 Task: Slide 19 - Picnic Party-3.
Action: Mouse moved to (32, 79)
Screenshot: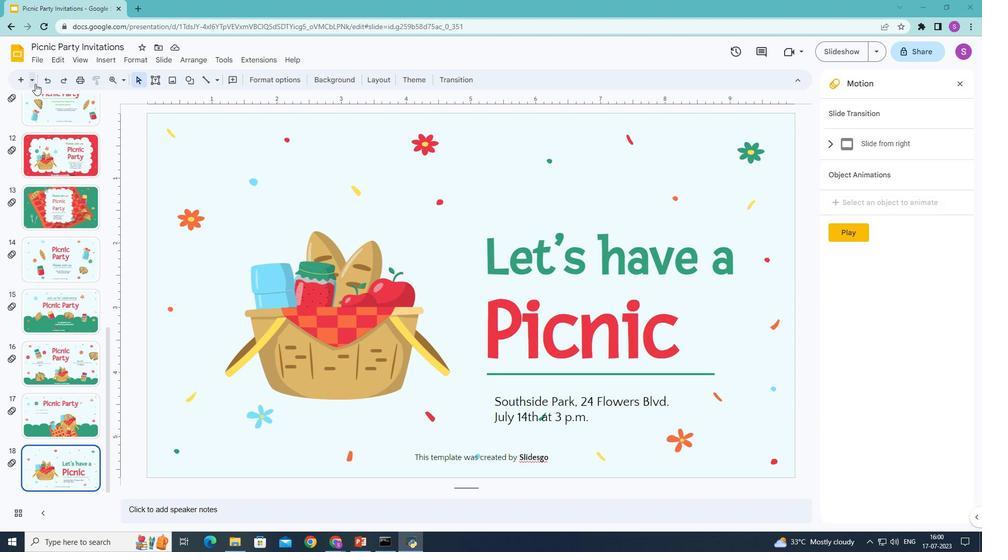 
Action: Mouse pressed left at (32, 79)
Screenshot: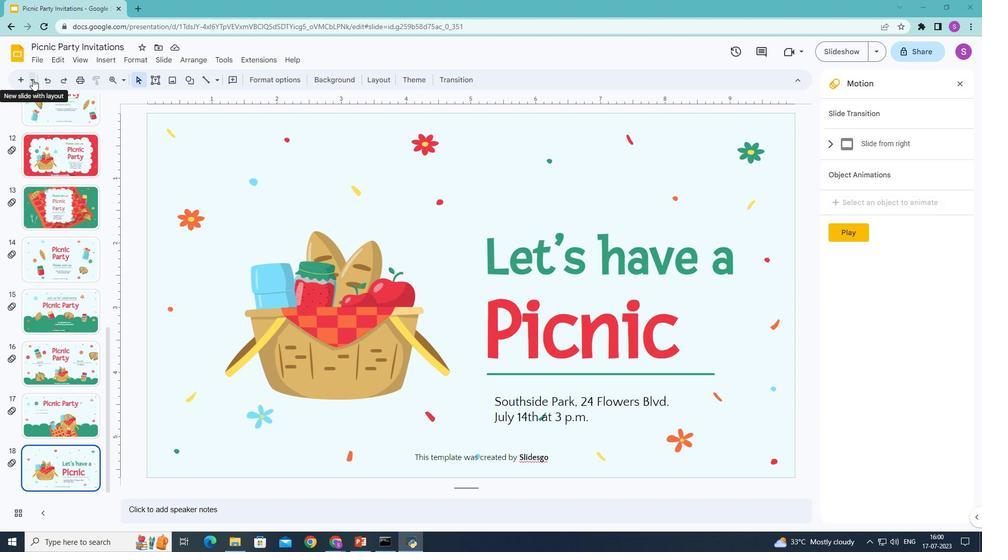 
Action: Mouse moved to (201, 334)
Screenshot: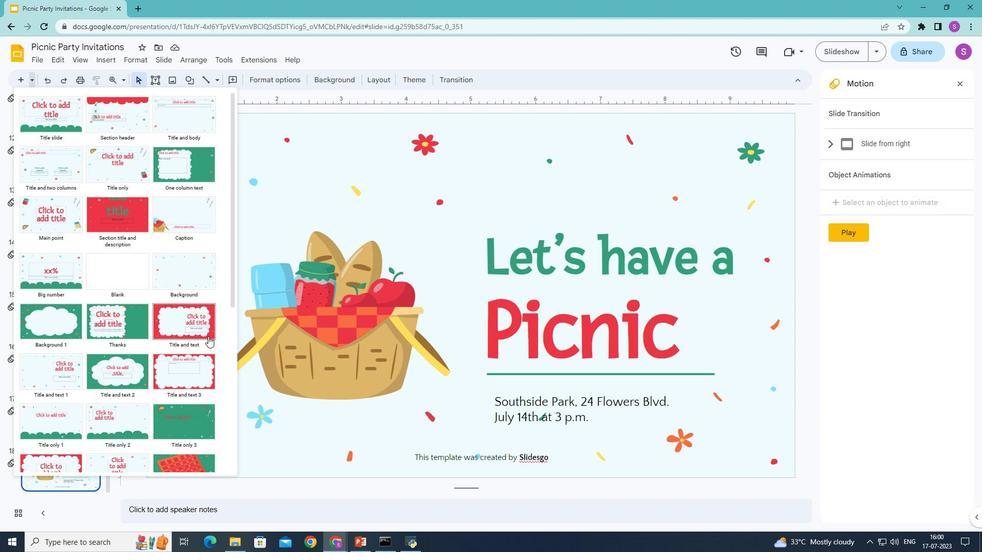 
Action: Mouse scrolled (201, 334) with delta (0, 0)
Screenshot: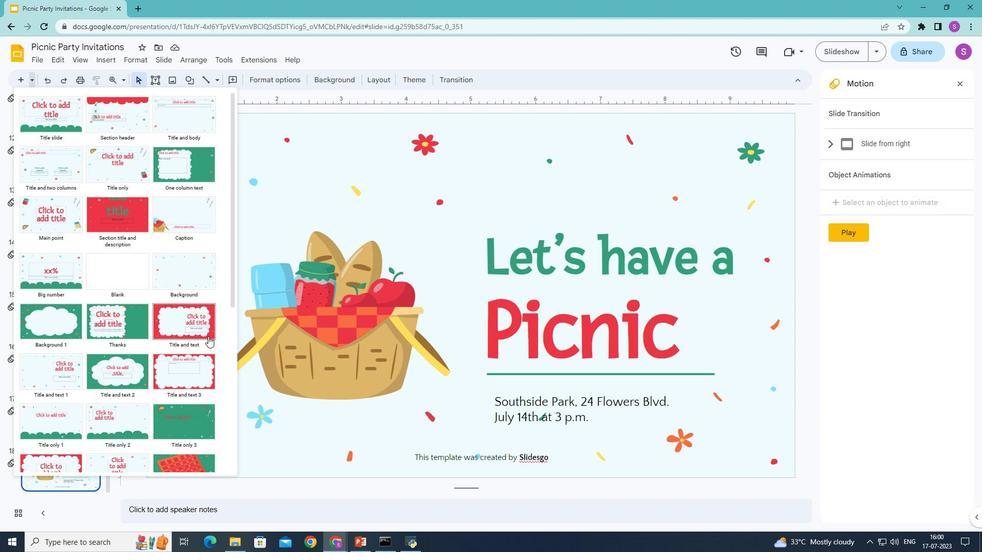 
Action: Mouse moved to (197, 333)
Screenshot: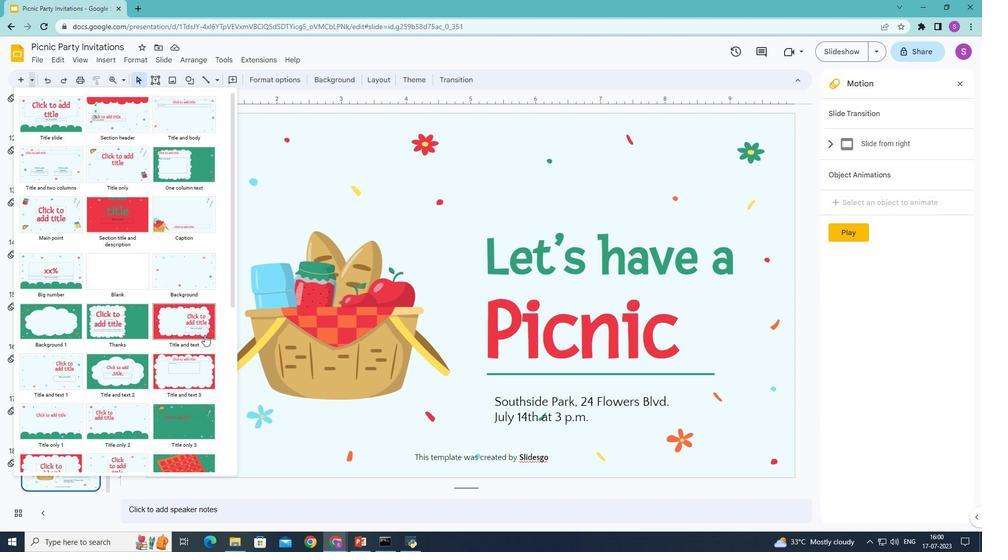 
Action: Mouse scrolled (197, 333) with delta (0, 0)
Screenshot: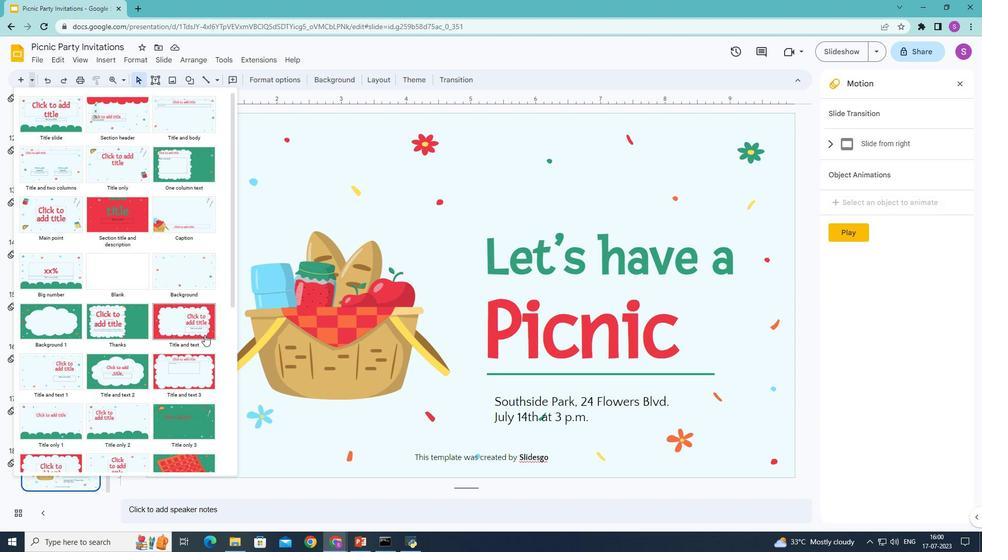 
Action: Mouse moved to (196, 333)
Screenshot: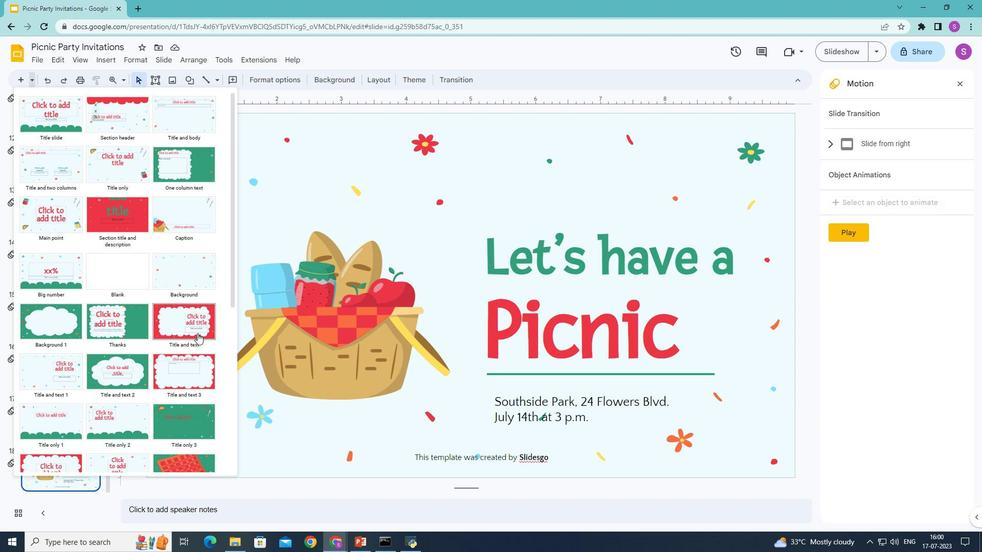 
Action: Mouse scrolled (196, 333) with delta (0, 0)
Screenshot: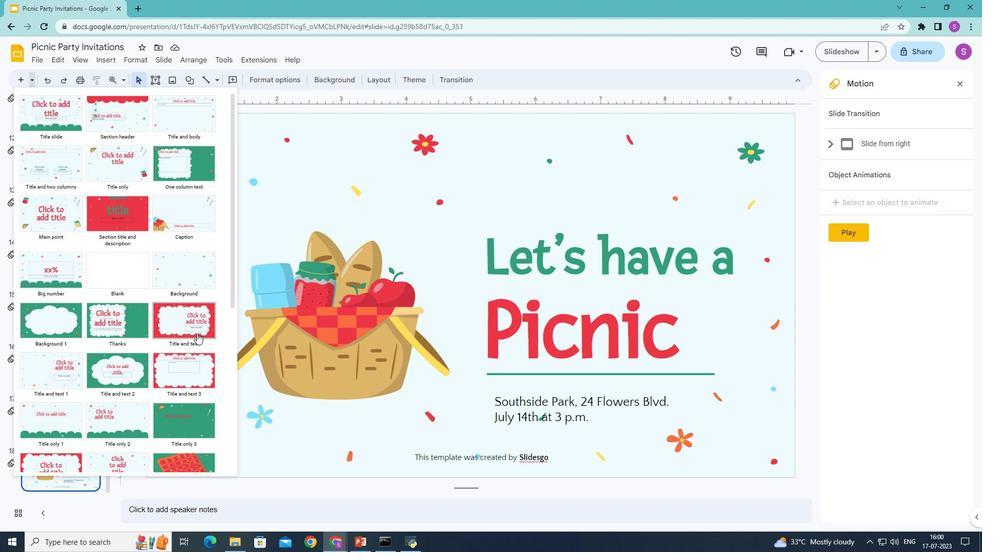 
Action: Mouse moved to (184, 330)
Screenshot: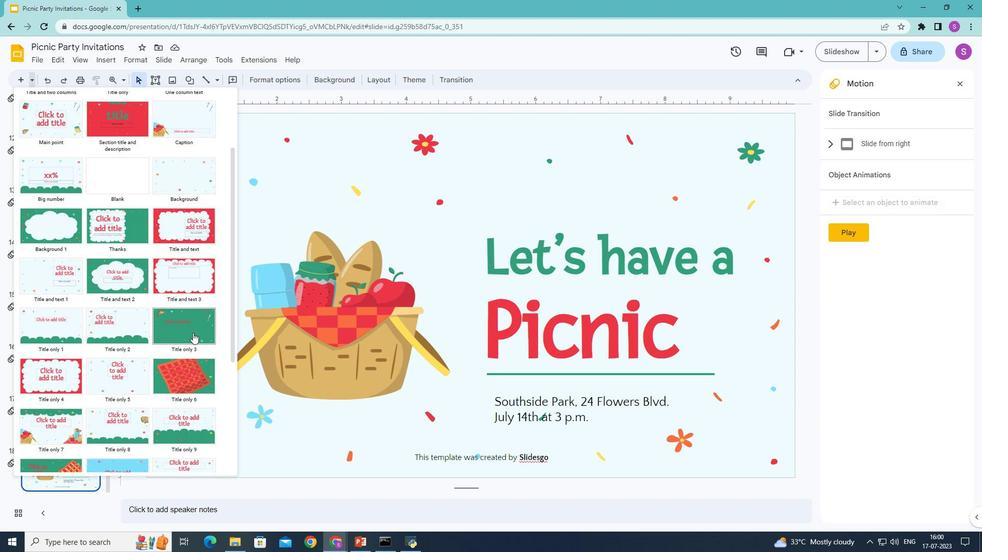 
Action: Mouse scrolled (184, 330) with delta (0, 0)
Screenshot: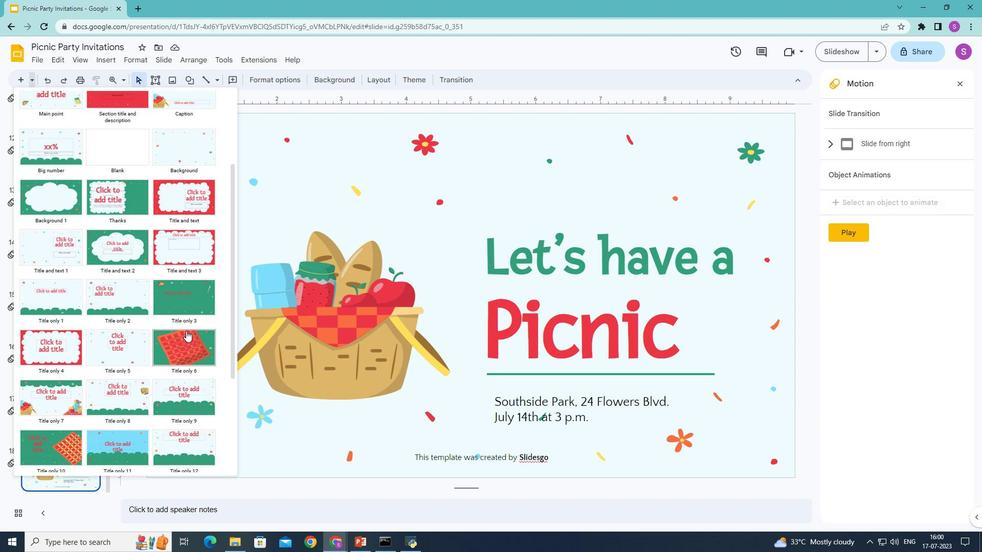 
Action: Mouse scrolled (184, 330) with delta (0, 0)
Screenshot: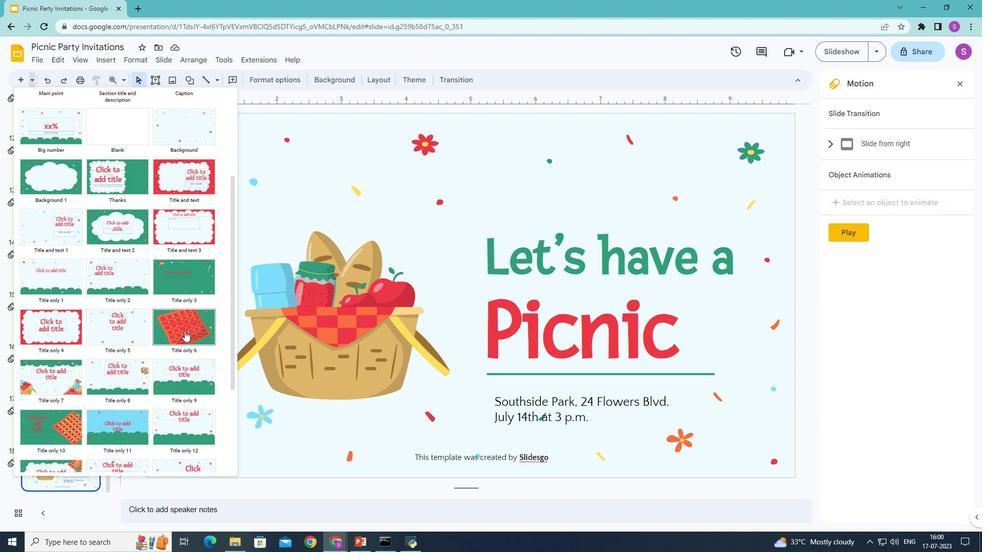 
Action: Mouse moved to (42, 315)
Screenshot: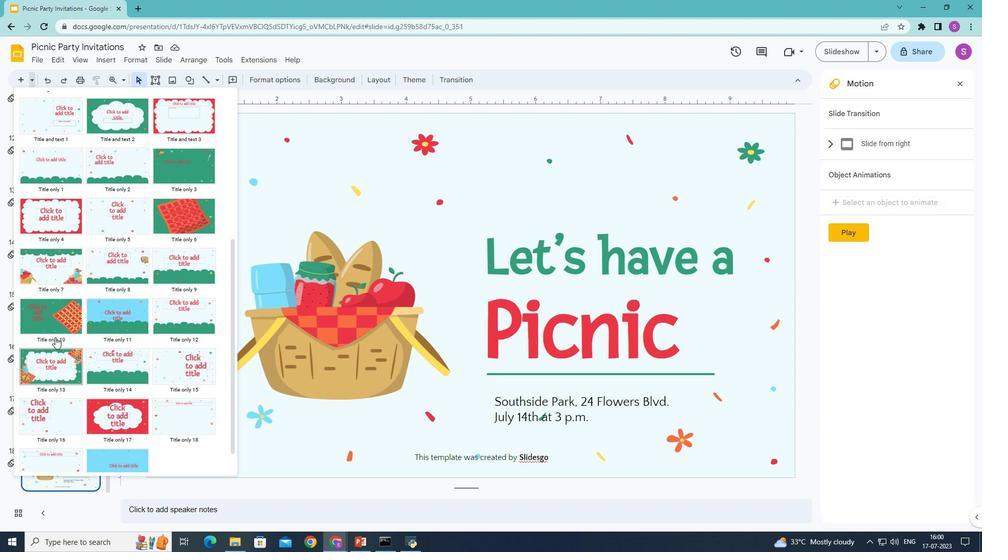 
Action: Mouse pressed left at (42, 315)
Screenshot: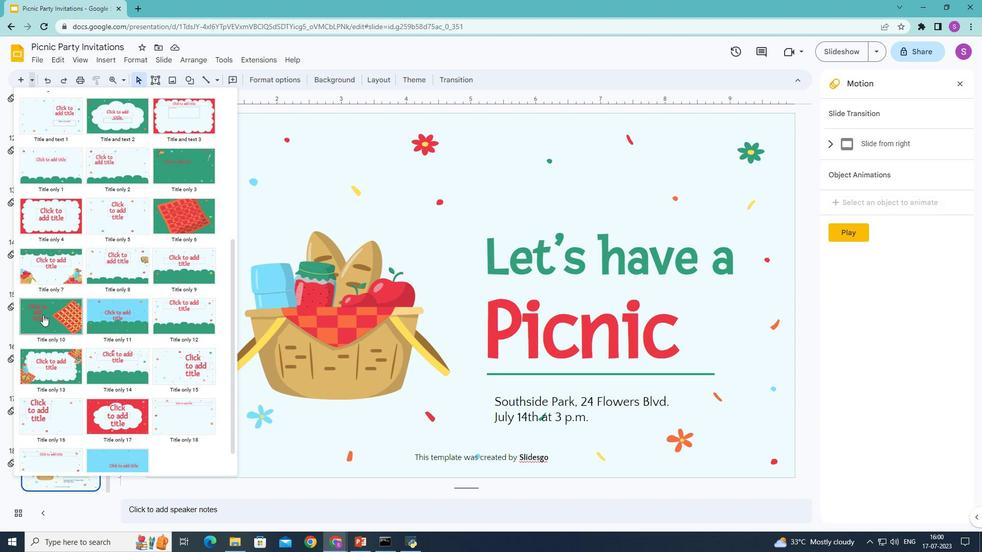
Action: Mouse moved to (99, 56)
Screenshot: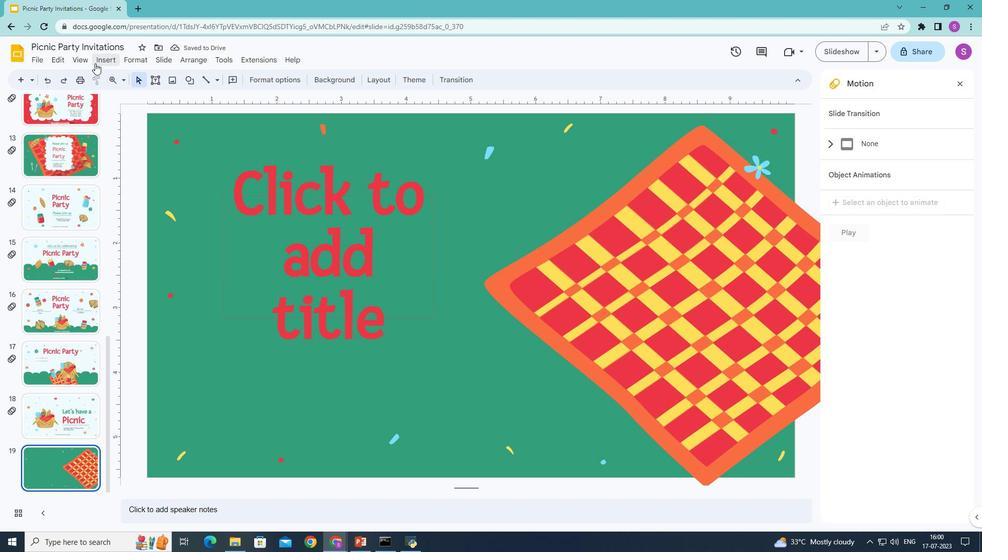 
Action: Mouse pressed left at (99, 56)
Screenshot: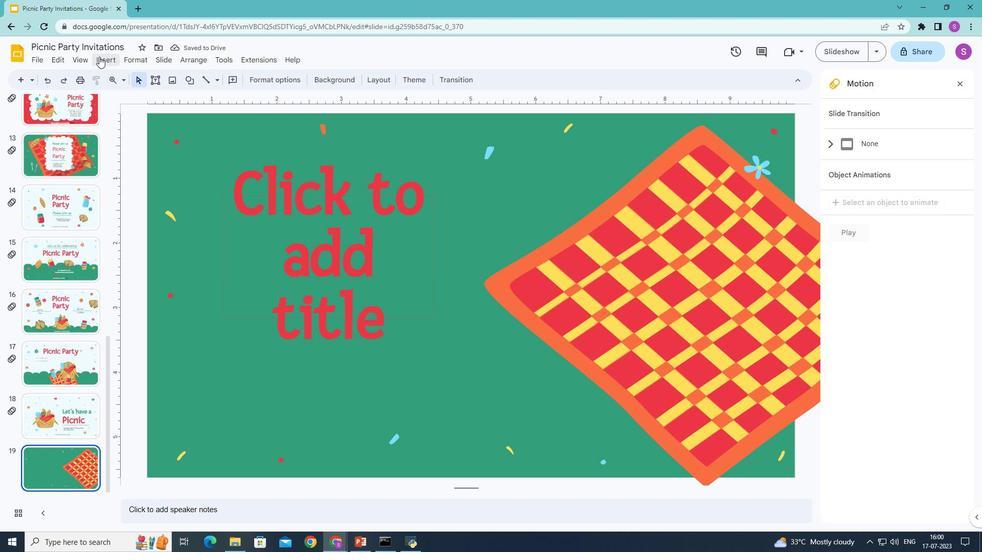 
Action: Mouse moved to (296, 75)
Screenshot: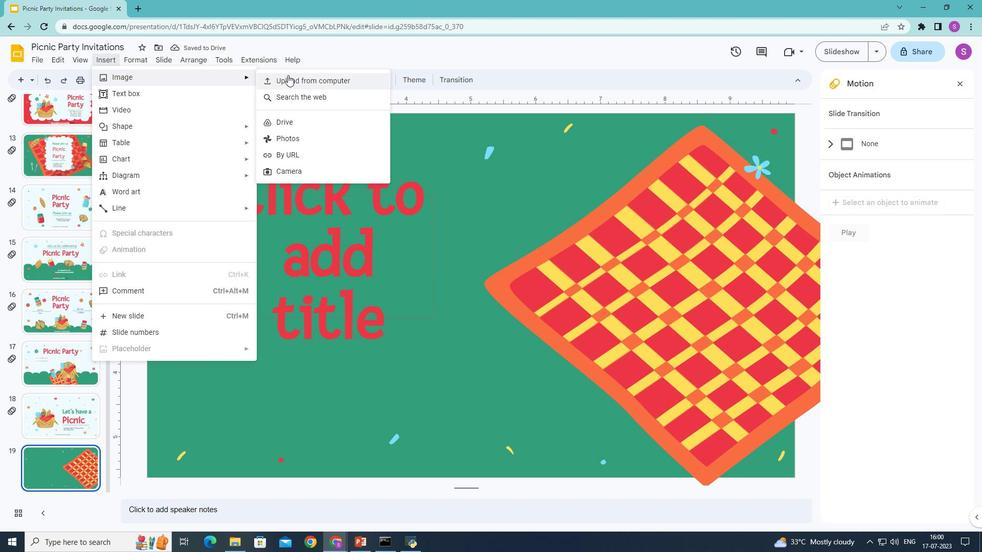 
Action: Mouse pressed left at (296, 75)
Screenshot: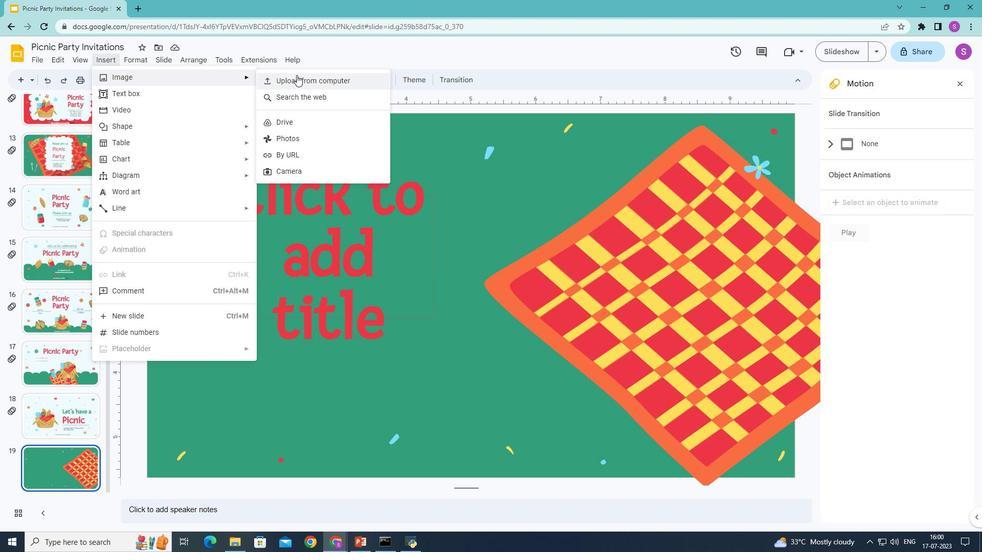 
Action: Mouse moved to (306, 180)
Screenshot: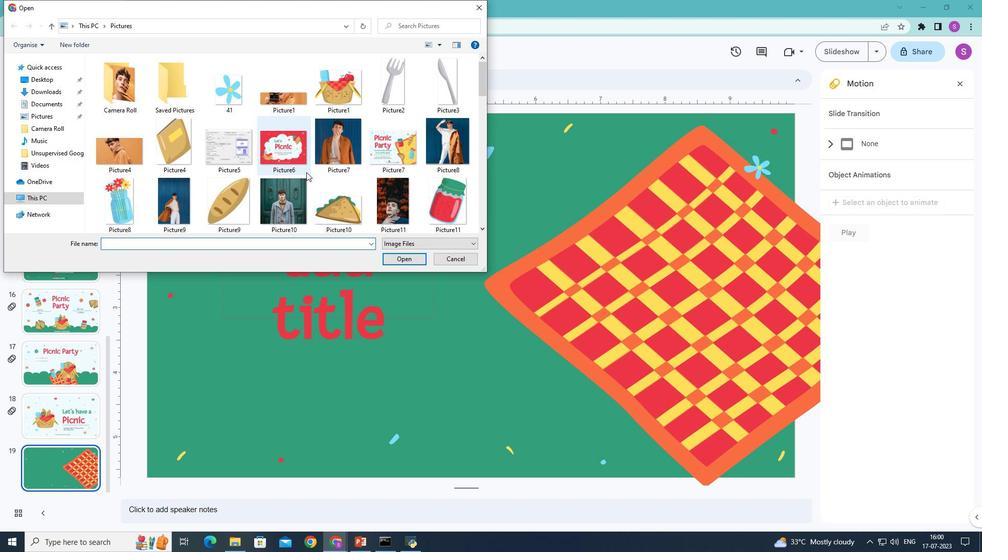 
Action: Mouse scrolled (306, 181) with delta (0, 0)
Screenshot: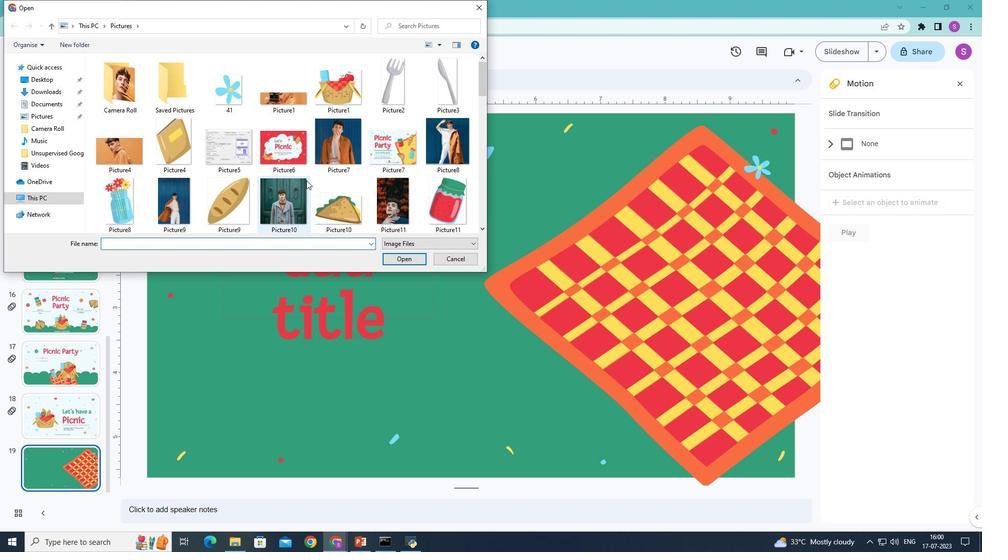 
Action: Mouse scrolled (306, 181) with delta (0, 0)
Screenshot: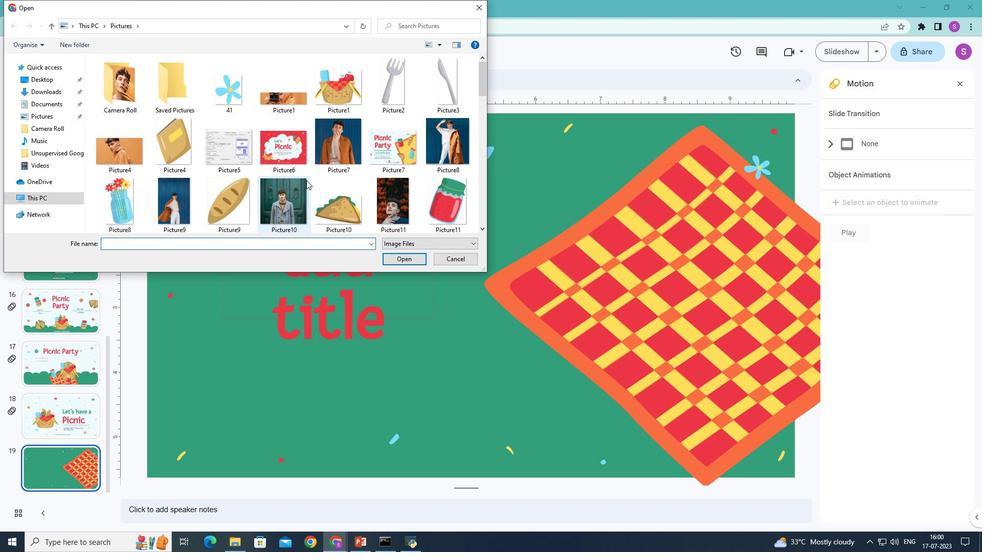 
Action: Mouse scrolled (306, 180) with delta (0, 0)
Screenshot: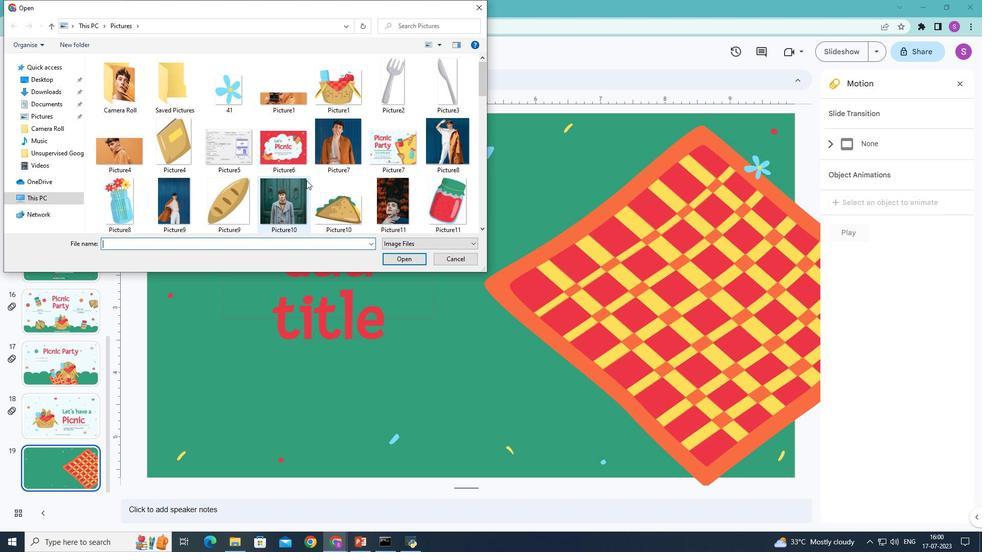 
Action: Mouse scrolled (306, 180) with delta (0, 0)
Screenshot: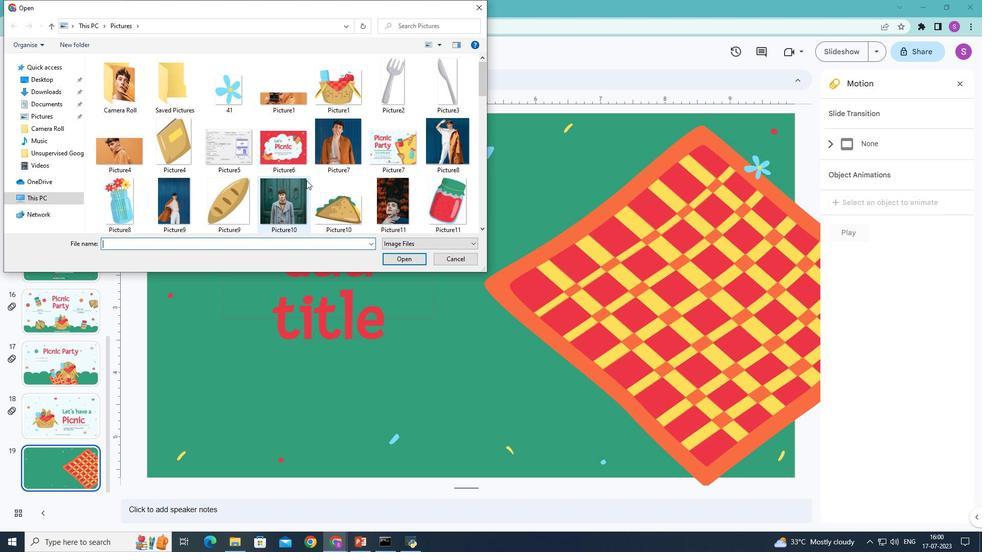 
Action: Mouse scrolled (306, 180) with delta (0, 0)
Screenshot: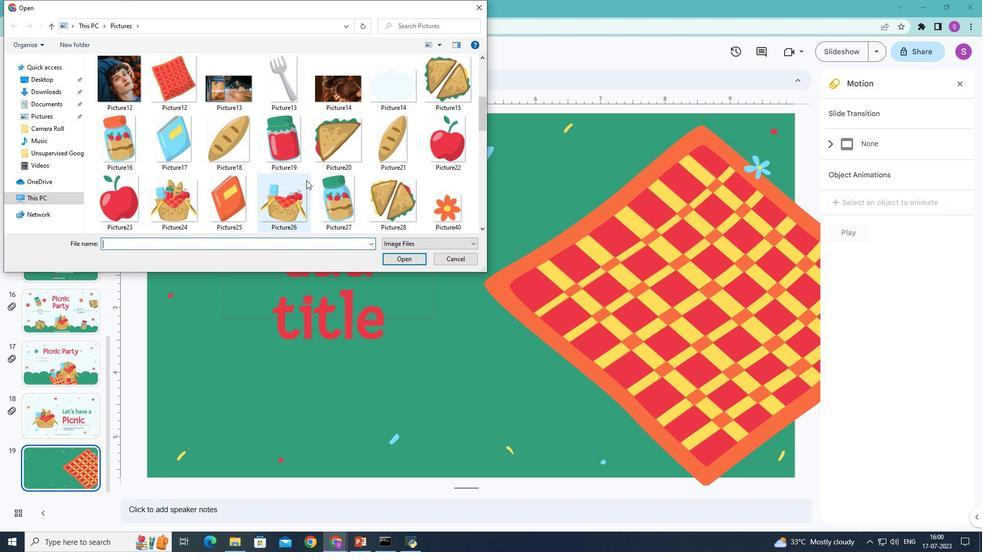 
Action: Mouse scrolled (306, 180) with delta (0, 0)
Screenshot: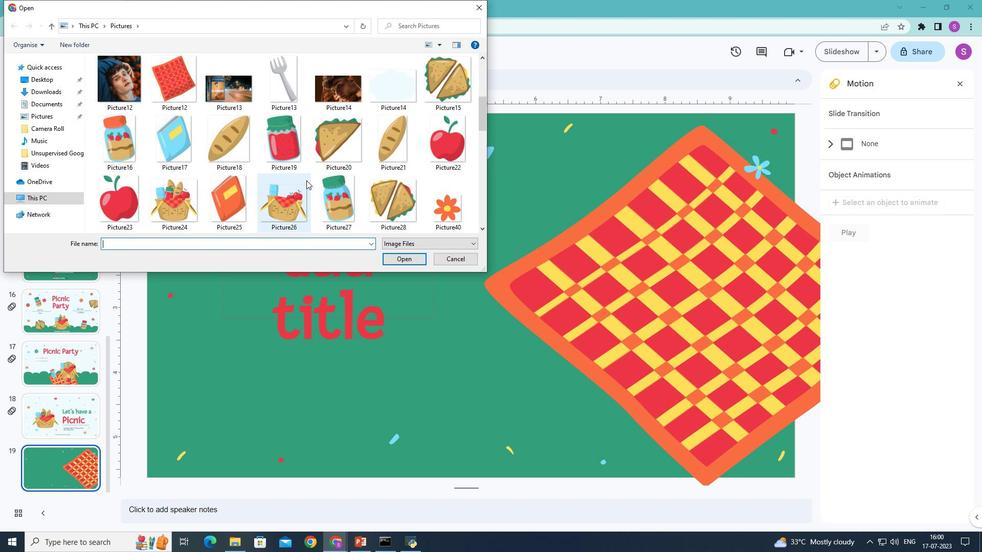 
Action: Mouse moved to (219, 136)
Screenshot: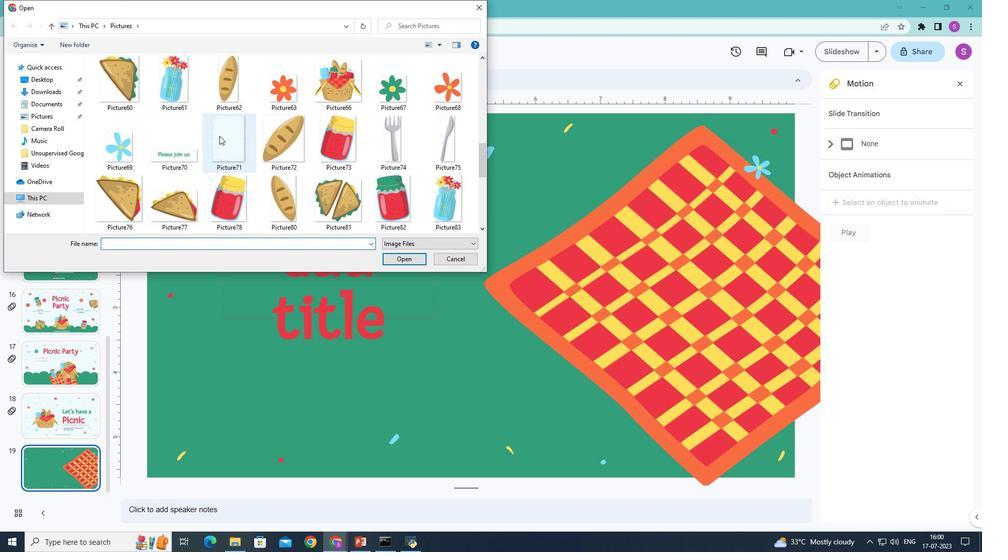 
Action: Mouse pressed left at (219, 136)
Screenshot: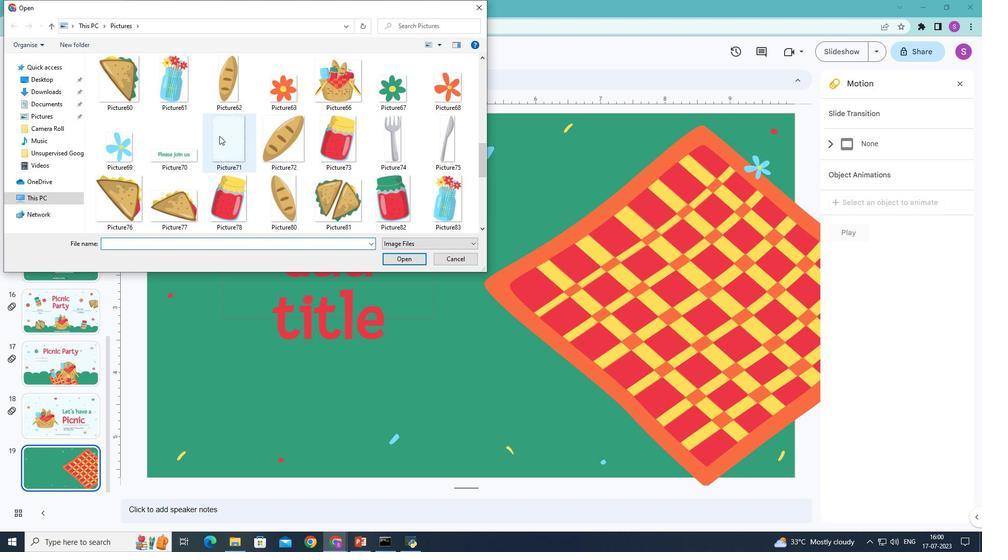 
Action: Mouse moved to (410, 257)
Screenshot: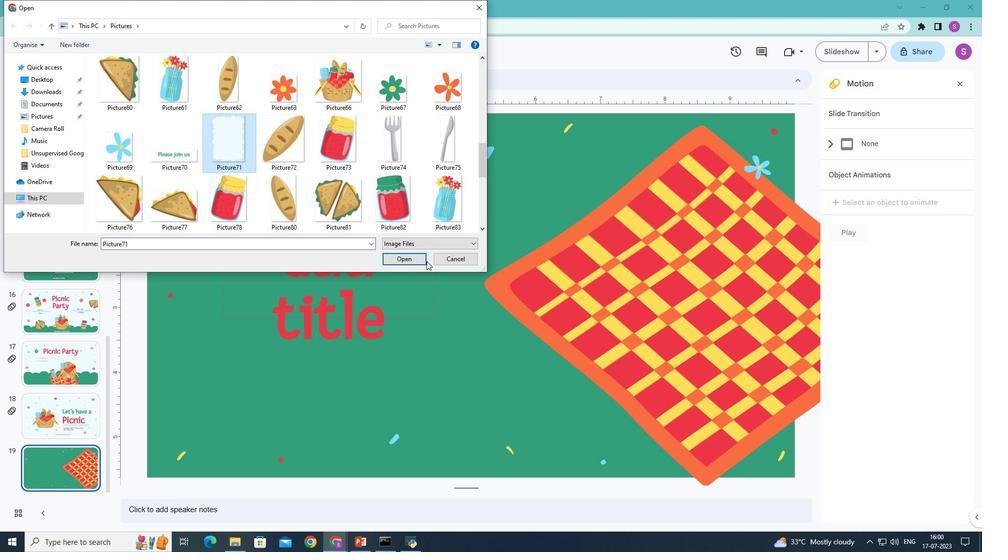 
Action: Mouse pressed left at (410, 257)
Screenshot: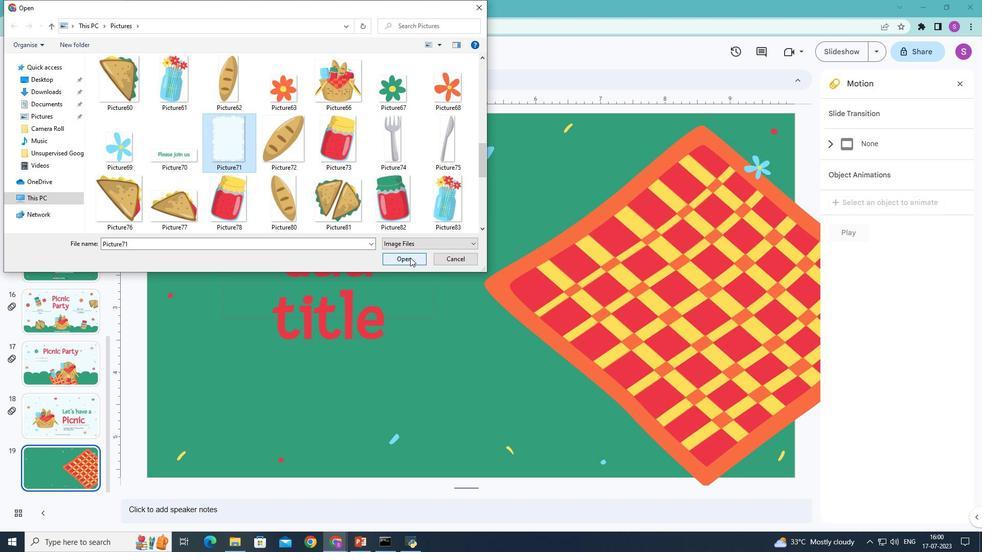 
Action: Mouse moved to (559, 308)
Screenshot: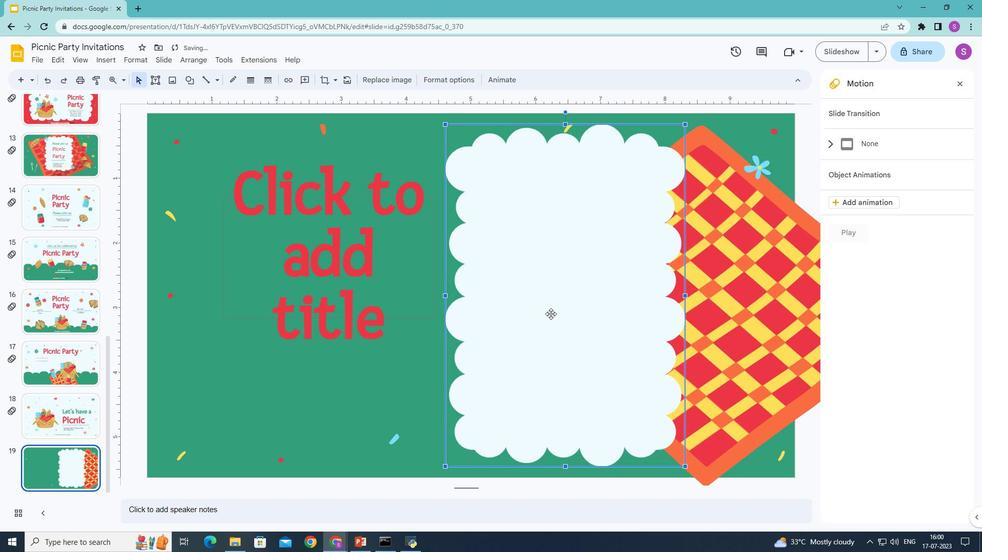 
Action: Mouse pressed left at (559, 308)
Screenshot: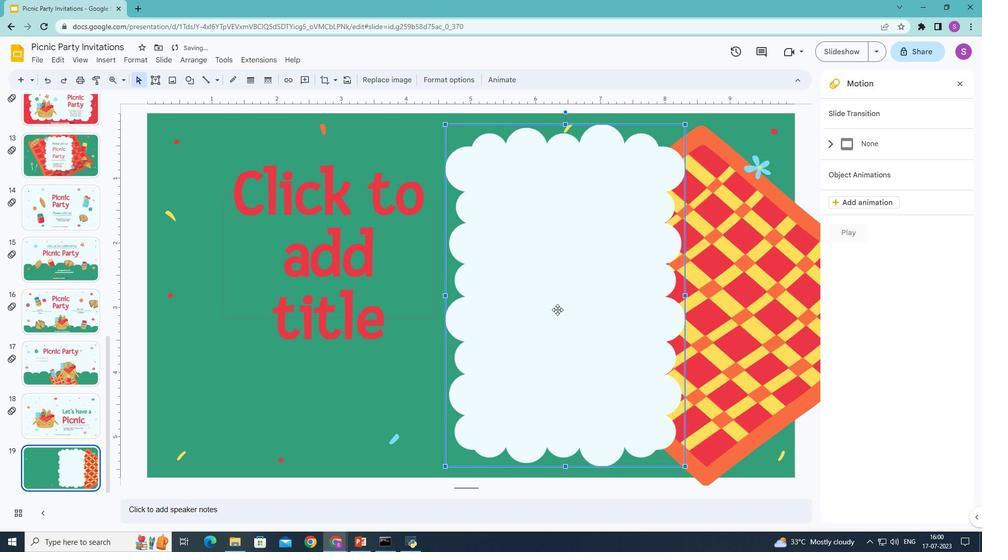 
Action: Mouse moved to (524, 185)
Screenshot: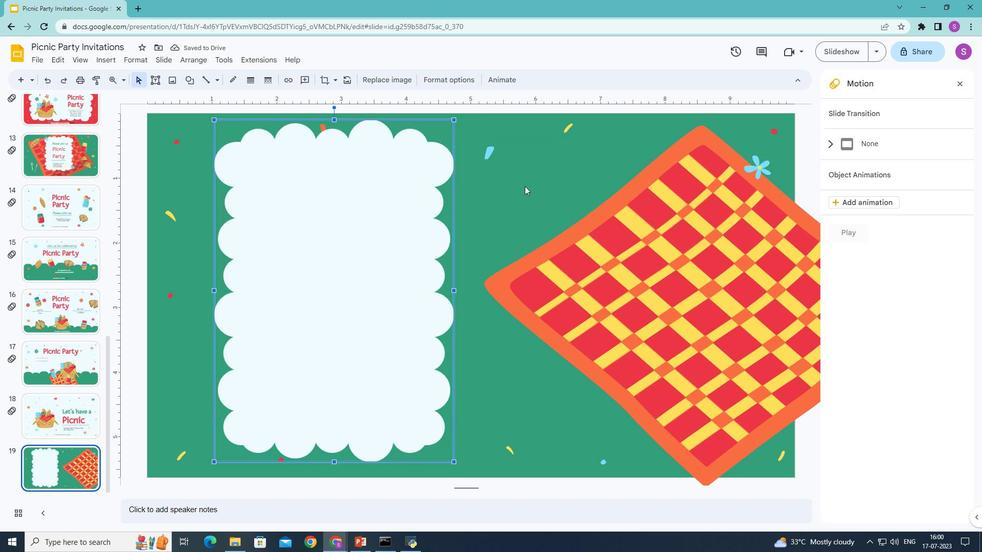 
Action: Mouse pressed left at (524, 185)
Screenshot: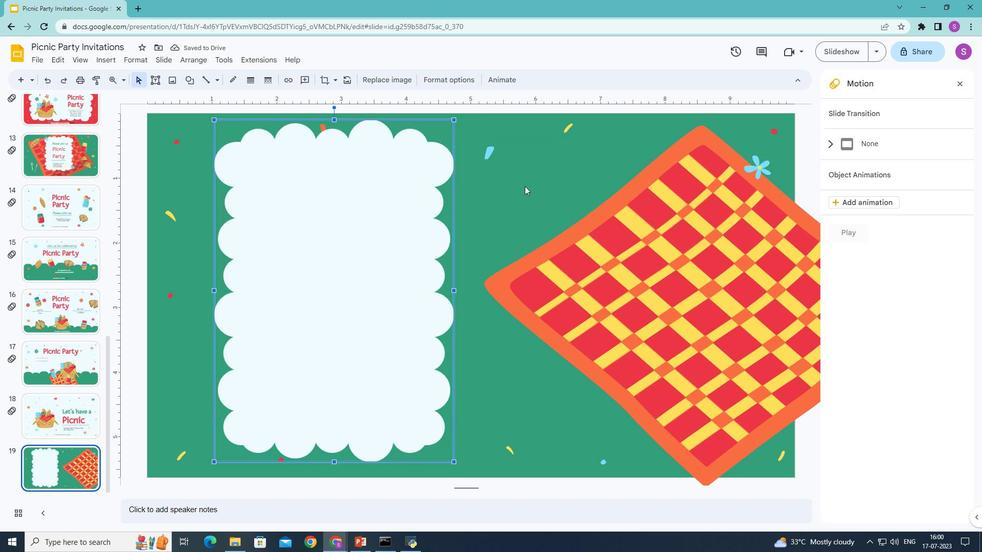 
Action: Mouse moved to (153, 81)
Screenshot: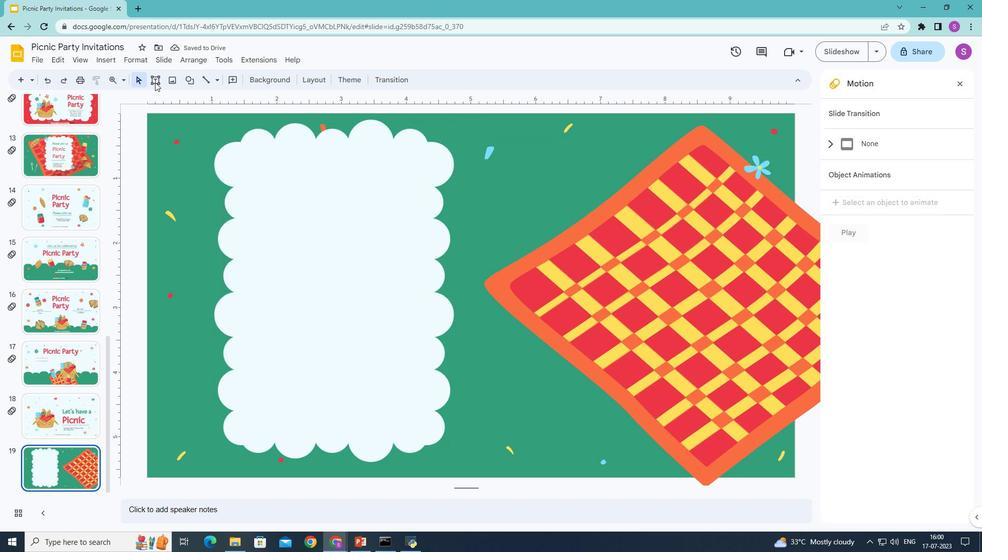 
Action: Mouse pressed left at (153, 81)
Screenshot: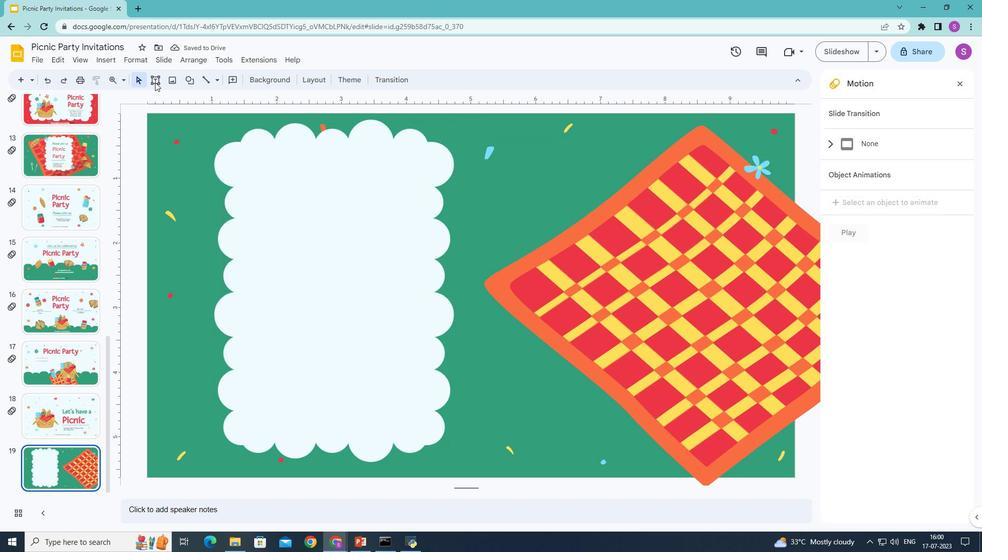 
Action: Mouse moved to (255, 178)
Screenshot: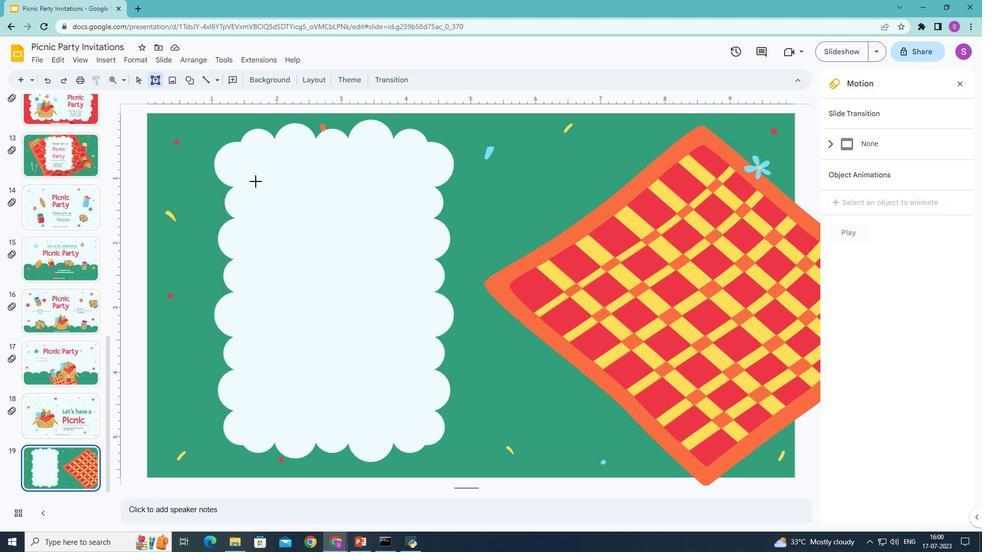 
Action: Mouse pressed left at (255, 178)
Screenshot: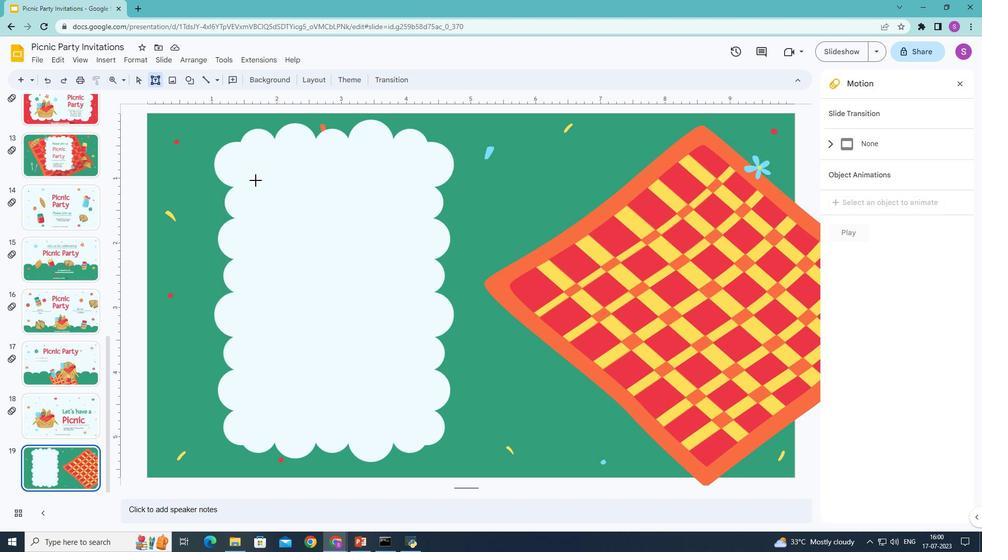 
Action: Mouse moved to (334, 226)
Screenshot: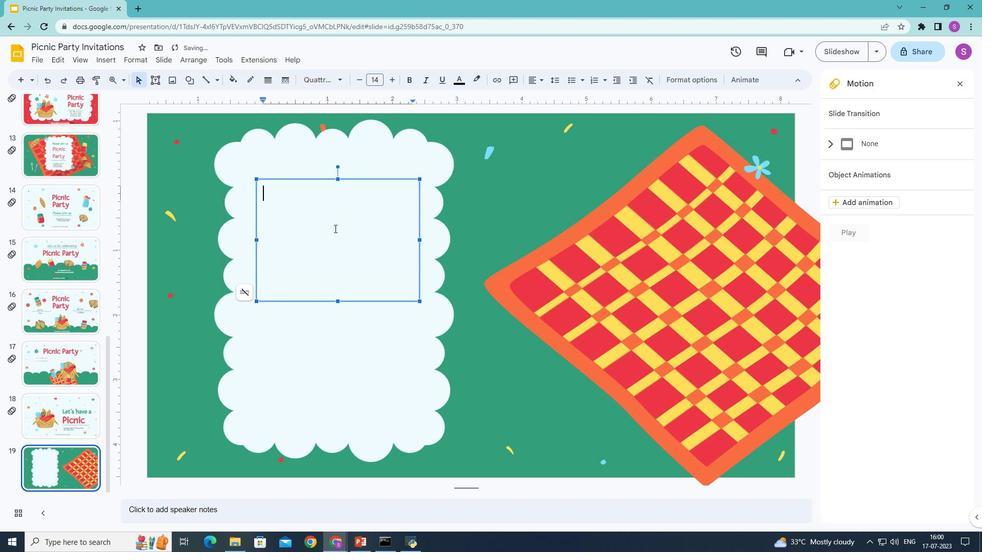 
Action: Key pressed <Key.shift>Picnic<Key.enter><Key.shift>Party
Screenshot: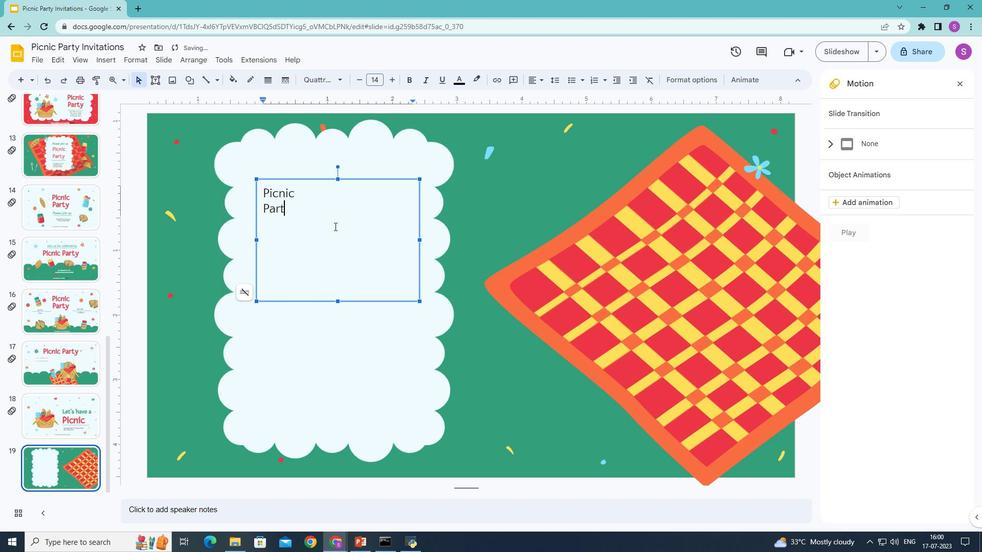 
Action: Mouse moved to (295, 209)
Screenshot: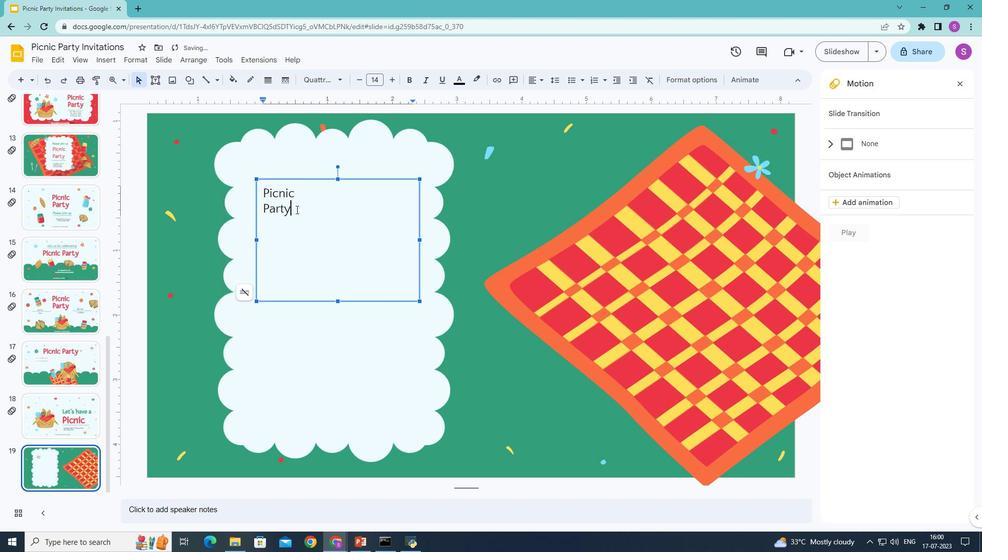 
Action: Mouse pressed left at (295, 209)
Screenshot: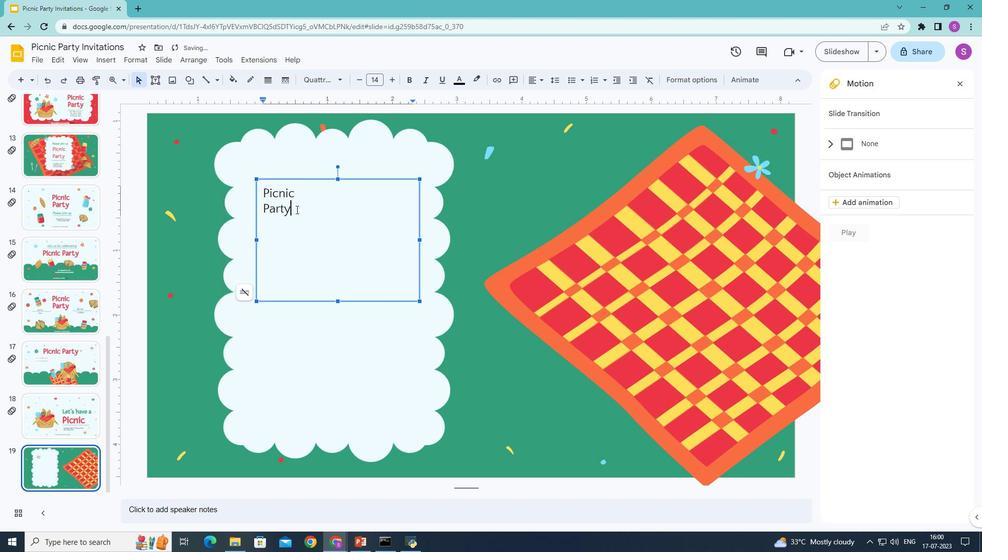 
Action: Mouse moved to (376, 77)
Screenshot: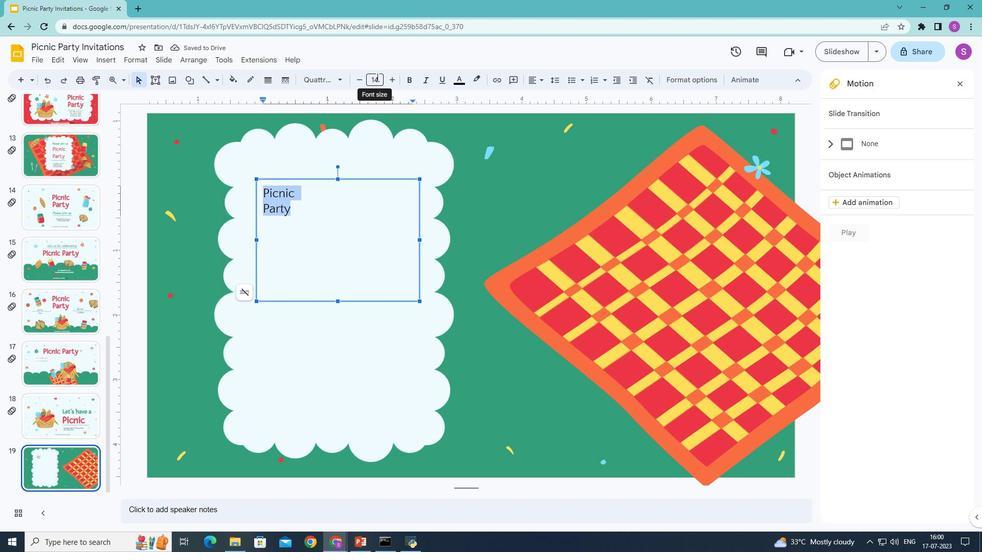 
Action: Mouse pressed left at (376, 77)
Screenshot: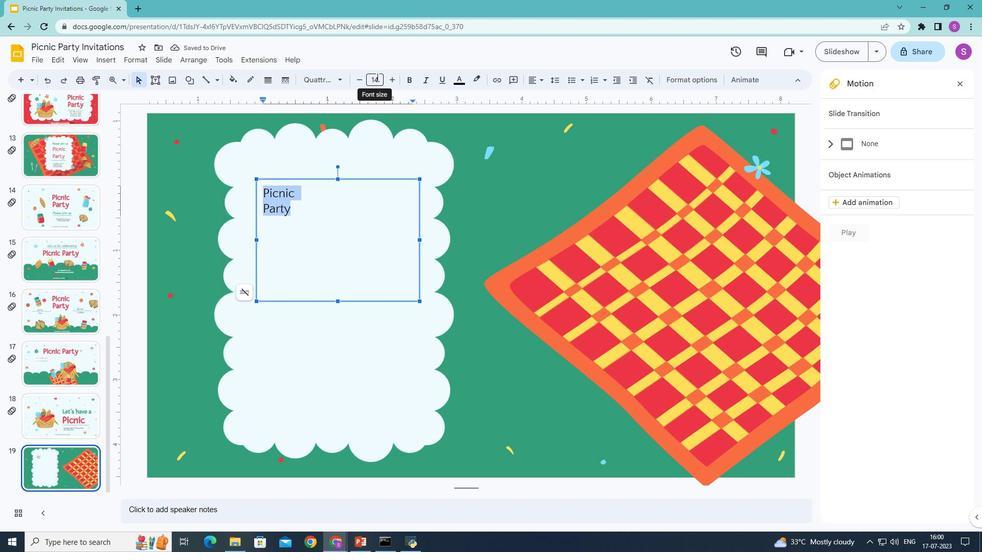 
Action: Key pressed 62<Key.enter>
Screenshot: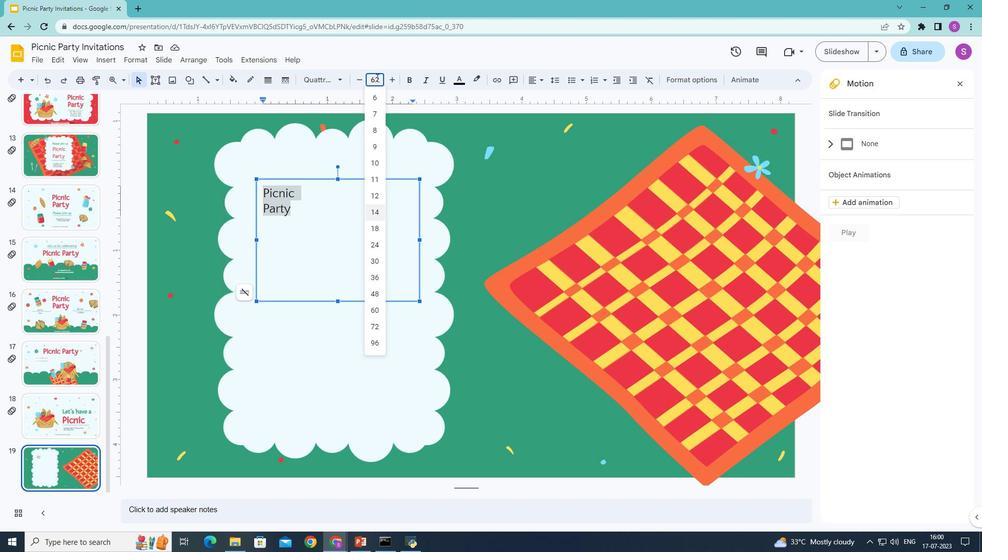 
Action: Mouse moved to (459, 79)
Screenshot: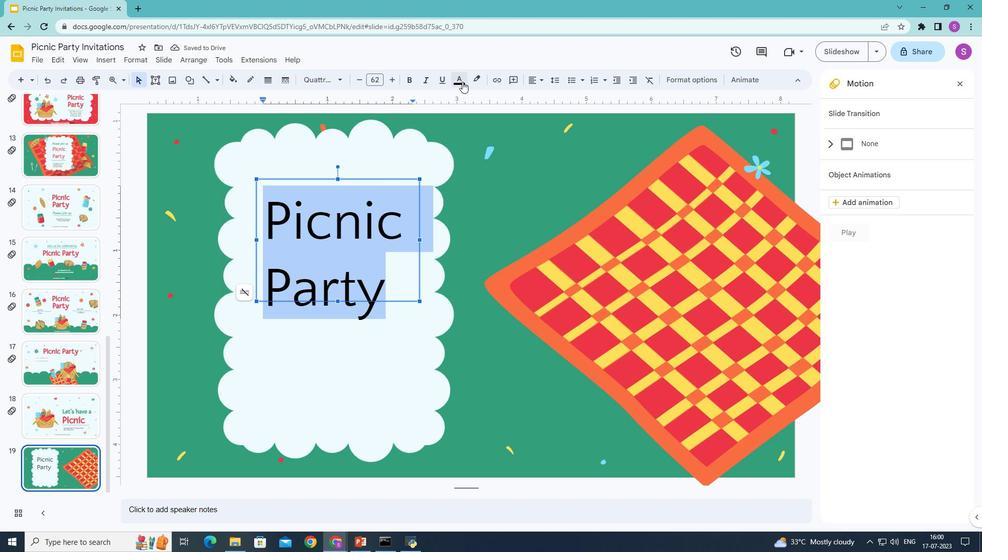 
Action: Mouse pressed left at (459, 79)
Screenshot: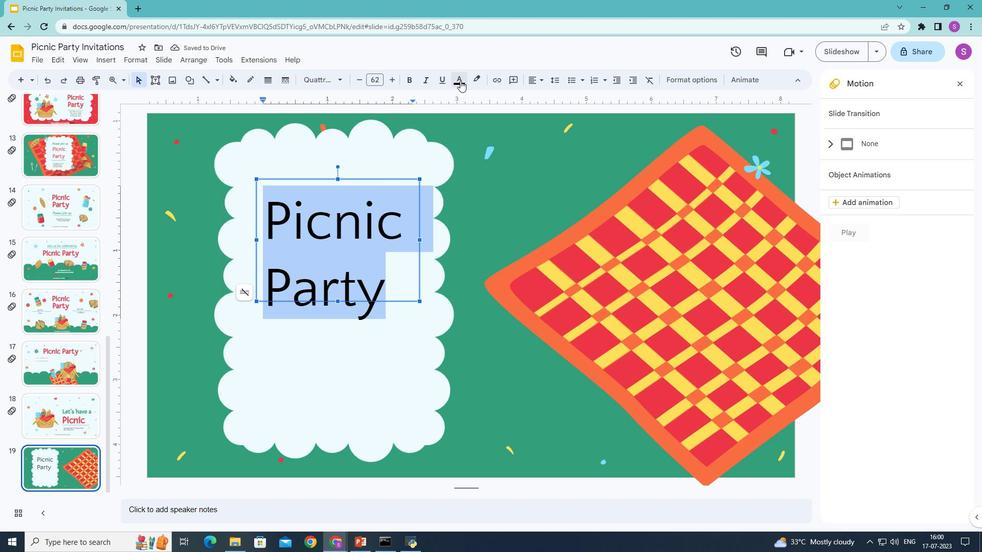 
Action: Mouse moved to (474, 197)
Screenshot: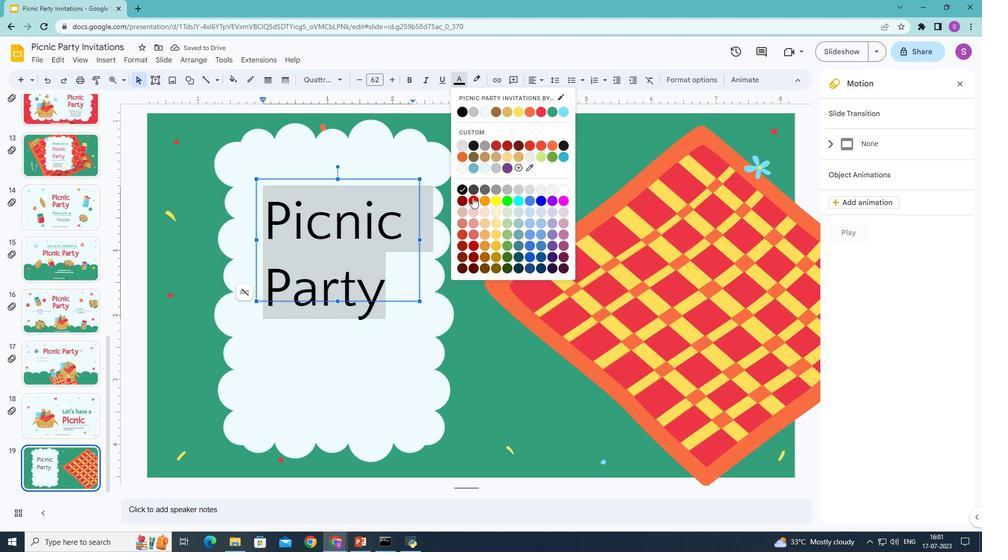 
Action: Mouse pressed left at (474, 197)
Screenshot: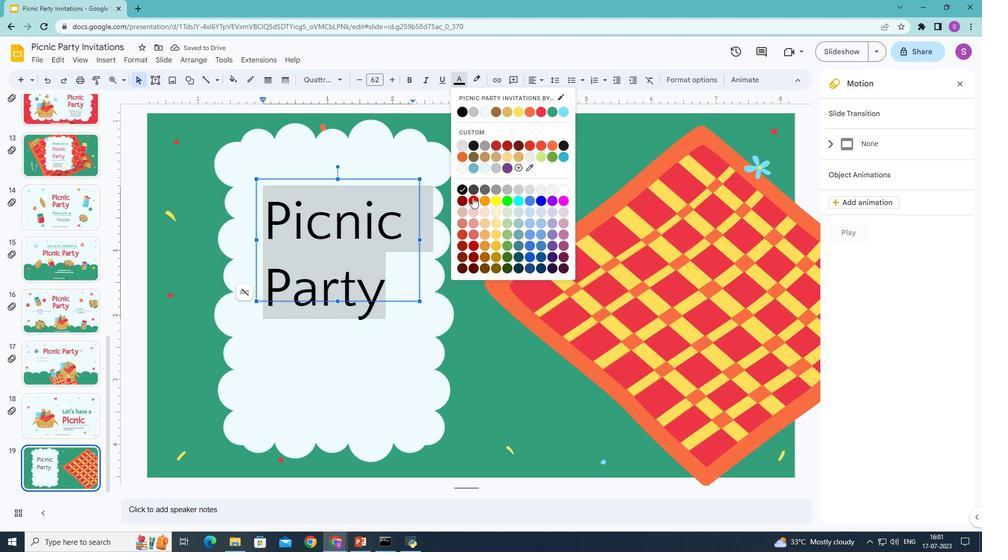 
Action: Mouse moved to (411, 77)
Screenshot: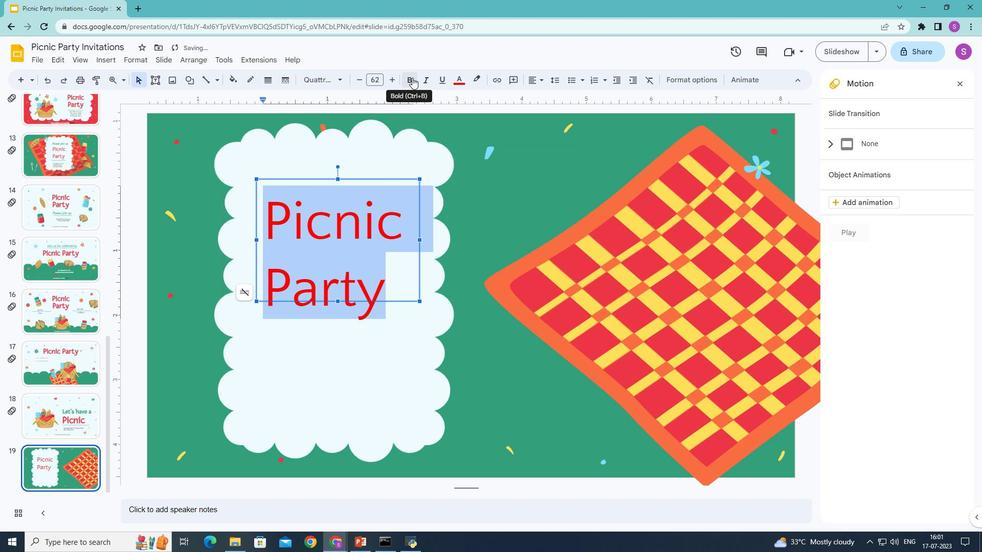
Action: Mouse pressed left at (411, 77)
Screenshot: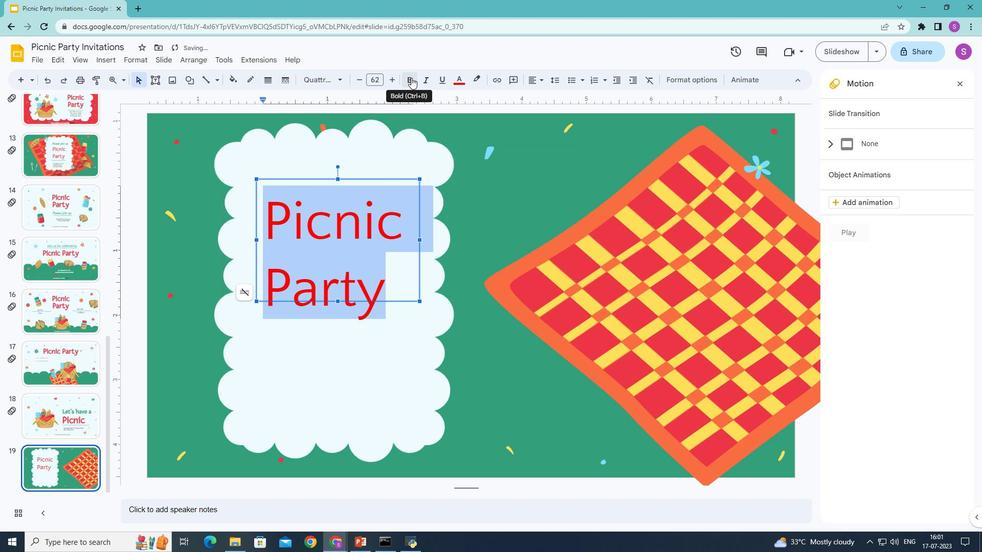 
Action: Mouse moved to (339, 80)
Screenshot: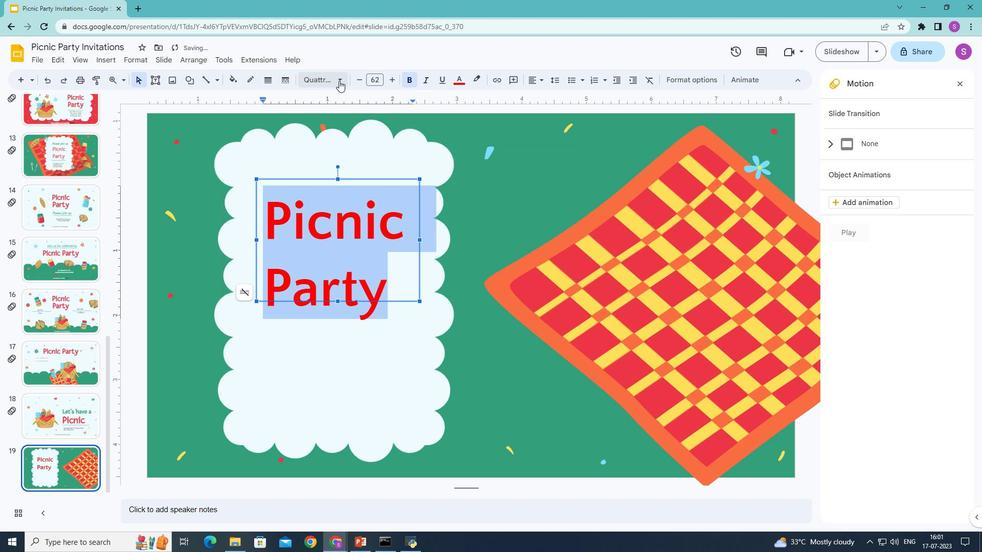 
Action: Mouse pressed left at (339, 80)
Screenshot: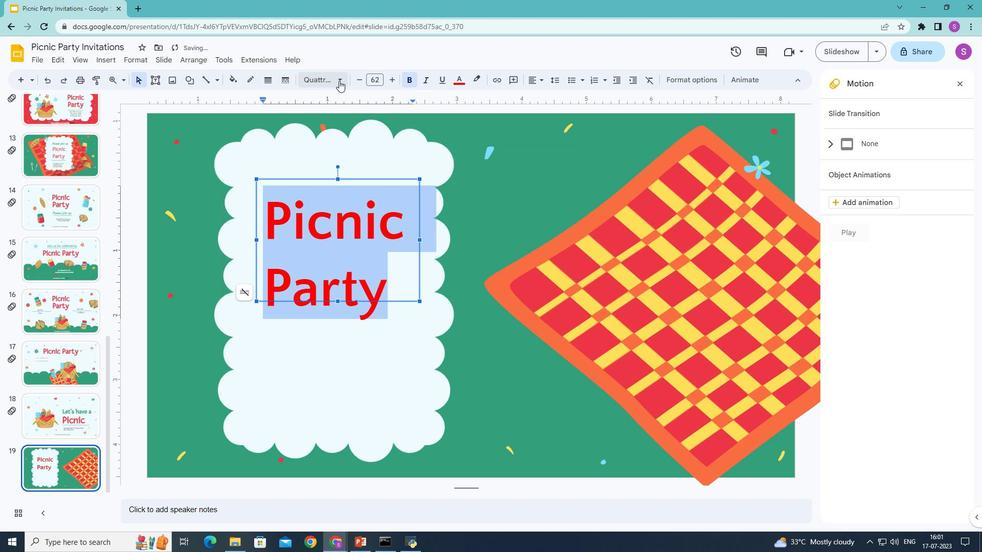 
Action: Mouse moved to (353, 214)
Screenshot: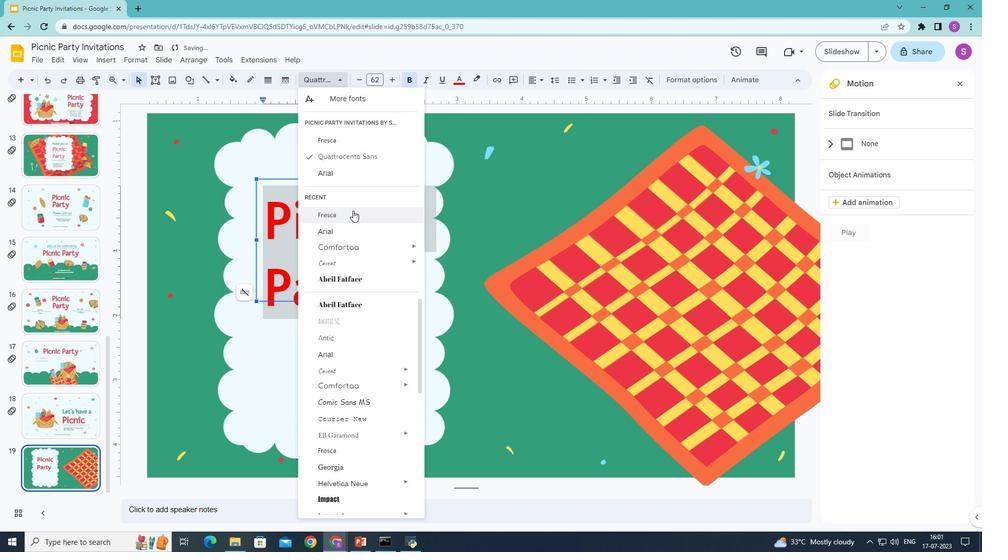 
Action: Mouse pressed left at (353, 214)
Screenshot: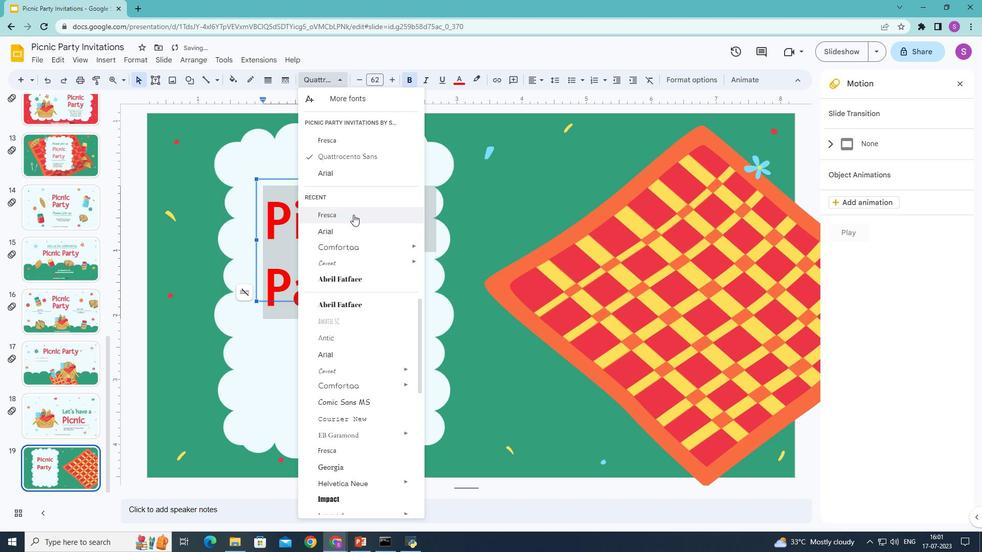 
Action: Mouse moved to (528, 171)
Screenshot: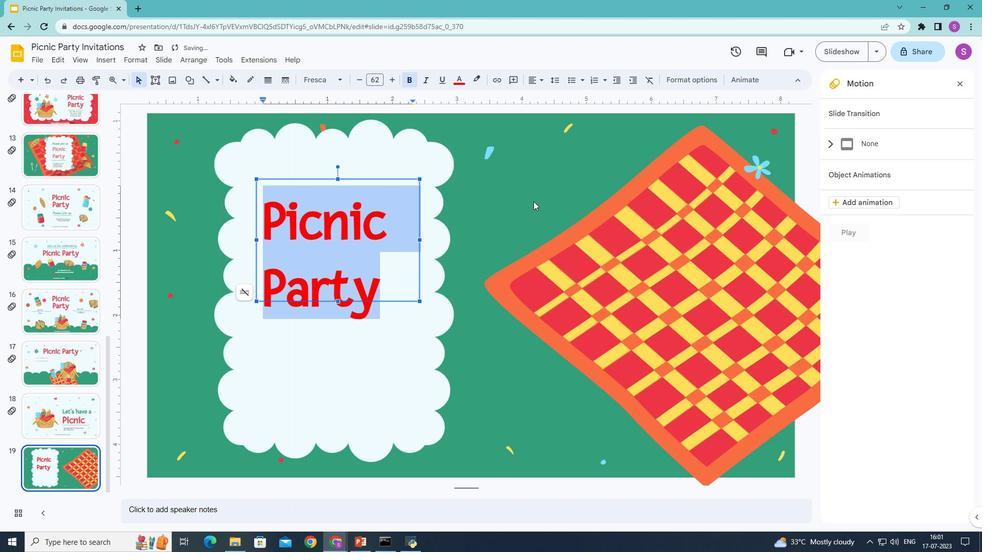 
Action: Mouse pressed left at (528, 171)
Screenshot: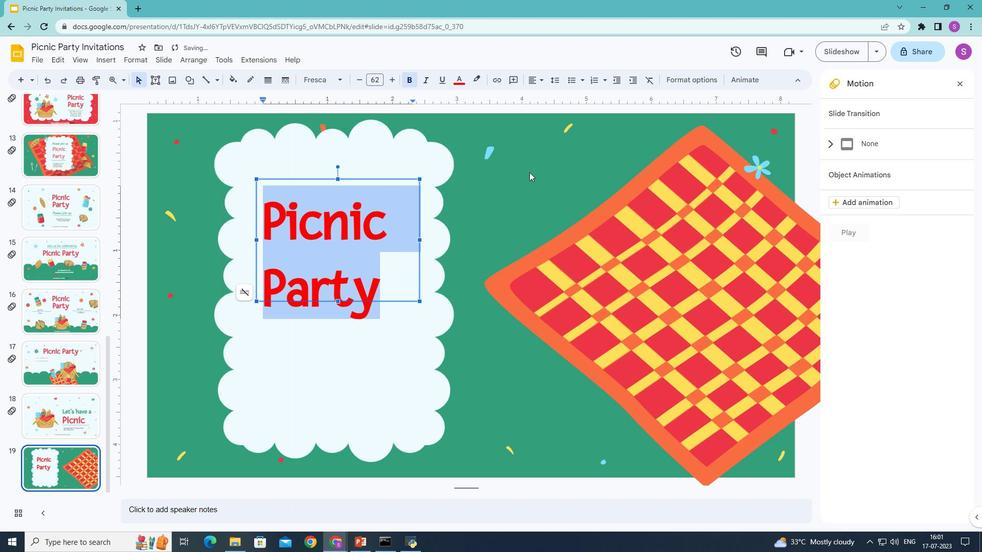 
Action: Mouse moved to (203, 79)
Screenshot: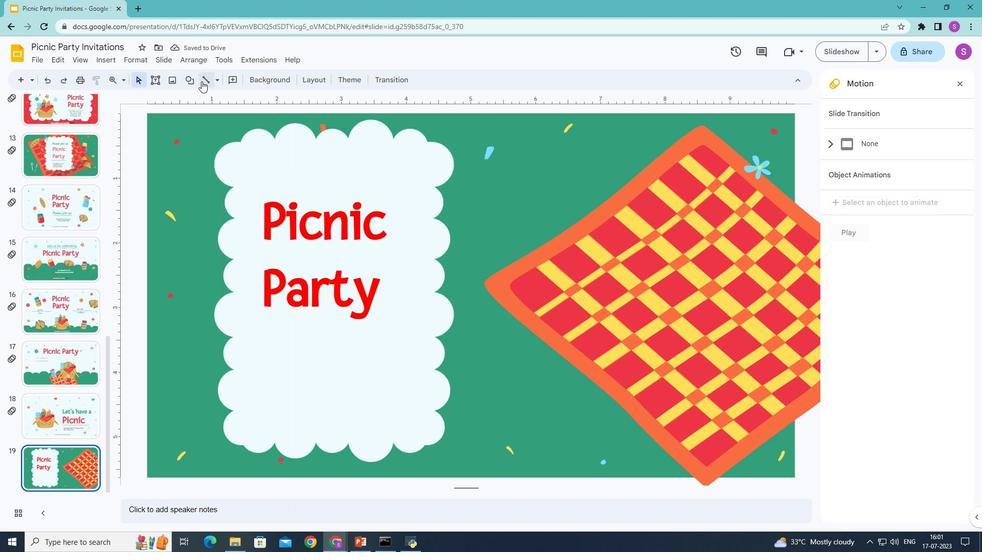
Action: Mouse pressed left at (203, 79)
Screenshot: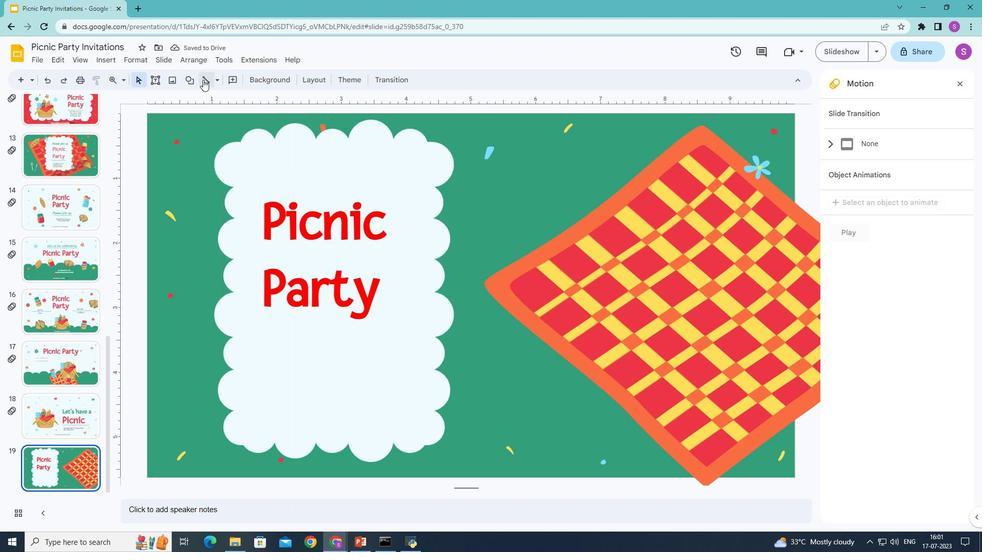 
Action: Mouse moved to (254, 329)
Screenshot: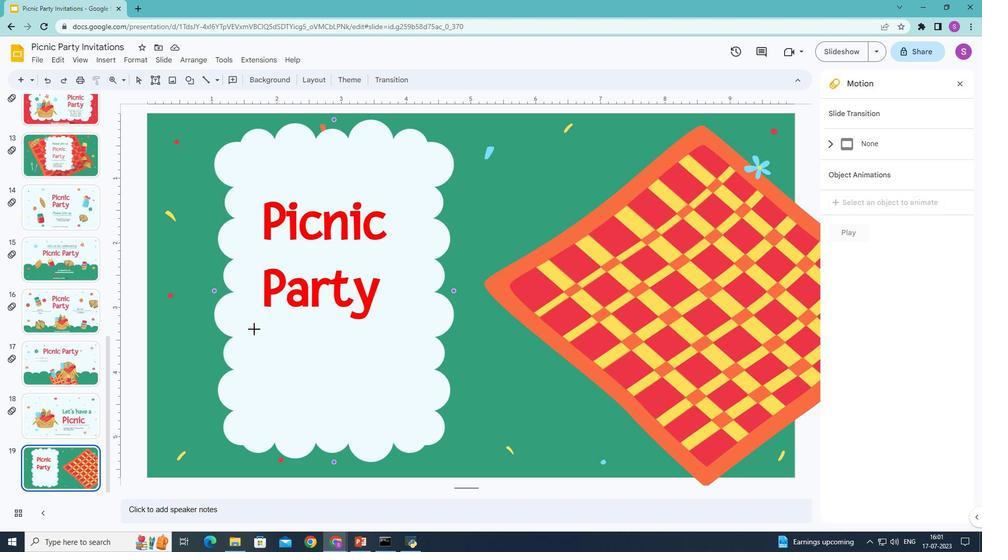 
Action: Mouse pressed left at (254, 329)
Screenshot: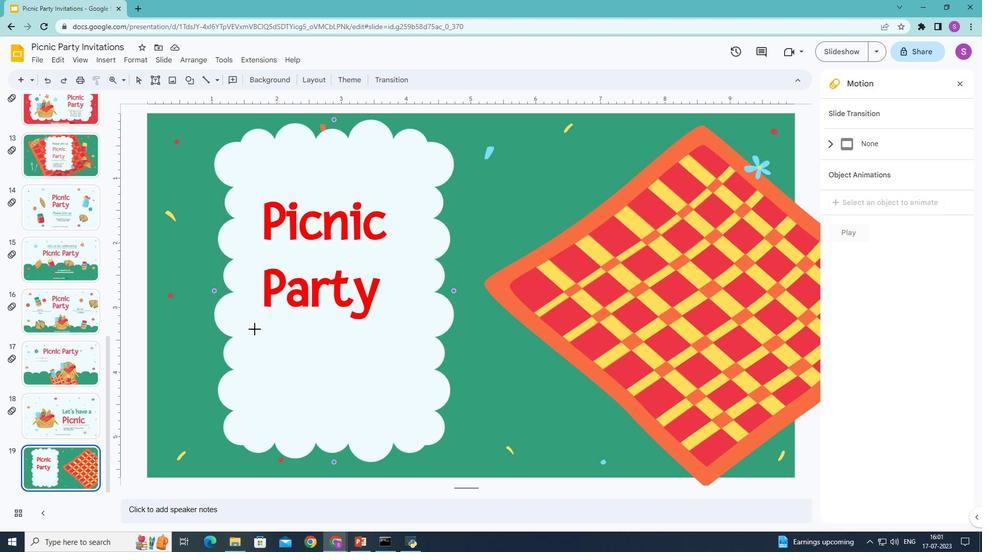 
Action: Mouse moved to (250, 75)
Screenshot: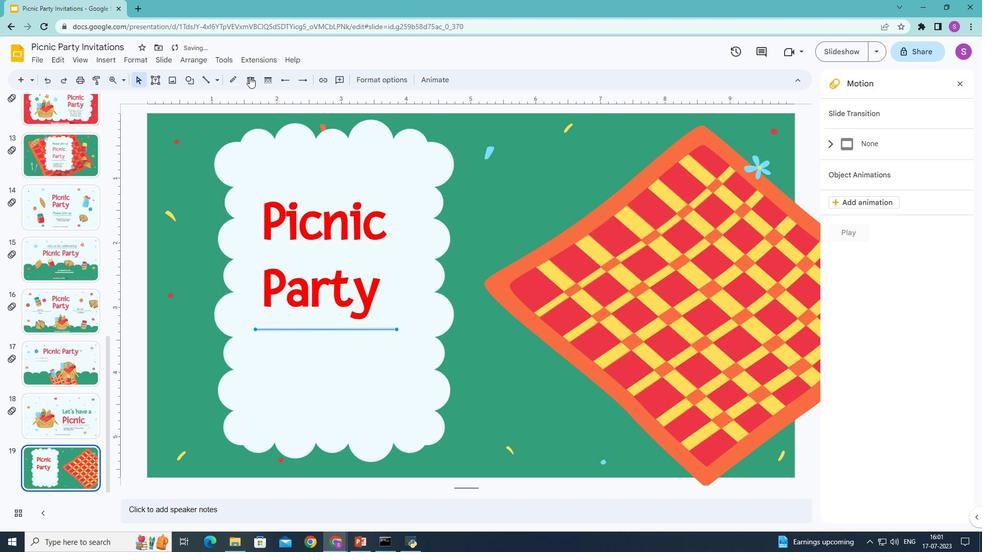 
Action: Mouse pressed left at (250, 75)
Screenshot: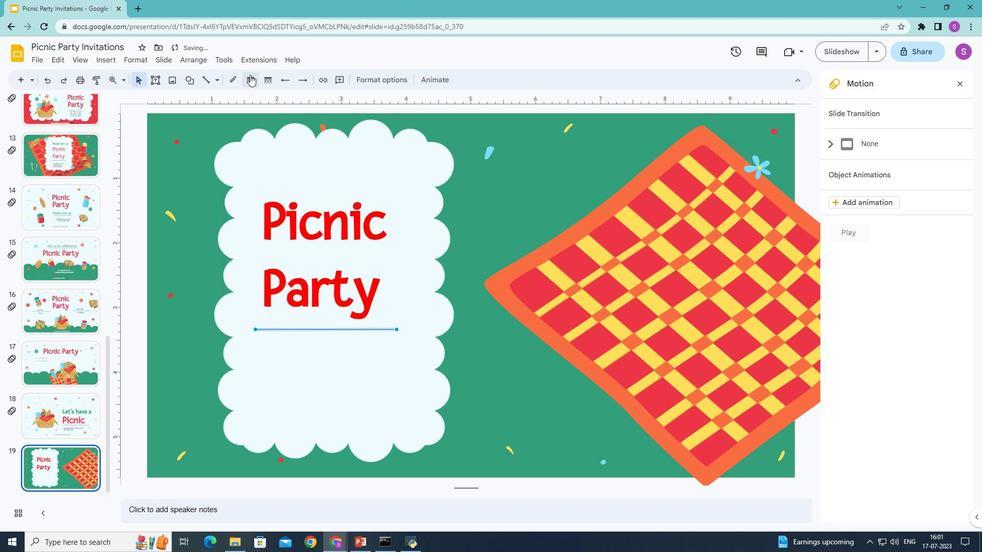
Action: Mouse moved to (275, 148)
Screenshot: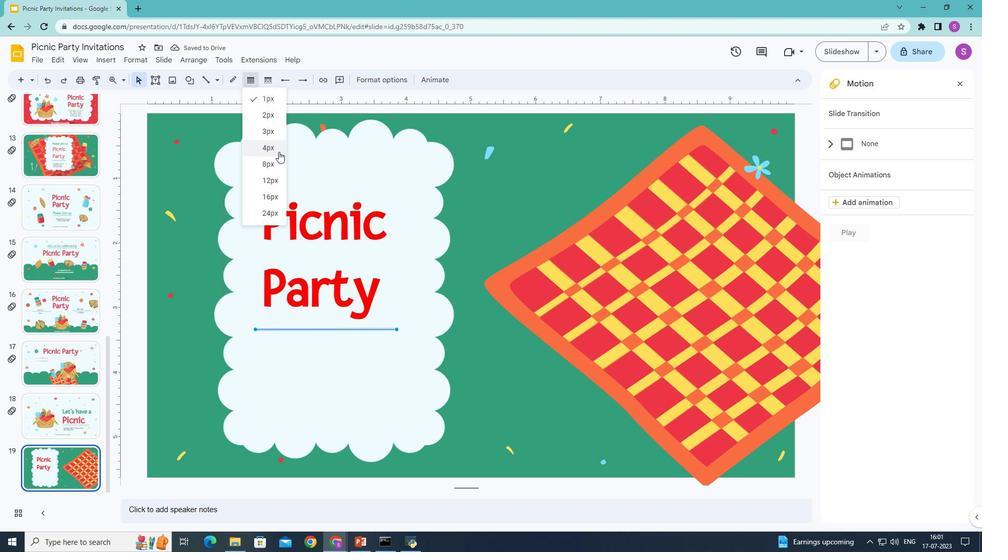 
Action: Mouse pressed left at (275, 148)
Screenshot: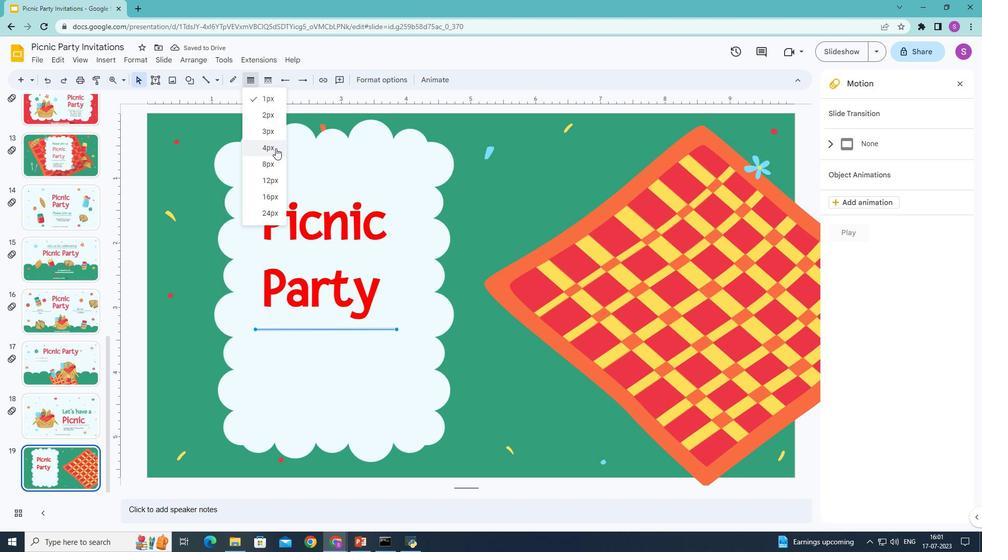 
Action: Mouse moved to (232, 78)
Screenshot: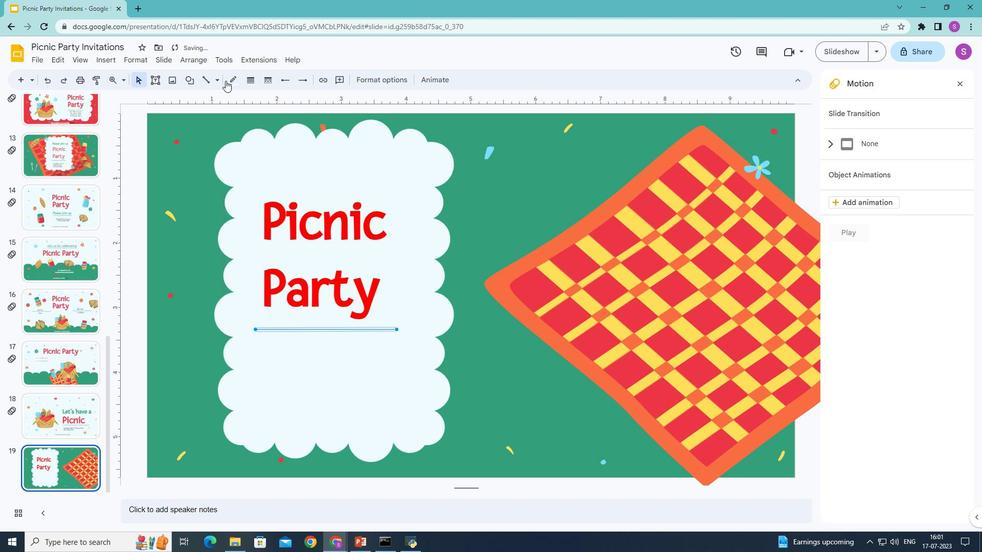 
Action: Mouse pressed left at (232, 78)
Screenshot: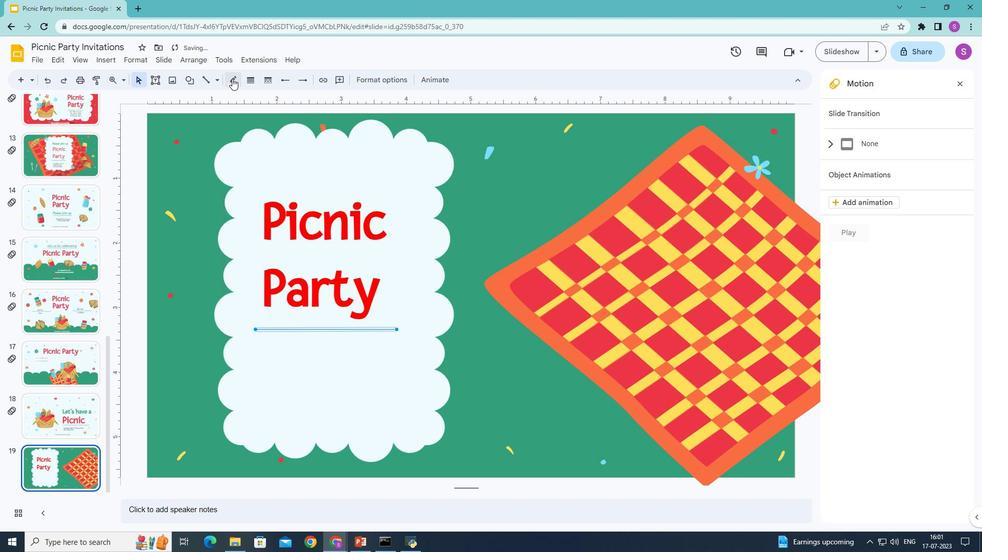 
Action: Mouse moved to (326, 113)
Screenshot: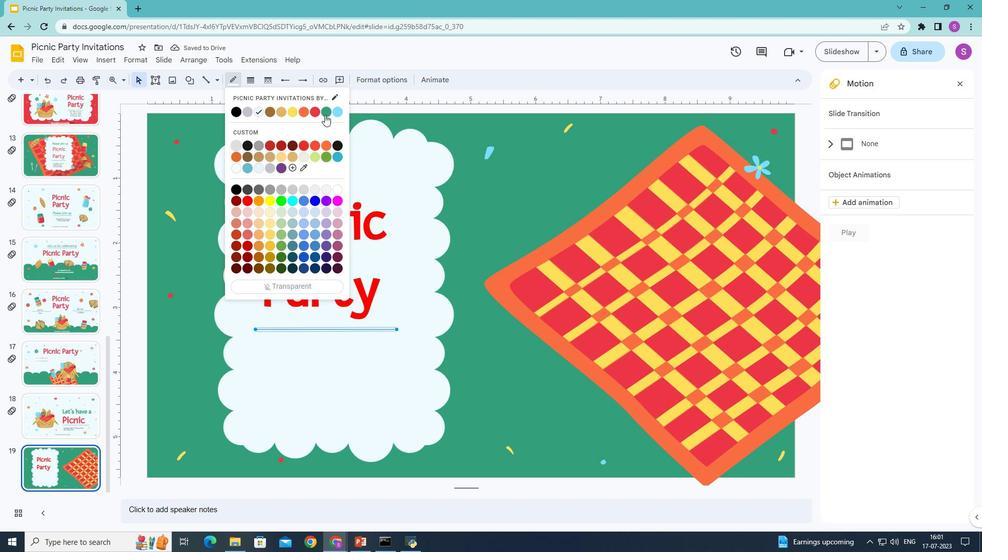 
Action: Mouse pressed left at (326, 113)
Screenshot: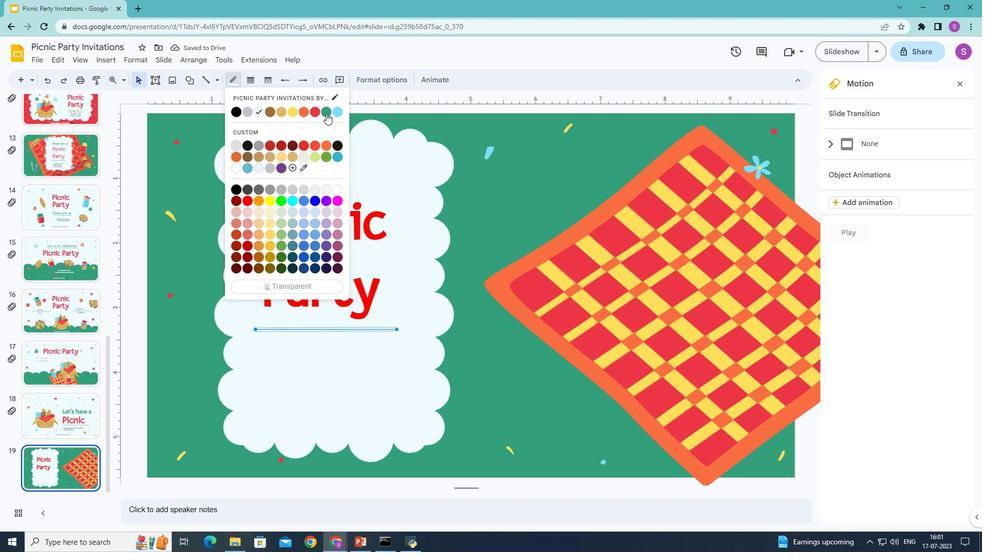 
Action: Mouse moved to (512, 230)
Screenshot: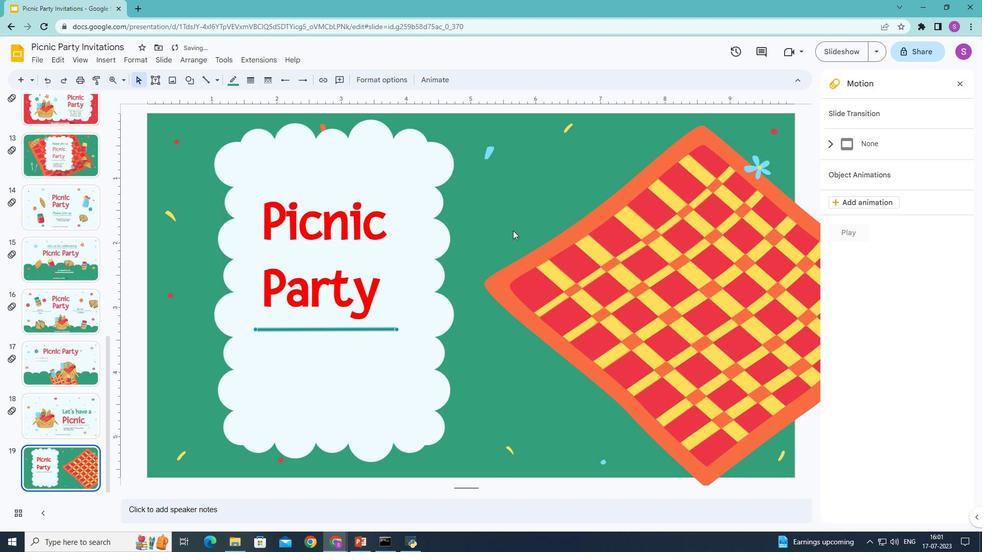
Action: Mouse pressed left at (512, 230)
Screenshot: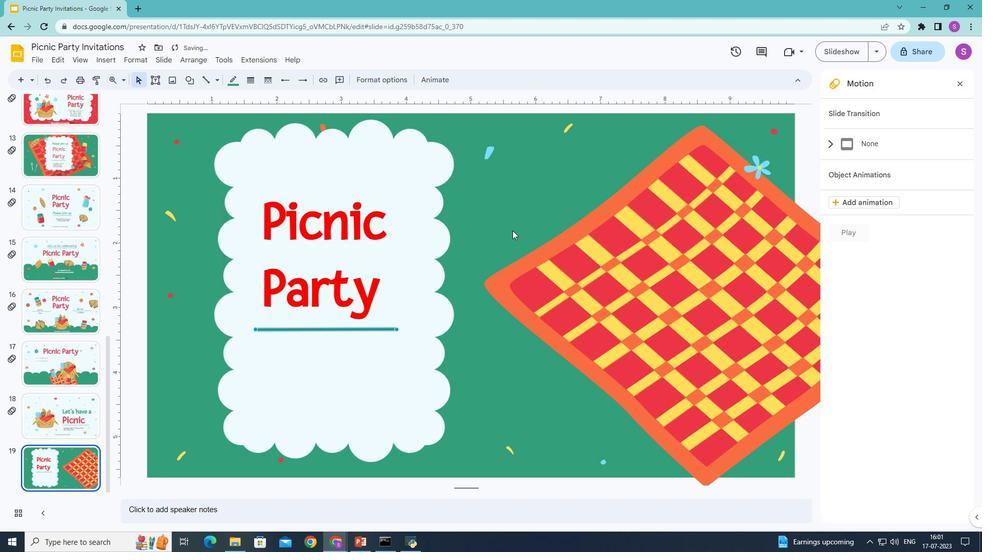
Action: Mouse moved to (152, 78)
Screenshot: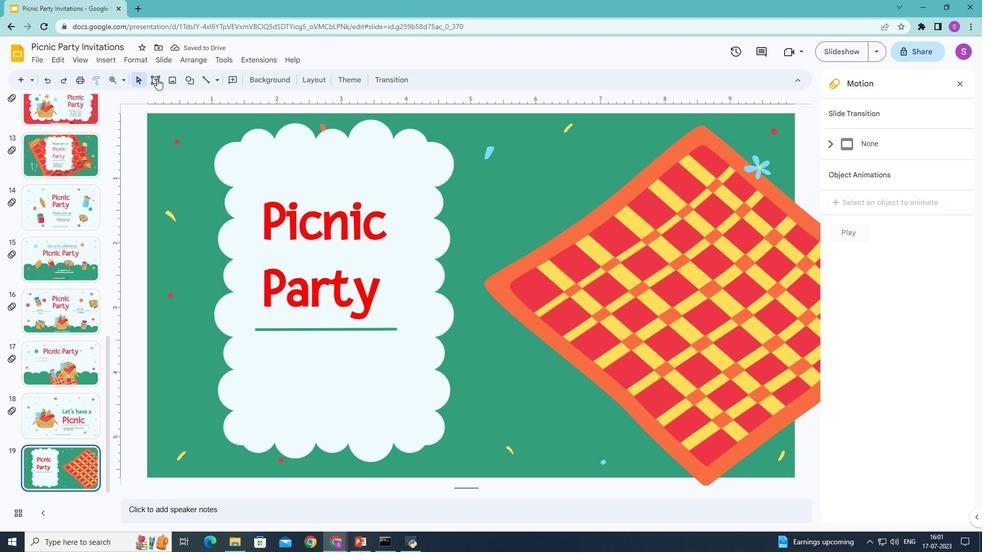 
Action: Mouse pressed left at (152, 78)
Screenshot: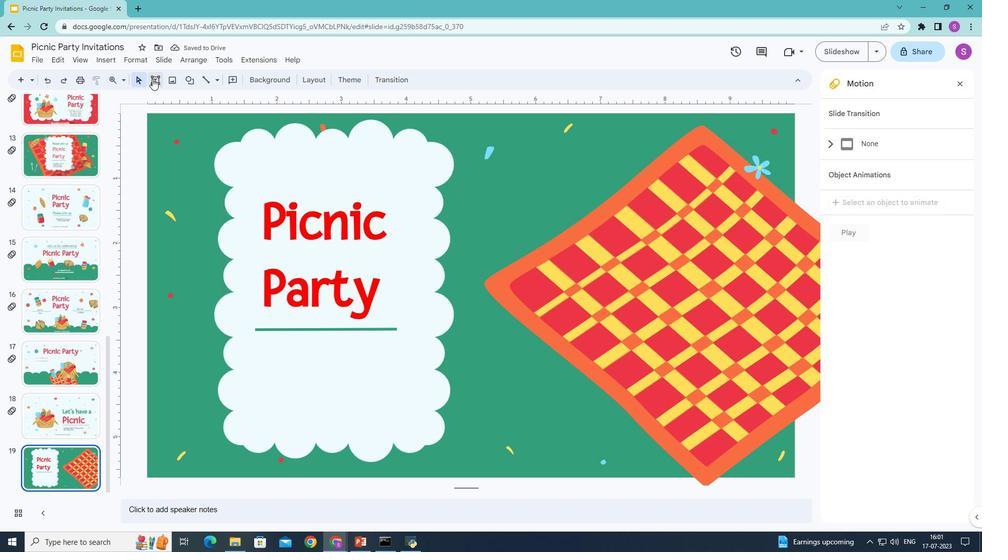 
Action: Mouse moved to (258, 342)
Screenshot: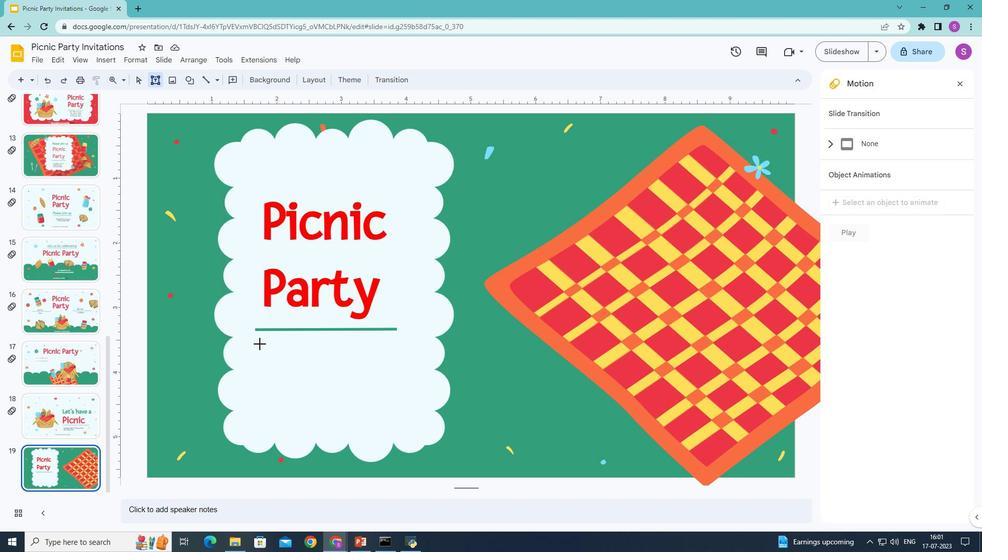 
Action: Mouse pressed left at (258, 342)
Screenshot: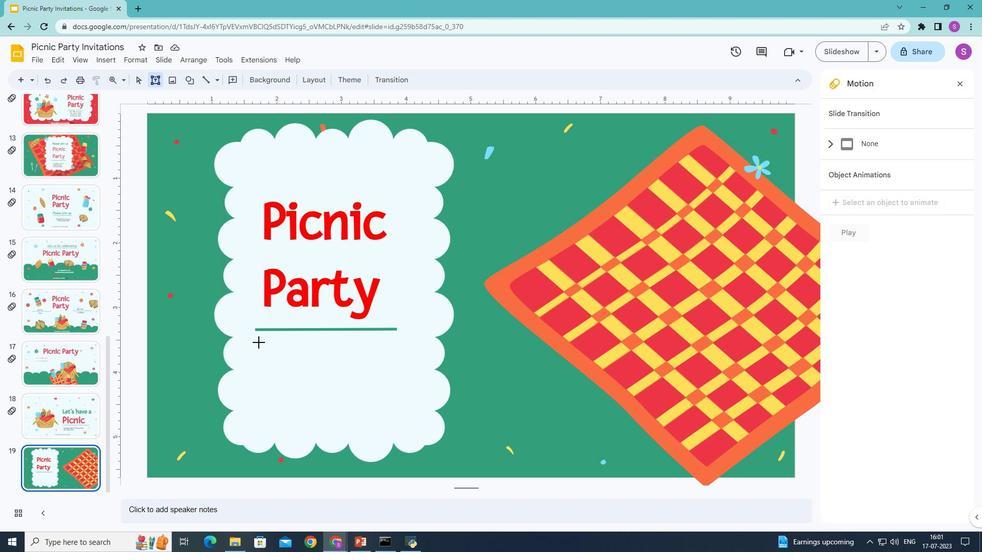 
Action: Mouse moved to (358, 402)
Screenshot: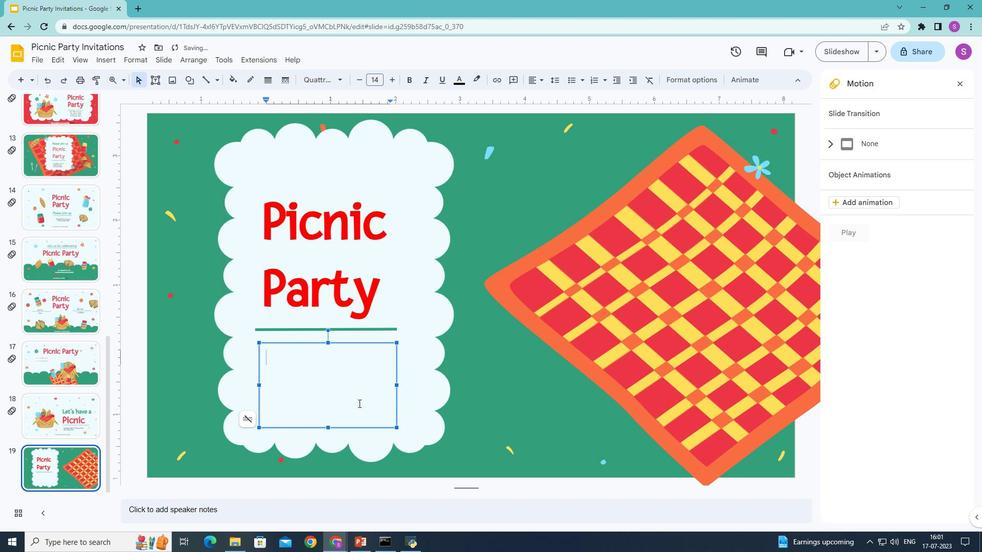 
Action: Key pressed <Key.shift>July<Key.space>14th<Key.space>at<Key.space>3<Key.space>p.m.<Key.enter><Key.shift>Southside<Key.space><Key.shift>Park<Key.enter>24<Key.space><Key.shift>Flowers<Key.space><Key.shift>Blvd.
Screenshot: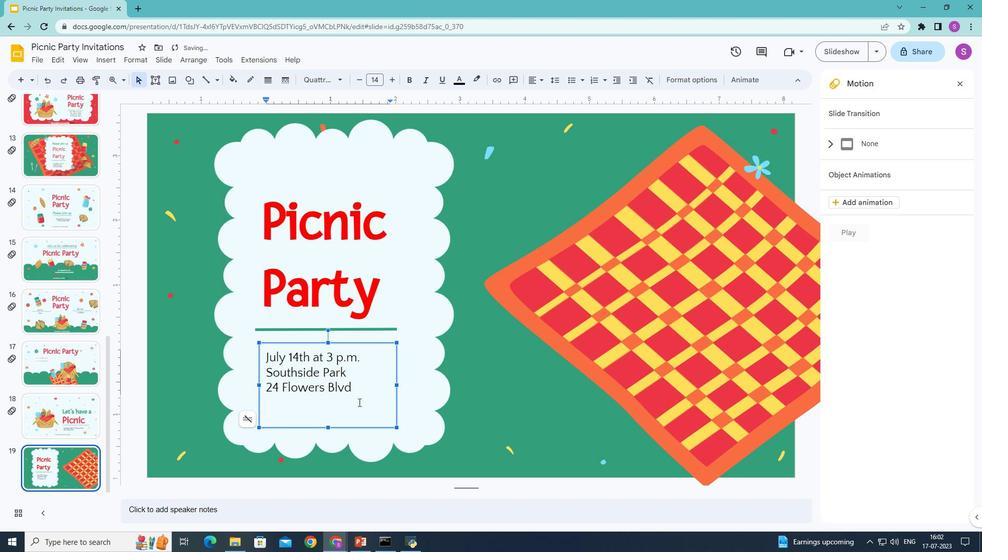 
Action: Mouse moved to (354, 390)
Screenshot: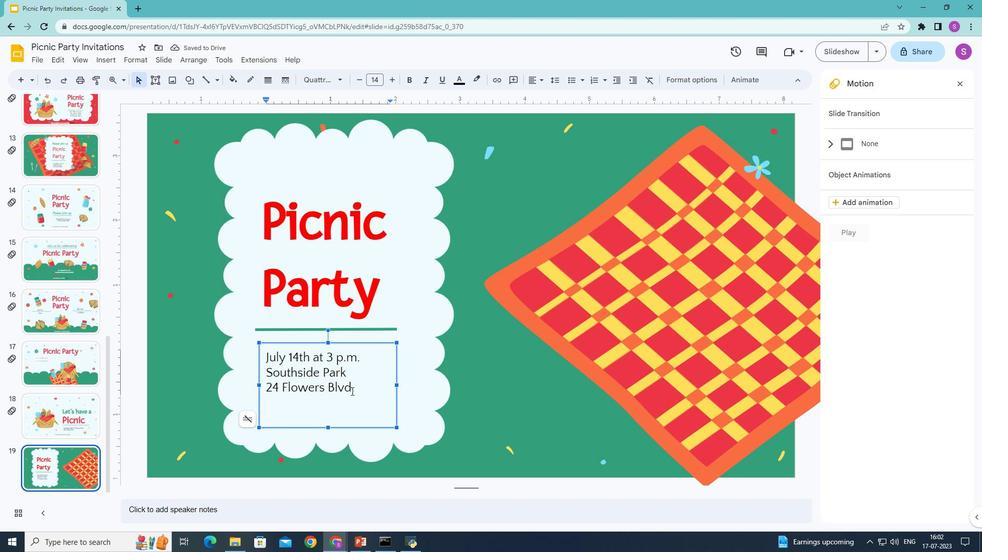 
Action: Mouse pressed left at (354, 390)
Screenshot: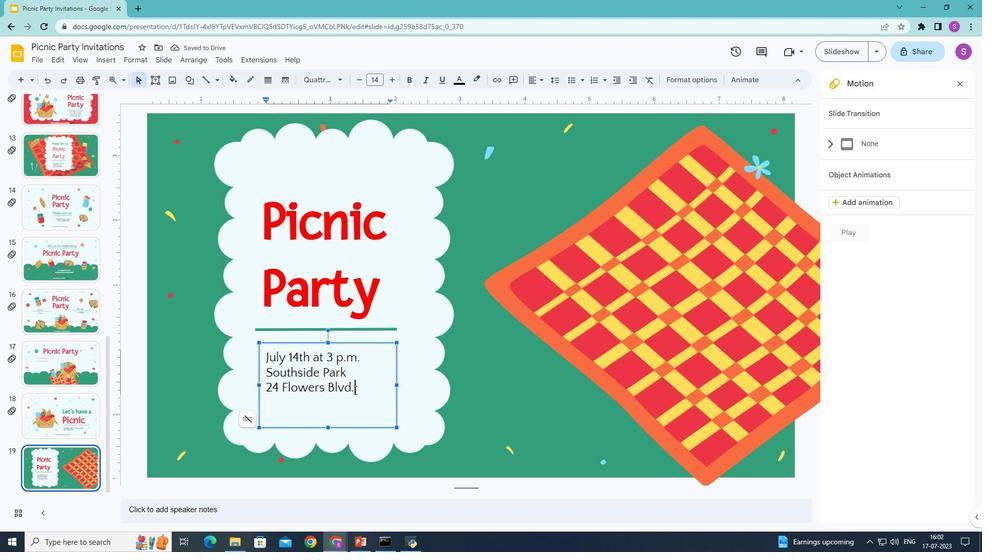 
Action: Mouse moved to (342, 78)
Screenshot: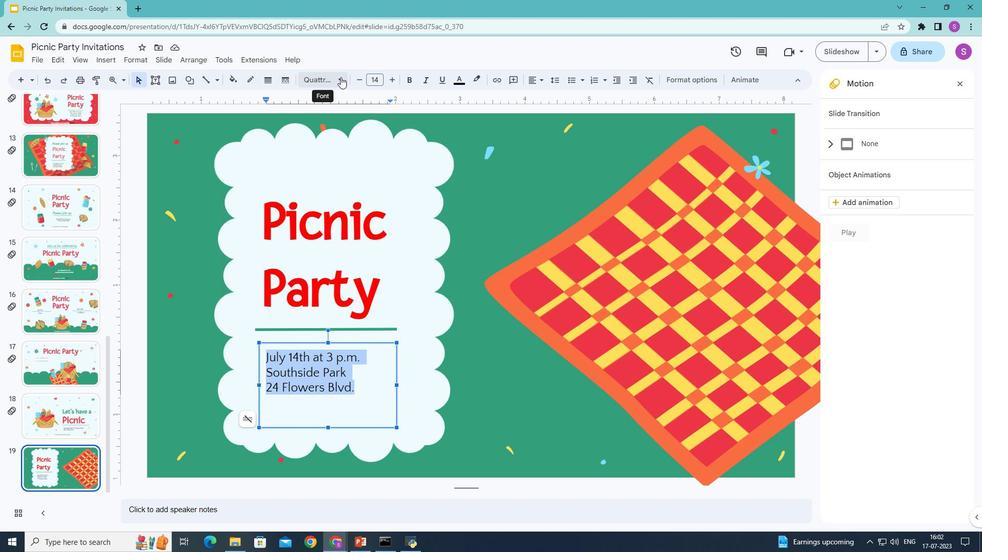 
Action: Mouse pressed left at (342, 78)
Screenshot: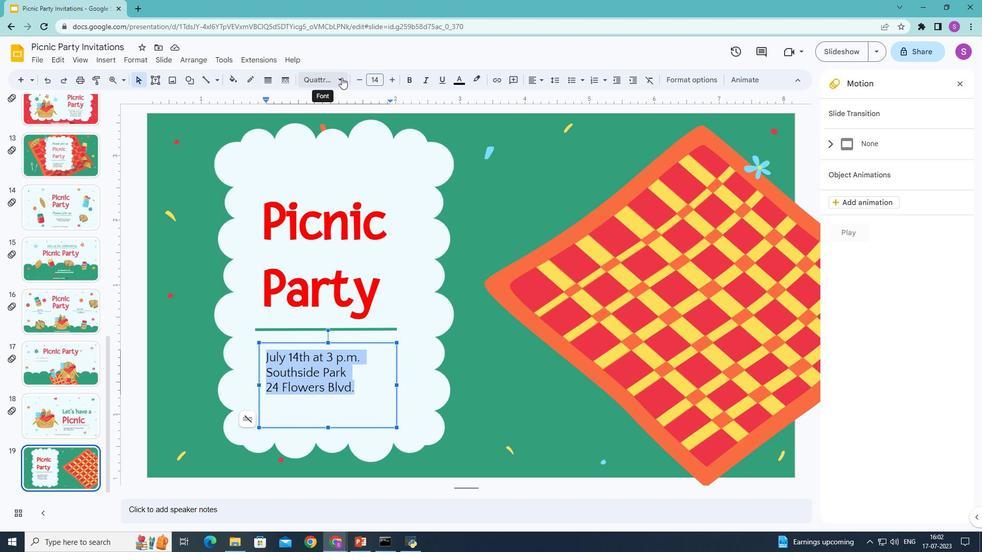 
Action: Mouse moved to (352, 213)
Screenshot: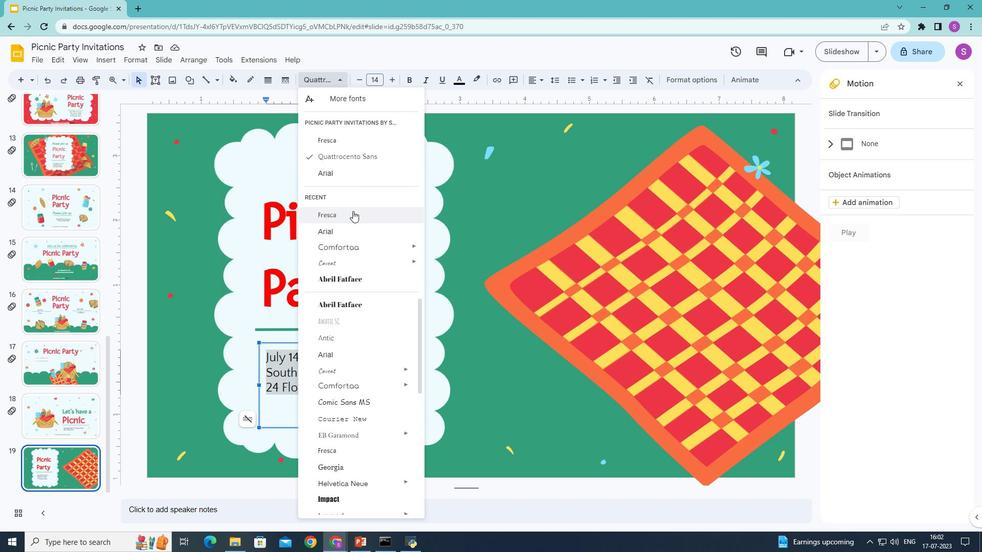 
Action: Mouse pressed left at (352, 213)
Screenshot: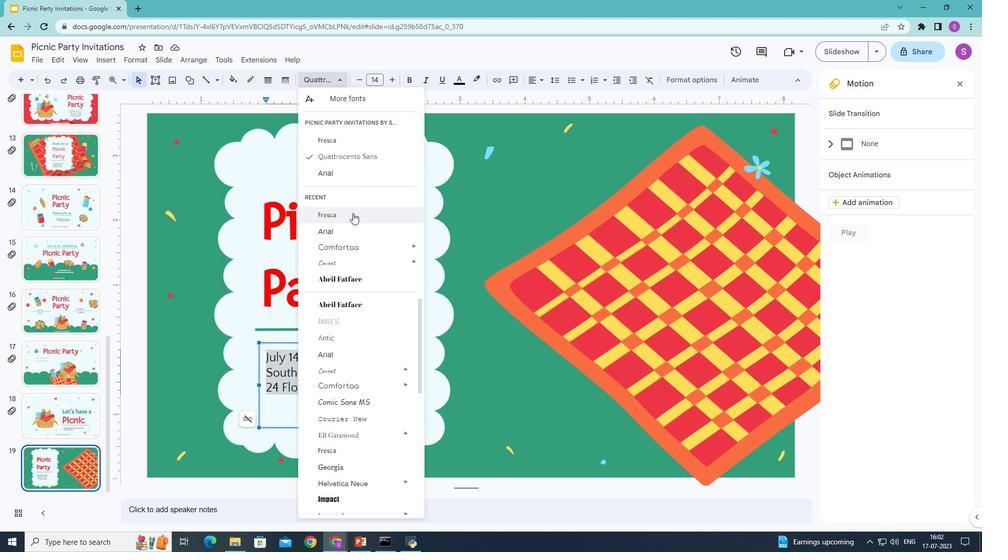 
Action: Mouse moved to (479, 237)
Screenshot: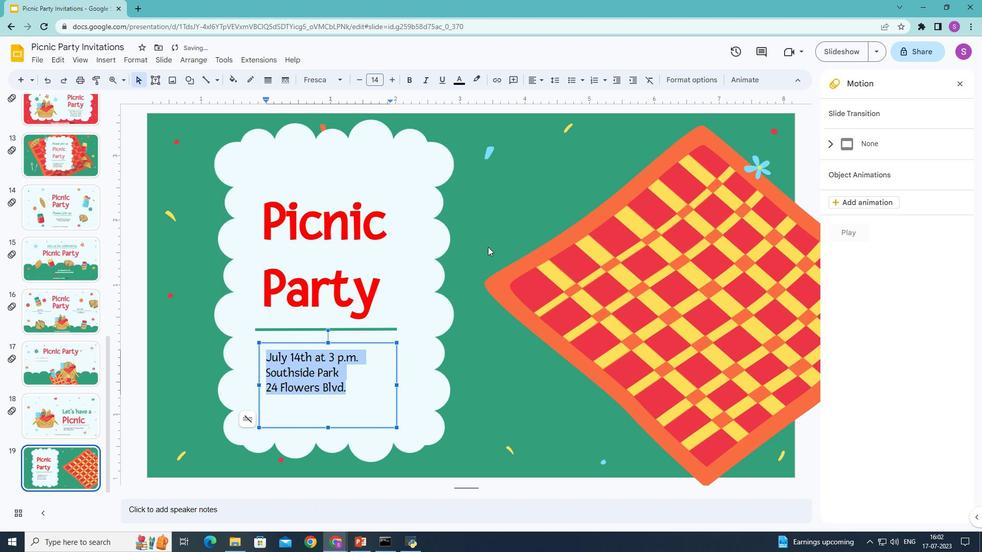 
Action: Mouse pressed left at (479, 237)
Screenshot: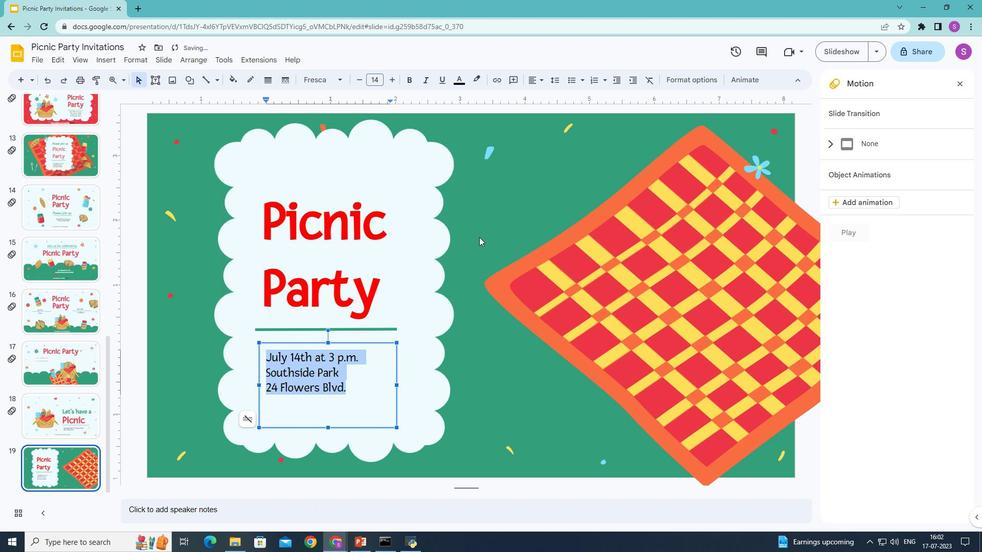 
Action: Mouse moved to (95, 57)
Screenshot: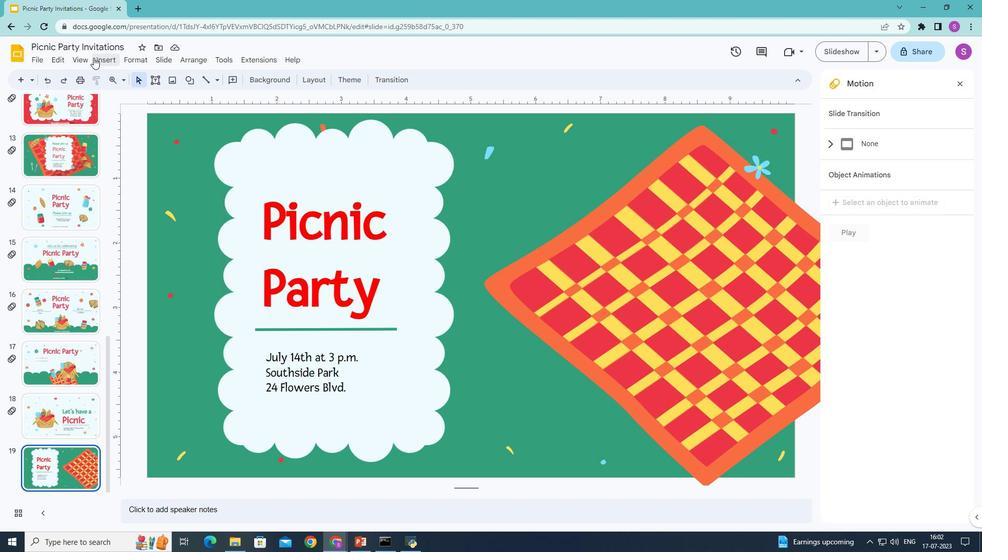 
Action: Mouse pressed left at (95, 57)
Screenshot: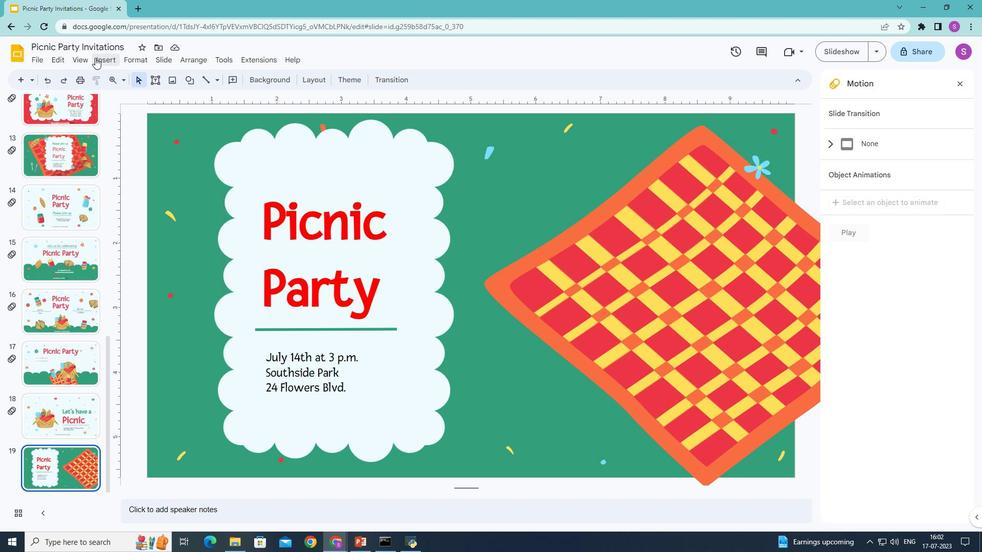 
Action: Mouse moved to (311, 75)
Screenshot: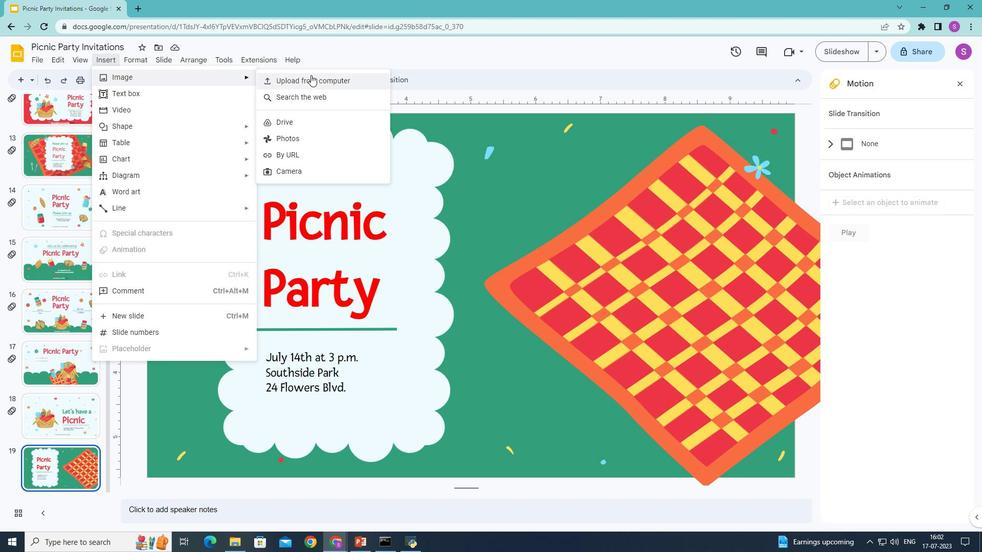 
Action: Mouse pressed left at (311, 75)
Screenshot: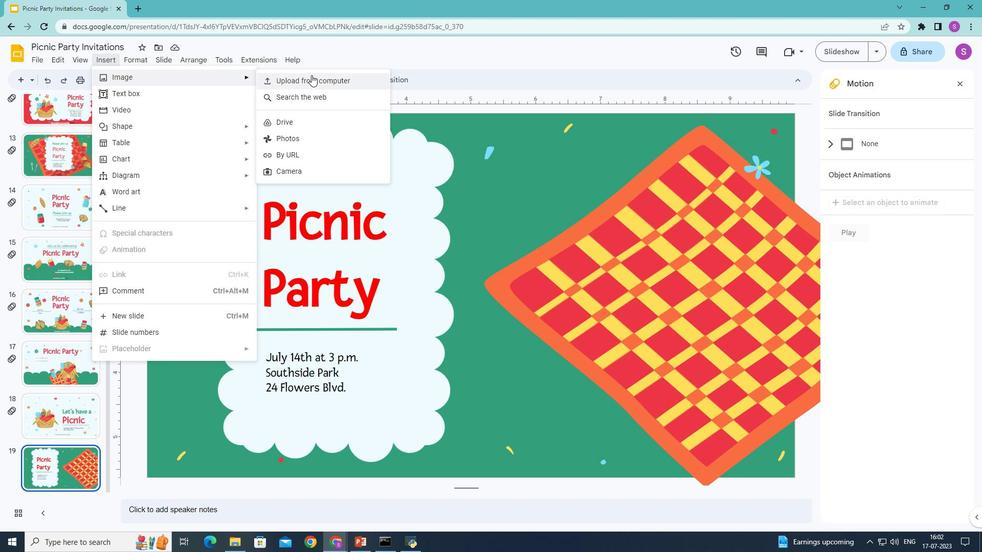 
Action: Mouse moved to (331, 133)
Screenshot: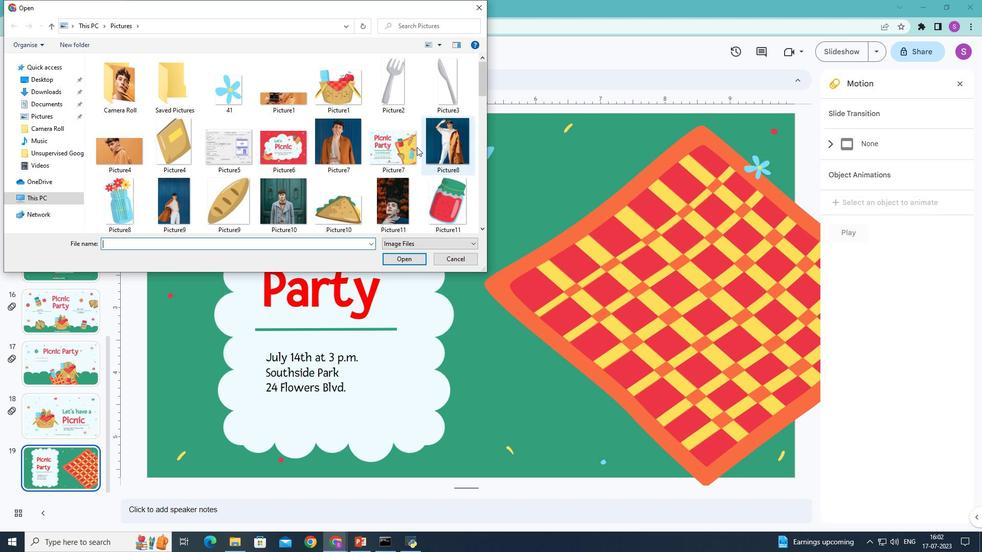 
Action: Mouse scrolled (331, 132) with delta (0, 0)
Screenshot: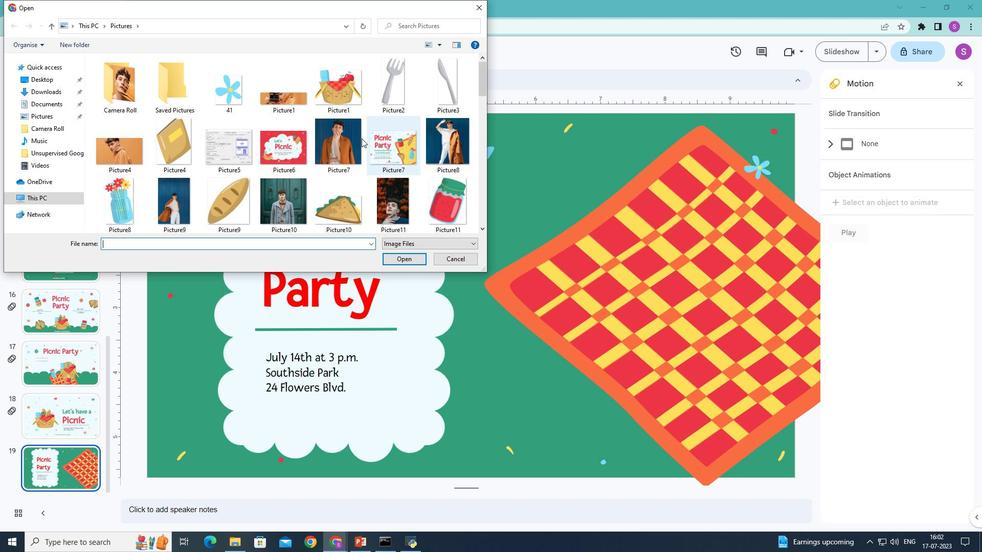 
Action: Mouse scrolled (331, 132) with delta (0, 0)
Screenshot: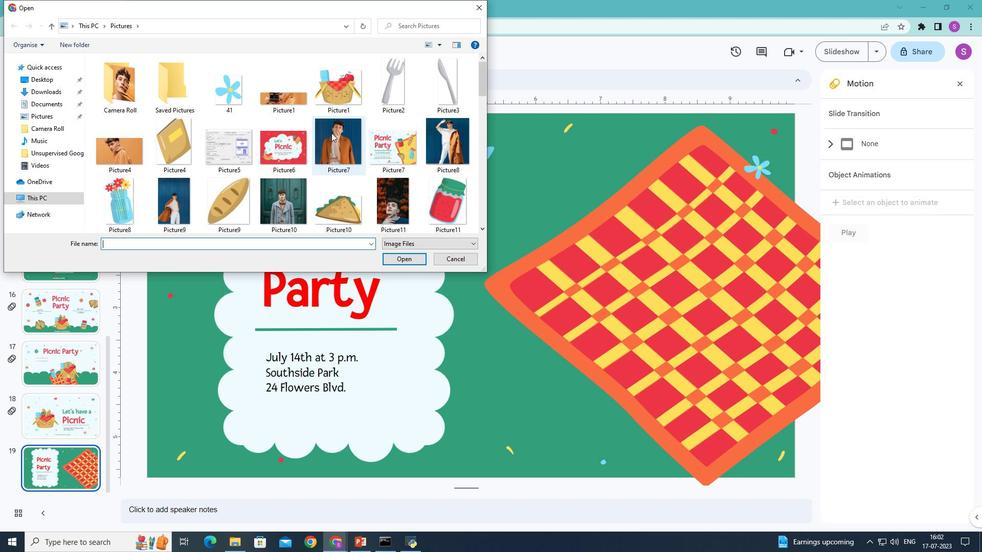 
Action: Mouse scrolled (331, 132) with delta (0, 0)
Screenshot: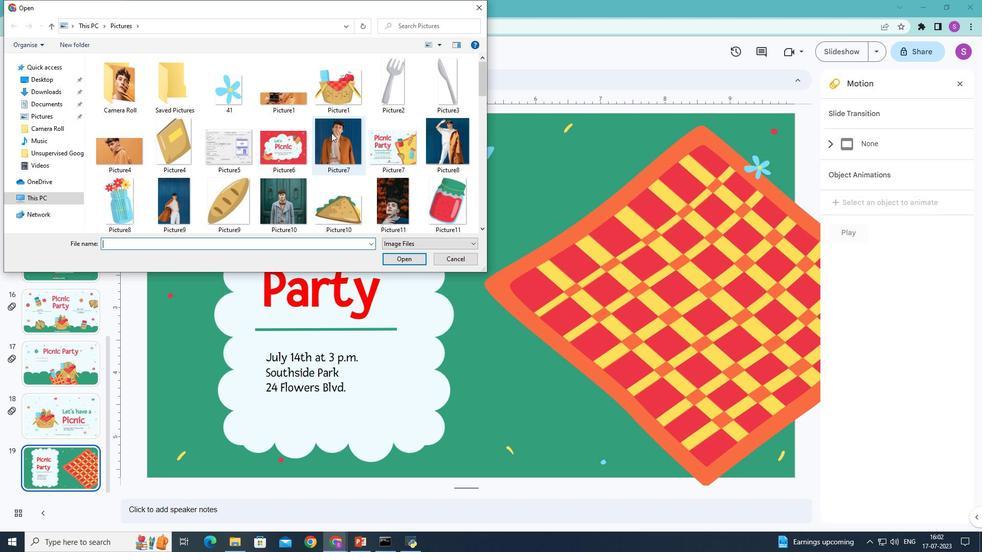 
Action: Mouse moved to (331, 133)
Screenshot: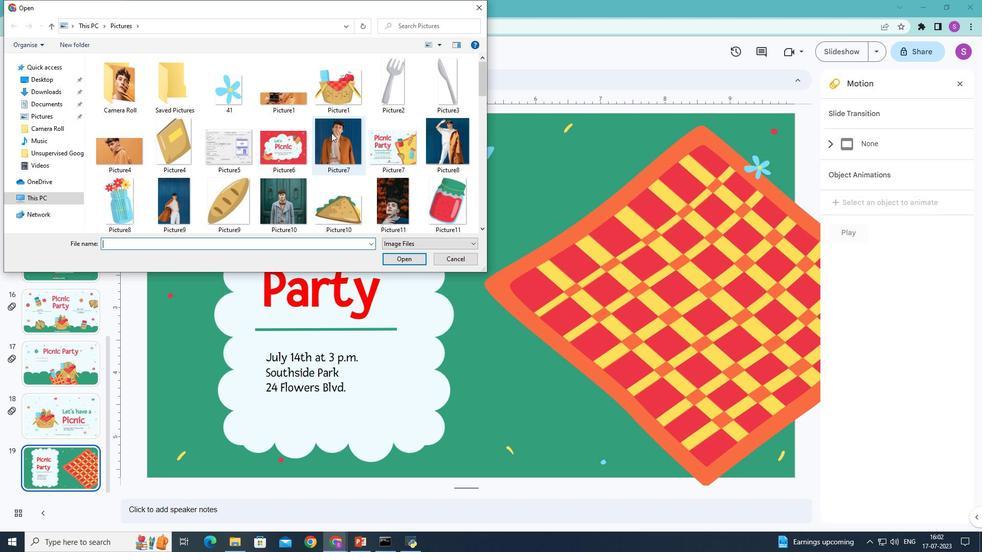 
Action: Mouse scrolled (331, 132) with delta (0, 0)
Screenshot: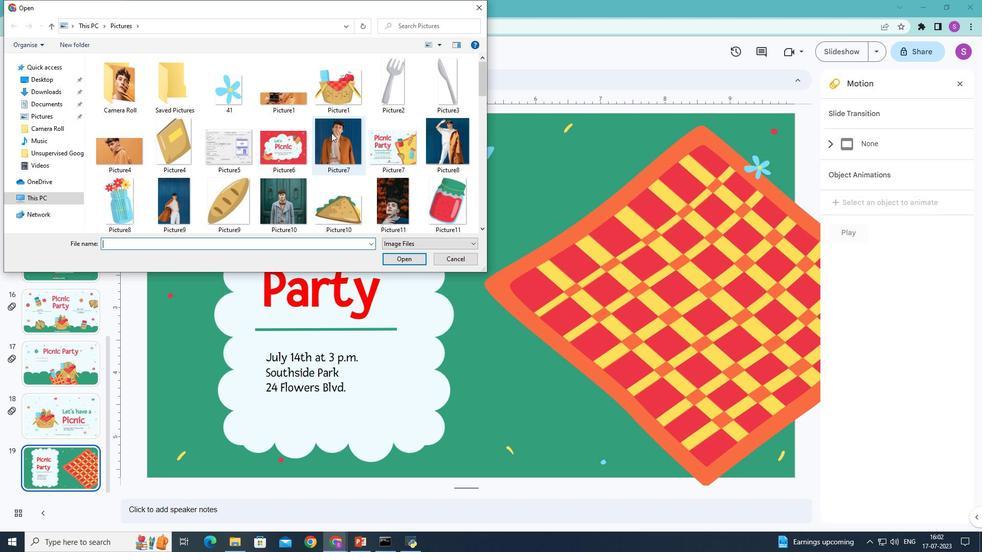 
Action: Mouse moved to (334, 133)
Screenshot: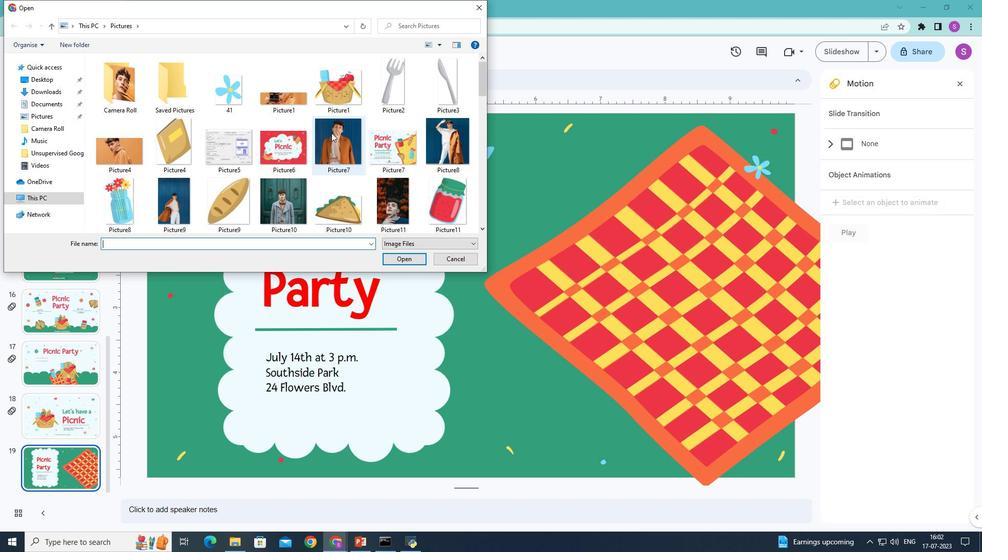 
Action: Mouse scrolled (334, 132) with delta (0, 0)
Screenshot: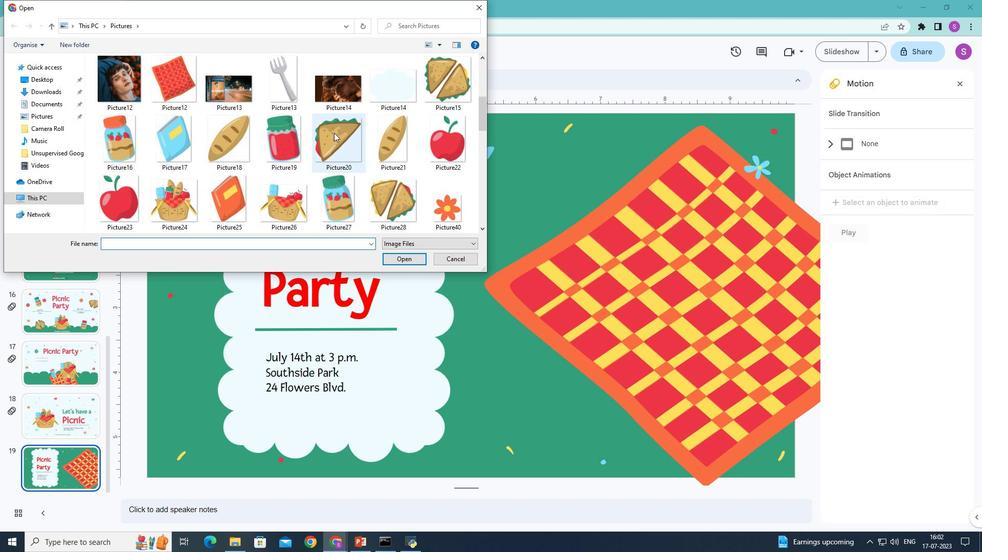 
Action: Mouse scrolled (334, 132) with delta (0, 0)
Screenshot: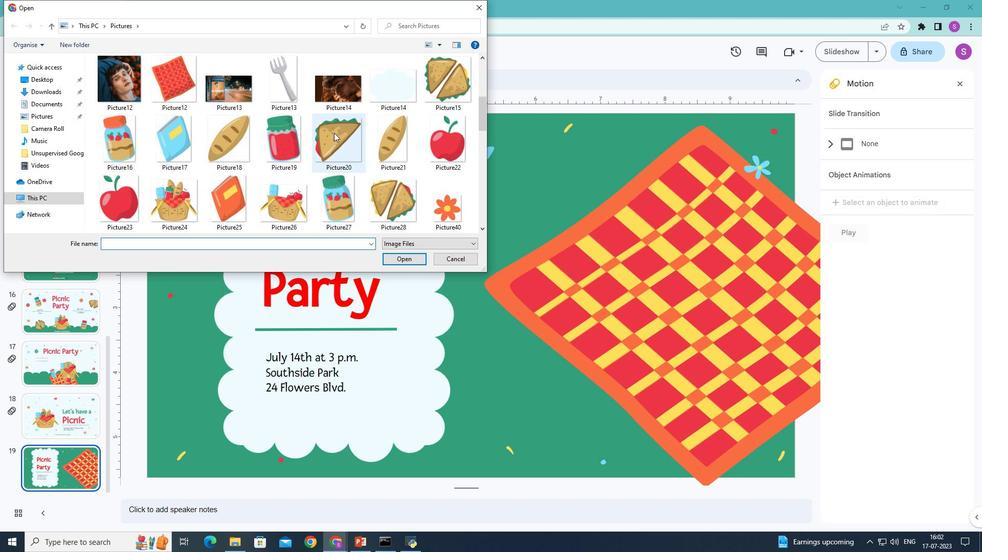 
Action: Mouse scrolled (334, 132) with delta (0, 0)
Screenshot: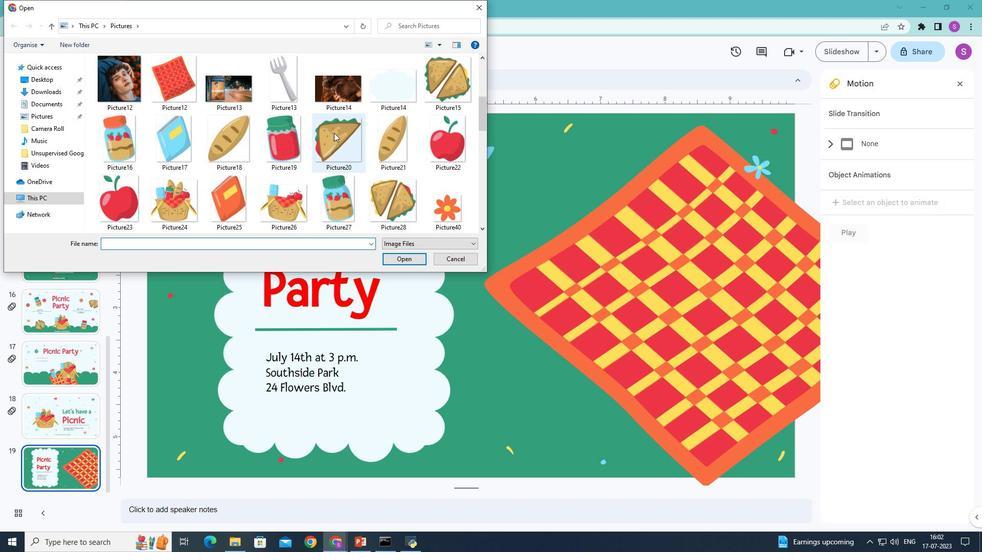 
Action: Mouse scrolled (334, 132) with delta (0, 0)
Screenshot: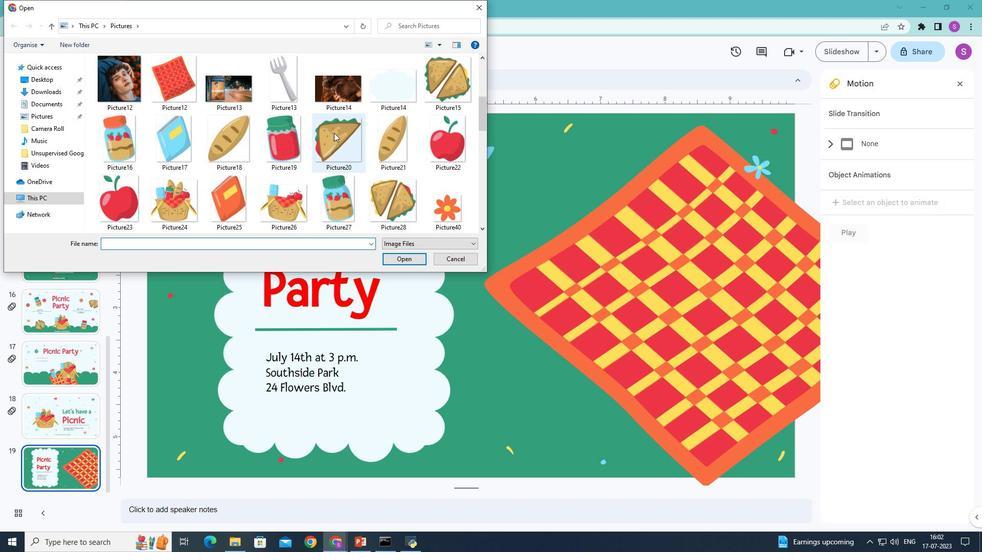 
Action: Mouse scrolled (334, 132) with delta (0, 0)
Screenshot: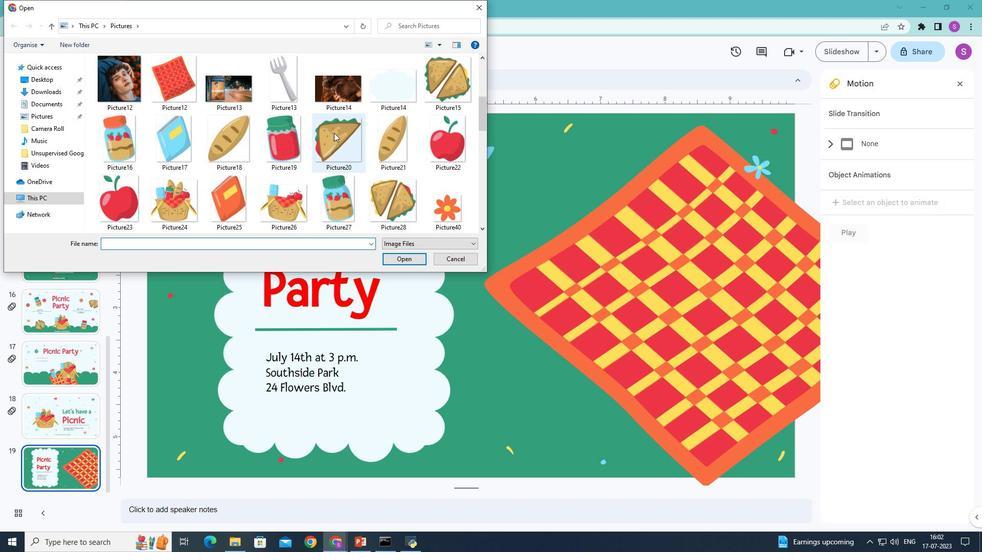 
Action: Mouse moved to (334, 131)
Screenshot: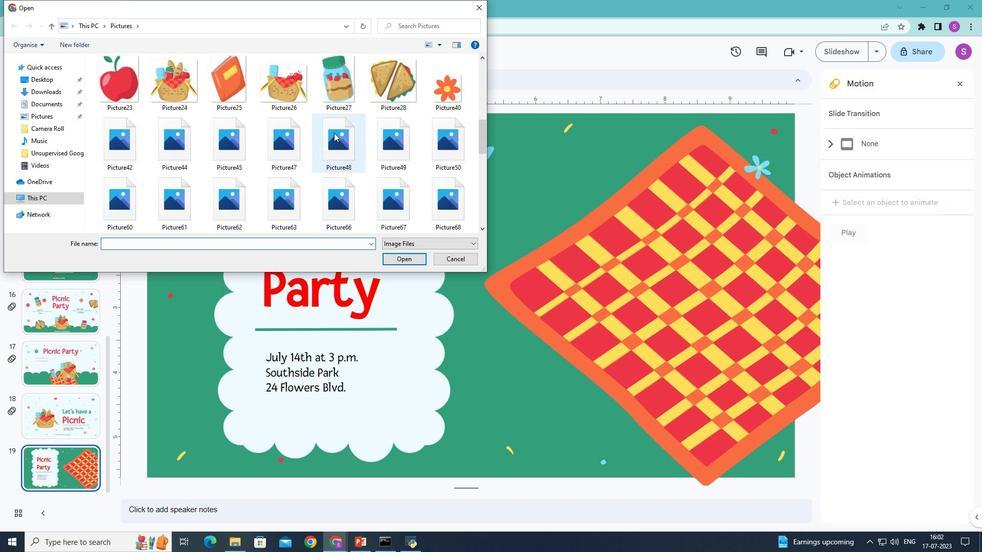 
Action: Mouse scrolled (334, 131) with delta (0, 0)
Screenshot: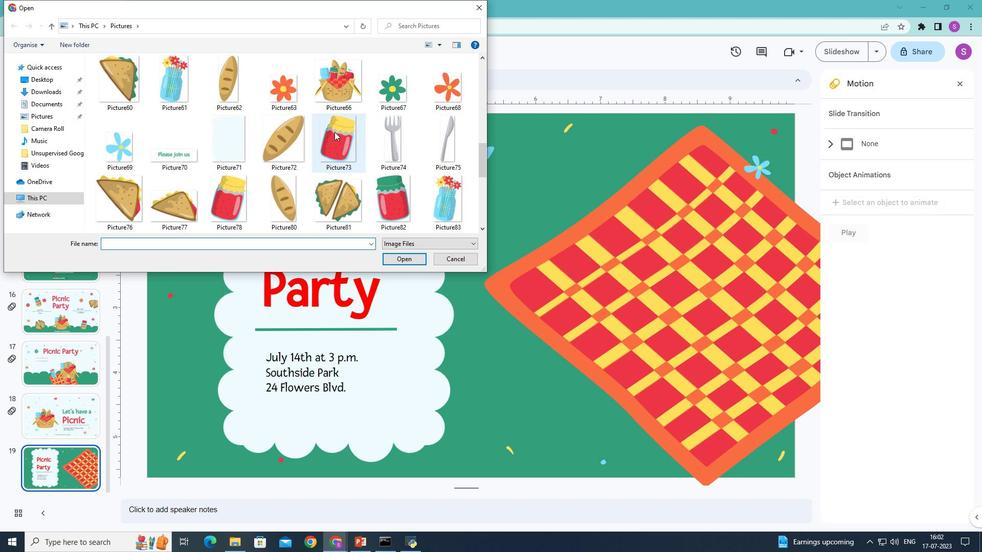 
Action: Mouse scrolled (334, 131) with delta (0, 0)
Screenshot: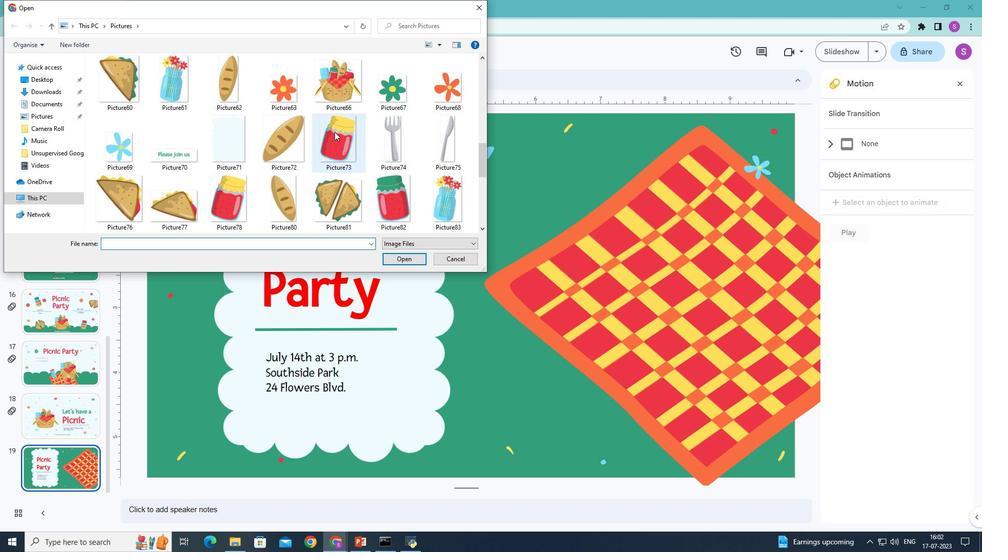 
Action: Mouse scrolled (334, 131) with delta (0, 0)
Screenshot: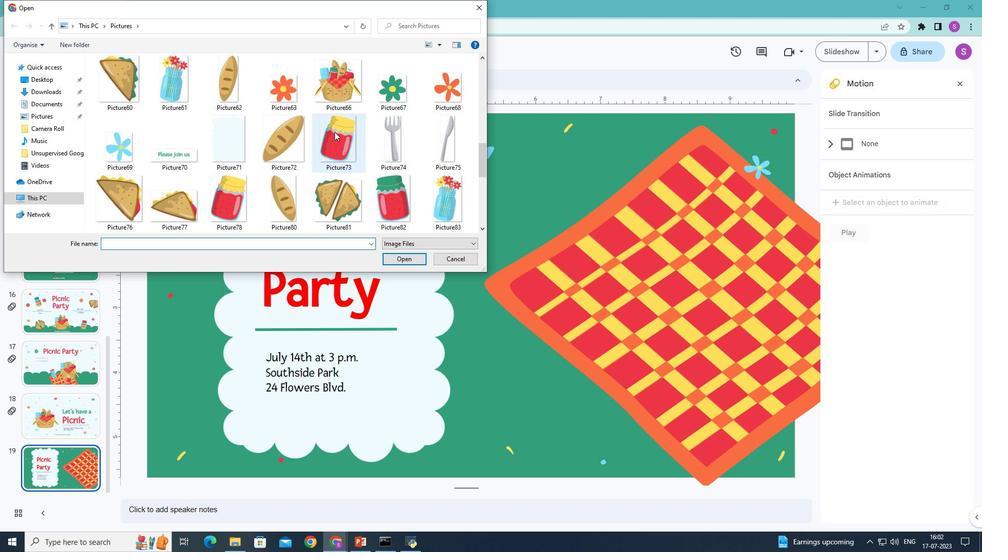 
Action: Mouse scrolled (334, 131) with delta (0, 0)
Screenshot: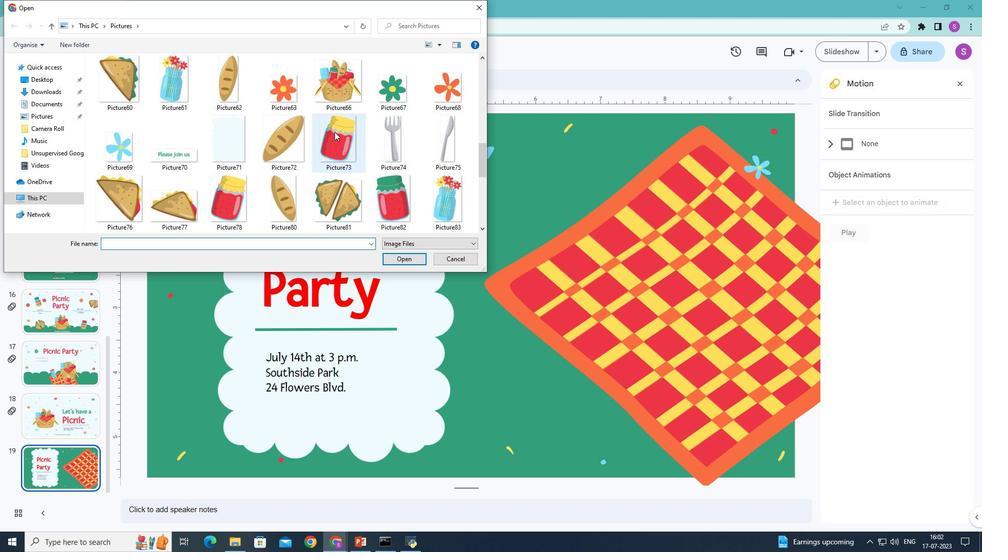 
Action: Mouse scrolled (334, 131) with delta (0, 0)
Screenshot: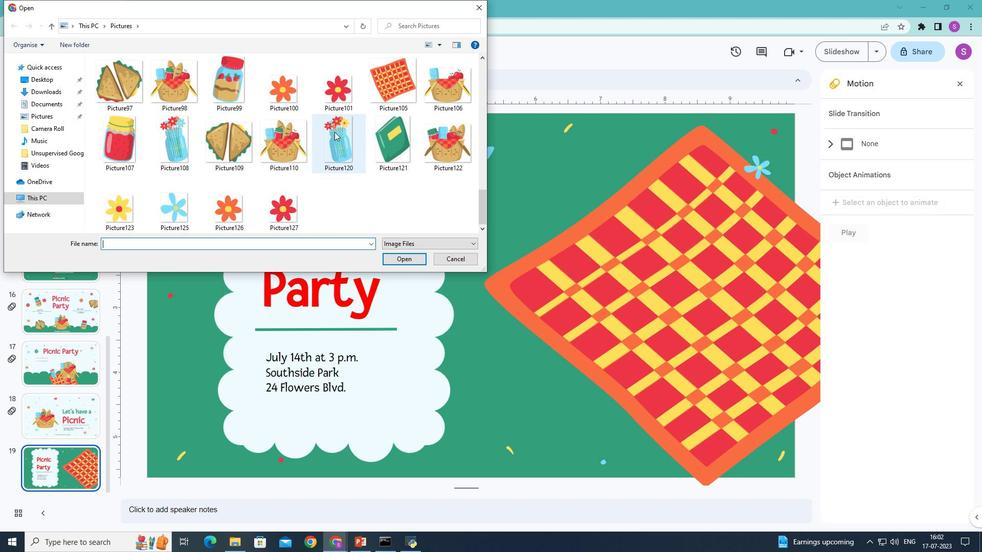 
Action: Mouse scrolled (334, 131) with delta (0, 0)
Screenshot: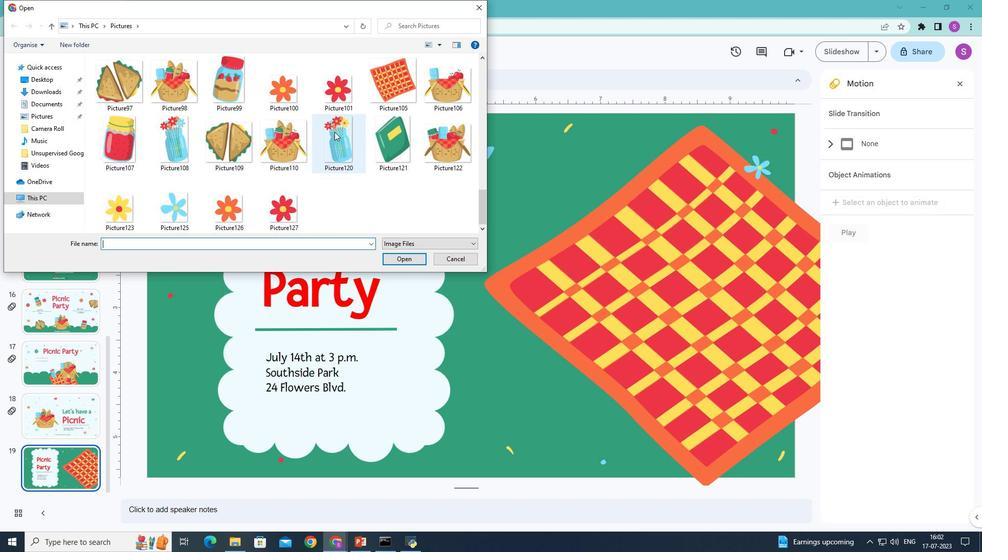 
Action: Mouse scrolled (334, 131) with delta (0, 0)
Screenshot: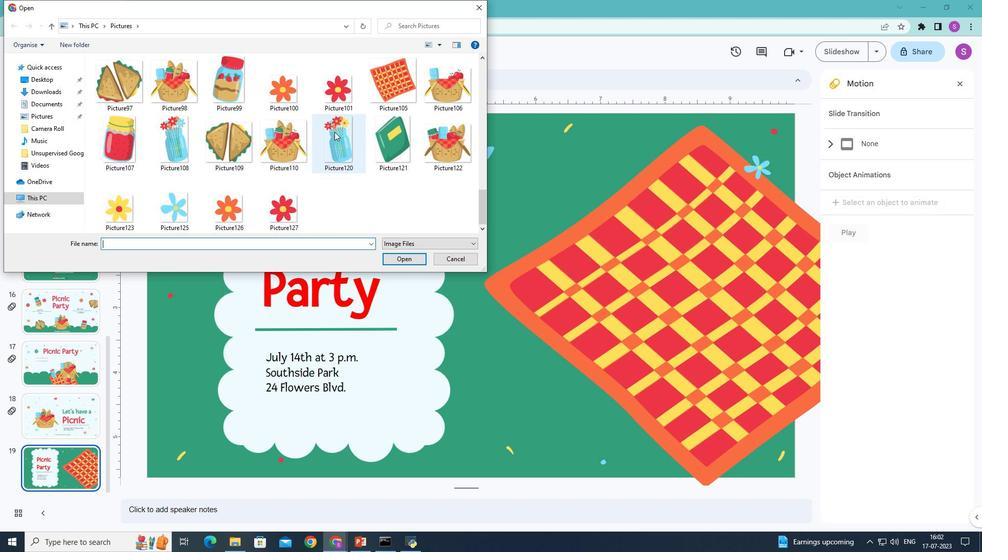 
Action: Mouse moved to (281, 127)
Screenshot: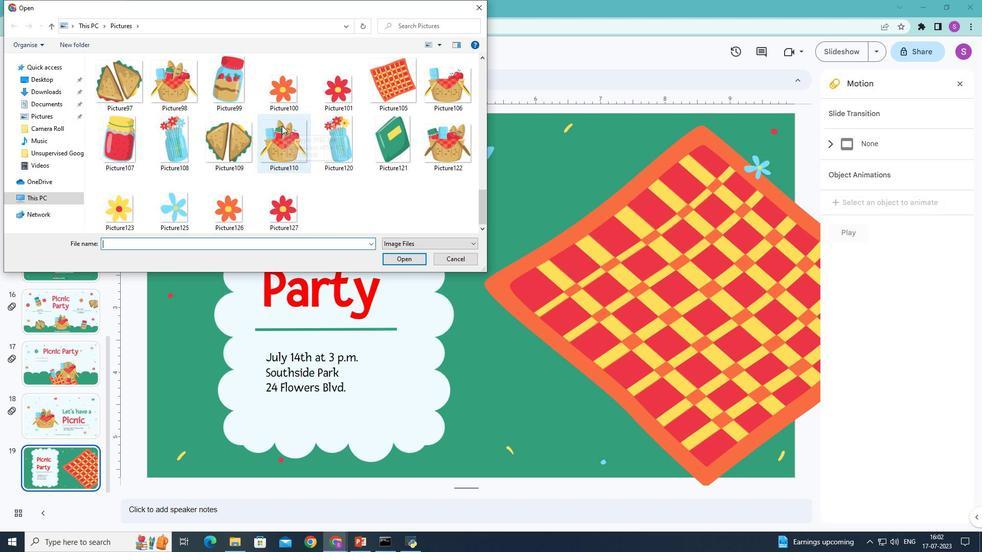 
Action: Mouse pressed left at (281, 127)
Screenshot: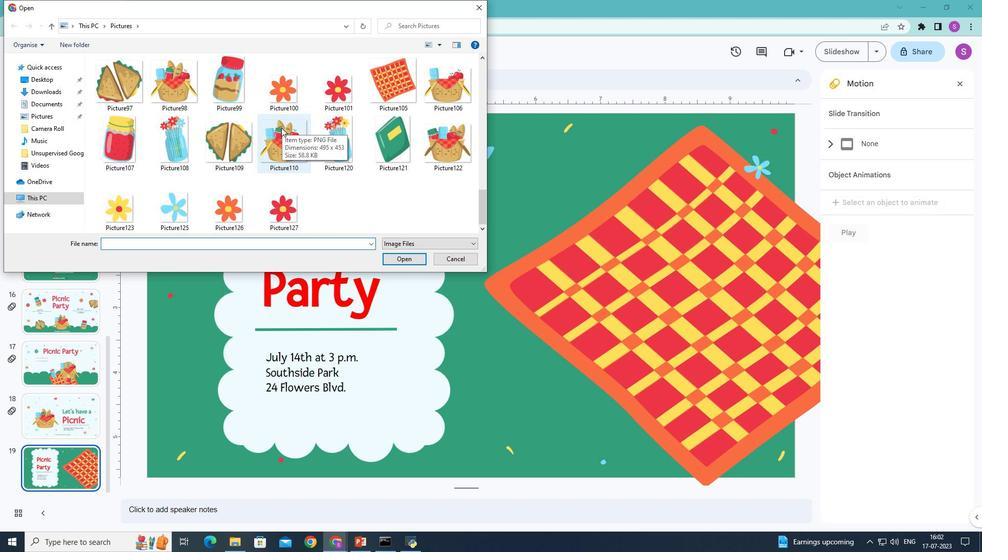 
Action: Mouse moved to (400, 253)
Screenshot: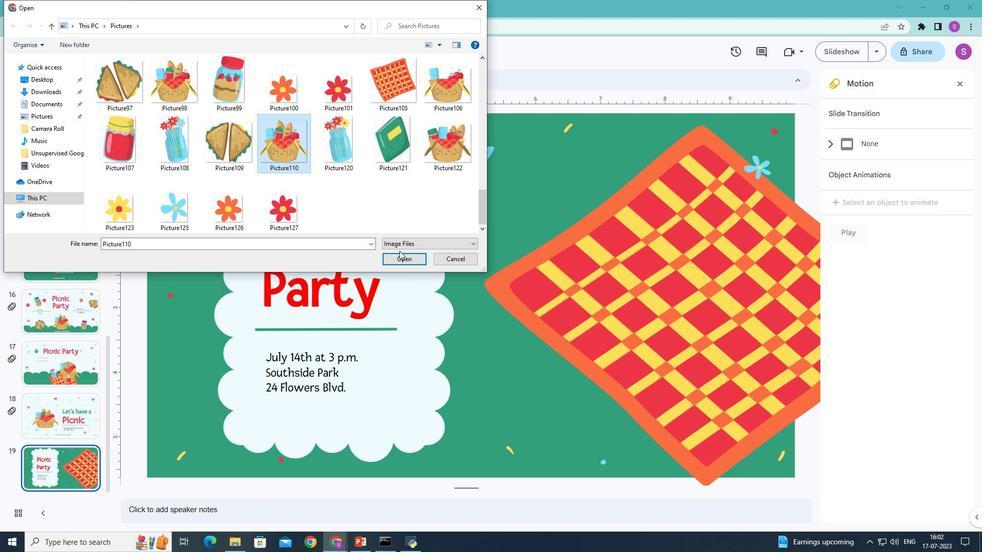 
Action: Mouse pressed left at (400, 253)
Screenshot: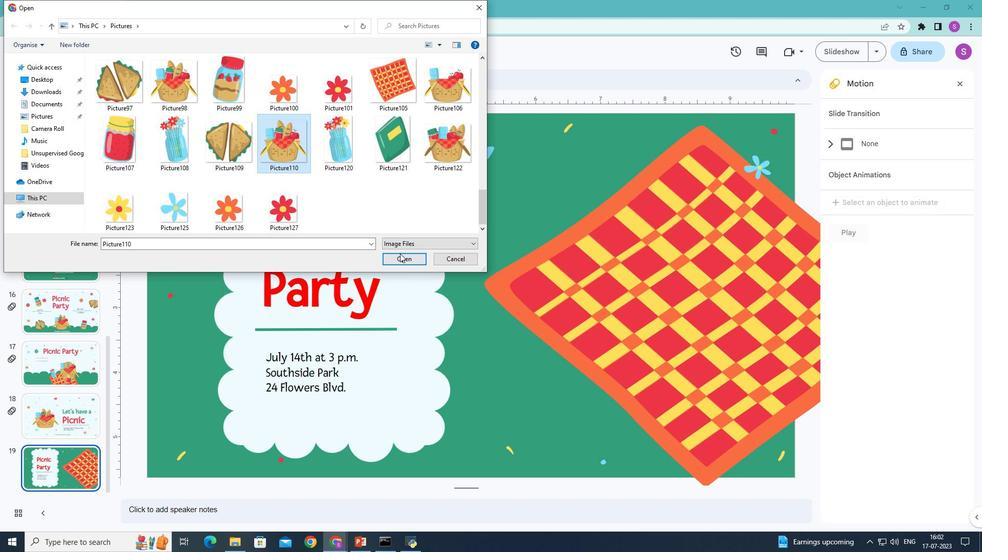 
Action: Mouse moved to (623, 124)
Screenshot: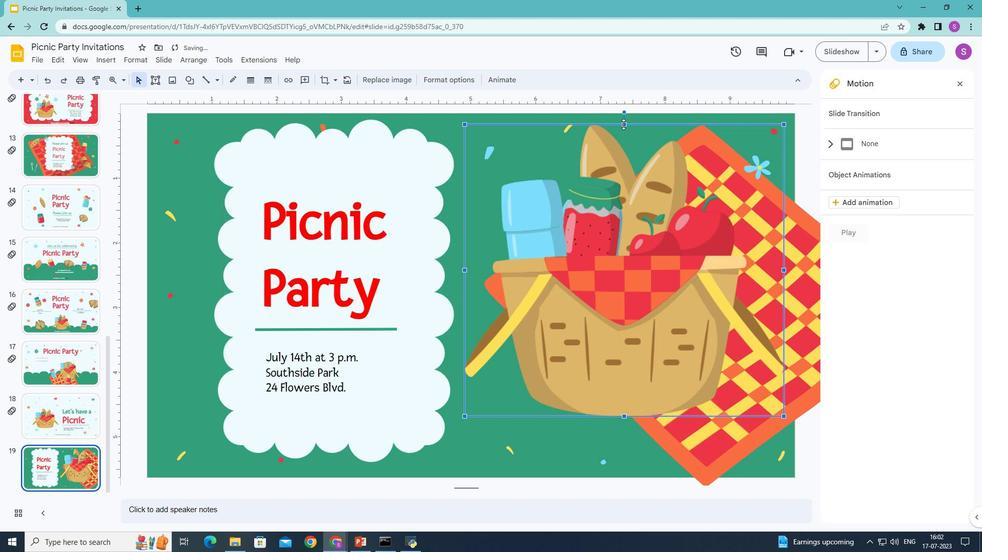 
Action: Mouse pressed left at (623, 124)
Screenshot: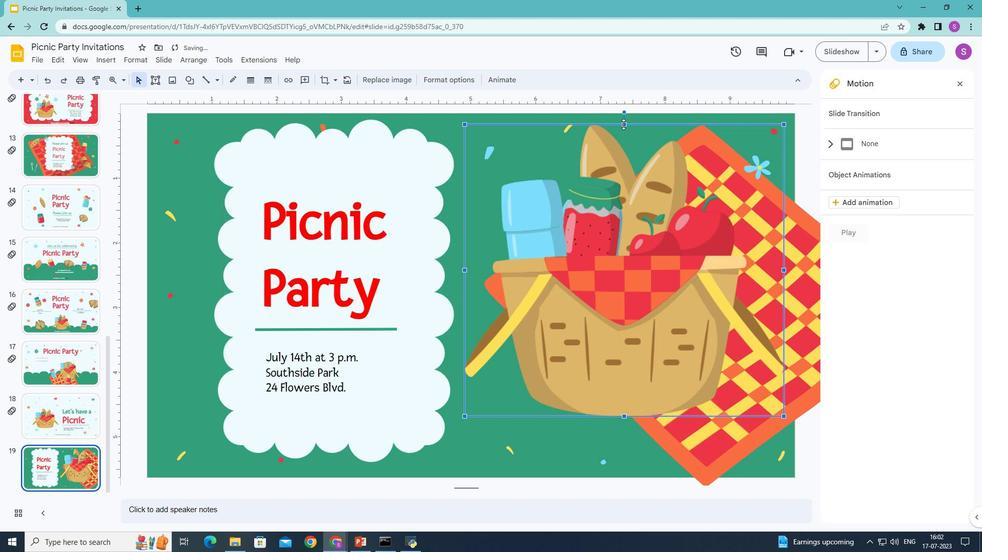 
Action: Mouse moved to (464, 313)
Screenshot: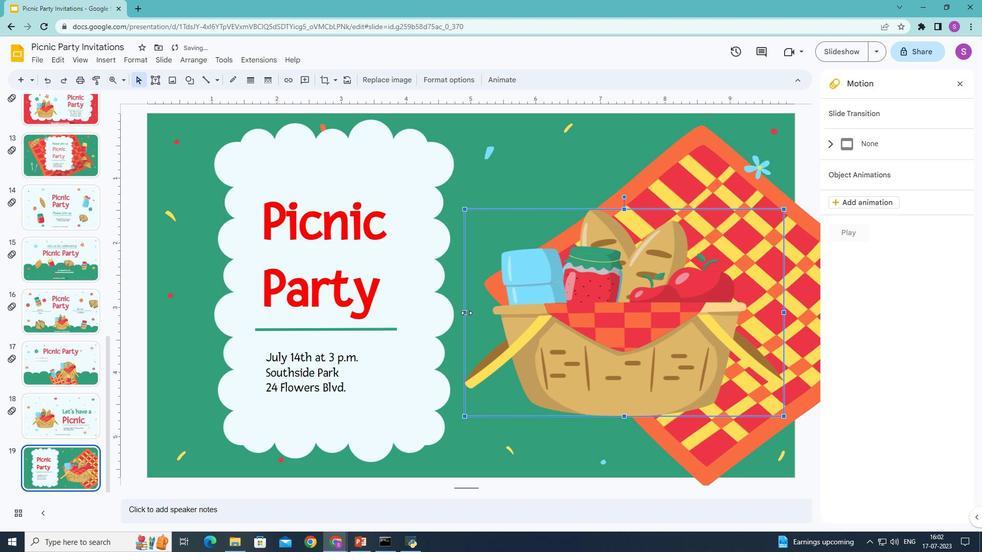 
Action: Mouse pressed left at (464, 313)
Screenshot: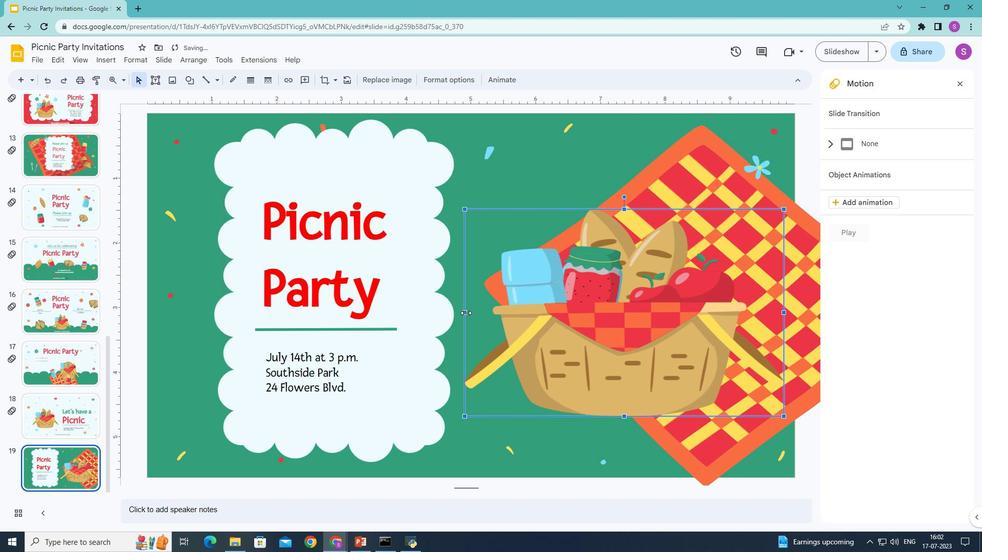 
Action: Mouse moved to (671, 337)
Screenshot: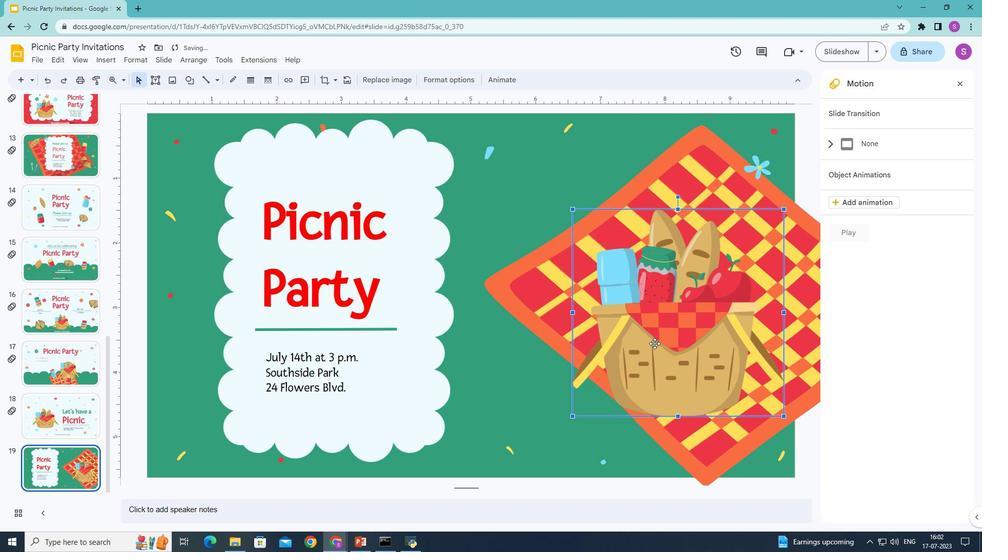 
Action: Mouse pressed left at (671, 337)
Screenshot: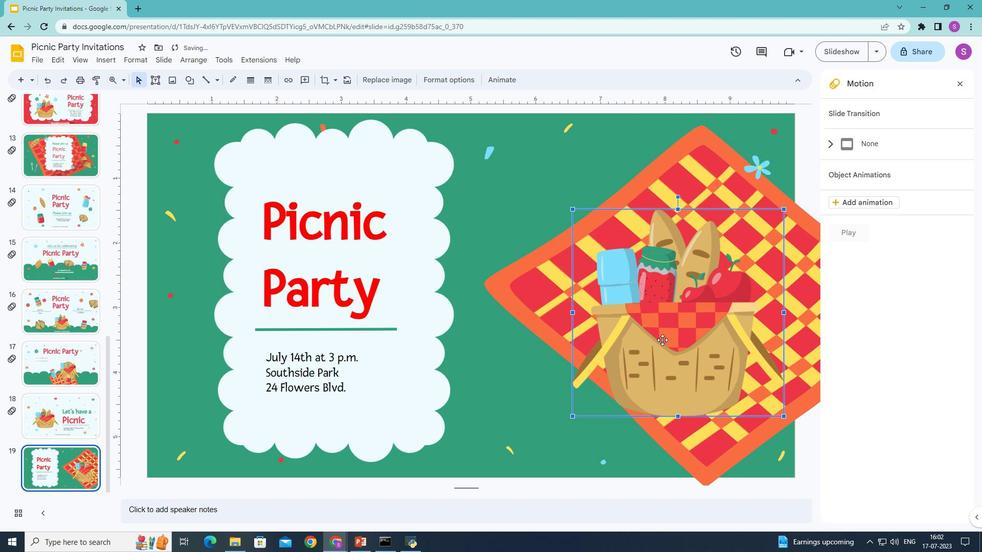 
Action: Mouse moved to (585, 348)
Screenshot: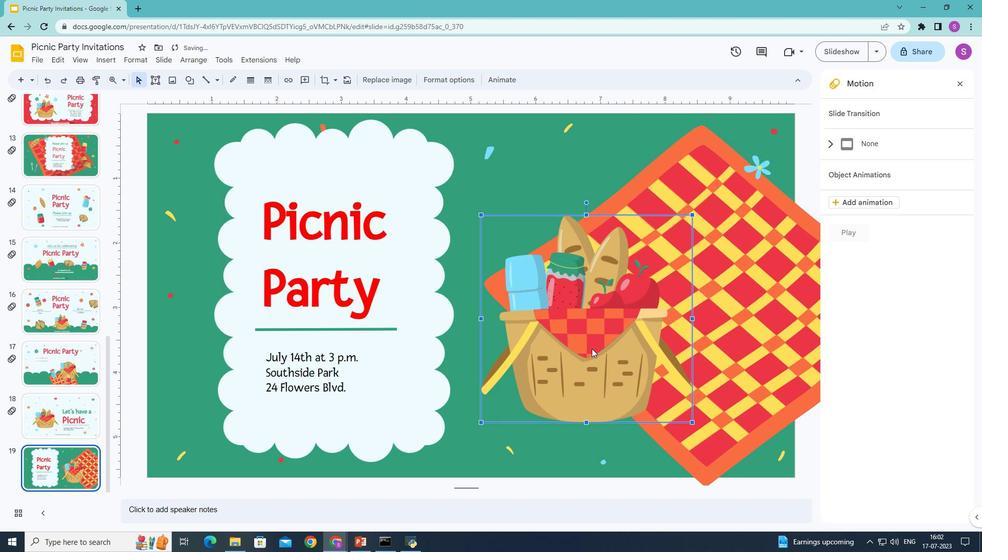 
Action: Mouse pressed left at (585, 348)
Screenshot: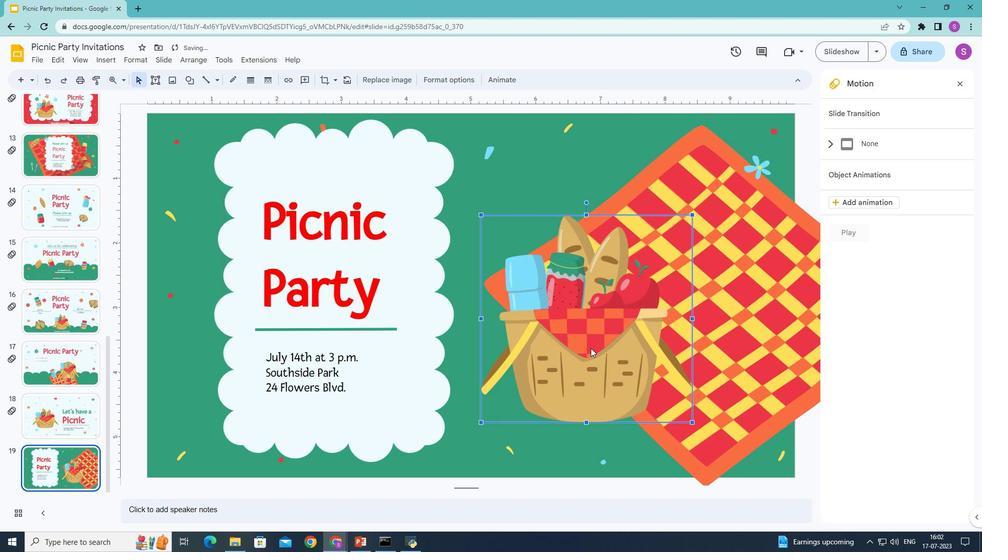 
Action: Mouse moved to (108, 58)
Screenshot: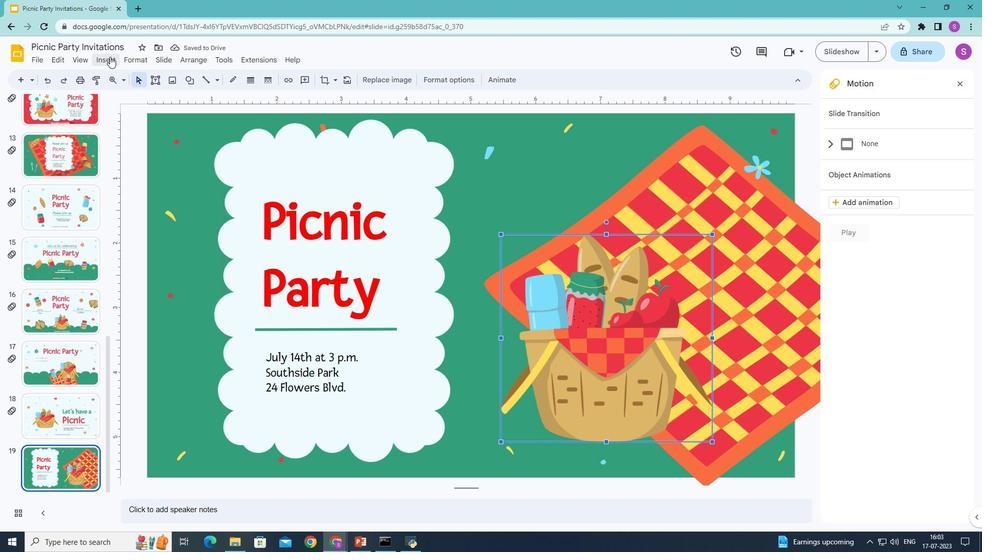 
Action: Mouse pressed left at (108, 58)
Screenshot: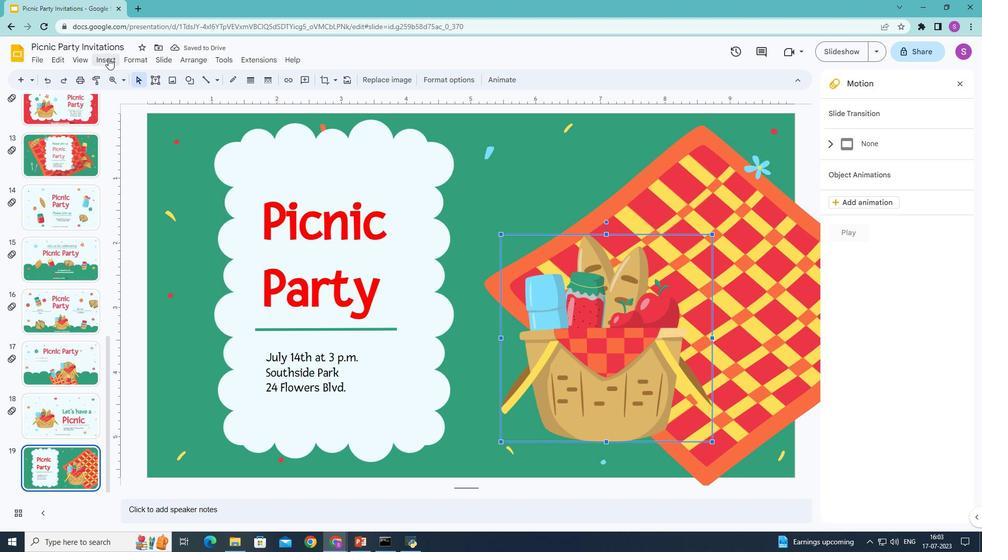 
Action: Mouse moved to (294, 80)
Screenshot: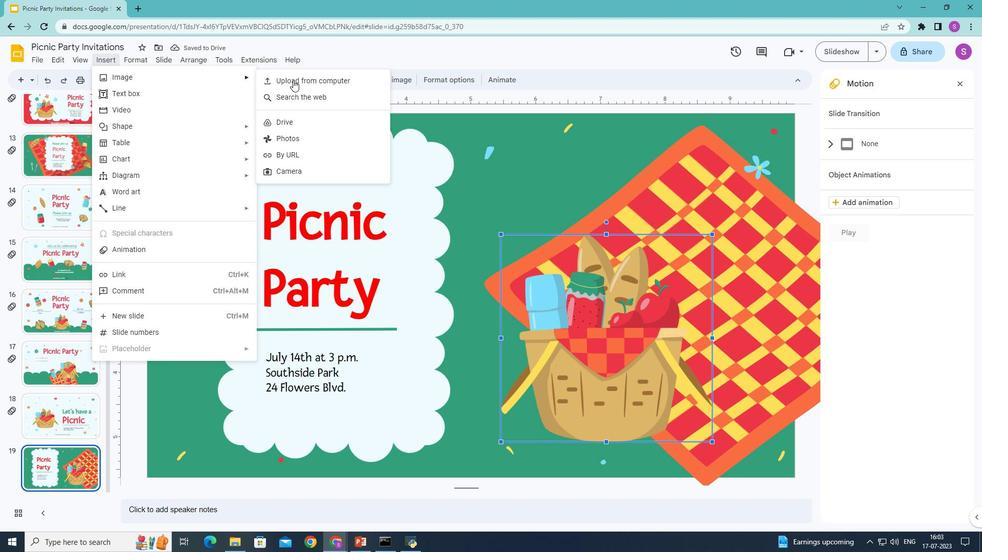 
Action: Mouse pressed left at (294, 80)
Screenshot: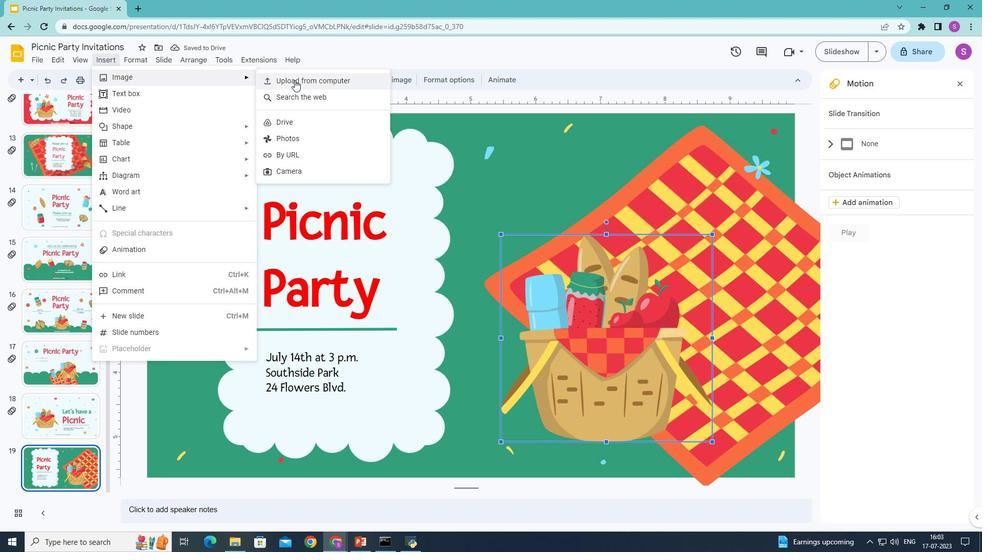 
Action: Mouse moved to (341, 144)
Screenshot: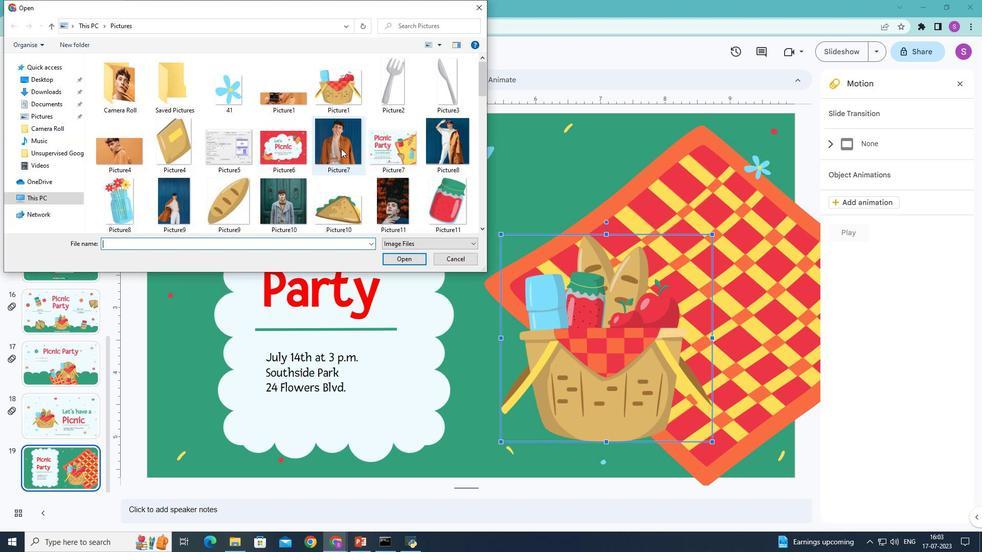 
Action: Mouse scrolled (341, 143) with delta (0, 0)
Screenshot: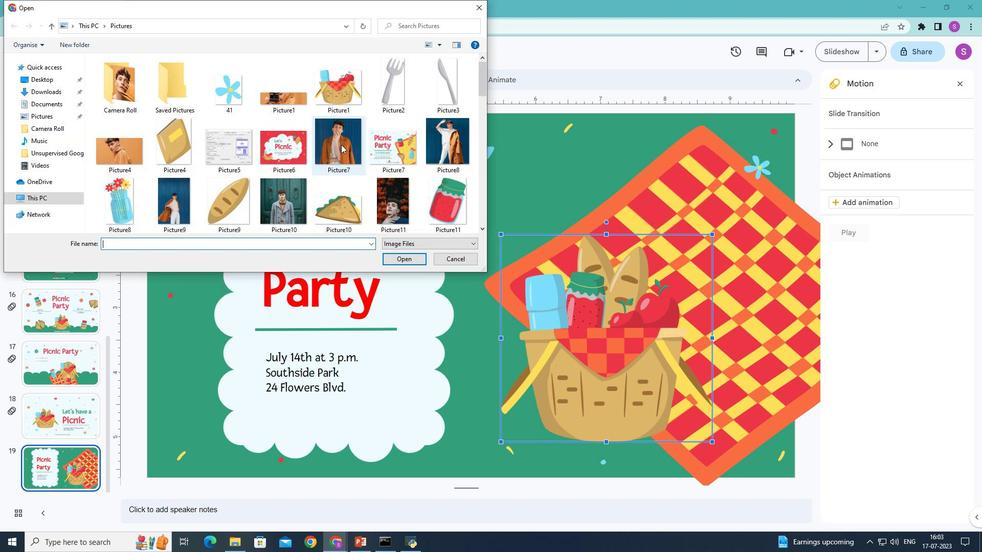 
Action: Mouse scrolled (341, 143) with delta (0, 0)
Screenshot: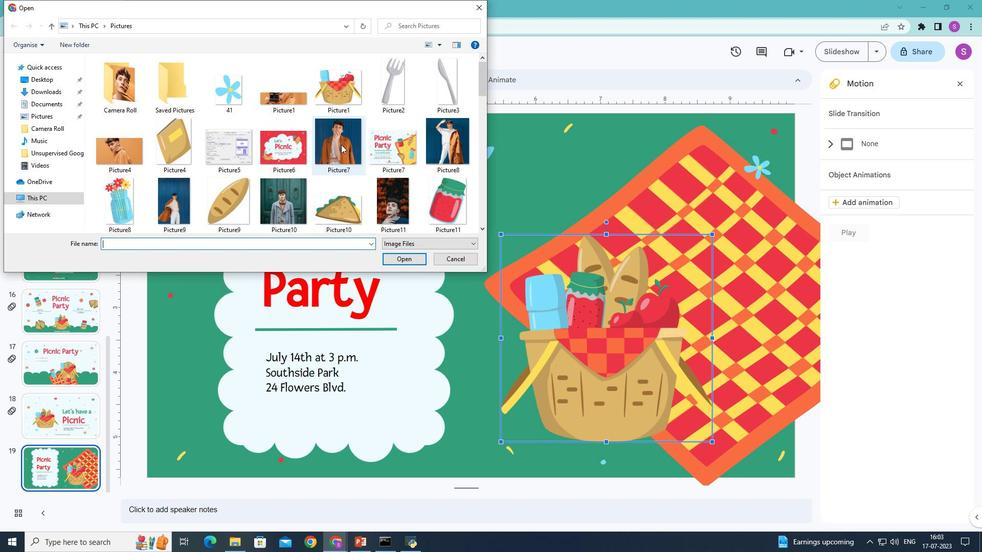 
Action: Mouse scrolled (341, 143) with delta (0, 0)
Screenshot: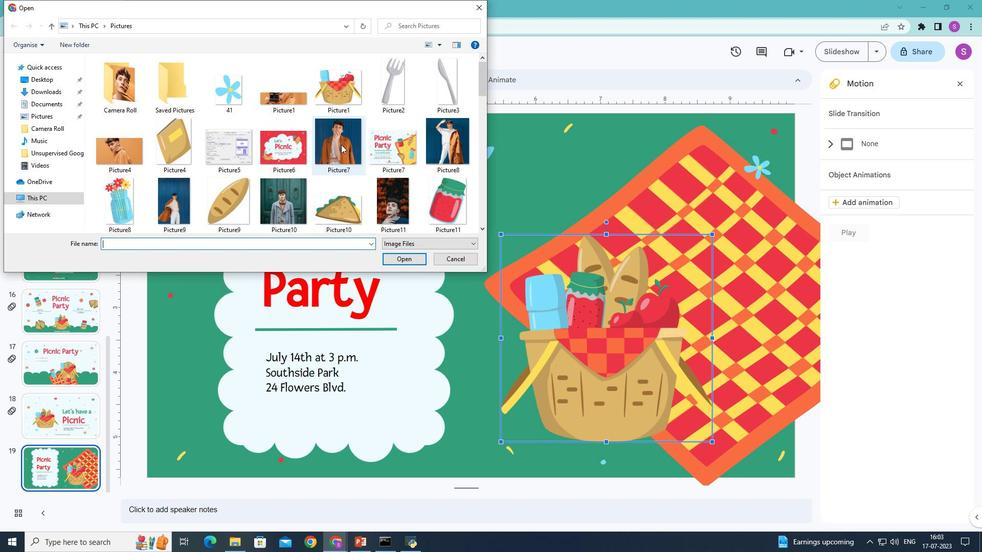 
Action: Mouse scrolled (341, 143) with delta (0, 0)
Screenshot: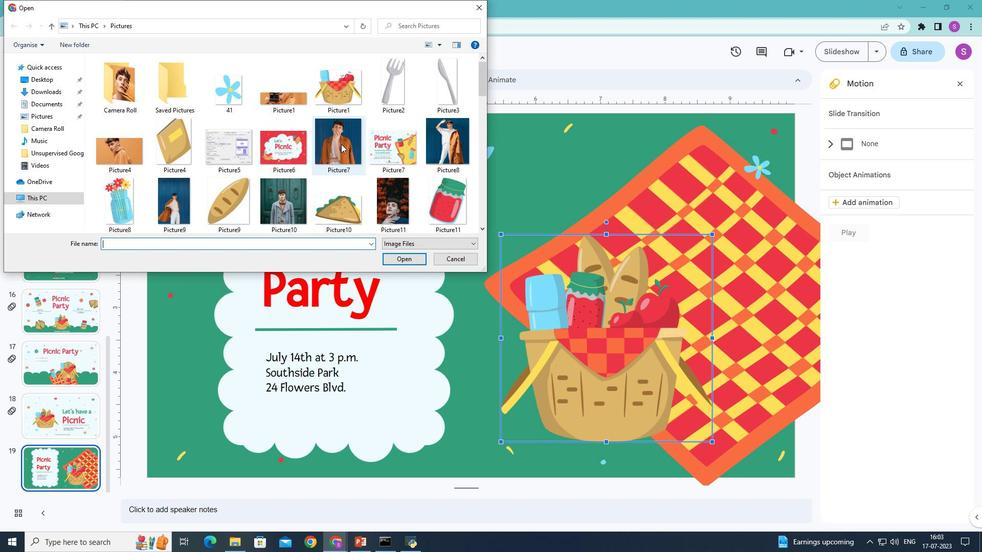 
Action: Mouse moved to (341, 144)
Screenshot: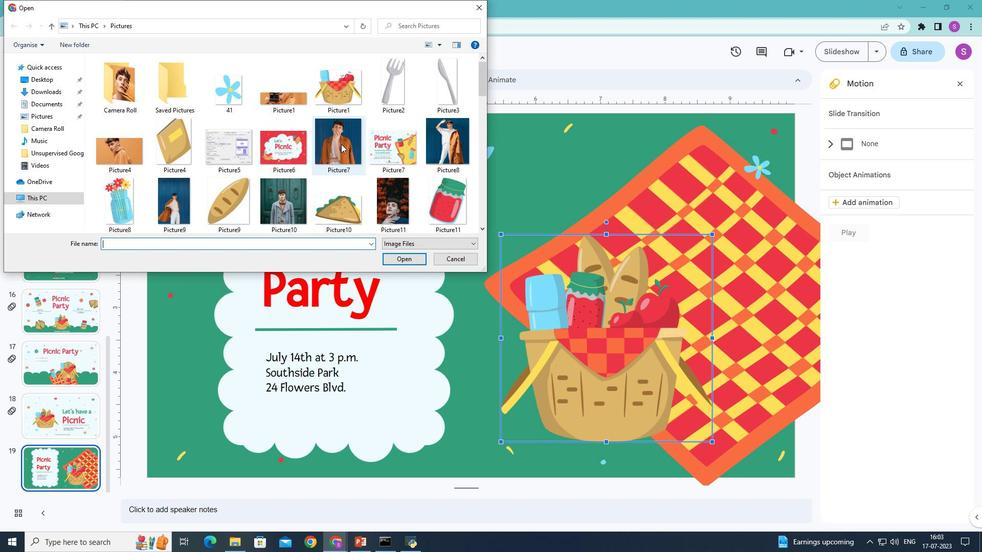 
Action: Mouse scrolled (341, 143) with delta (0, 0)
Screenshot: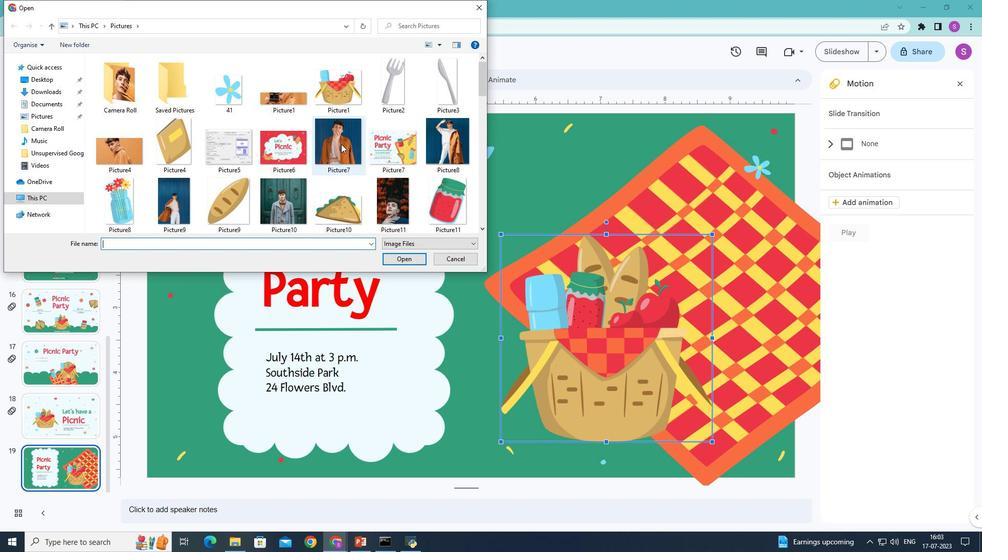 
Action: Mouse moved to (341, 140)
Screenshot: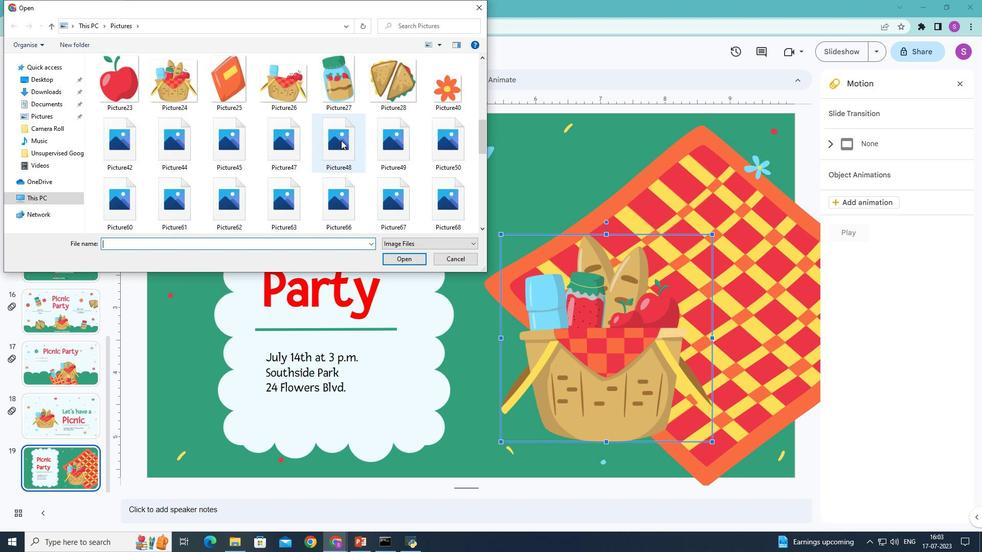 
Action: Mouse scrolled (341, 140) with delta (0, 0)
Screenshot: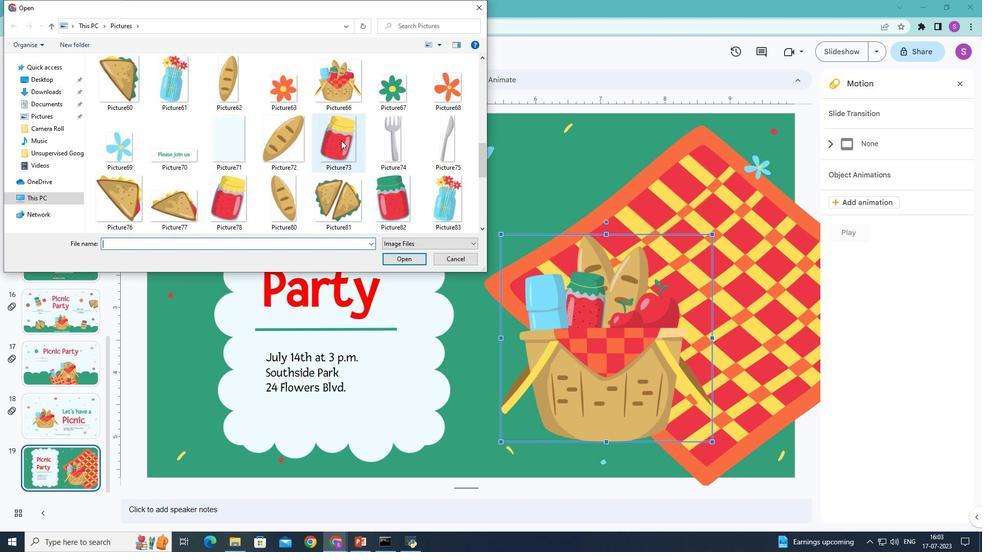 
Action: Mouse scrolled (341, 140) with delta (0, 0)
Screenshot: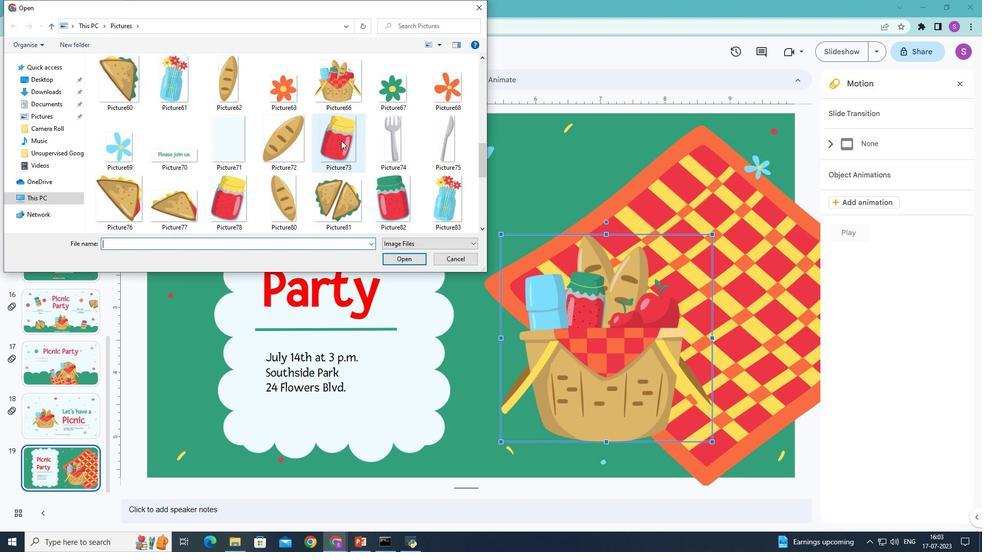 
Action: Mouse scrolled (341, 140) with delta (0, 0)
Screenshot: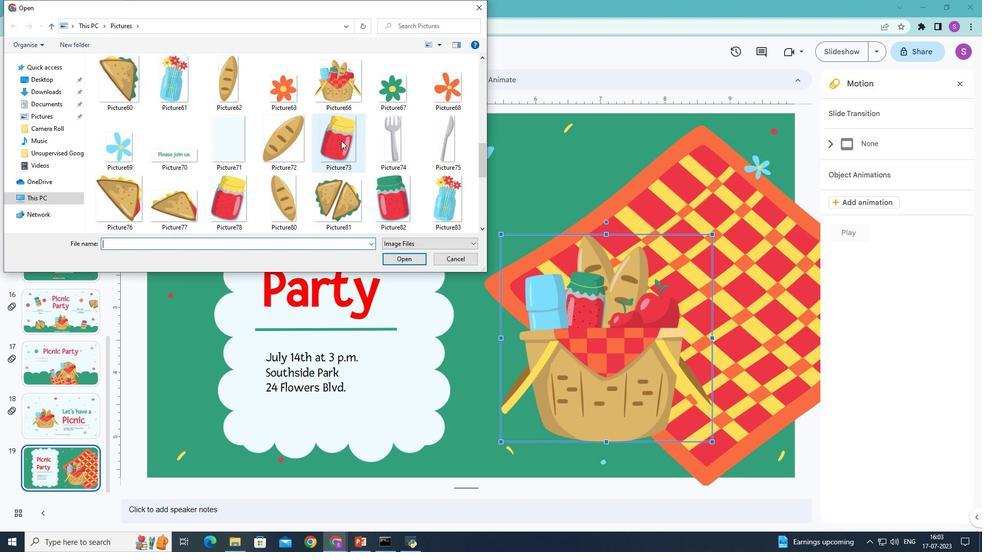 
Action: Mouse moved to (366, 174)
Screenshot: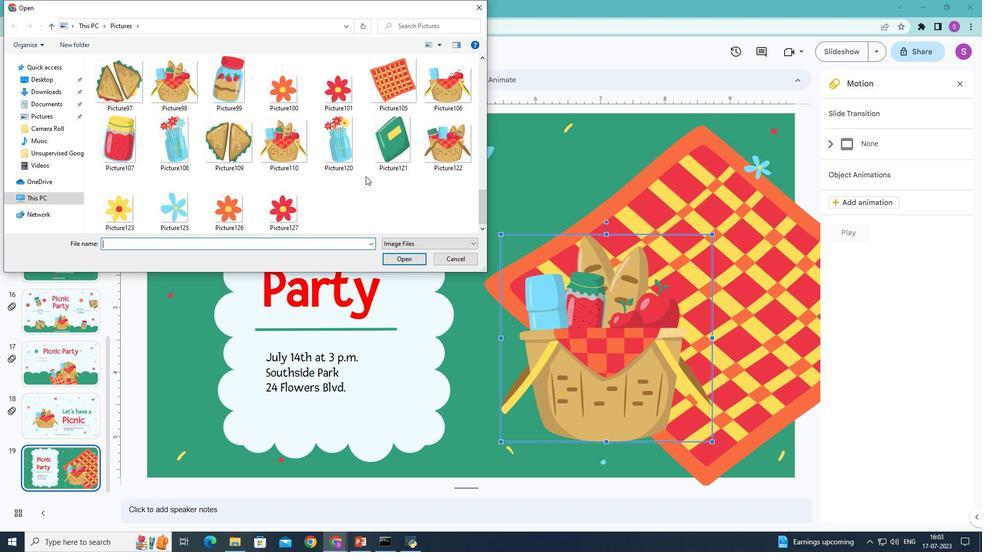 
Action: Mouse scrolled (366, 173) with delta (0, 0)
Screenshot: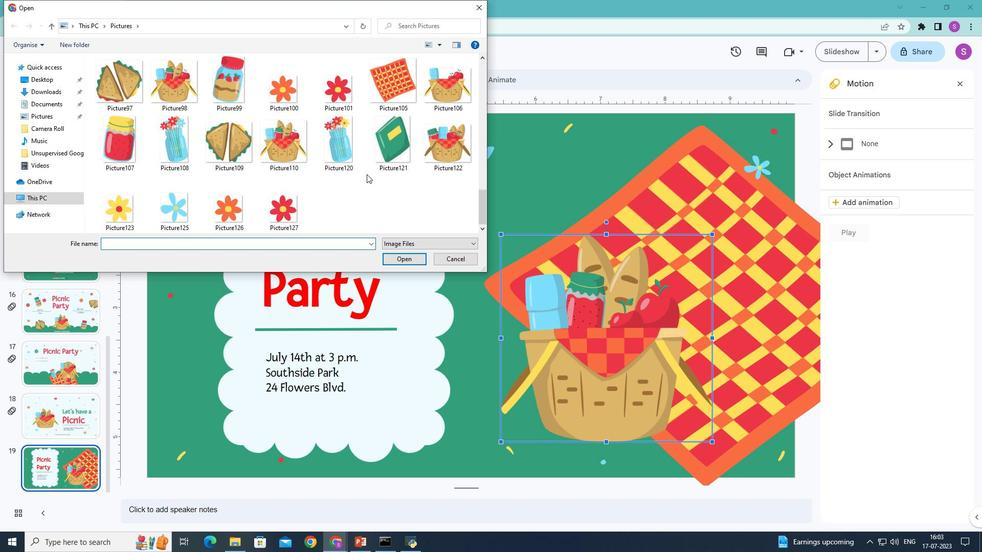 
Action: Mouse scrolled (366, 173) with delta (0, 0)
Screenshot: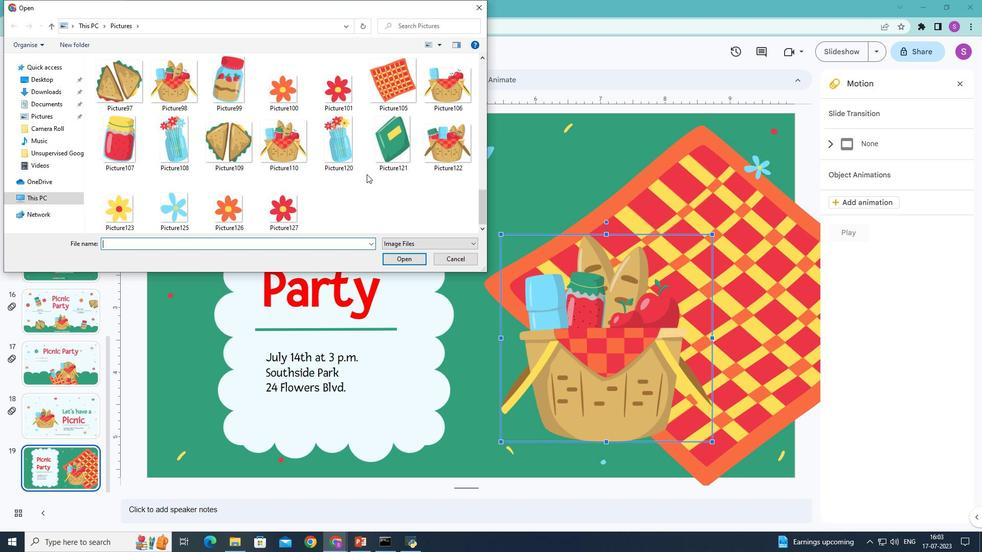 
Action: Mouse moved to (372, 174)
Screenshot: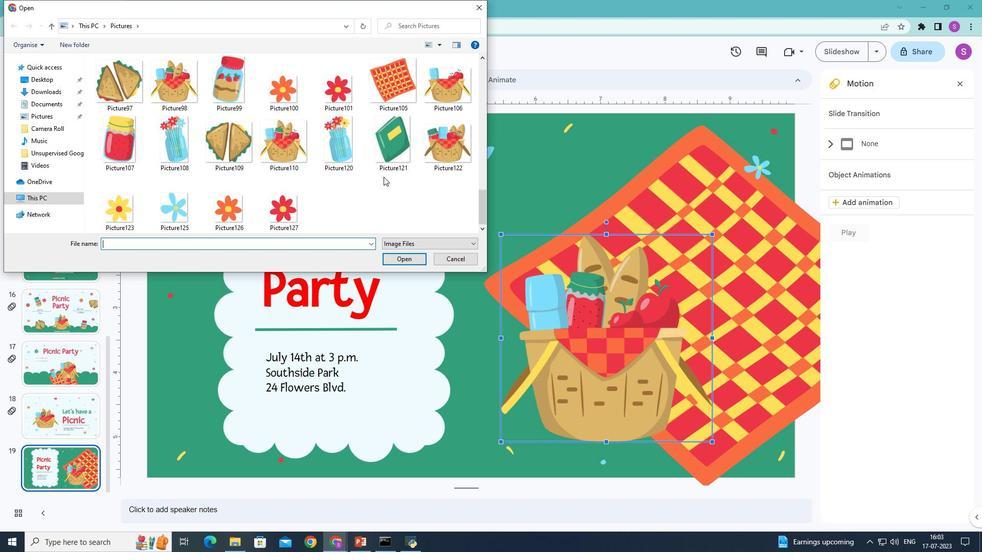
Action: Mouse scrolled (372, 174) with delta (0, 0)
Screenshot: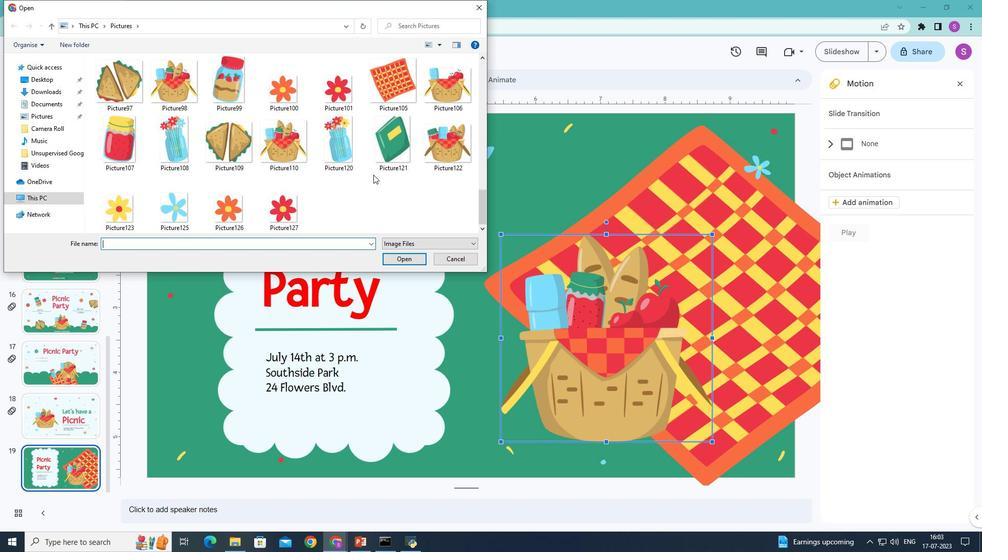 
Action: Mouse scrolled (372, 174) with delta (0, 0)
Screenshot: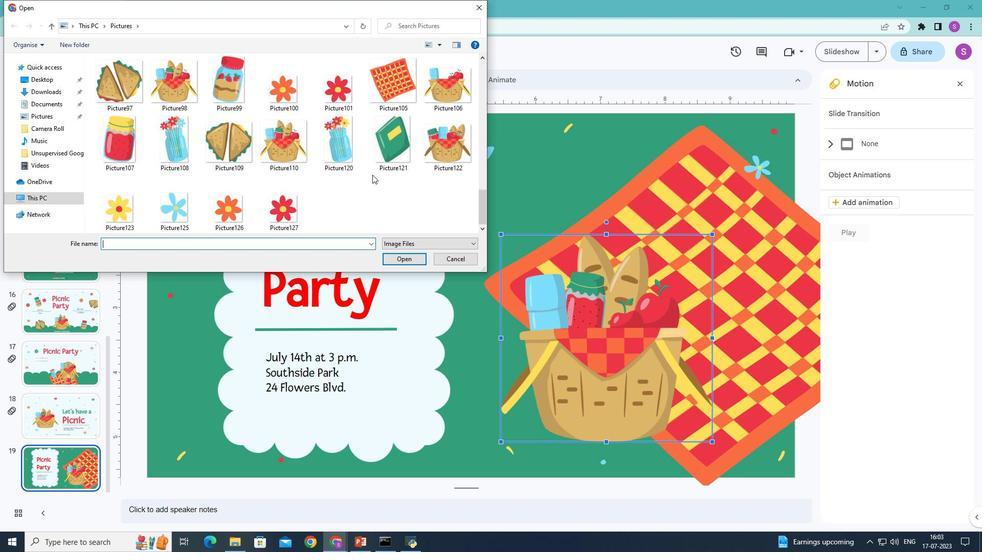 
Action: Mouse scrolled (372, 174) with delta (0, 0)
Screenshot: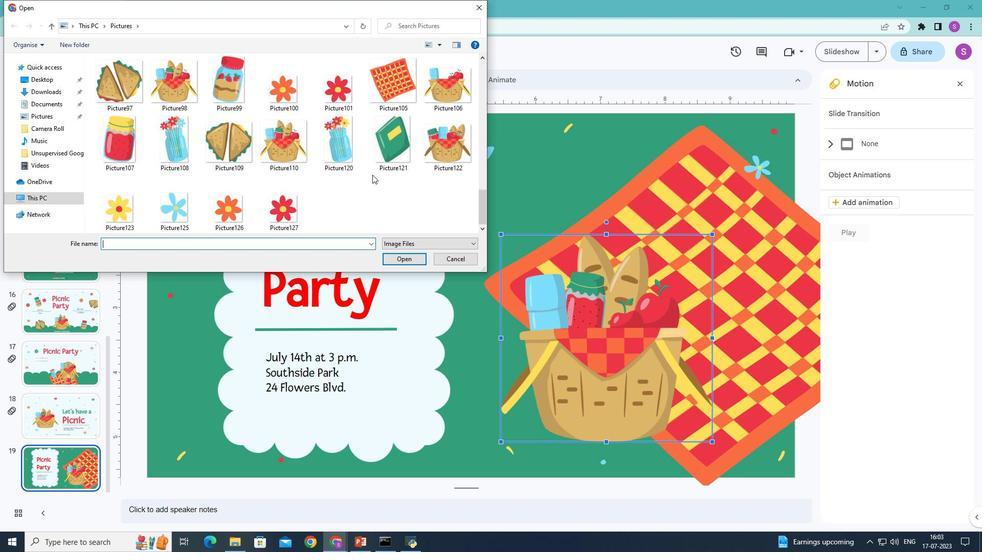 
Action: Mouse moved to (540, 152)
Screenshot: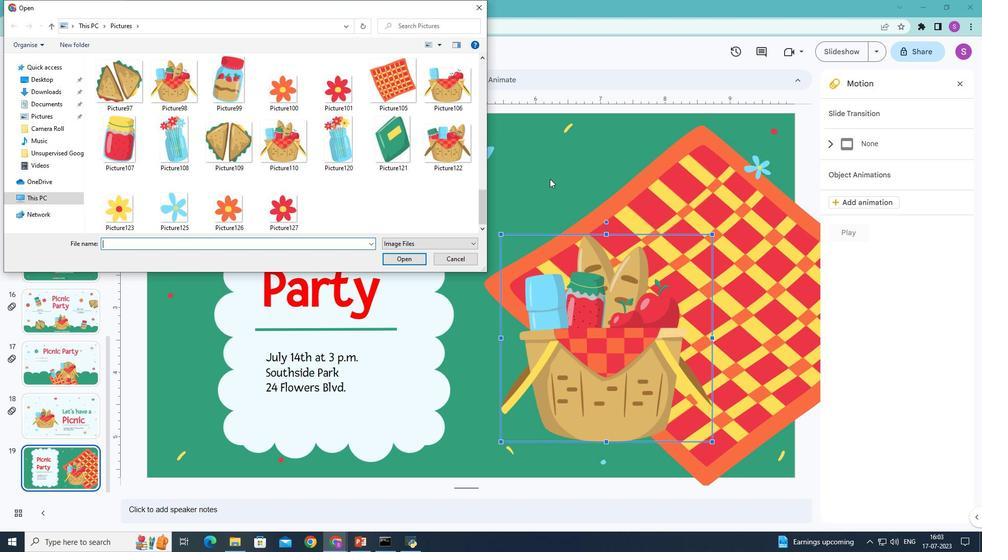 
Action: Mouse pressed left at (540, 152)
Screenshot: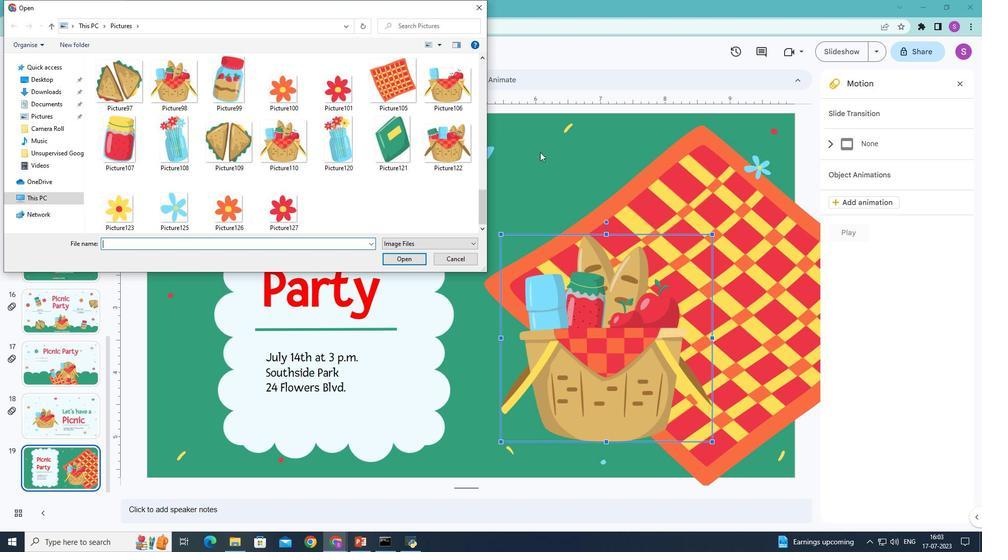 
Action: Mouse moved to (483, 2)
Screenshot: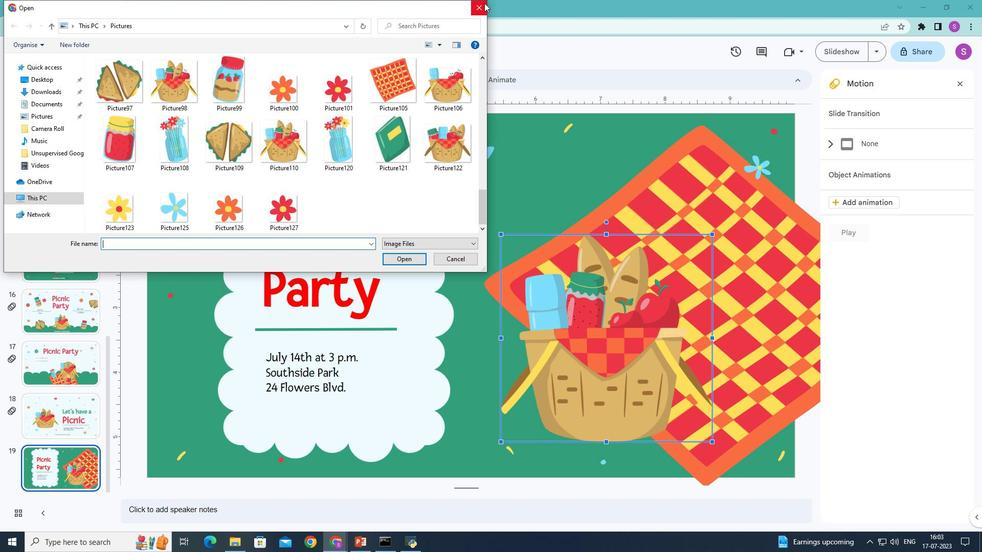 
Action: Mouse pressed left at (483, 2)
Screenshot: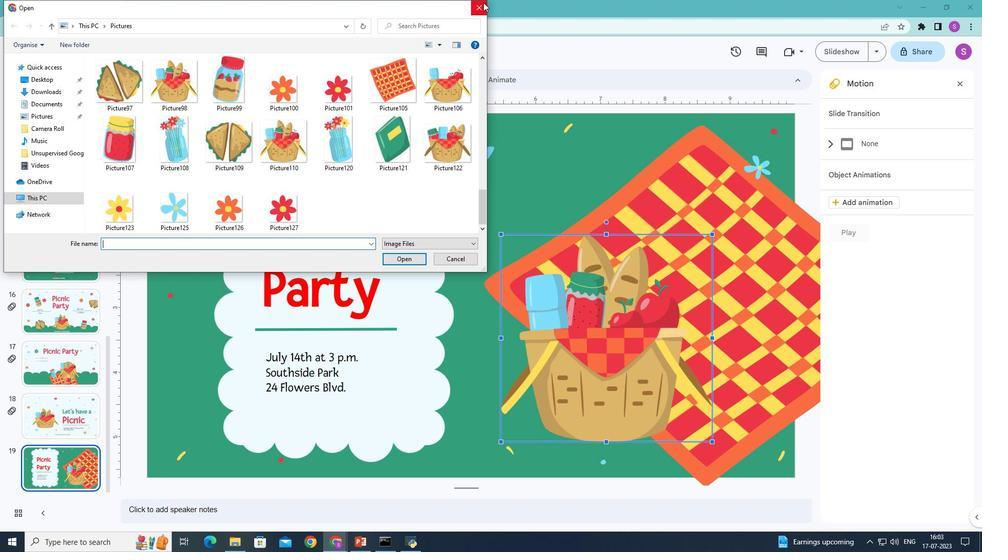 
Action: Mouse moved to (631, 398)
Screenshot: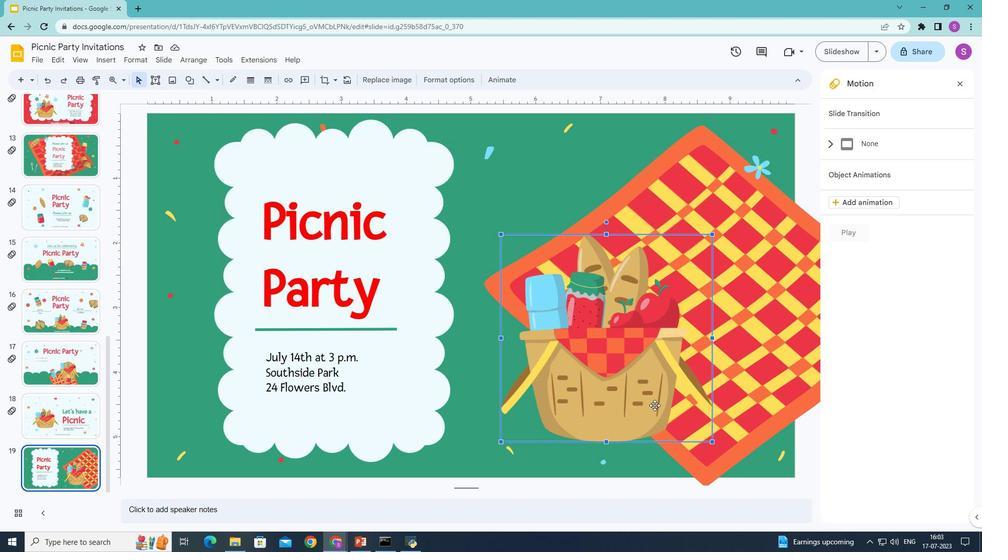 
Action: Mouse pressed left at (631, 398)
Screenshot: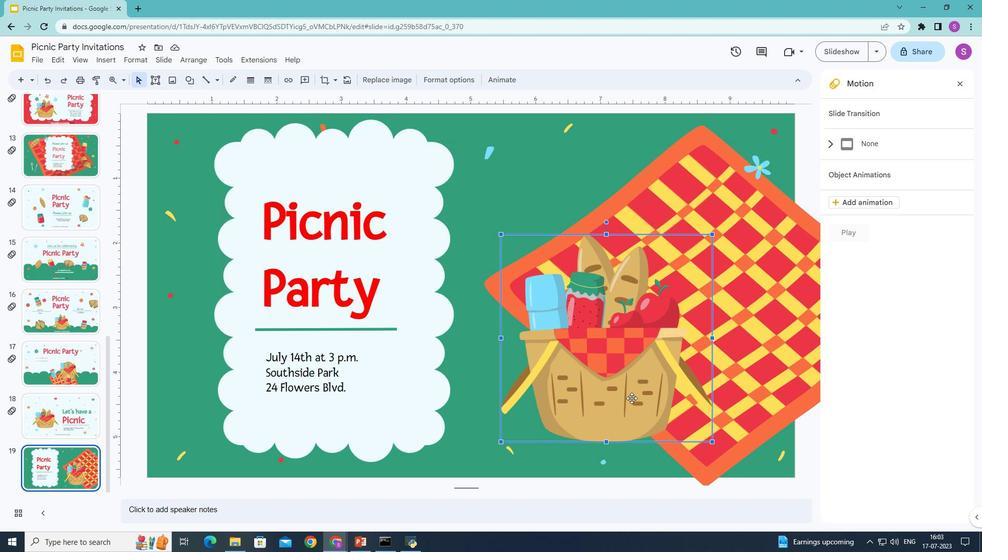 
Action: Key pressed <Key.delete>
Screenshot: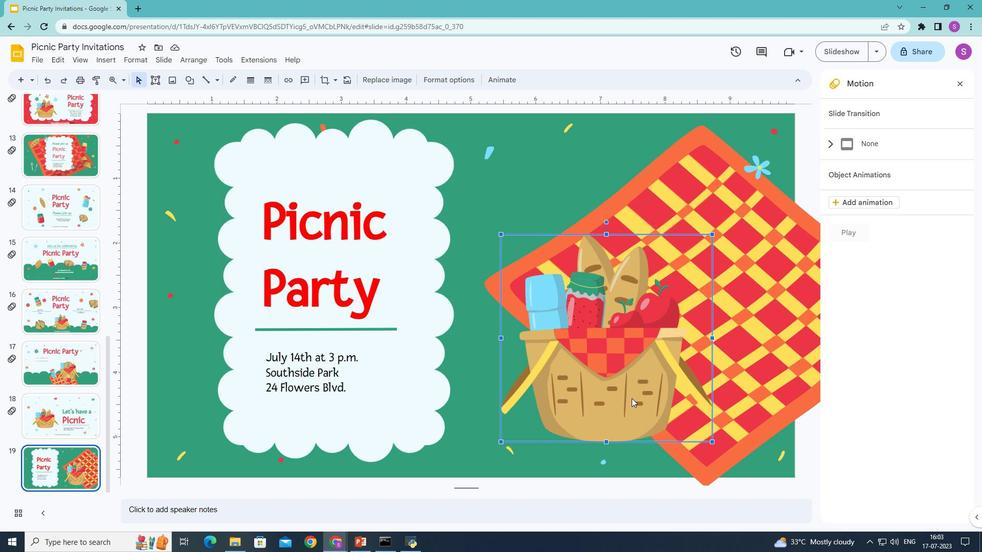 
Action: Mouse moved to (98, 58)
Screenshot: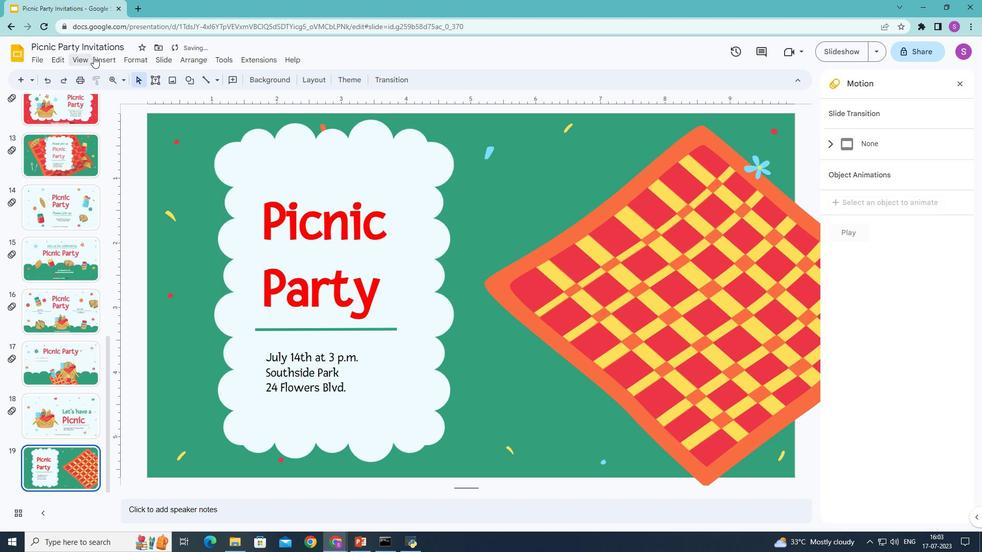 
Action: Mouse pressed left at (98, 58)
Screenshot: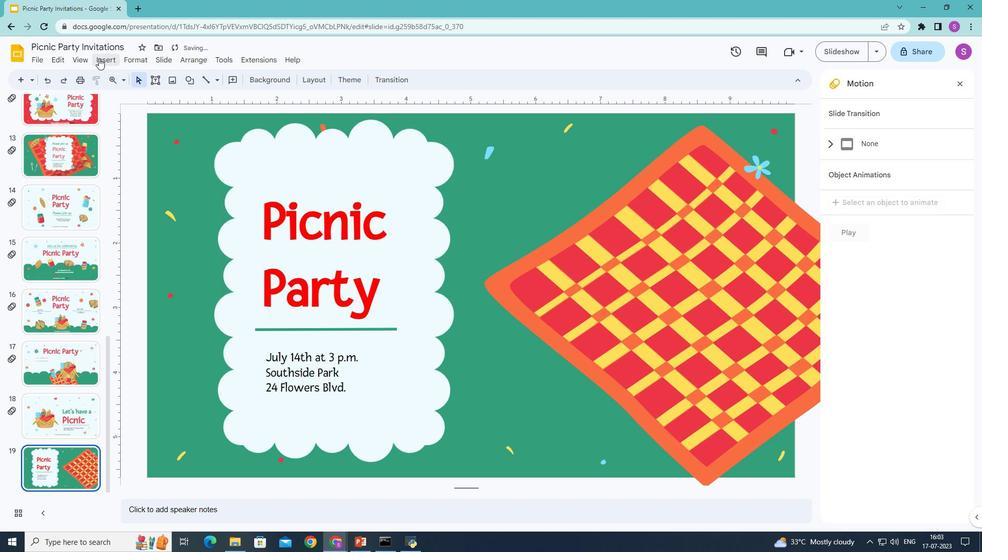 
Action: Mouse moved to (288, 74)
Screenshot: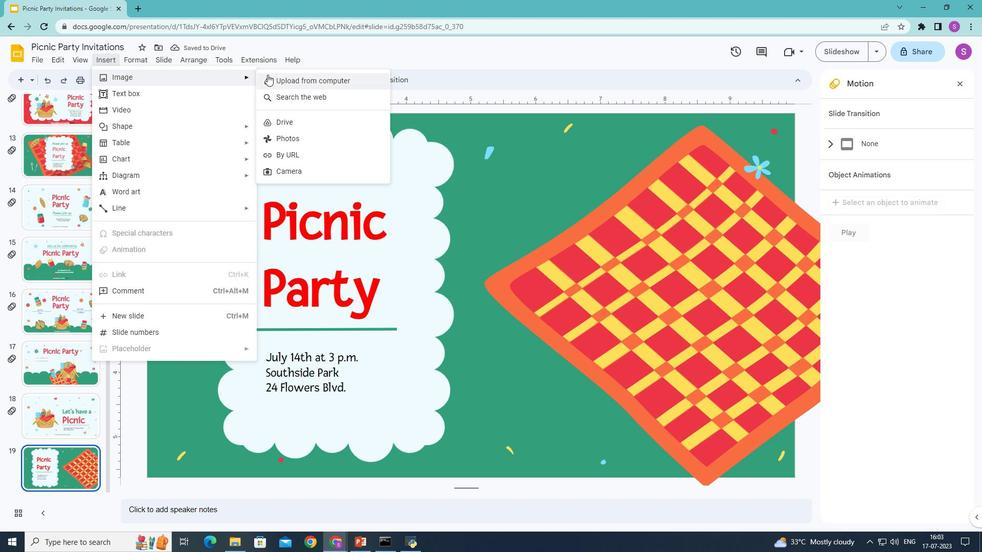 
Action: Mouse pressed left at (288, 74)
Screenshot: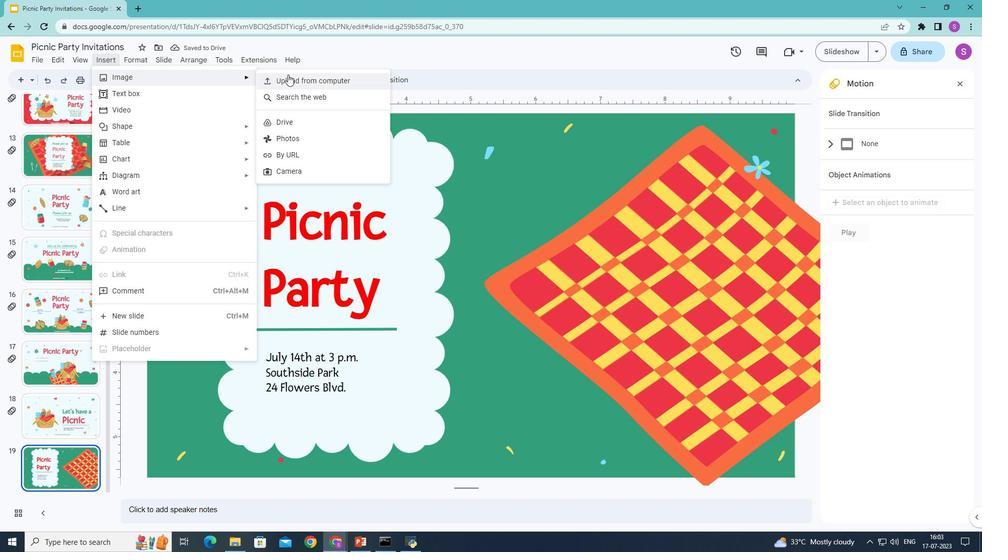 
Action: Mouse moved to (373, 130)
Screenshot: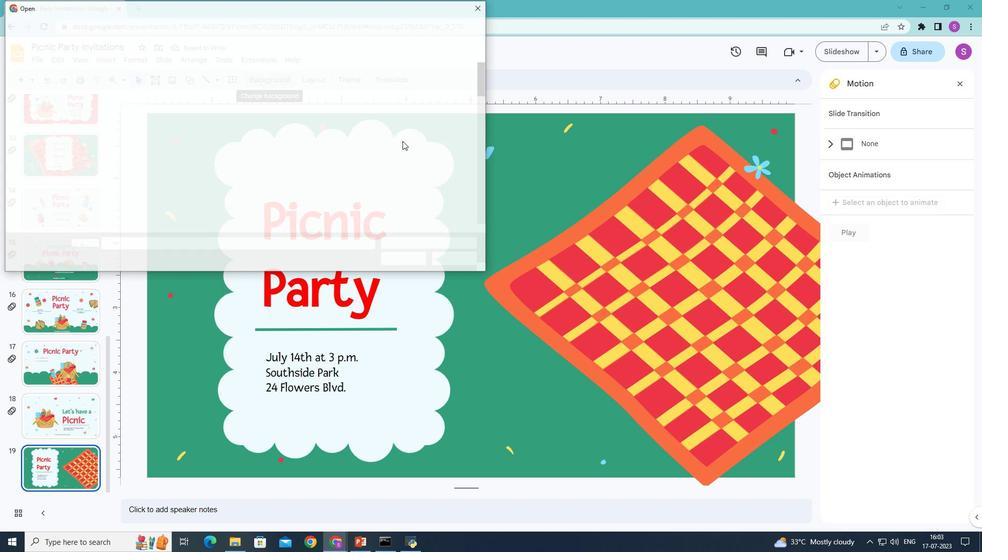 
Action: Mouse scrolled (373, 130) with delta (0, 0)
Screenshot: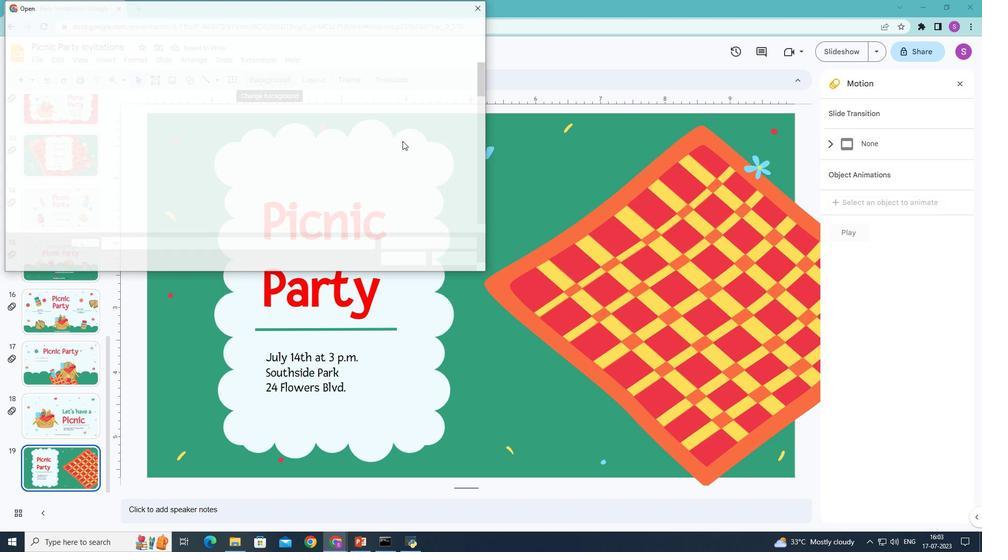 
Action: Mouse scrolled (373, 130) with delta (0, 0)
Screenshot: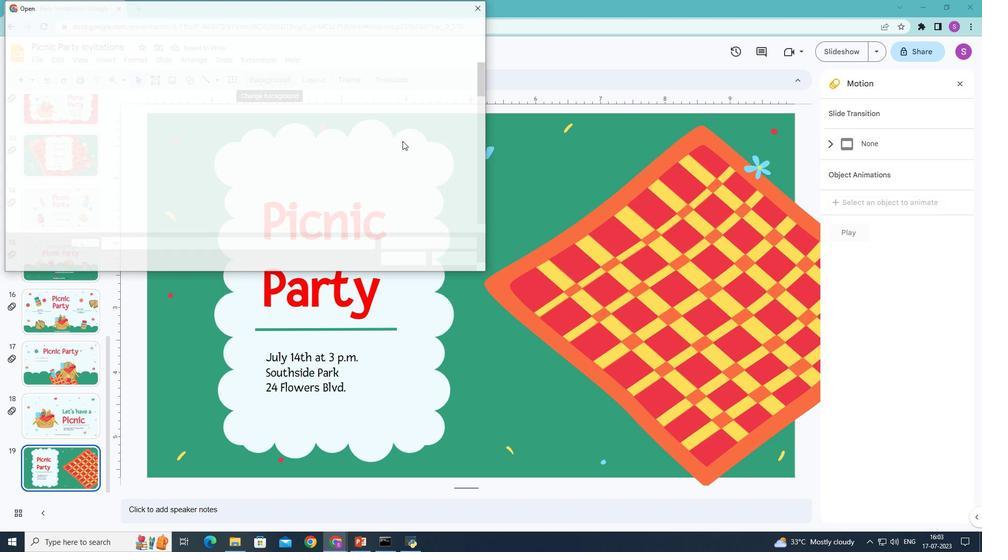 
Action: Mouse scrolled (373, 130) with delta (0, 0)
Screenshot: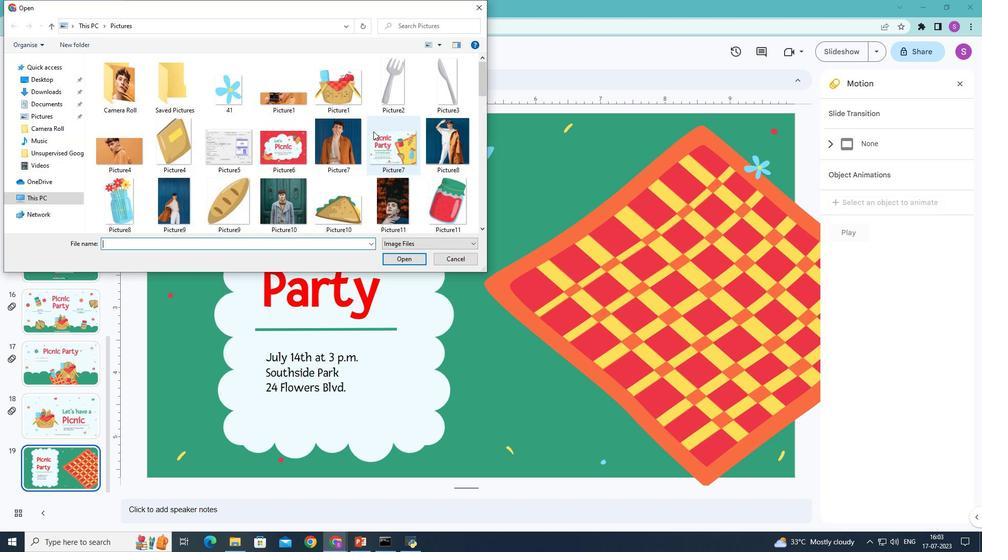 
Action: Mouse scrolled (373, 130) with delta (0, 0)
Screenshot: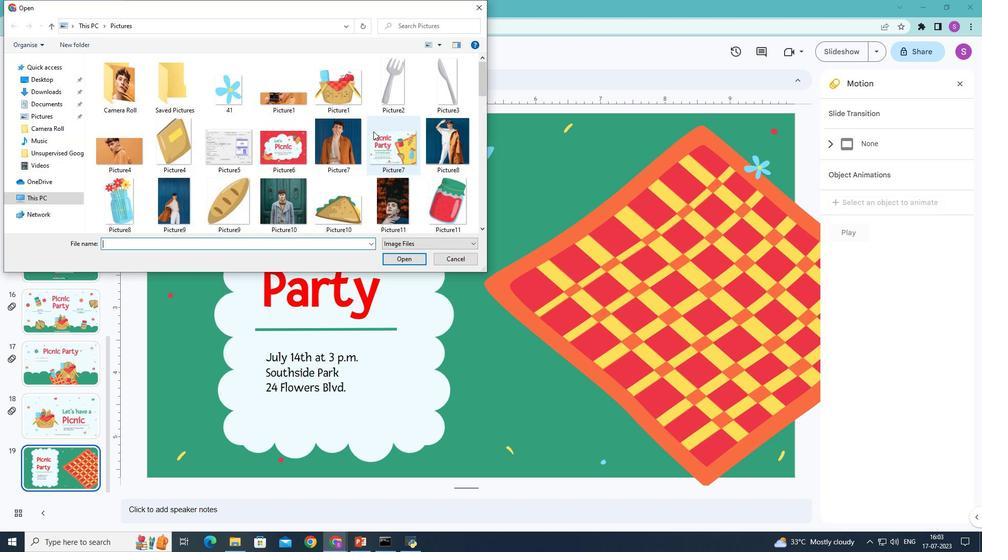 
Action: Mouse scrolled (373, 130) with delta (0, 0)
Screenshot: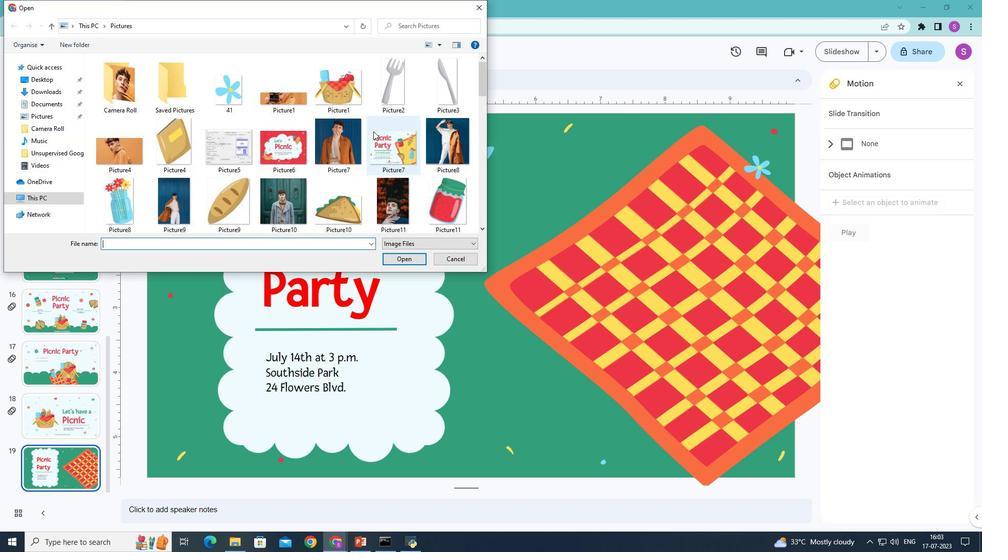 
Action: Mouse scrolled (373, 130) with delta (0, 0)
Screenshot: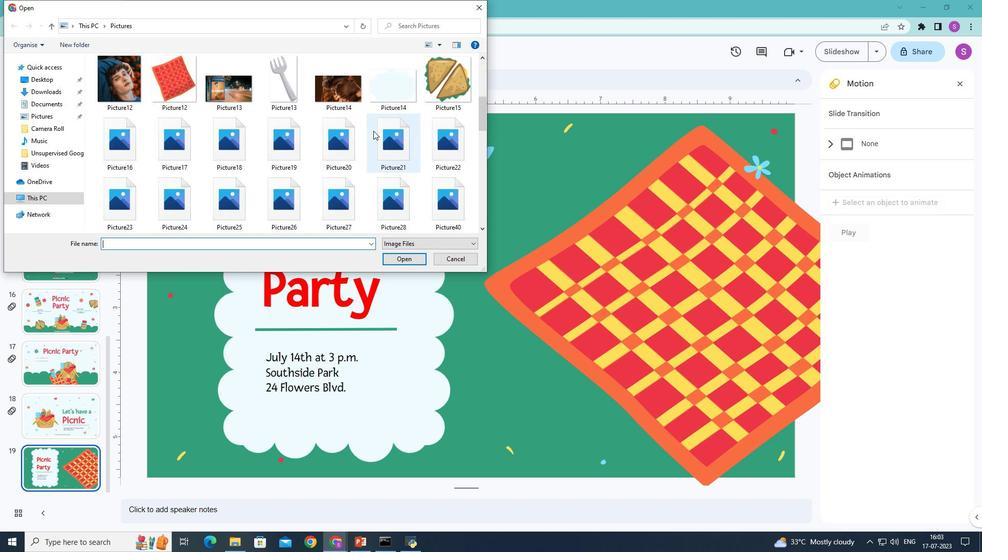 
Action: Mouse scrolled (373, 130) with delta (0, 0)
Screenshot: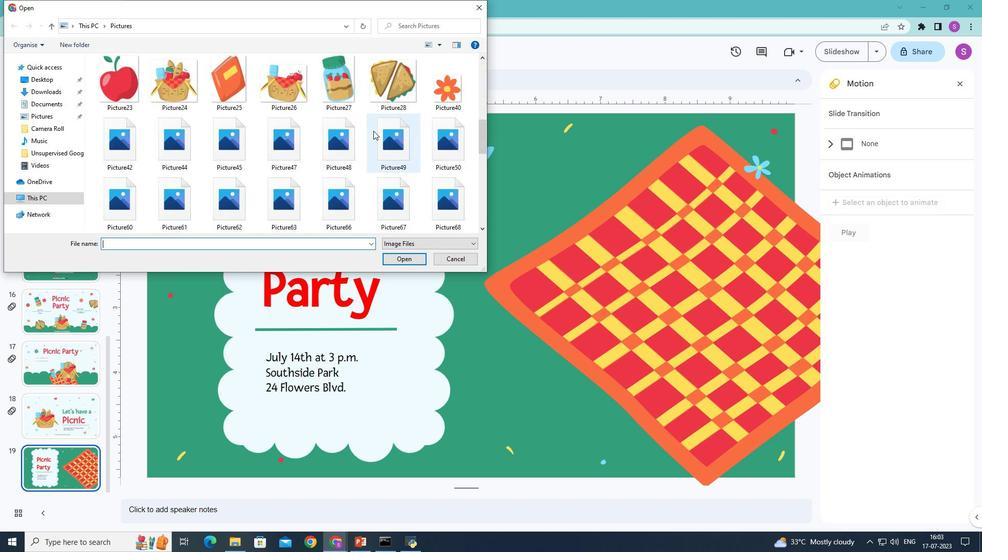 
Action: Mouse scrolled (373, 130) with delta (0, 0)
Screenshot: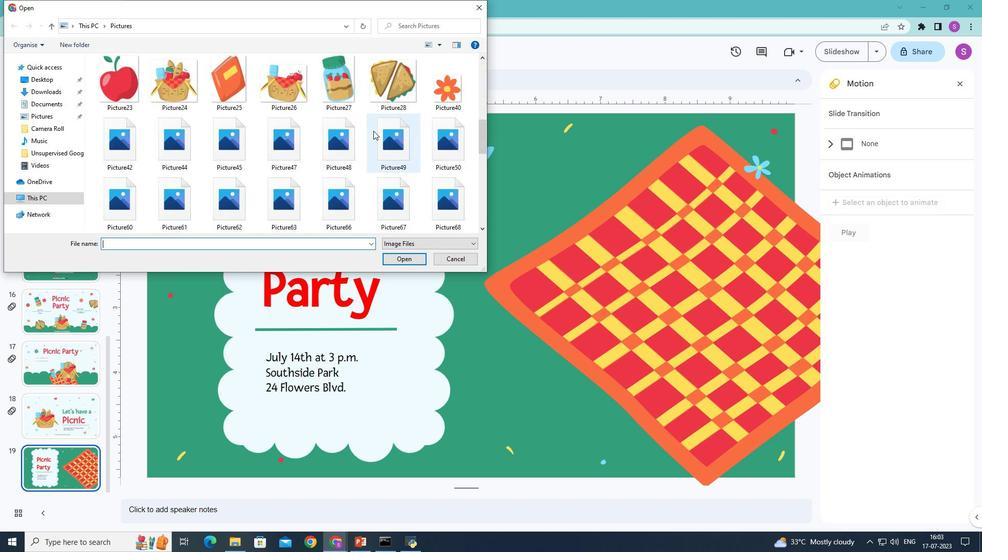 
Action: Mouse scrolled (373, 130) with delta (0, 0)
Screenshot: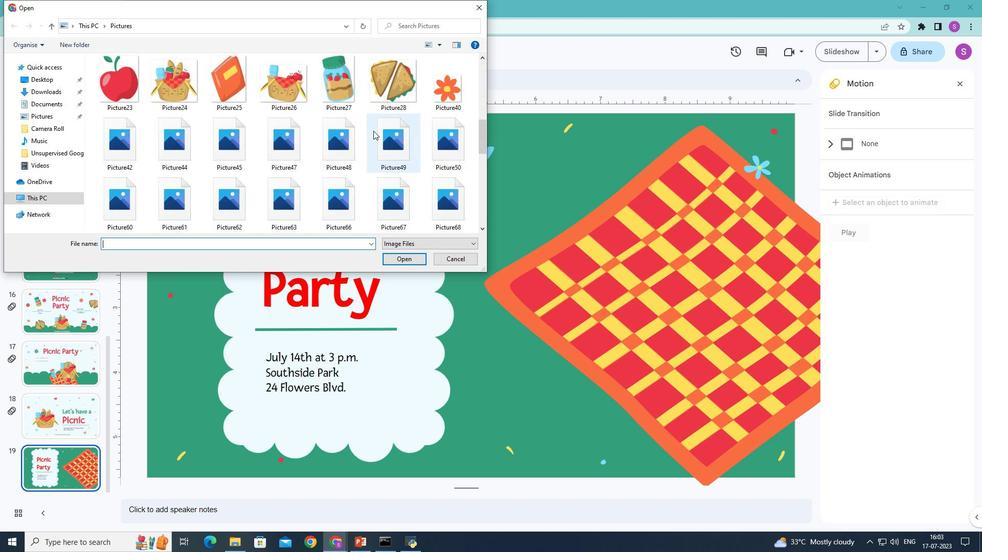 
Action: Mouse moved to (457, 156)
Screenshot: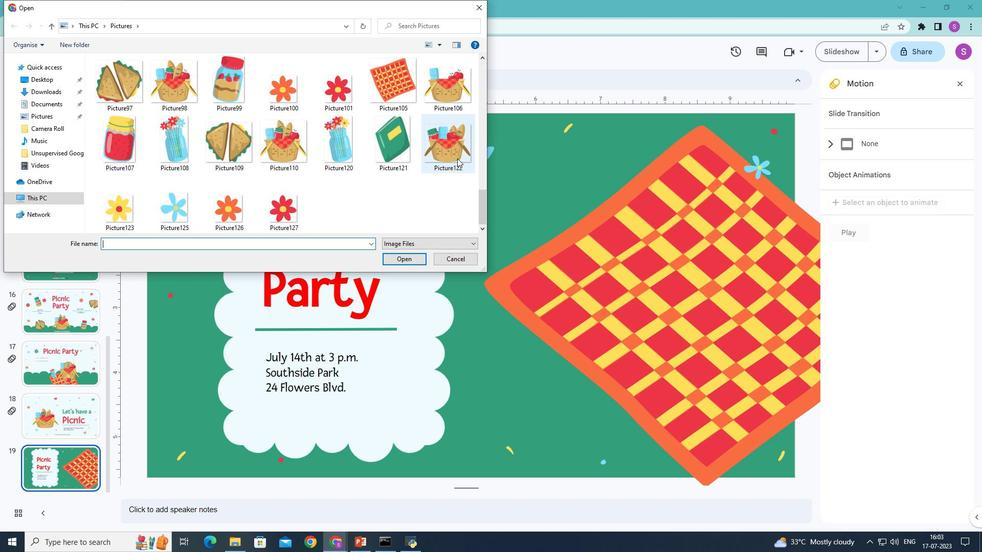 
Action: Mouse pressed left at (457, 156)
Screenshot: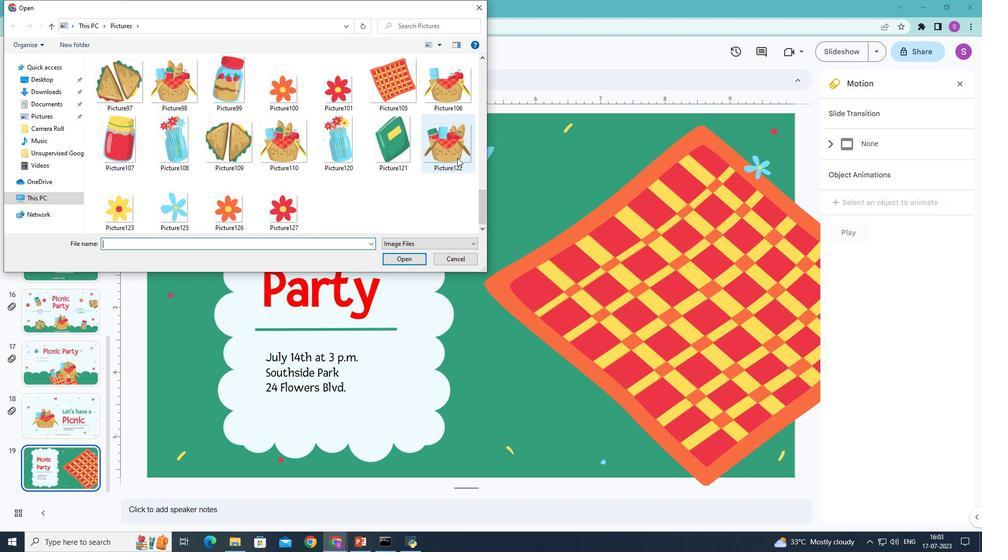 
Action: Mouse moved to (401, 258)
Screenshot: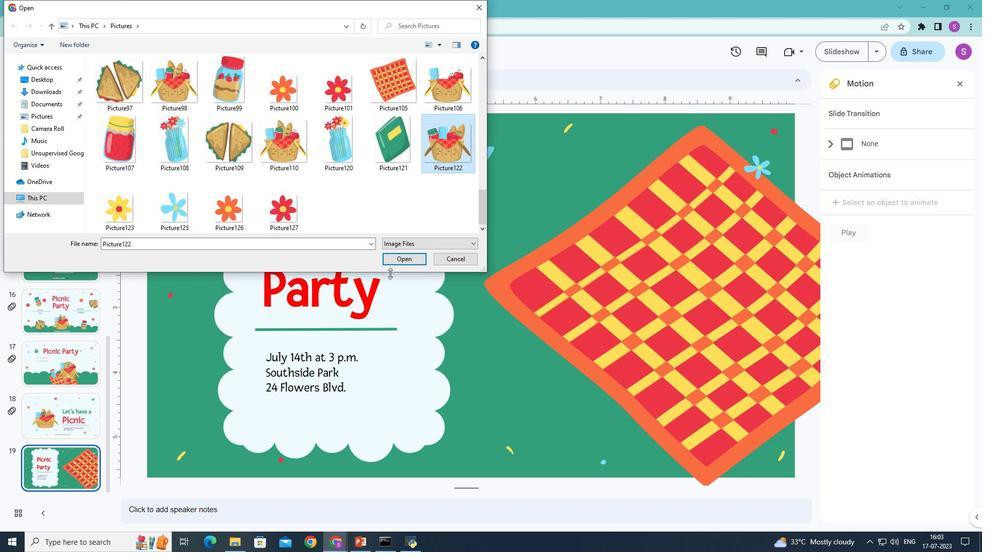 
Action: Mouse pressed left at (401, 258)
Screenshot: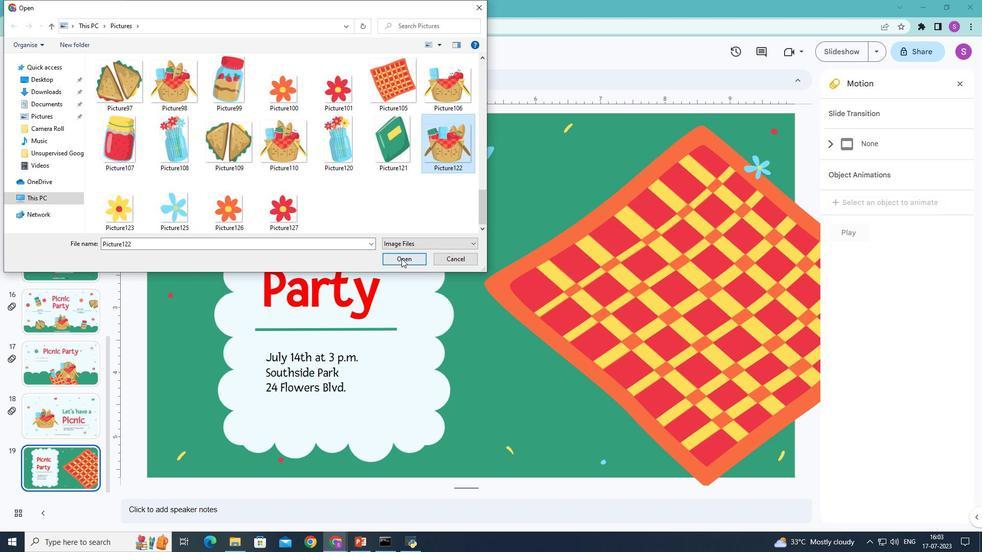 
Action: Mouse moved to (636, 288)
Screenshot: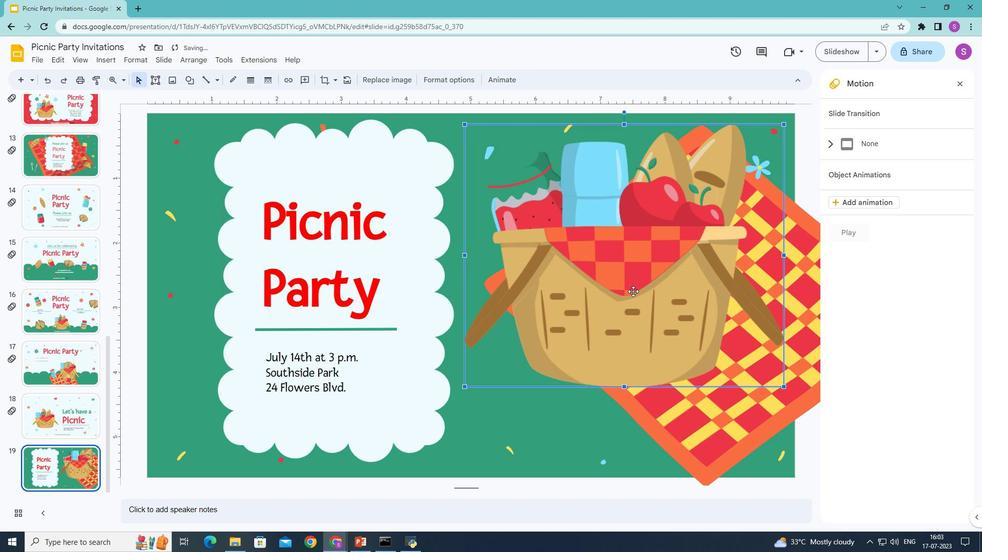 
Action: Mouse pressed left at (636, 288)
Screenshot: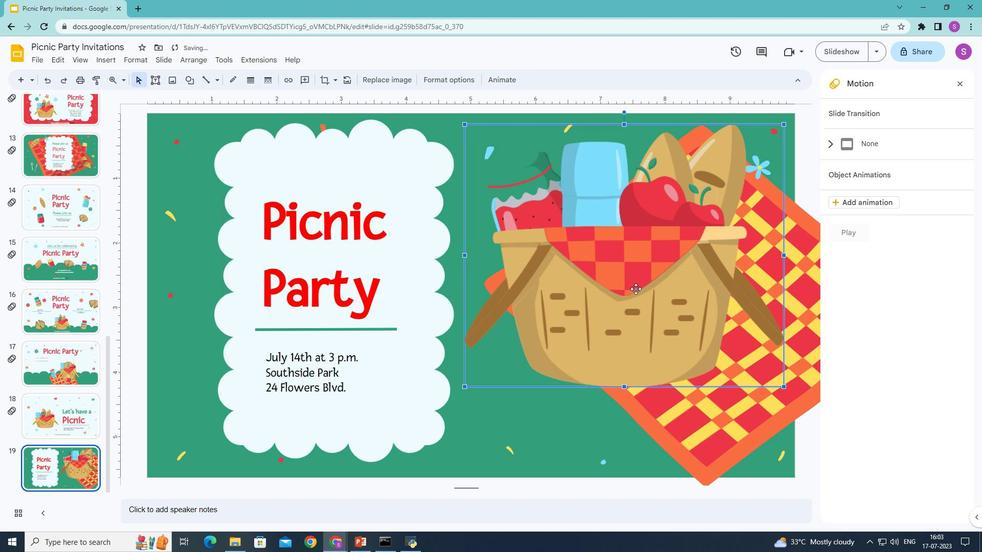 
Action: Mouse moved to (599, 170)
Screenshot: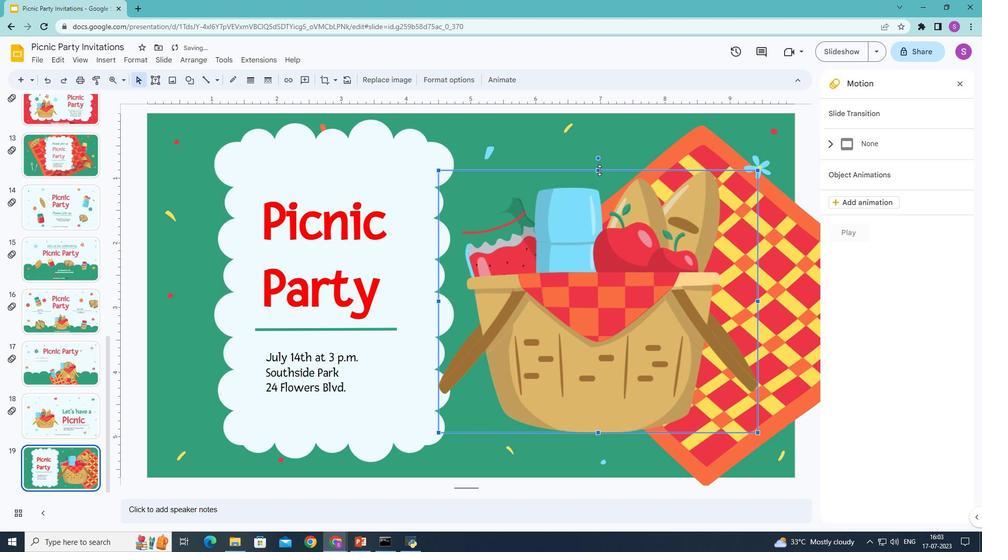 
Action: Mouse pressed left at (599, 170)
Screenshot: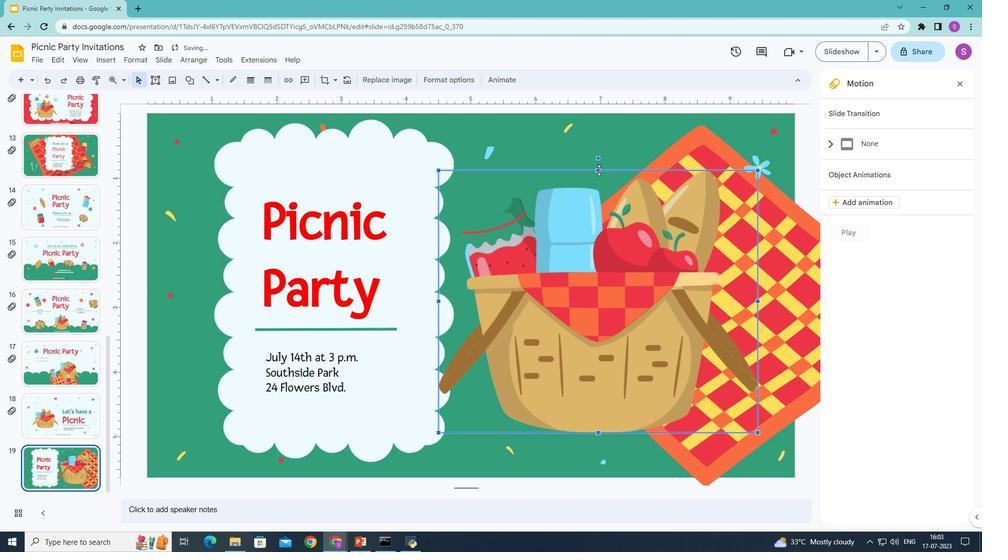 
Action: Mouse moved to (437, 325)
Screenshot: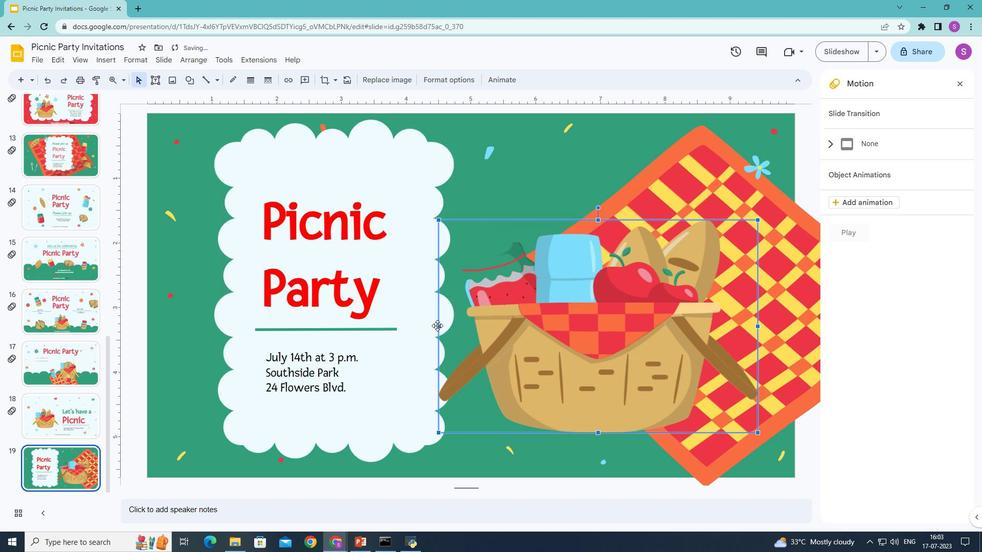 
Action: Mouse pressed left at (437, 325)
Screenshot: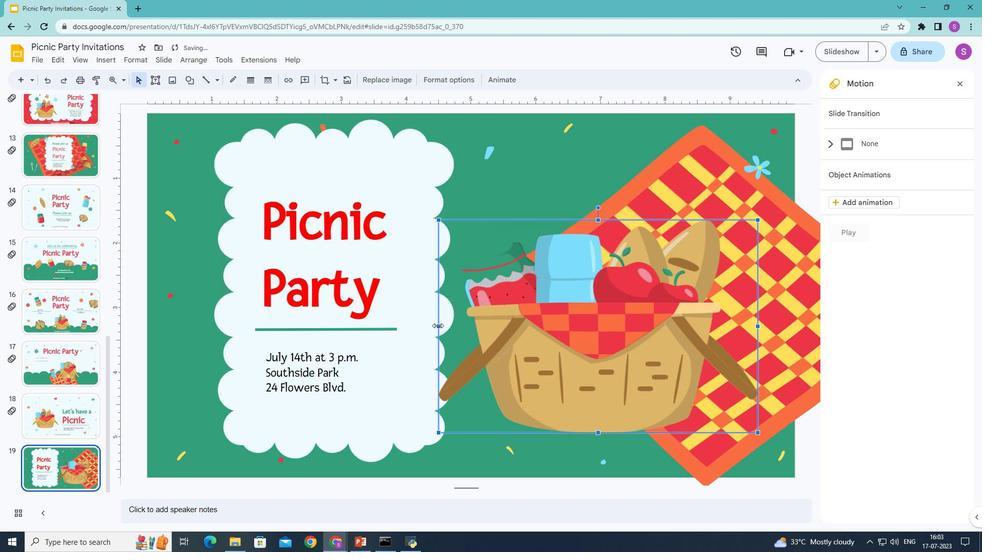 
Action: Mouse moved to (759, 326)
Screenshot: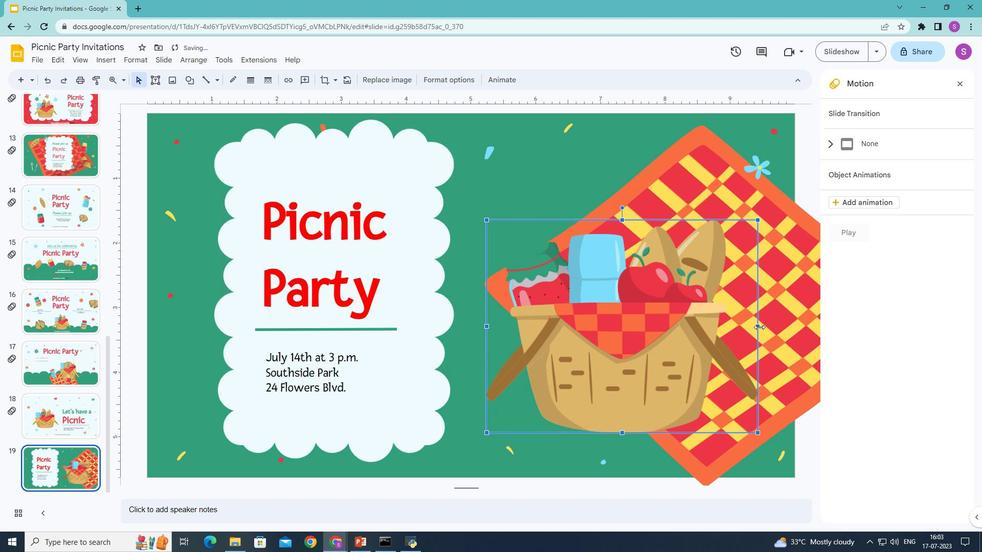 
Action: Mouse pressed left at (759, 326)
Screenshot: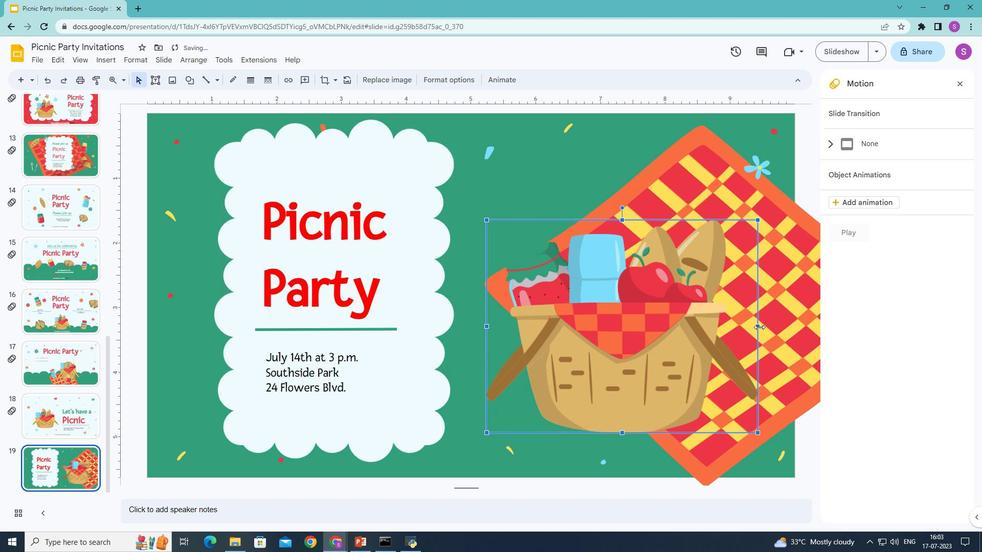
Action: Mouse moved to (609, 218)
Screenshot: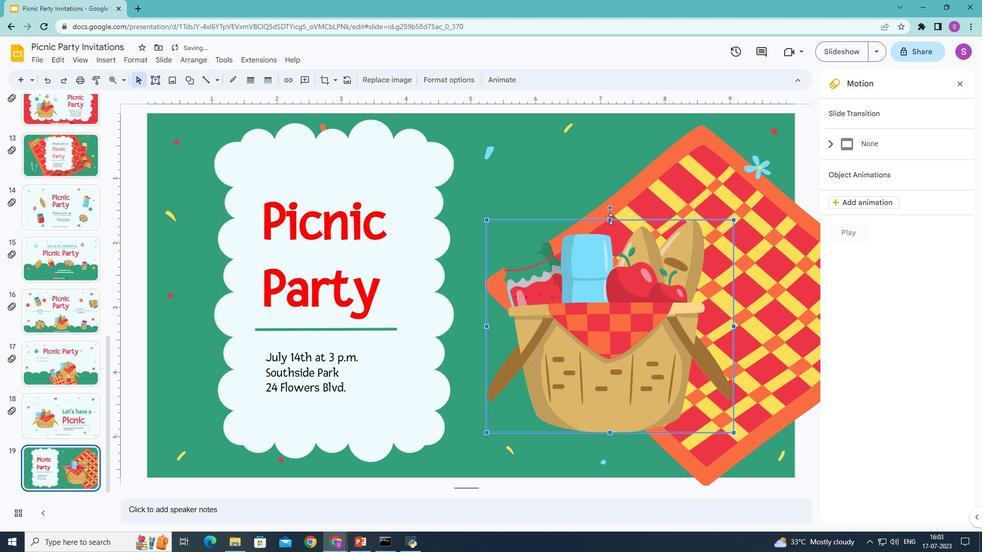 
Action: Mouse pressed left at (609, 218)
Screenshot: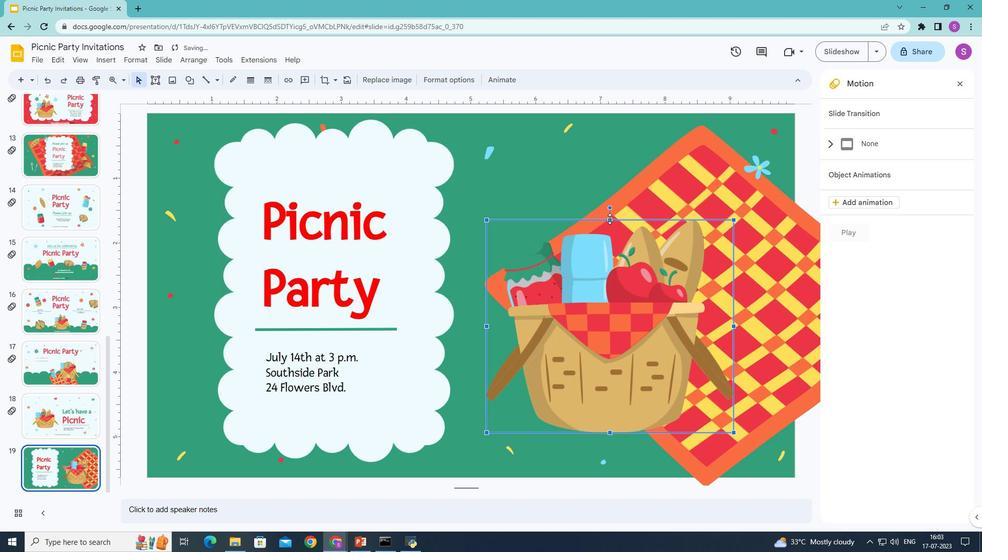 
Action: Mouse moved to (487, 346)
Screenshot: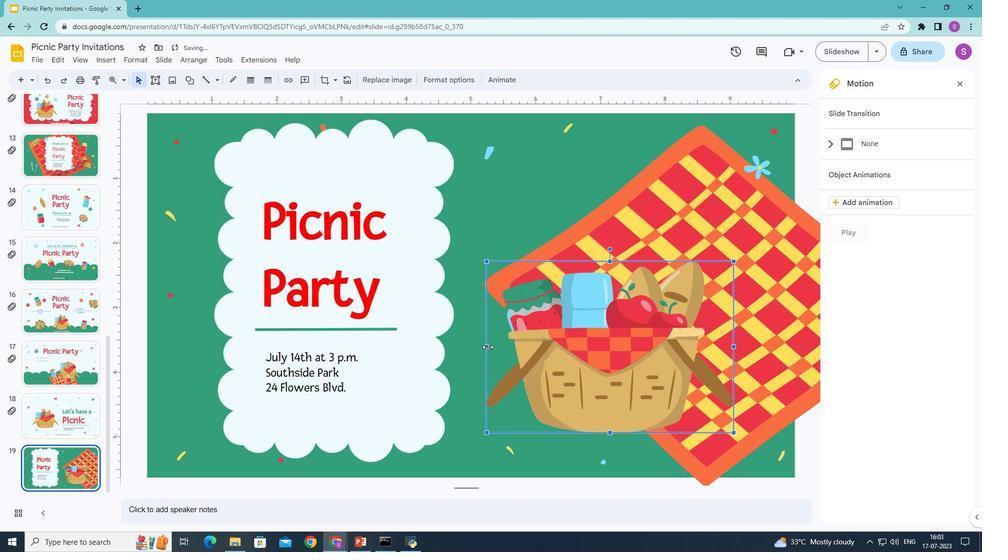 
Action: Mouse pressed left at (487, 346)
Screenshot: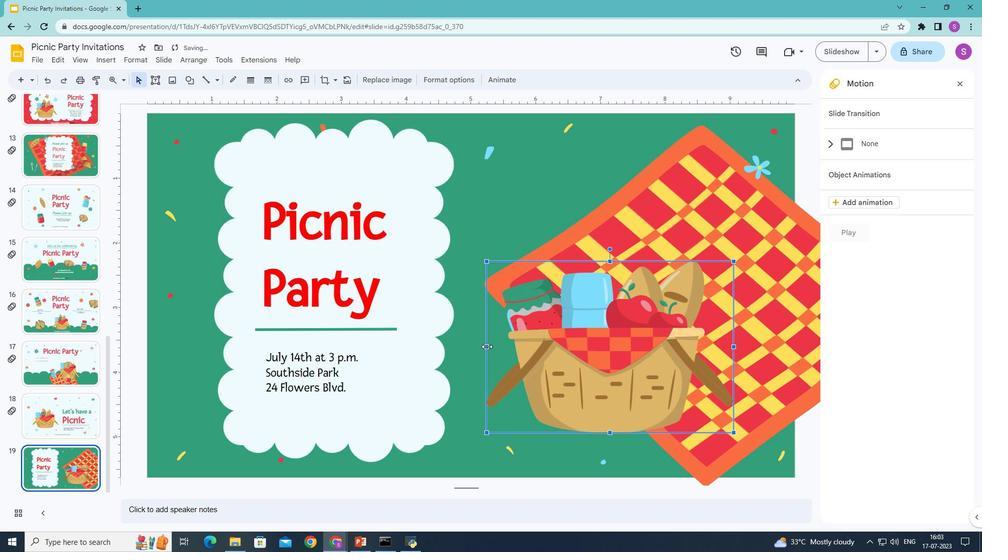
Action: Mouse moved to (636, 366)
Screenshot: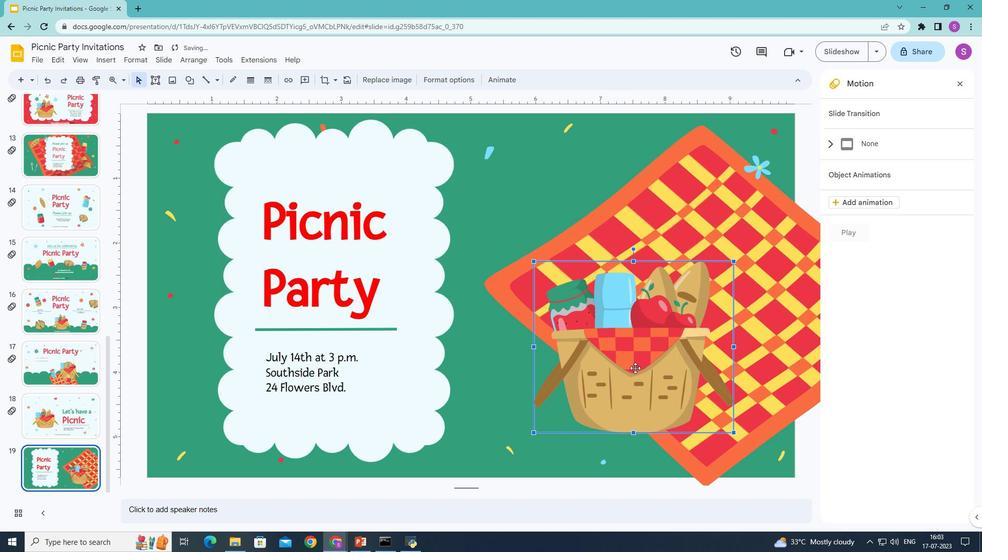 
Action: Mouse pressed left at (636, 366)
Screenshot: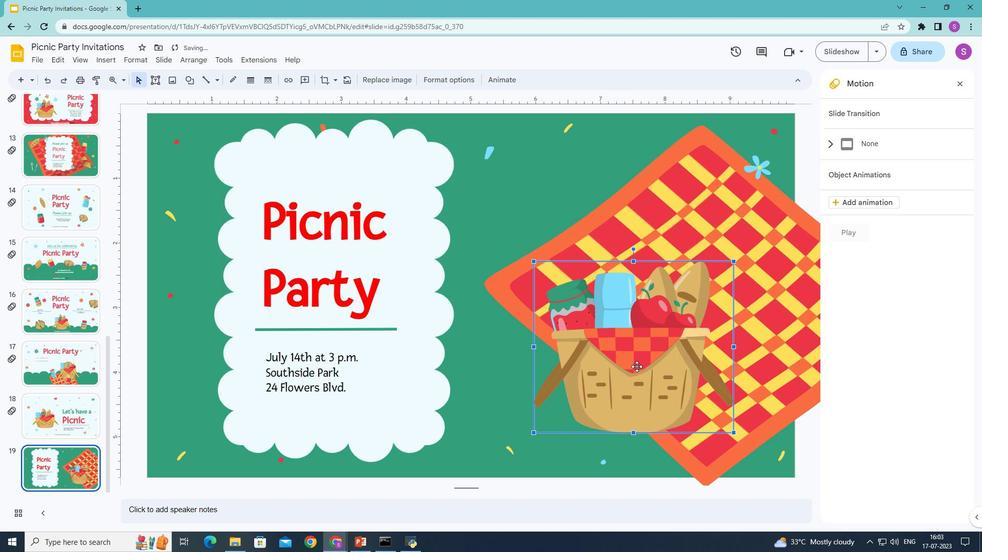 
Action: Mouse moved to (603, 377)
Screenshot: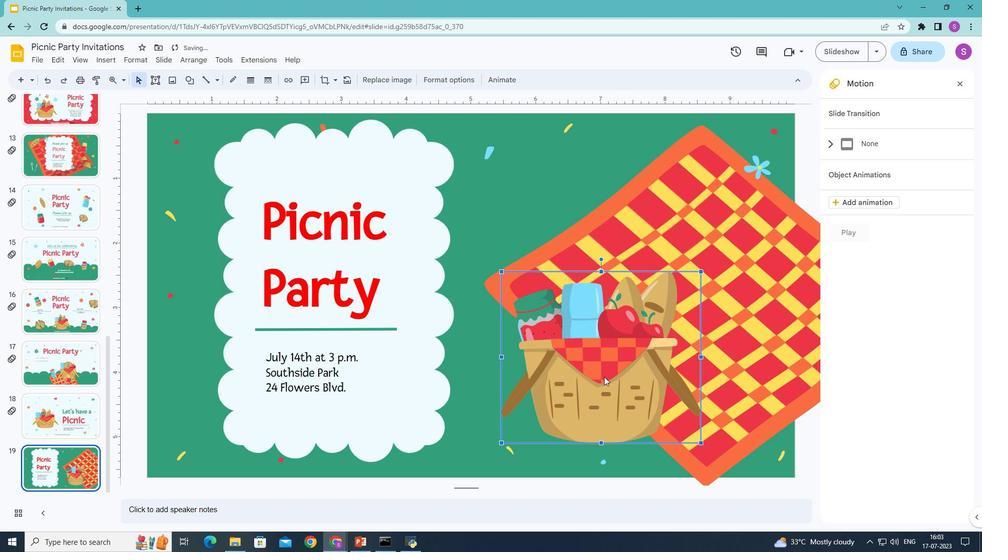 
Action: Mouse pressed left at (603, 377)
Screenshot: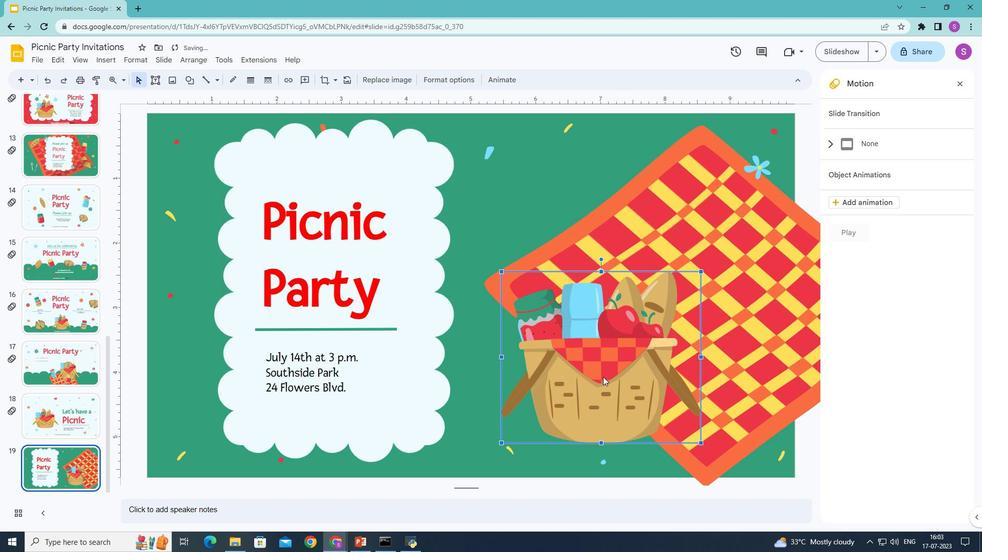 
Action: Mouse moved to (490, 383)
Screenshot: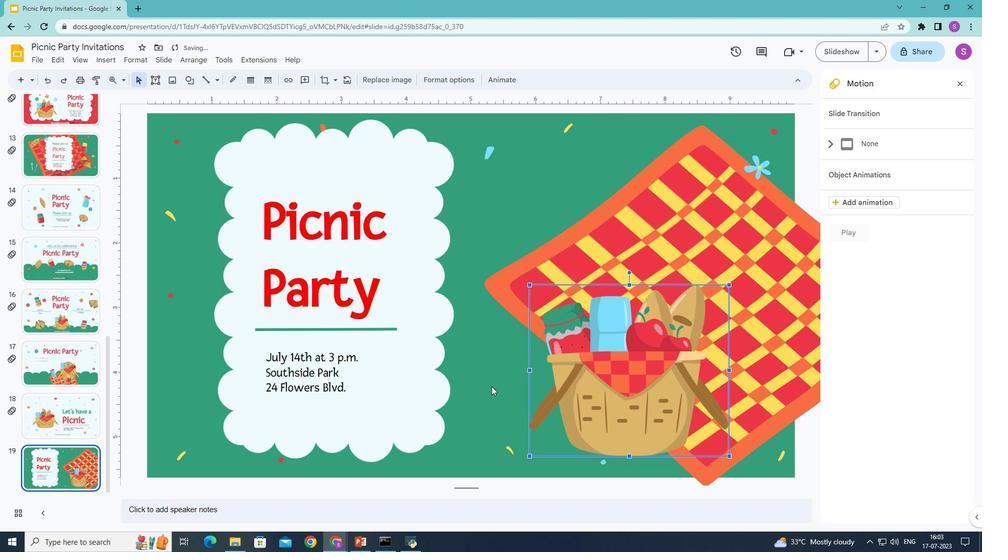 
Action: Mouse pressed left at (490, 383)
Screenshot: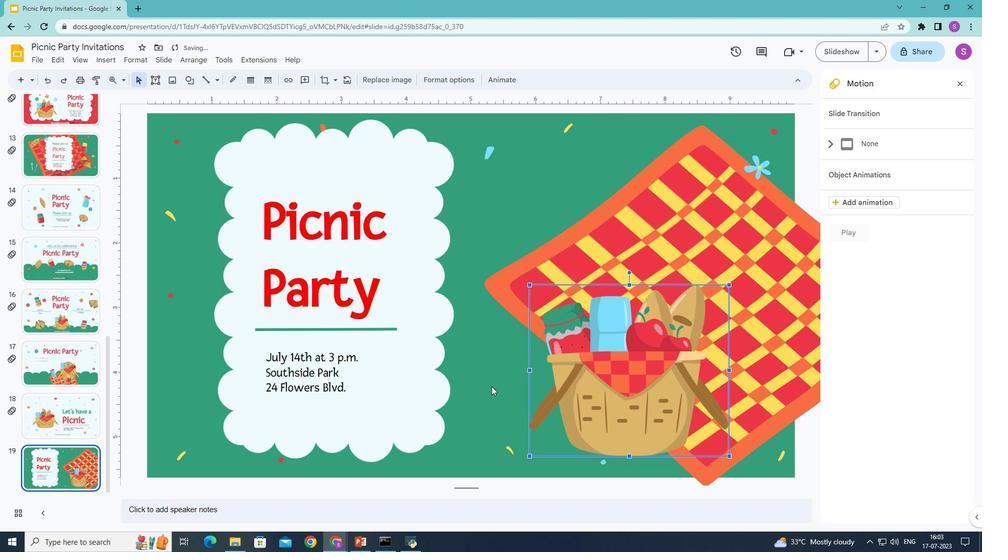 
Action: Mouse moved to (611, 406)
Screenshot: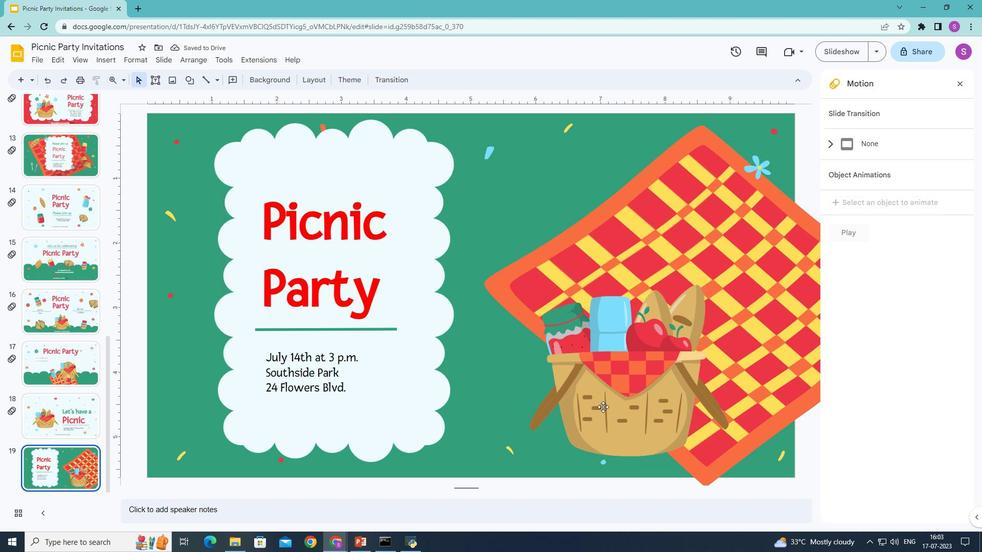 
Action: Mouse pressed left at (611, 406)
Screenshot: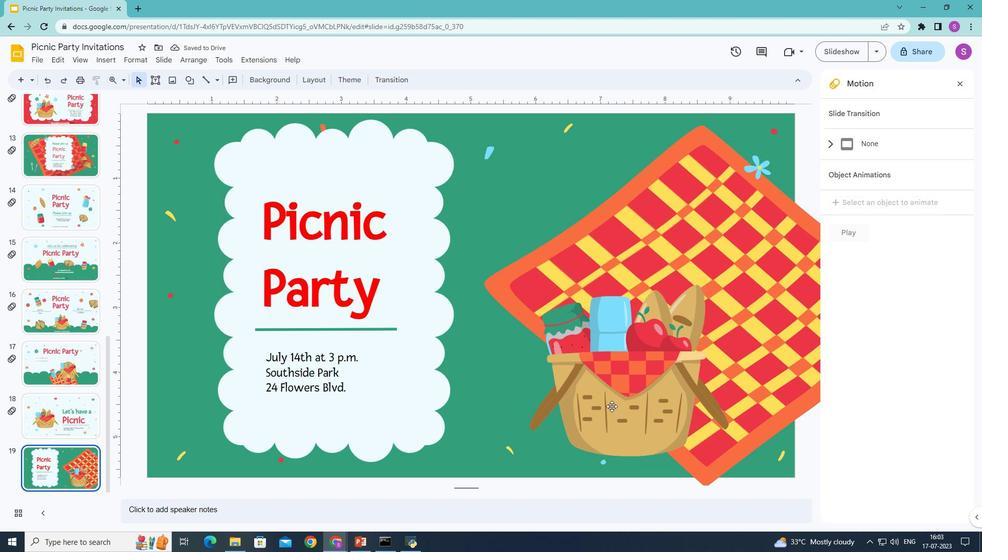 
Action: Mouse moved to (730, 370)
Screenshot: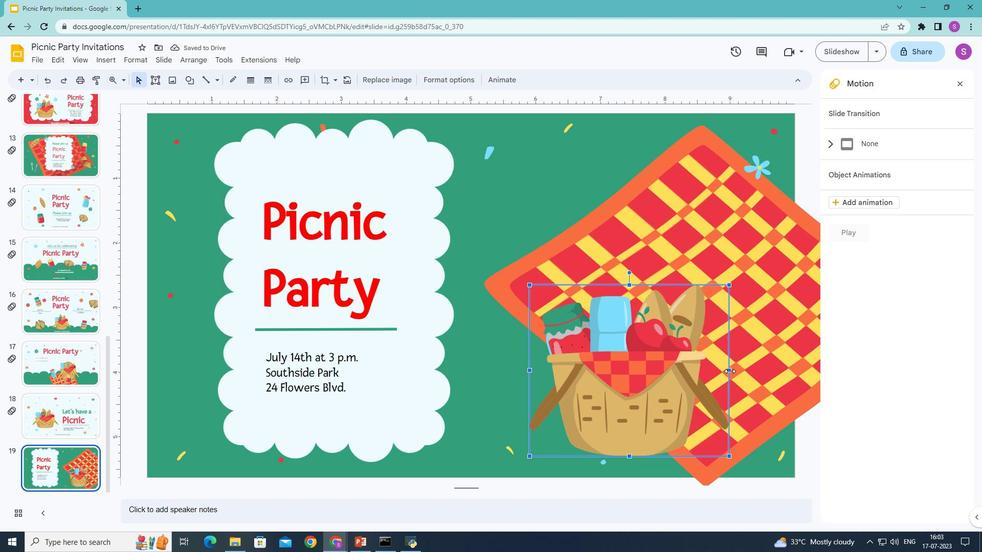 
Action: Mouse pressed left at (730, 370)
Screenshot: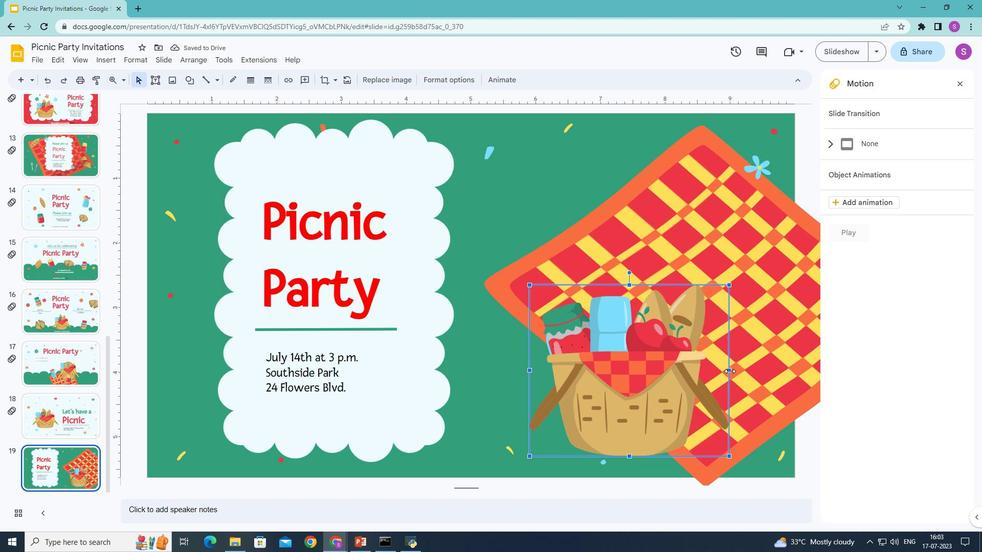 
Action: Mouse moved to (488, 393)
Screenshot: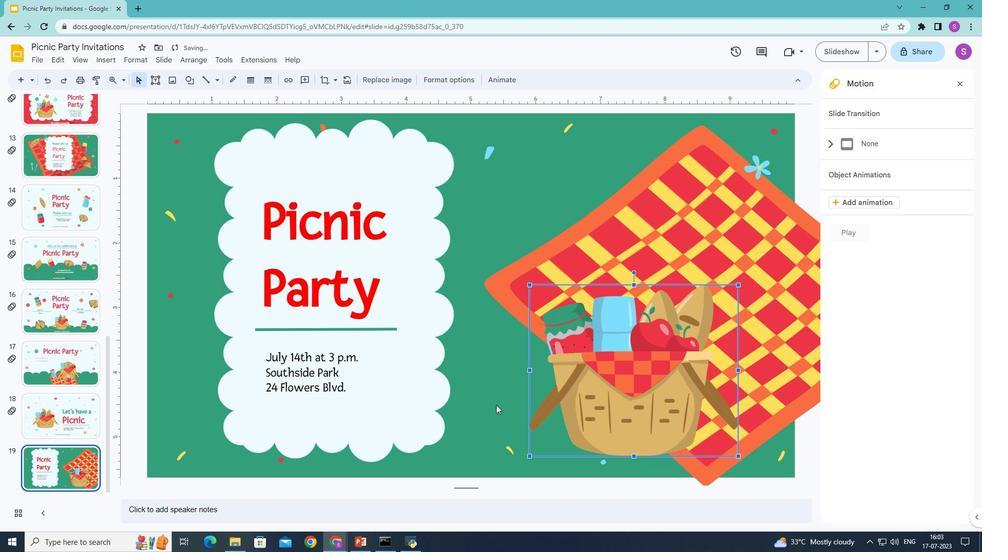 
Action: Mouse pressed left at (488, 393)
Screenshot: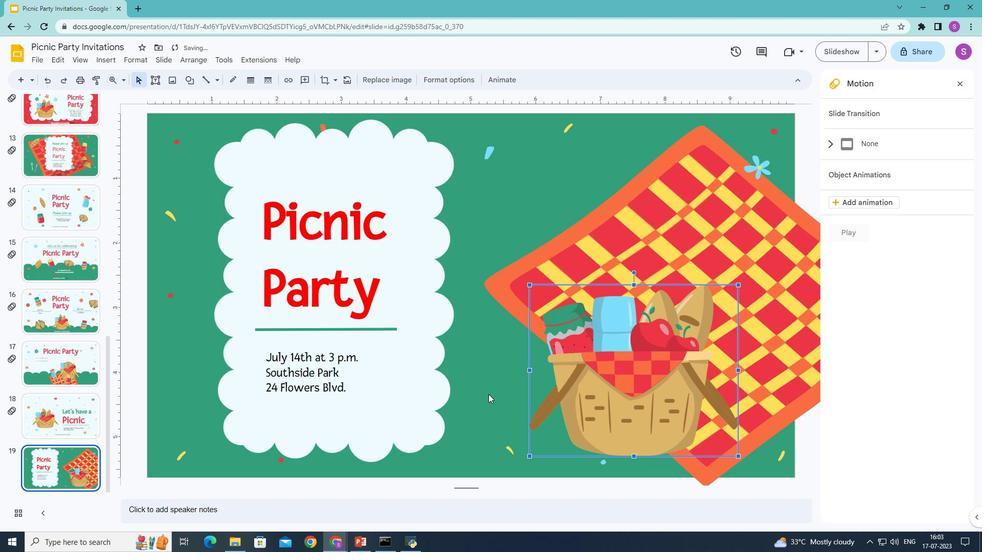 
Action: Mouse moved to (106, 55)
Screenshot: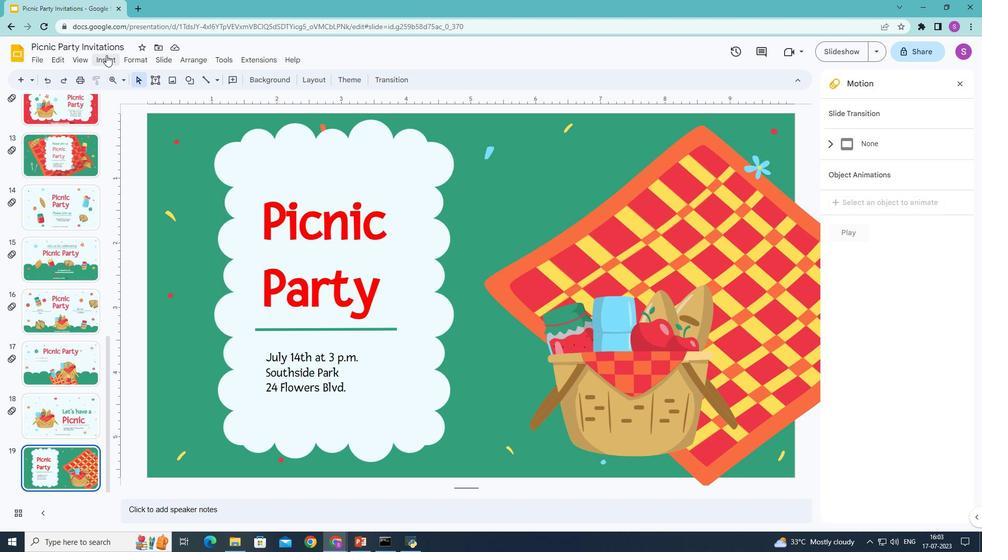 
Action: Mouse pressed left at (106, 55)
Screenshot: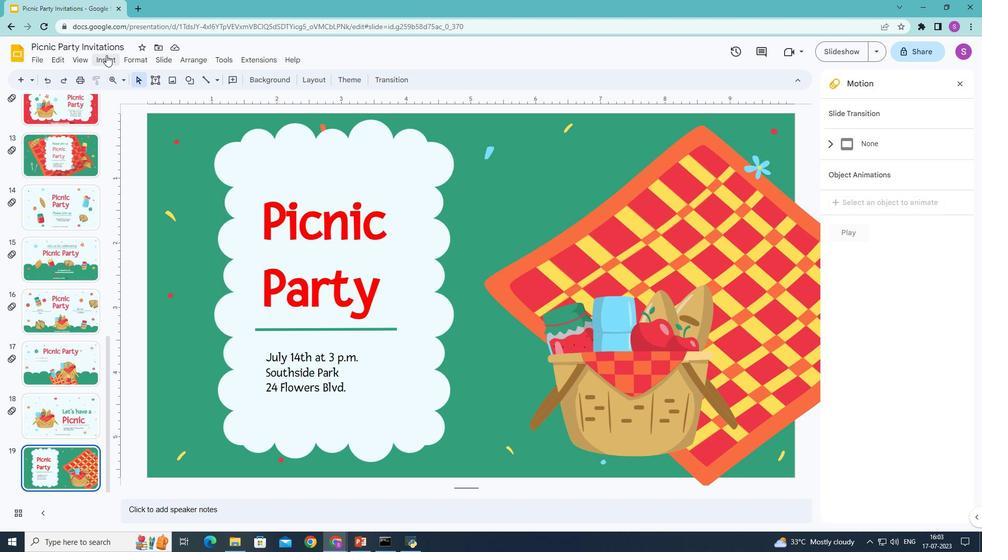 
Action: Mouse moved to (293, 81)
Screenshot: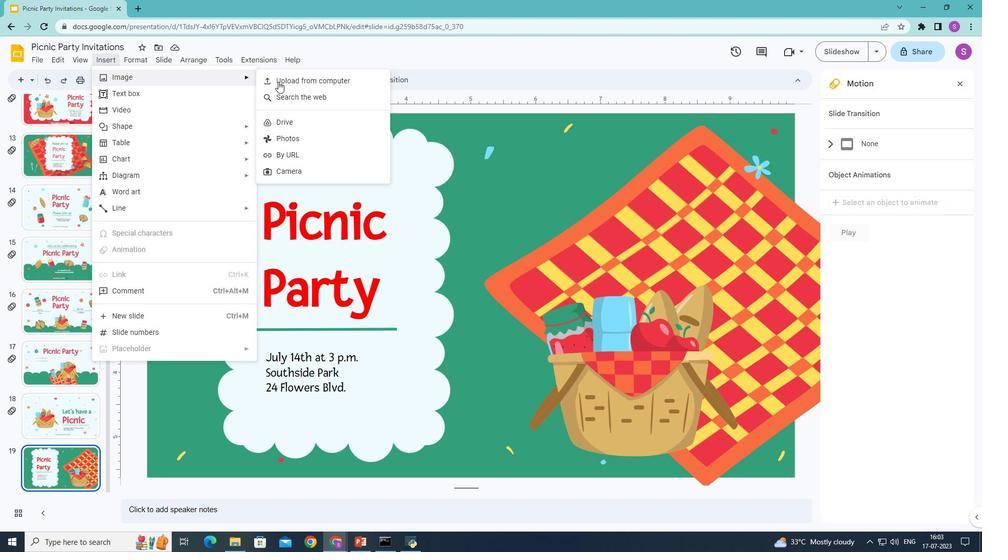 
Action: Mouse pressed left at (293, 81)
Screenshot: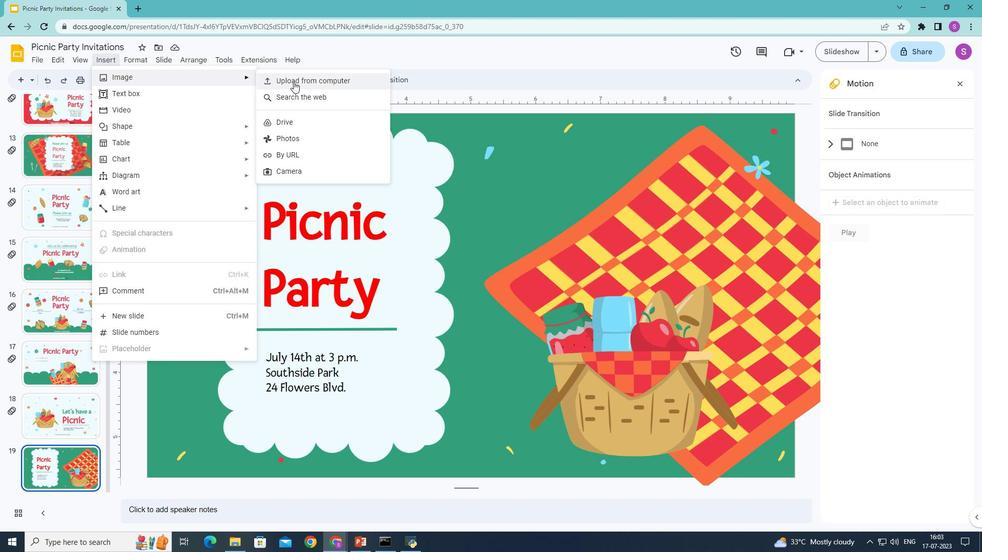 
Action: Mouse moved to (336, 131)
Screenshot: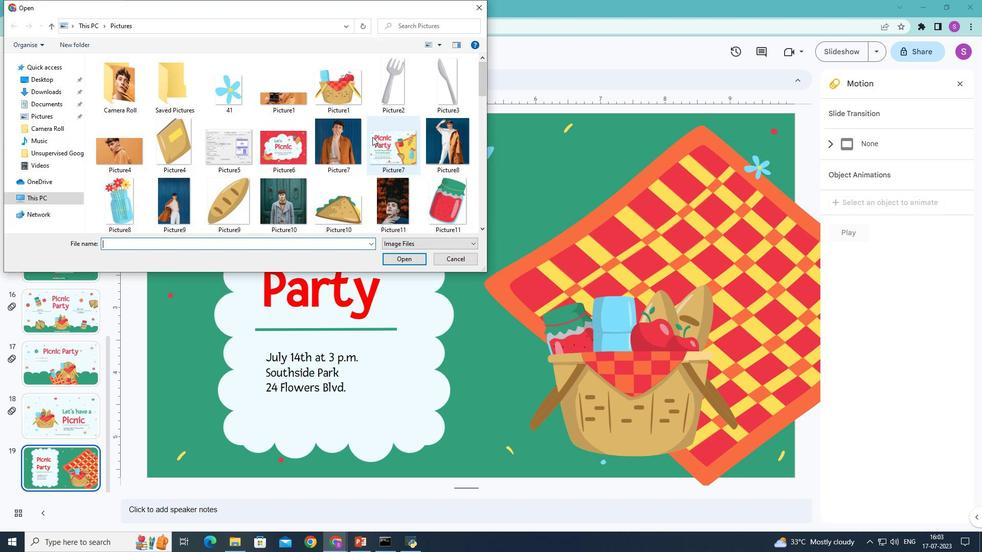 
Action: Mouse scrolled (336, 131) with delta (0, 0)
Screenshot: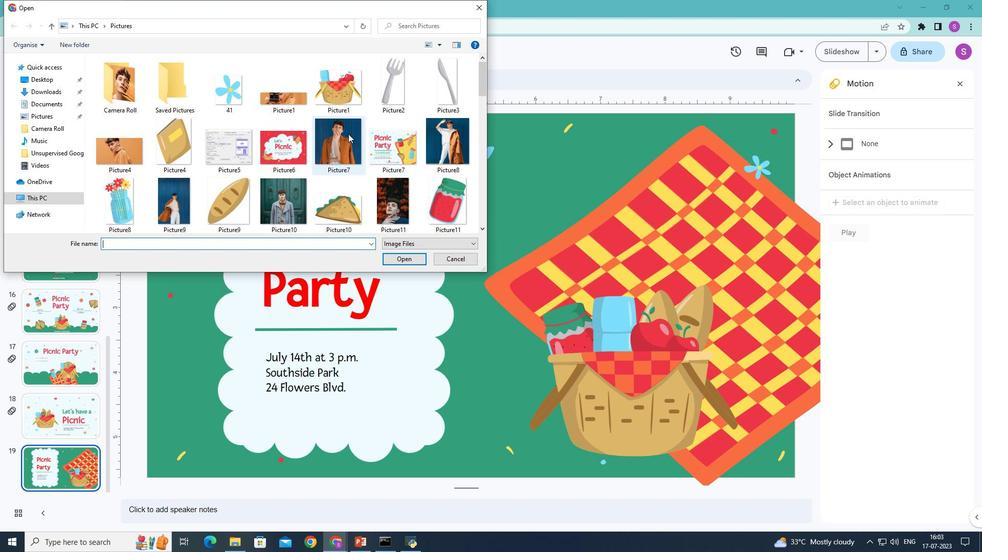 
Action: Mouse scrolled (336, 131) with delta (0, 0)
Screenshot: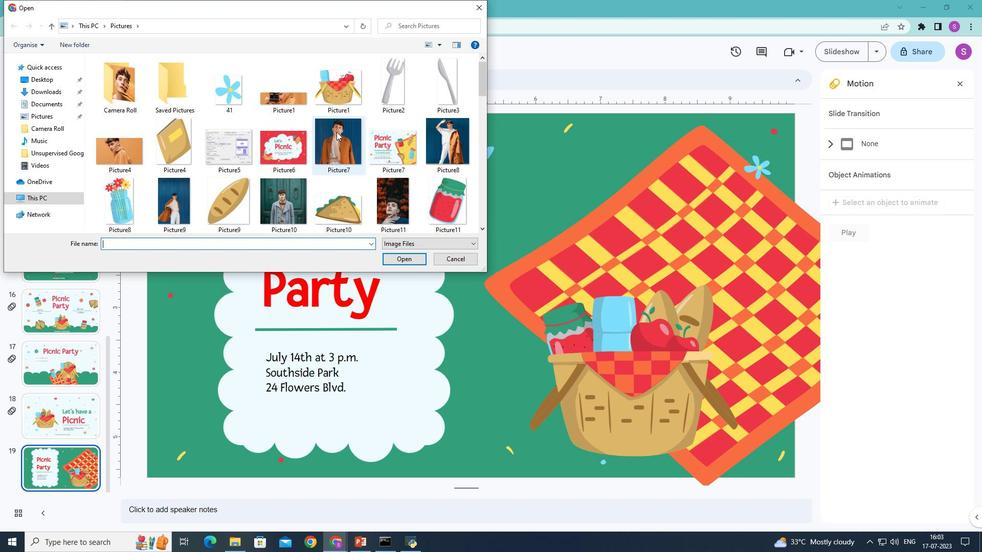 
Action: Mouse scrolled (336, 131) with delta (0, 0)
Screenshot: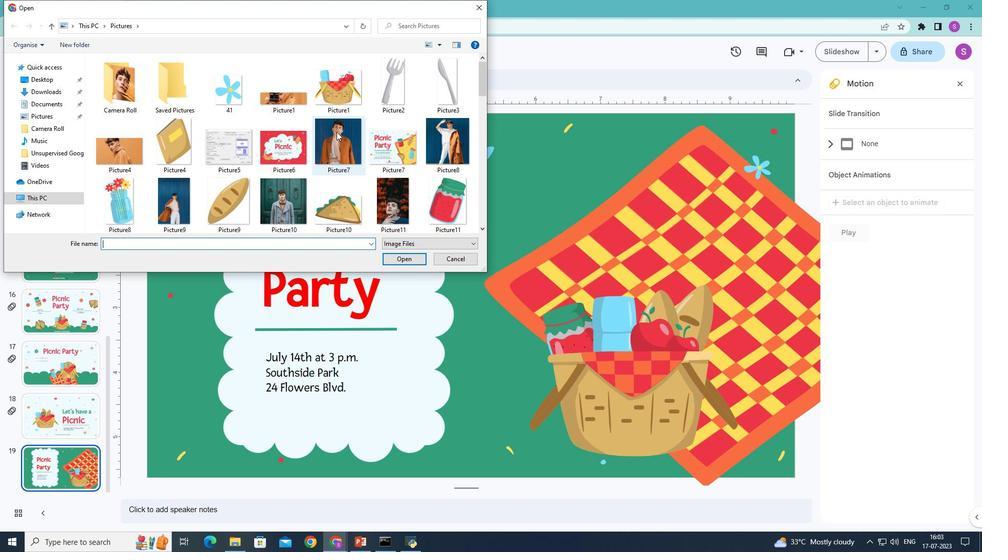 
Action: Mouse moved to (336, 131)
Screenshot: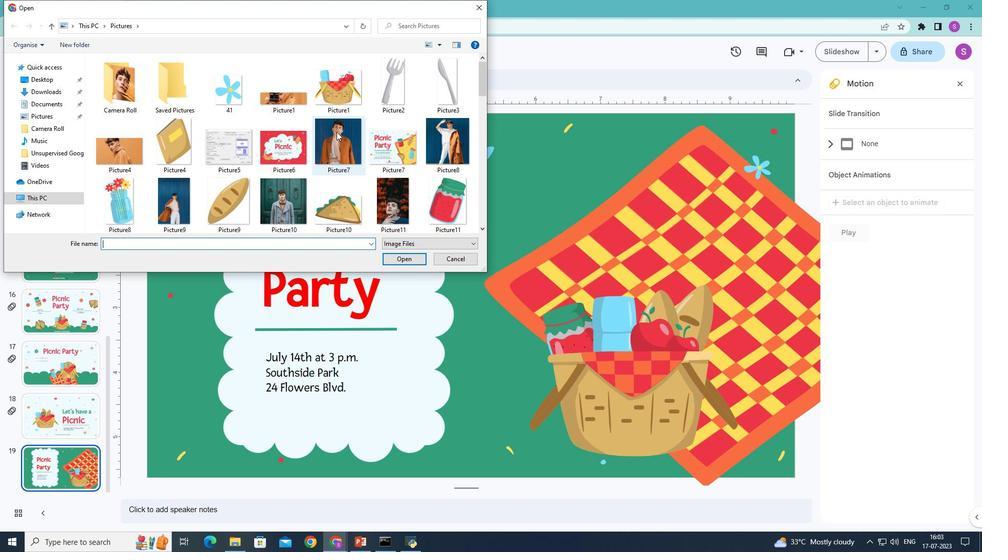 
Action: Mouse scrolled (336, 131) with delta (0, 0)
Screenshot: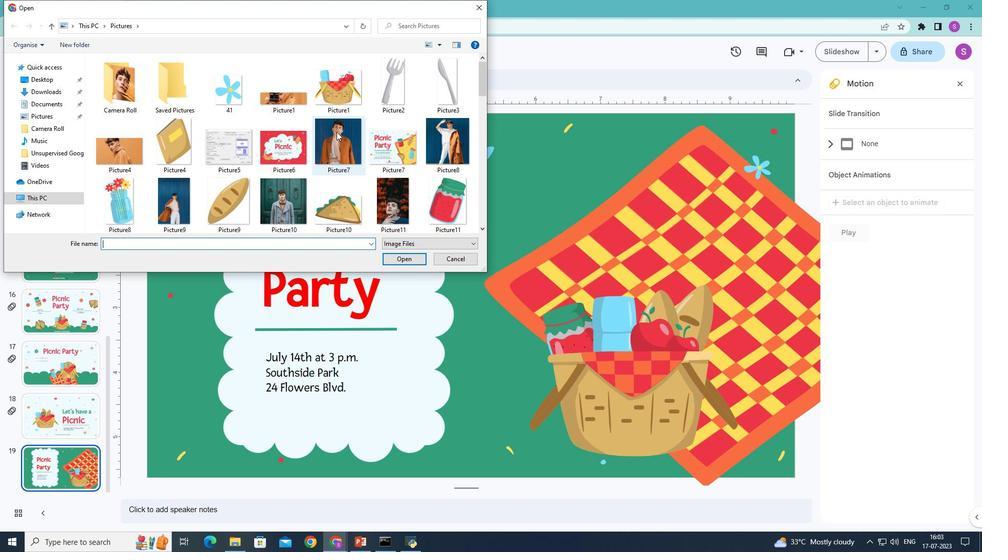 
Action: Mouse scrolled (336, 131) with delta (0, 0)
Screenshot: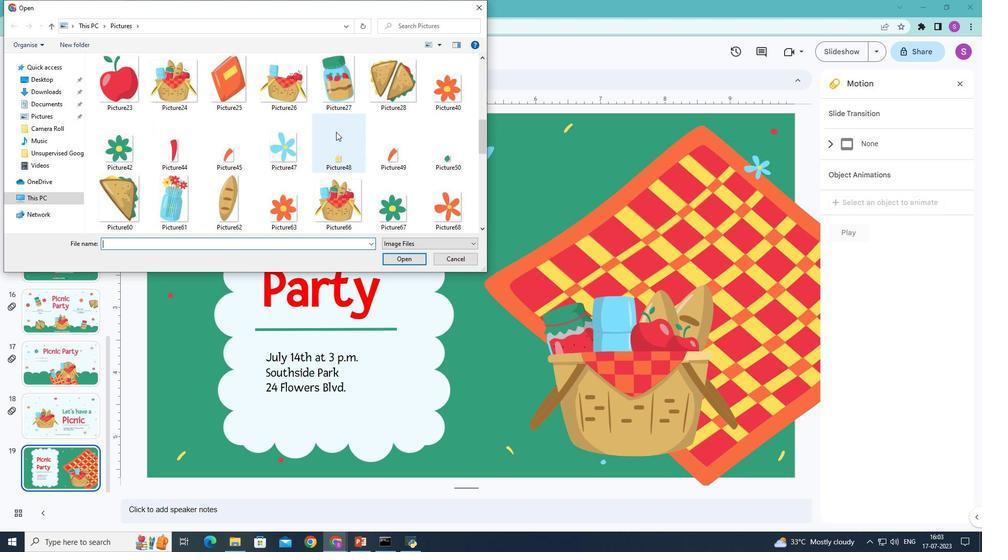 
Action: Mouse scrolled (336, 131) with delta (0, 0)
Screenshot: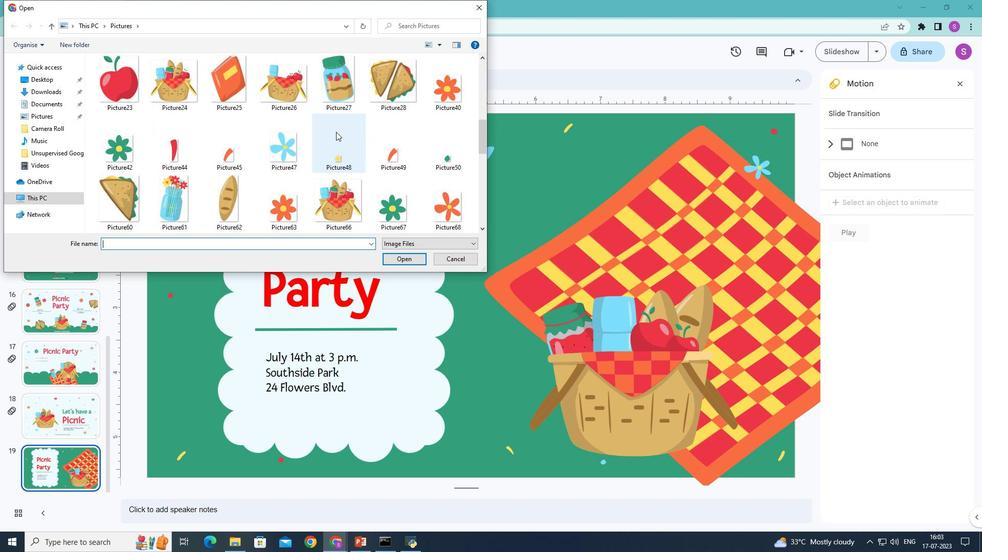 
Action: Mouse scrolled (336, 131) with delta (0, 0)
Screenshot: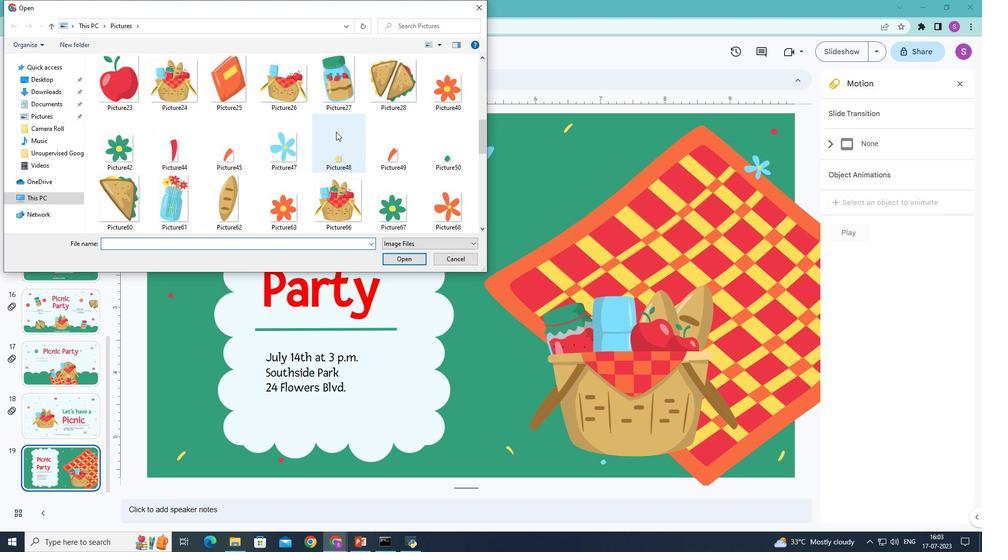 
Action: Mouse moved to (336, 131)
Screenshot: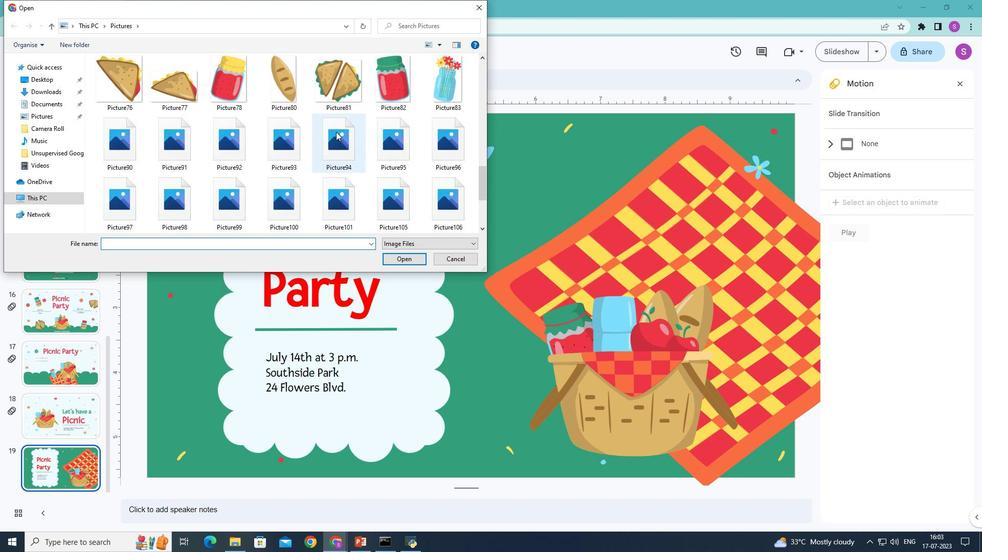 
Action: Mouse scrolled (336, 130) with delta (0, 0)
Screenshot: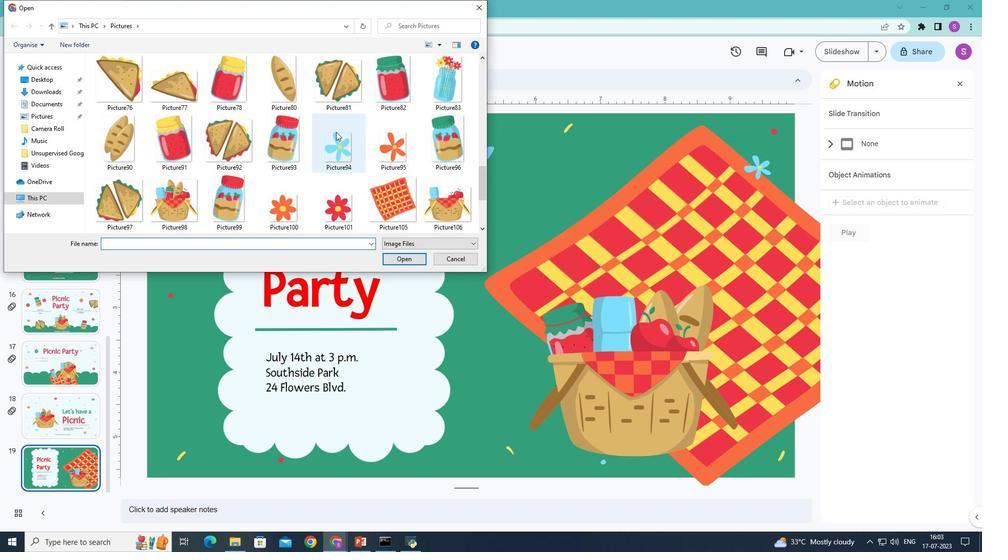 
Action: Mouse scrolled (336, 130) with delta (0, 0)
Screenshot: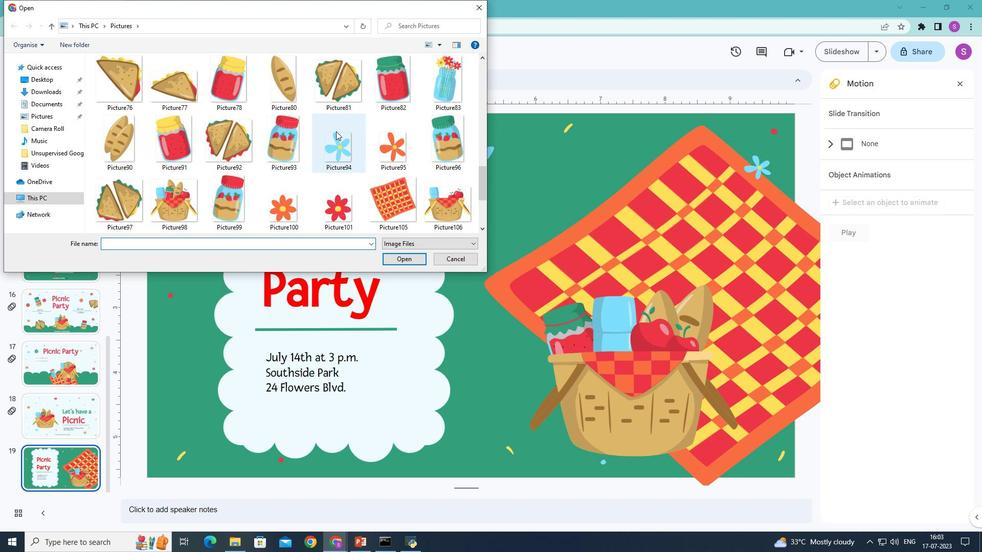 
Action: Mouse scrolled (336, 130) with delta (0, 0)
Screenshot: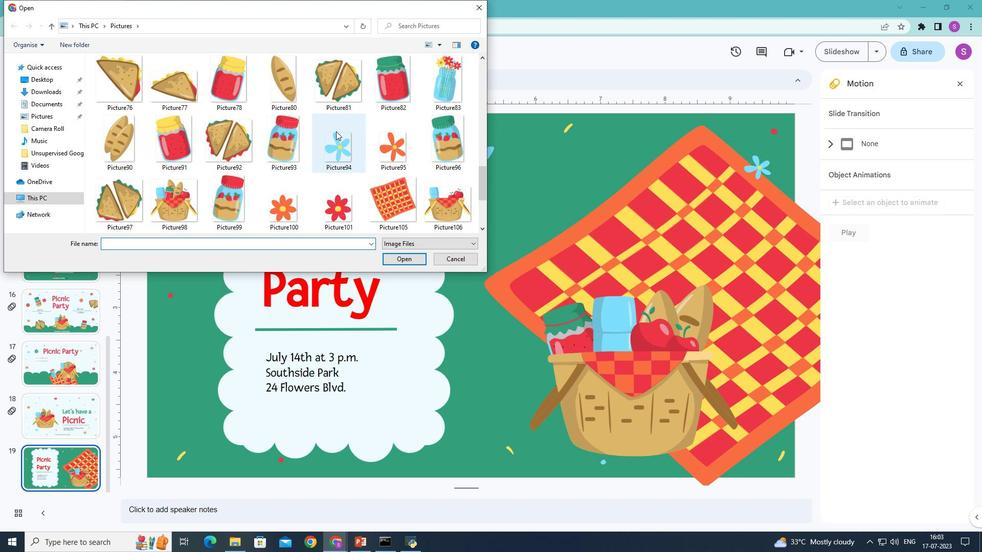 
Action: Mouse moved to (337, 131)
Screenshot: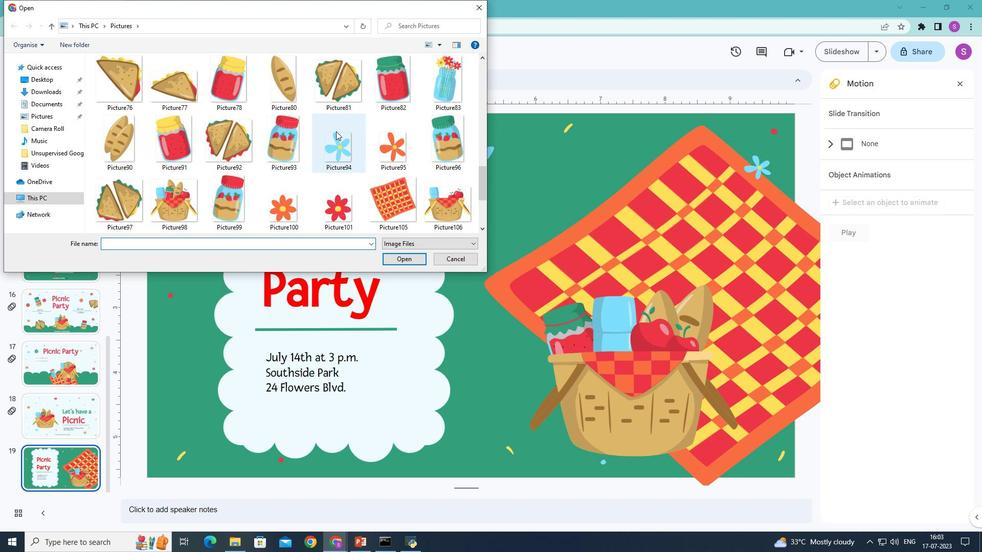 
Action: Mouse scrolled (337, 130) with delta (0, 0)
Screenshot: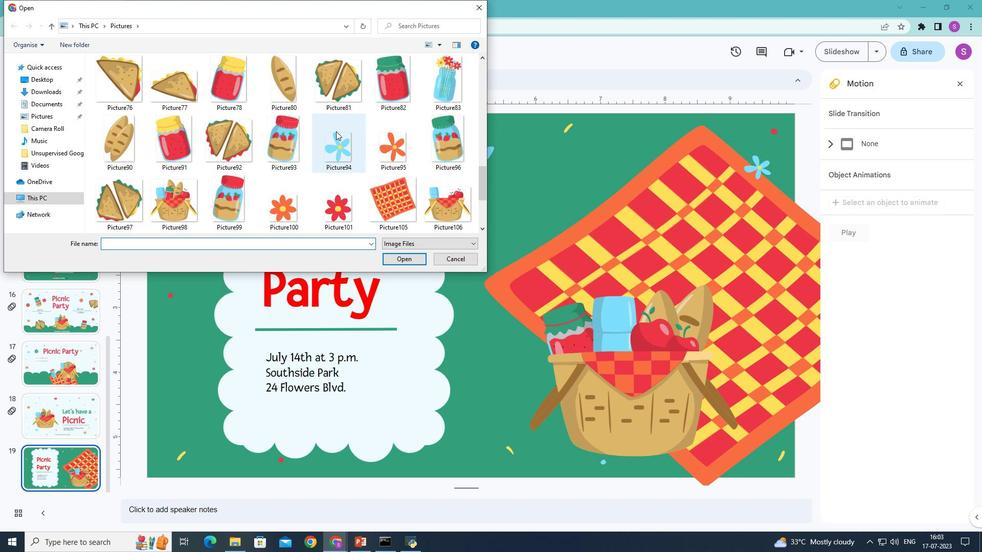 
Action: Mouse moved to (331, 136)
Screenshot: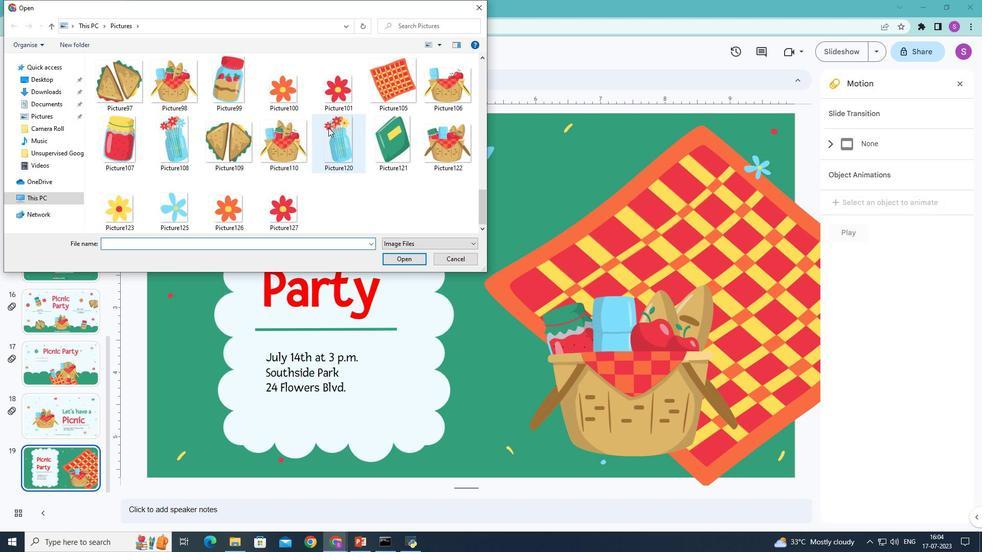 
Action: Mouse pressed left at (331, 136)
Screenshot: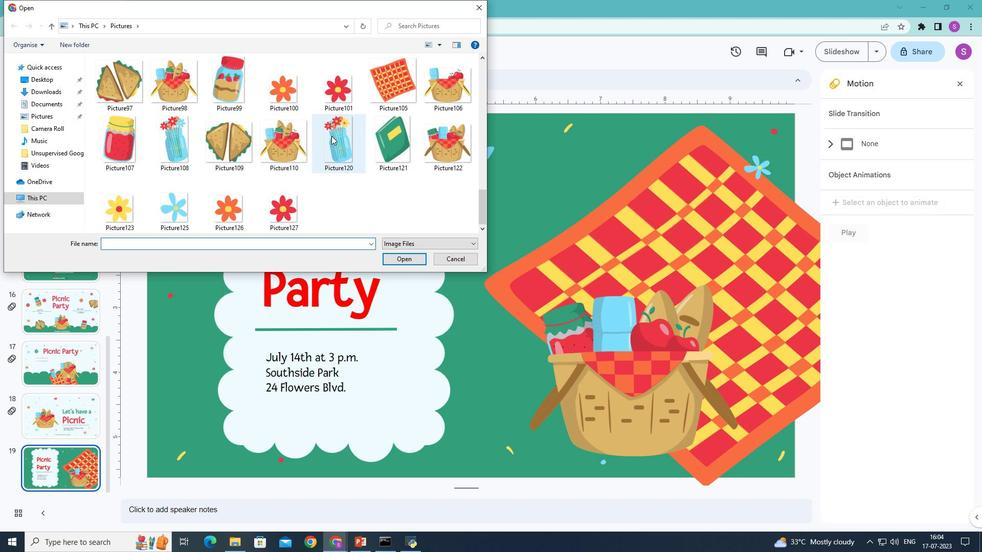 
Action: Mouse moved to (409, 260)
Screenshot: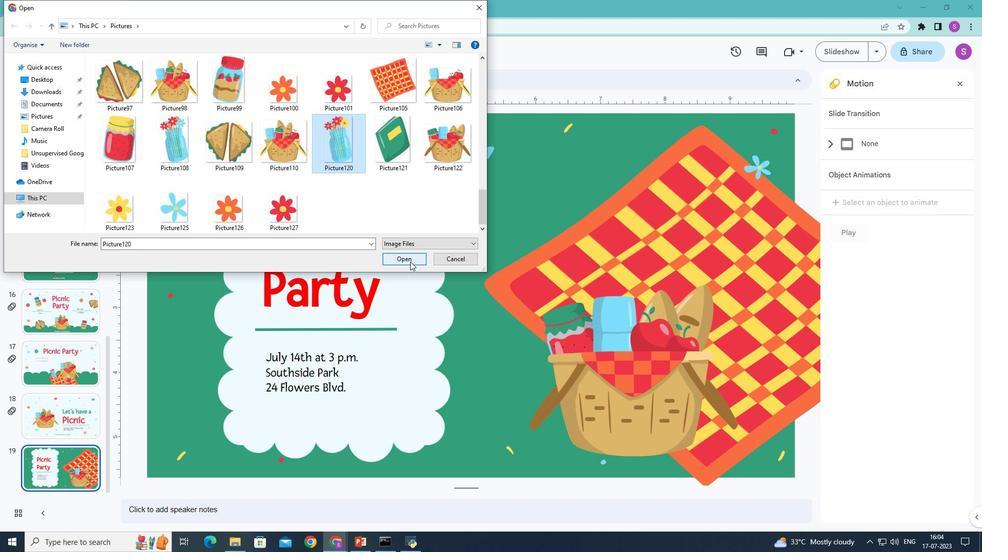 
Action: Mouse pressed left at (409, 260)
Screenshot: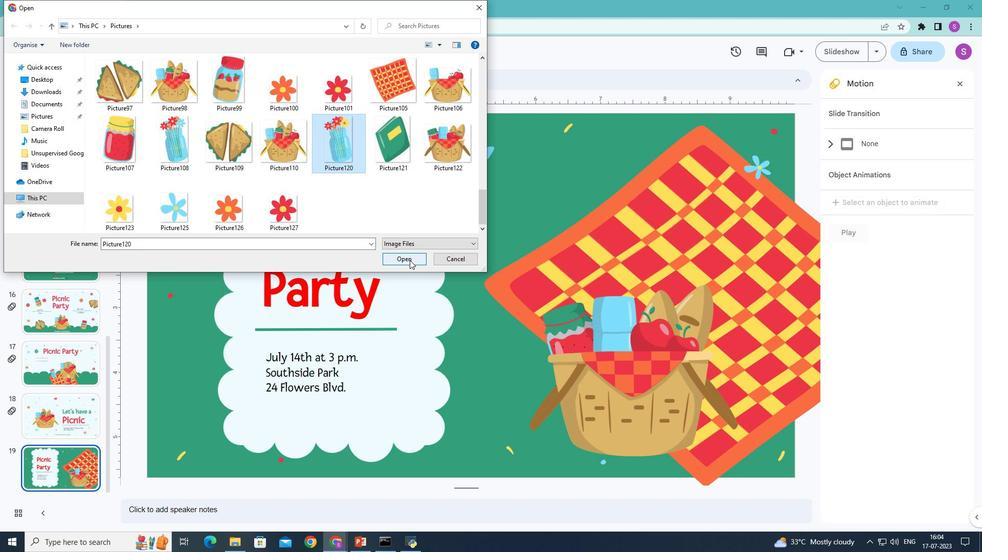 
Action: Mouse moved to (452, 319)
Screenshot: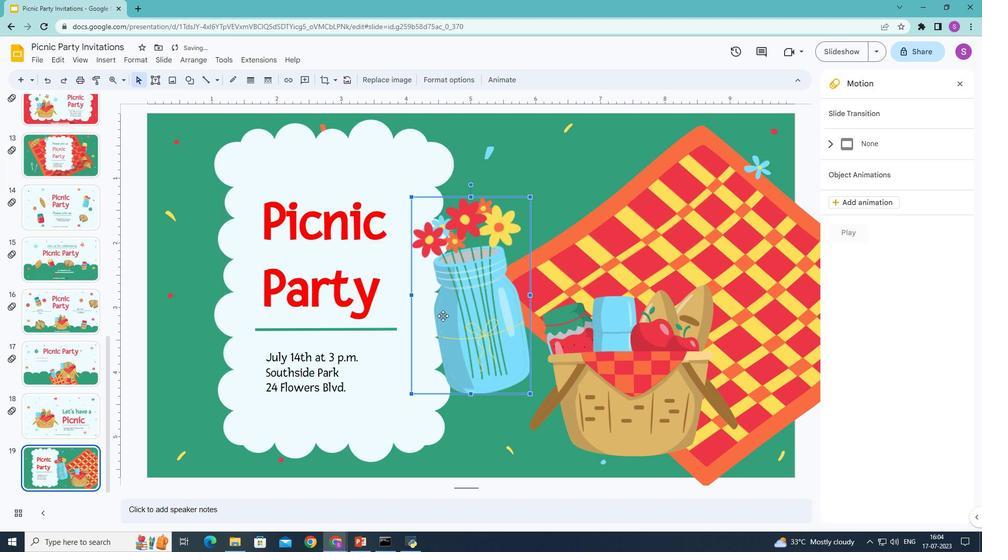 
Action: Mouse pressed left at (452, 319)
Screenshot: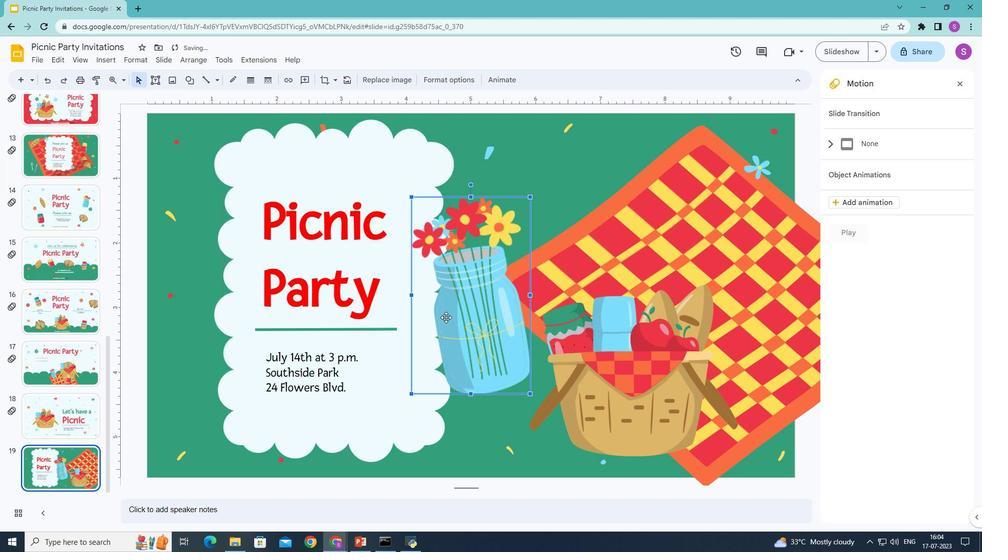 
Action: Mouse moved to (529, 140)
Screenshot: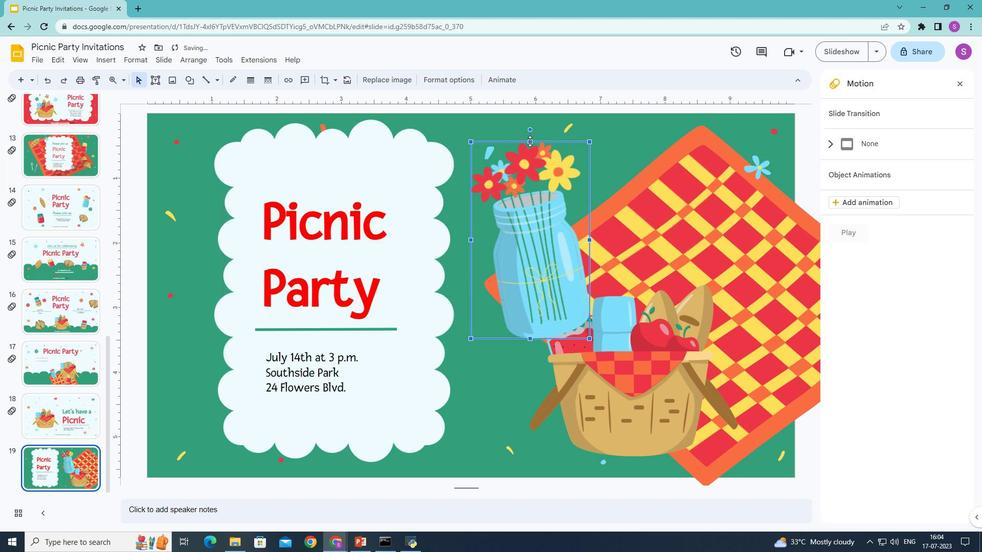 
Action: Mouse pressed left at (529, 140)
Screenshot: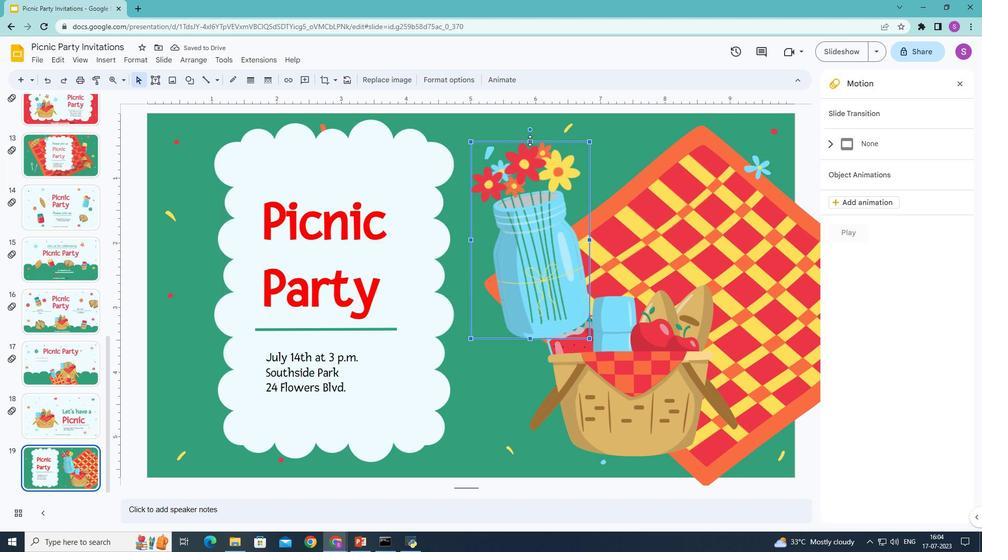 
Action: Mouse moved to (555, 292)
Screenshot: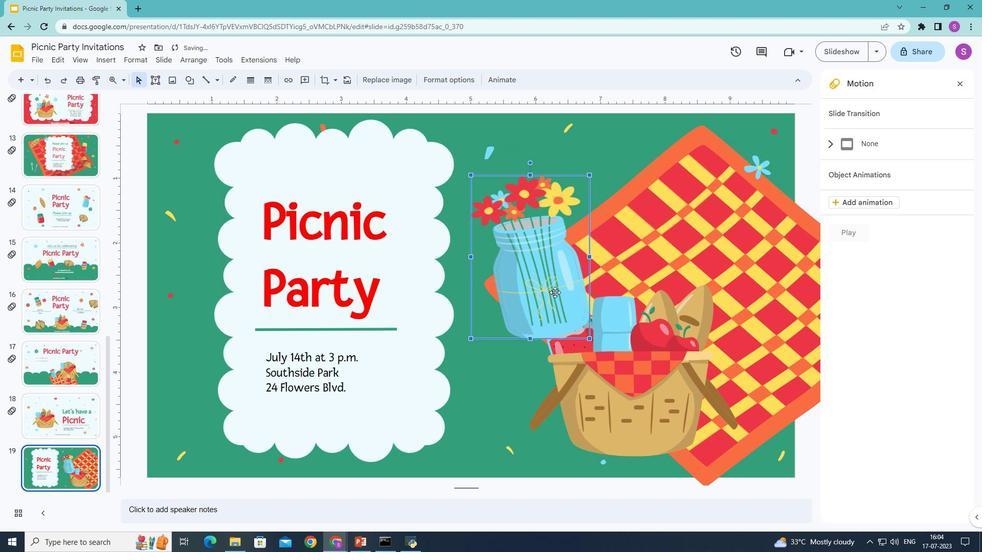 
Action: Mouse pressed left at (555, 292)
Screenshot: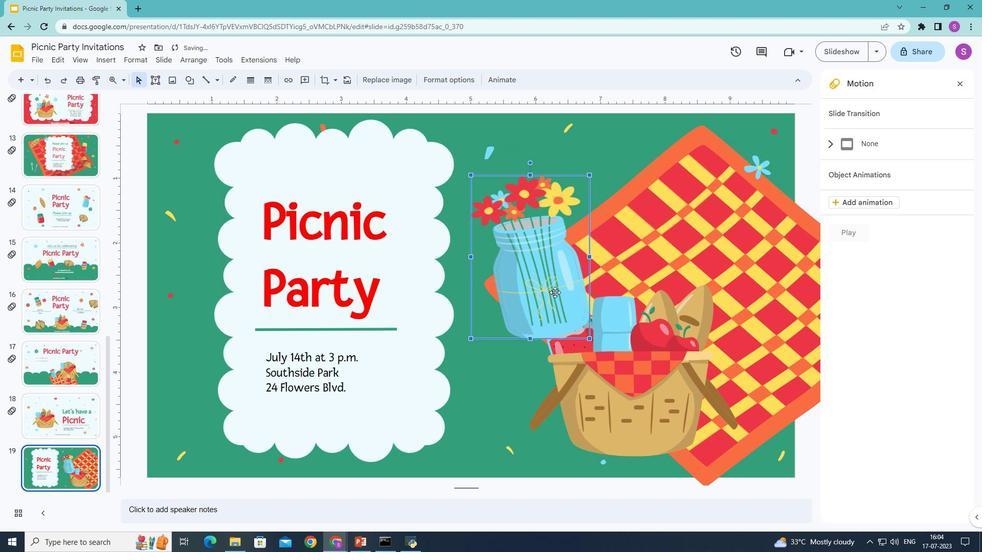 
Action: Mouse moved to (456, 214)
Screenshot: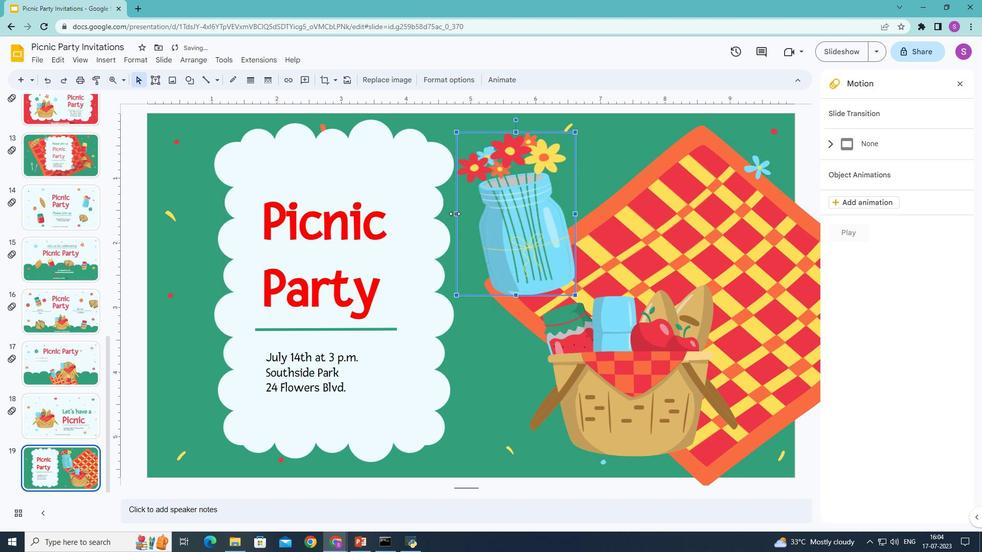 
Action: Mouse pressed left at (456, 214)
Screenshot: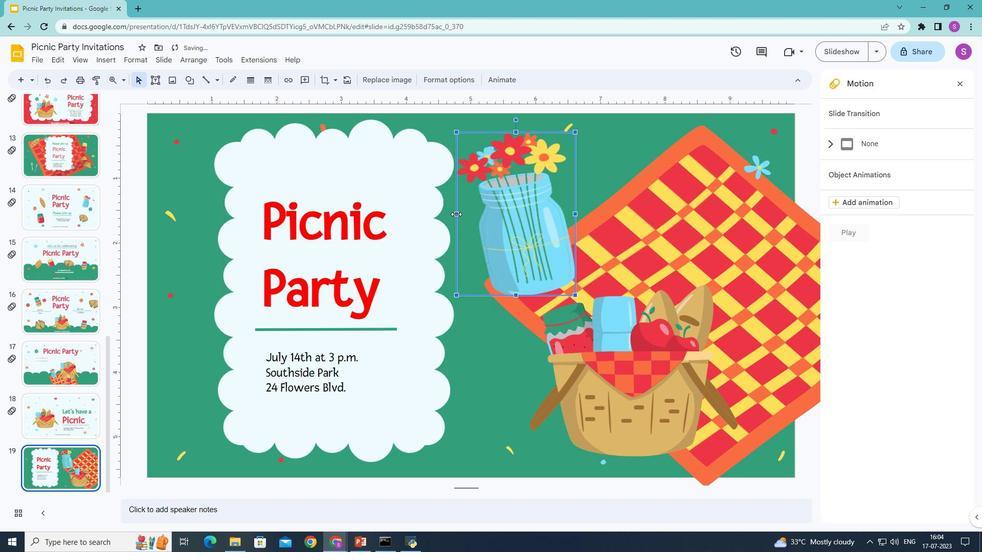 
Action: Mouse moved to (576, 213)
Screenshot: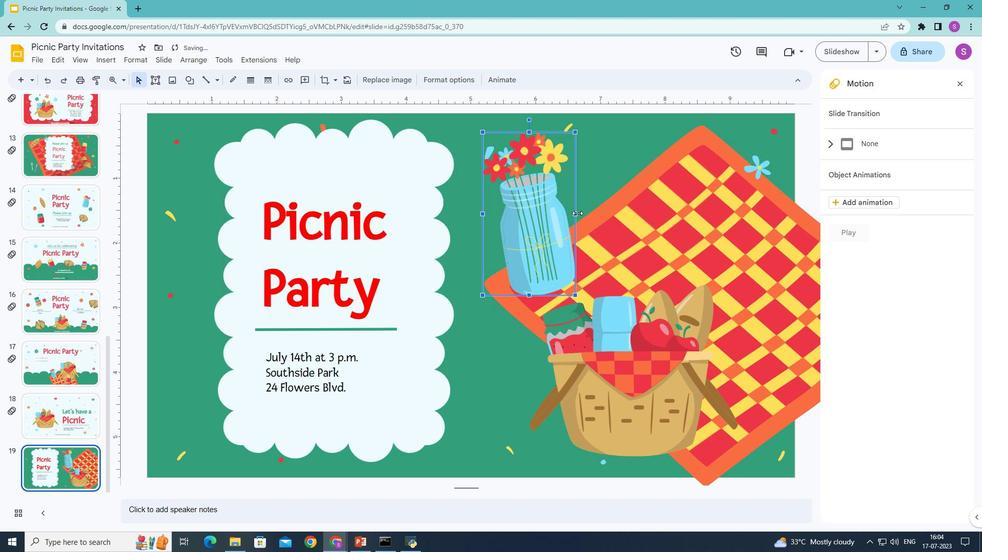 
Action: Mouse pressed left at (576, 213)
Screenshot: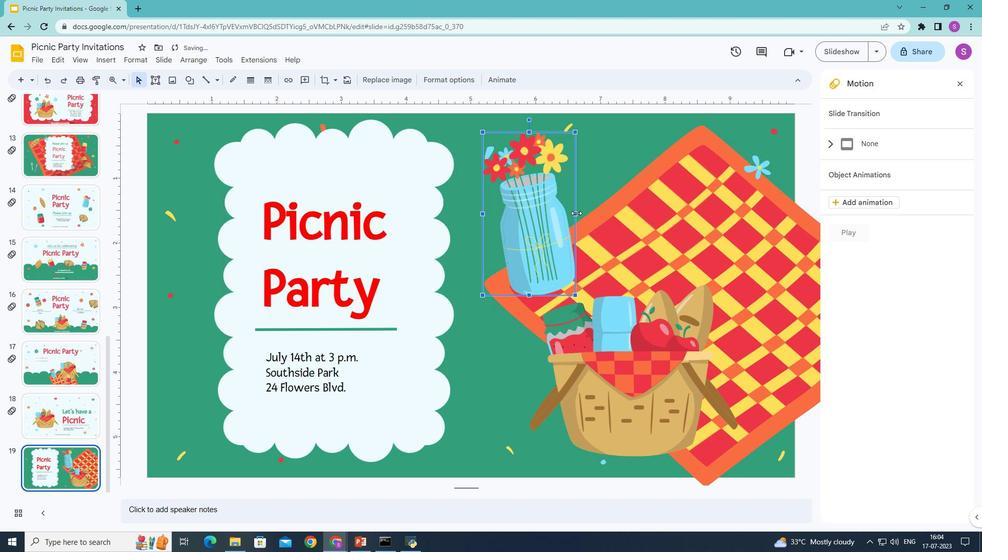 
Action: Mouse moved to (526, 296)
Screenshot: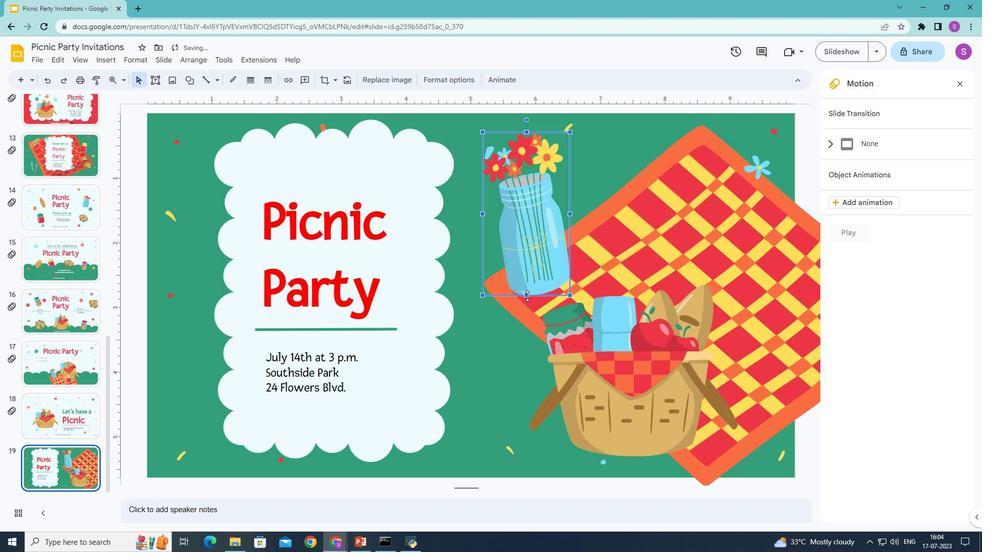 
Action: Mouse pressed left at (526, 296)
Screenshot: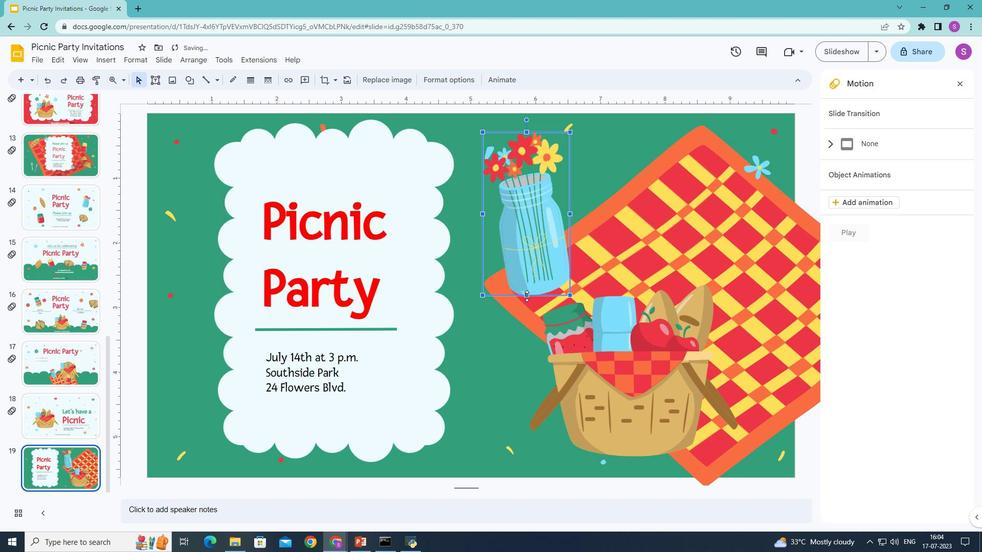 
Action: Mouse moved to (525, 130)
Screenshot: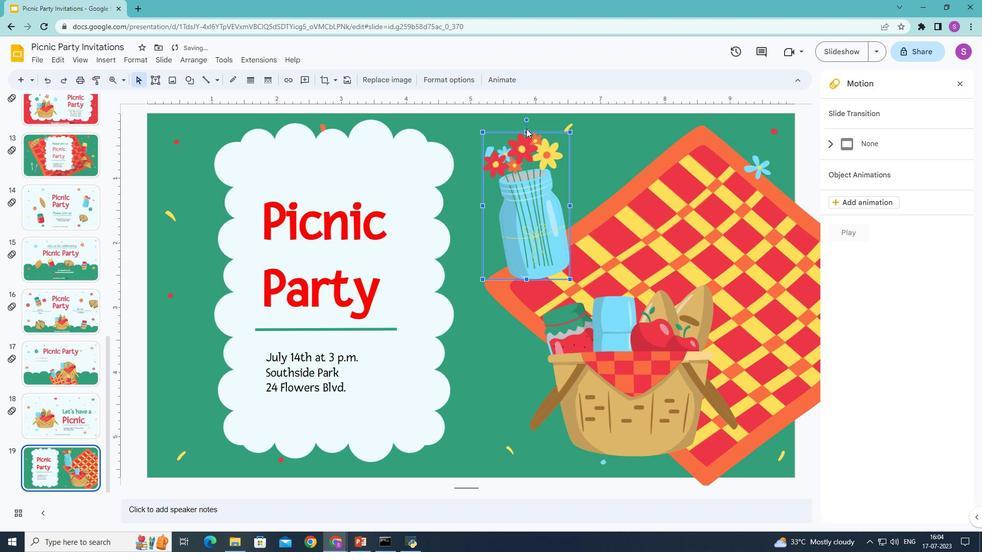 
Action: Mouse pressed left at (525, 130)
Screenshot: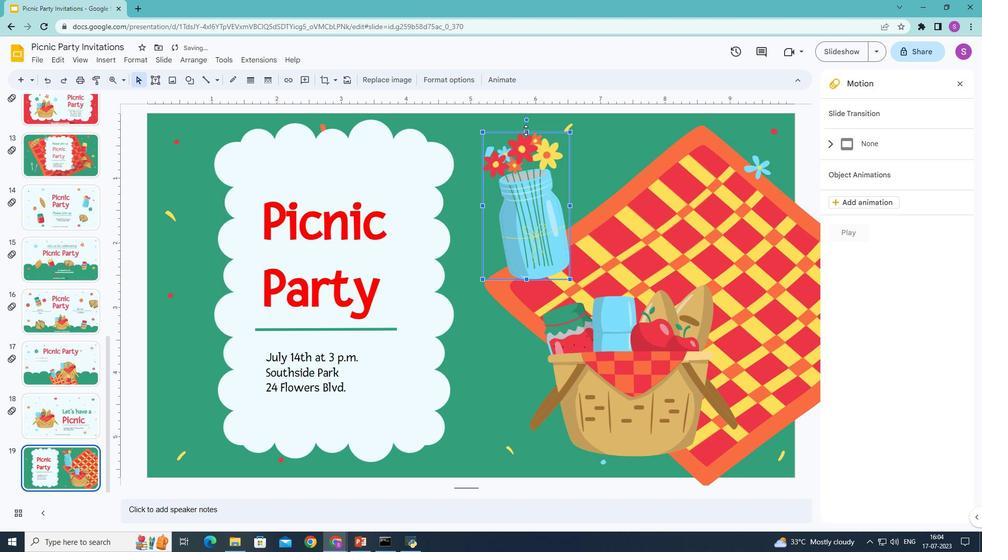 
Action: Mouse moved to (483, 215)
Screenshot: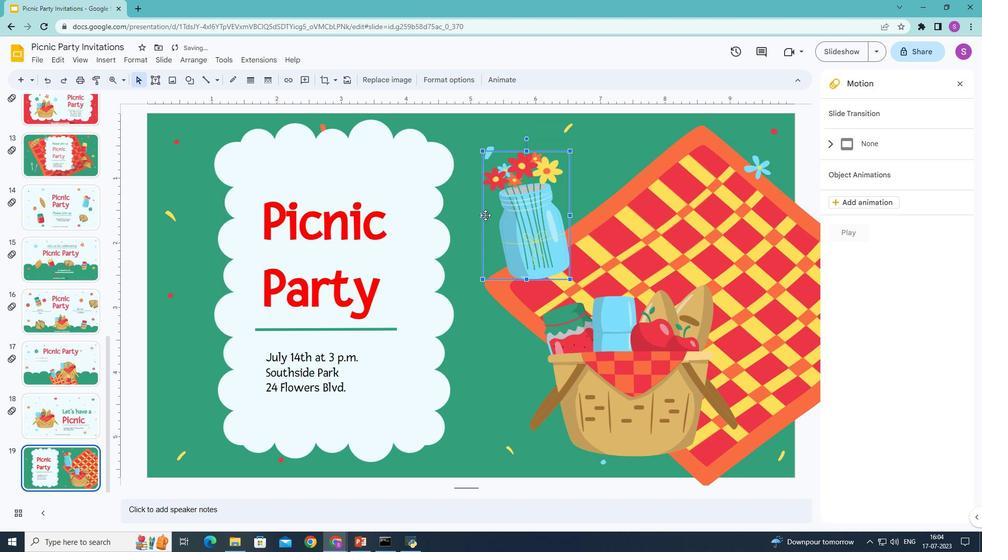 
Action: Mouse pressed left at (483, 215)
Screenshot: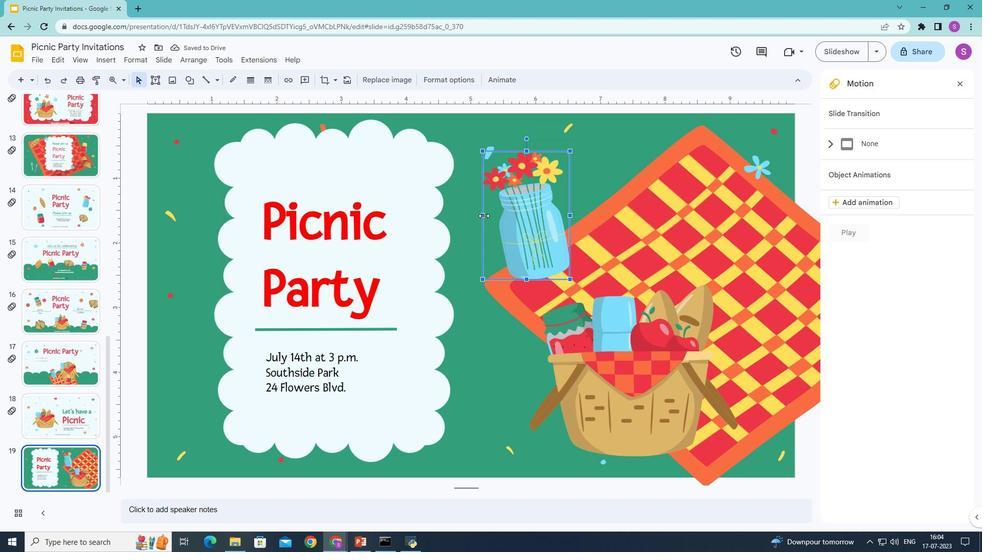 
Action: Mouse moved to (570, 214)
Screenshot: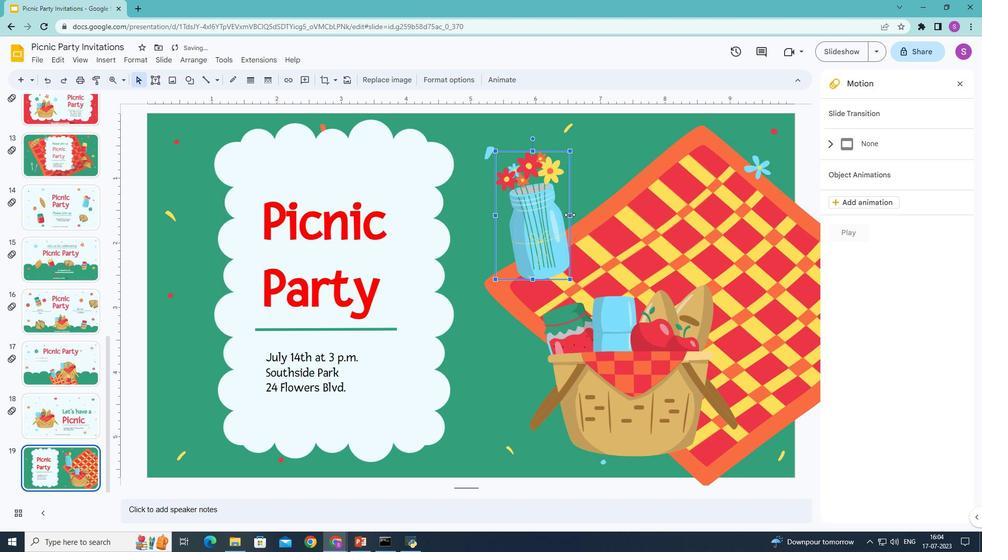 
Action: Mouse pressed left at (570, 214)
Screenshot: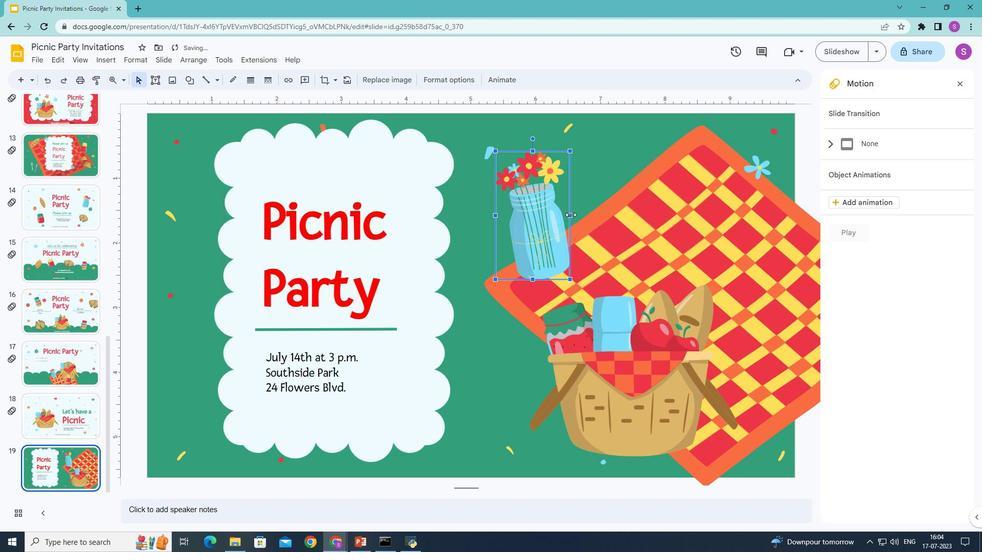 
Action: Mouse moved to (531, 150)
Screenshot: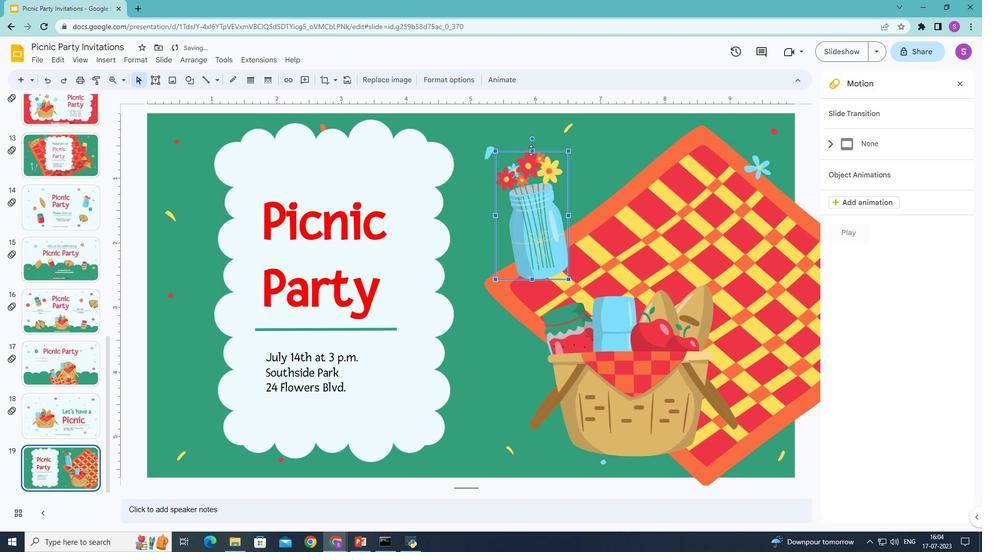 
Action: Mouse pressed left at (531, 150)
Screenshot: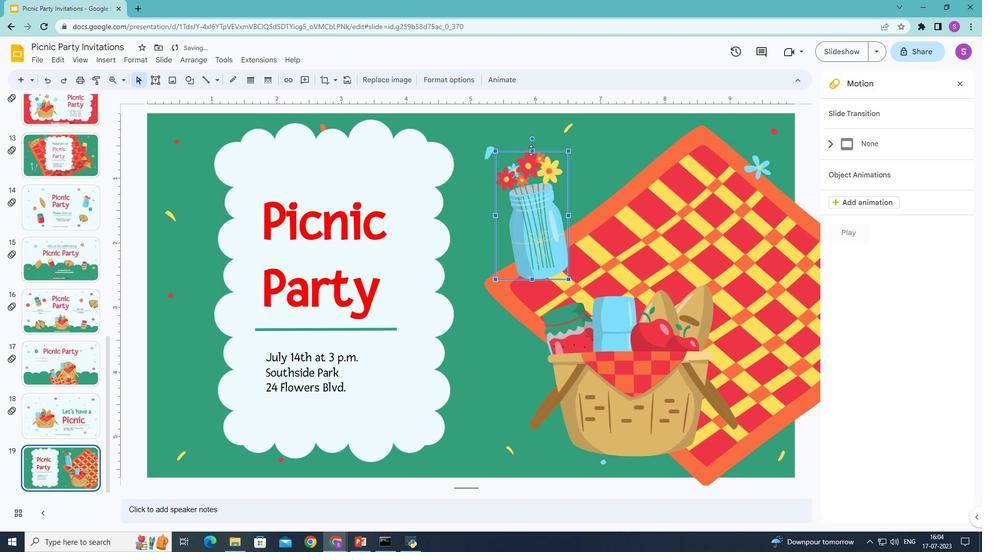 
Action: Mouse moved to (474, 232)
Screenshot: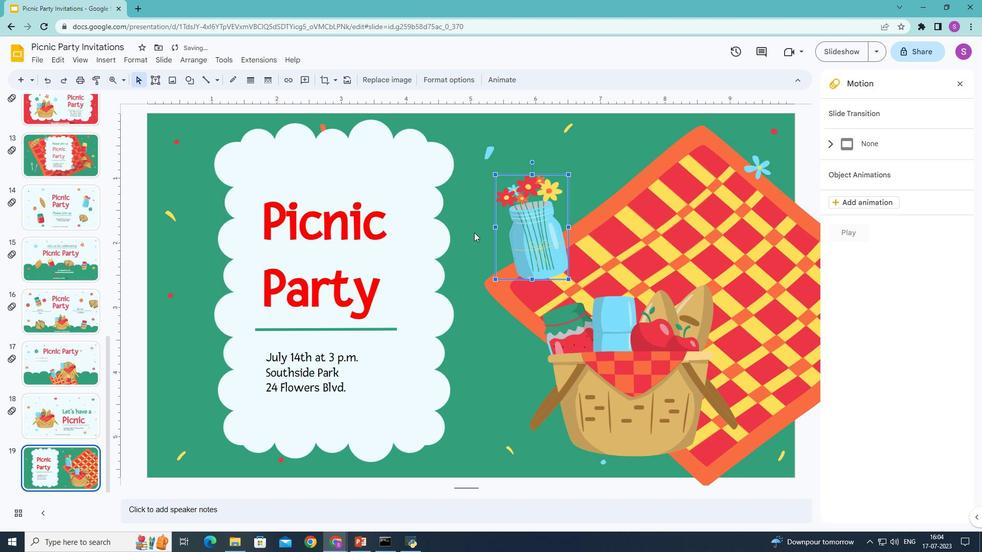 
Action: Mouse pressed left at (474, 232)
Screenshot: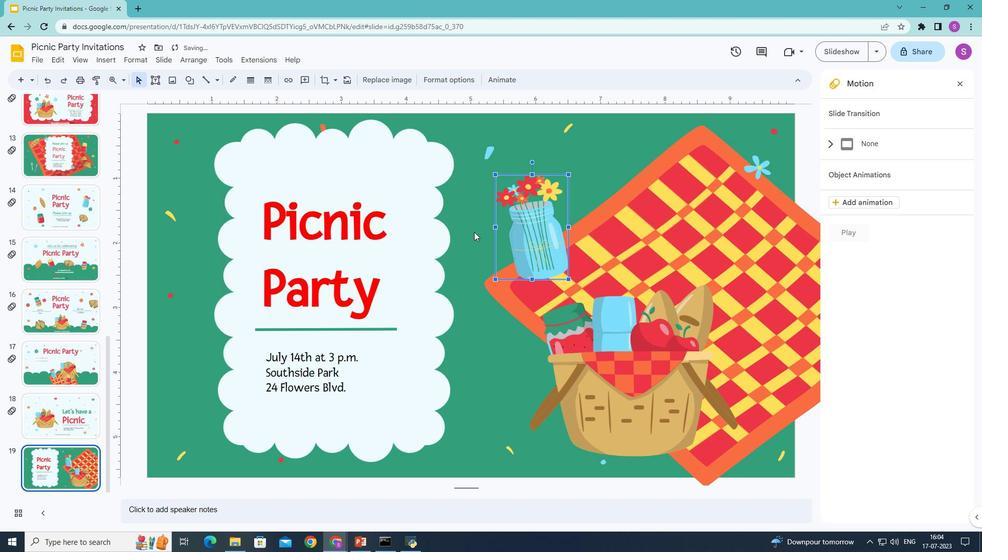 
Action: Mouse moved to (539, 234)
Screenshot: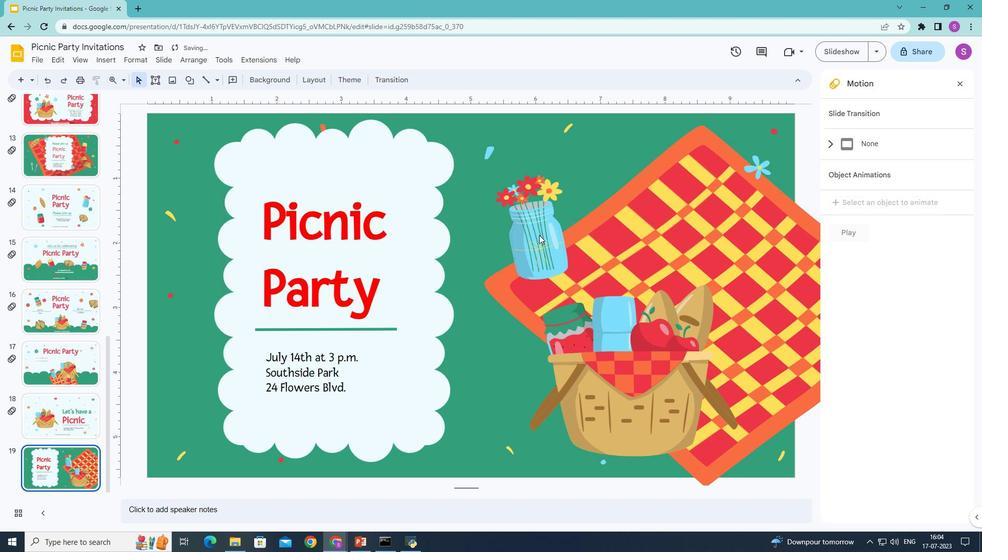 
Action: Mouse pressed left at (539, 234)
Screenshot: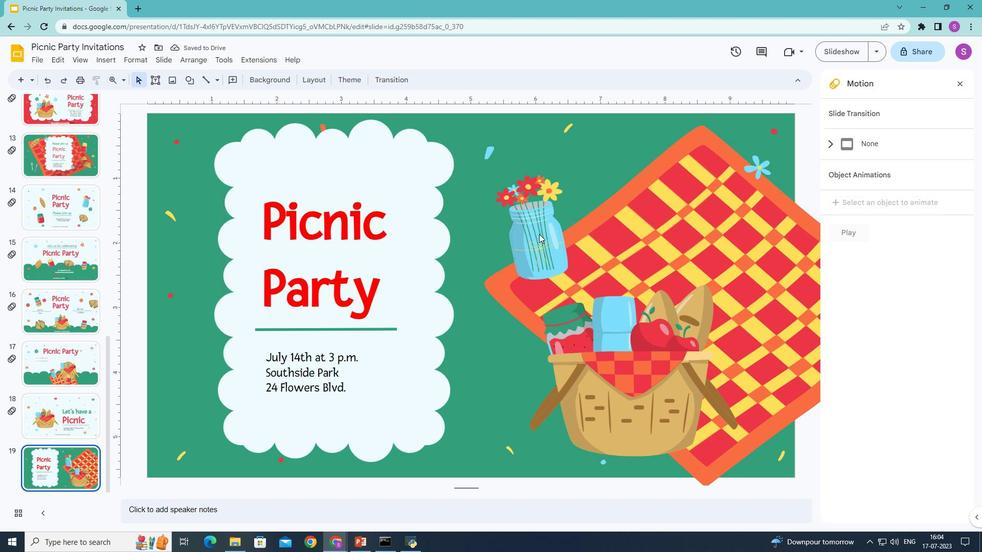
Action: Mouse moved to (539, 234)
Screenshot: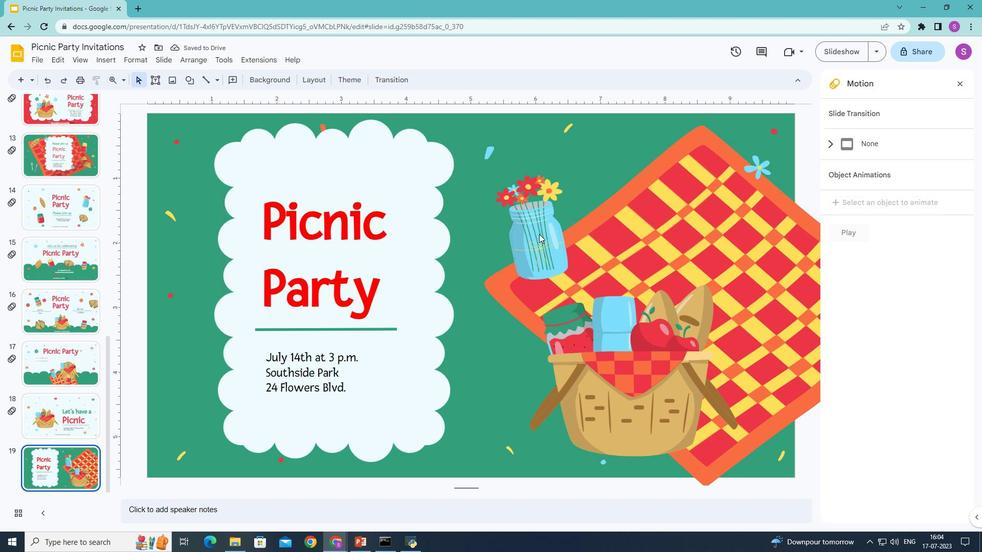 
Action: Mouse pressed left at (539, 234)
Screenshot: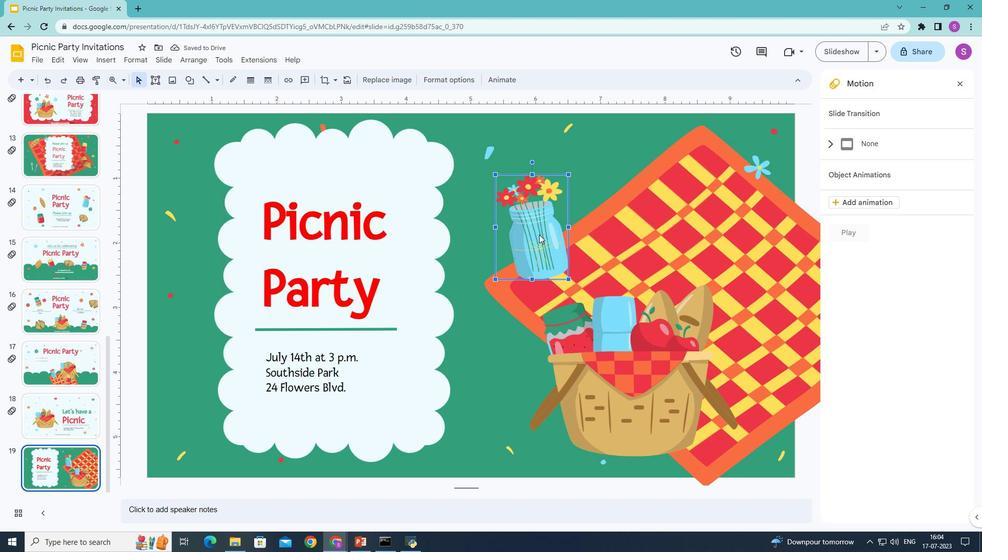 
Action: Mouse moved to (523, 195)
Screenshot: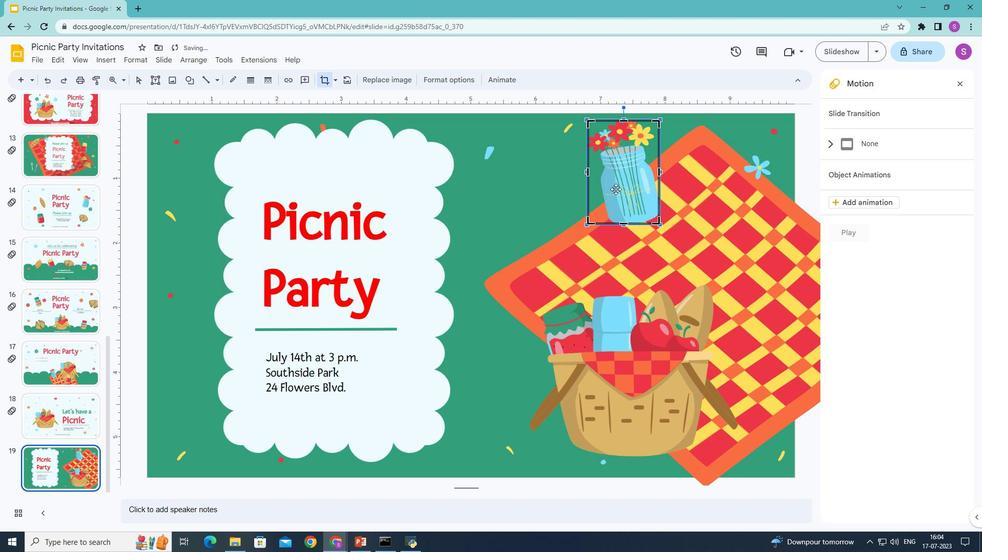 
Action: Mouse pressed left at (523, 195)
Screenshot: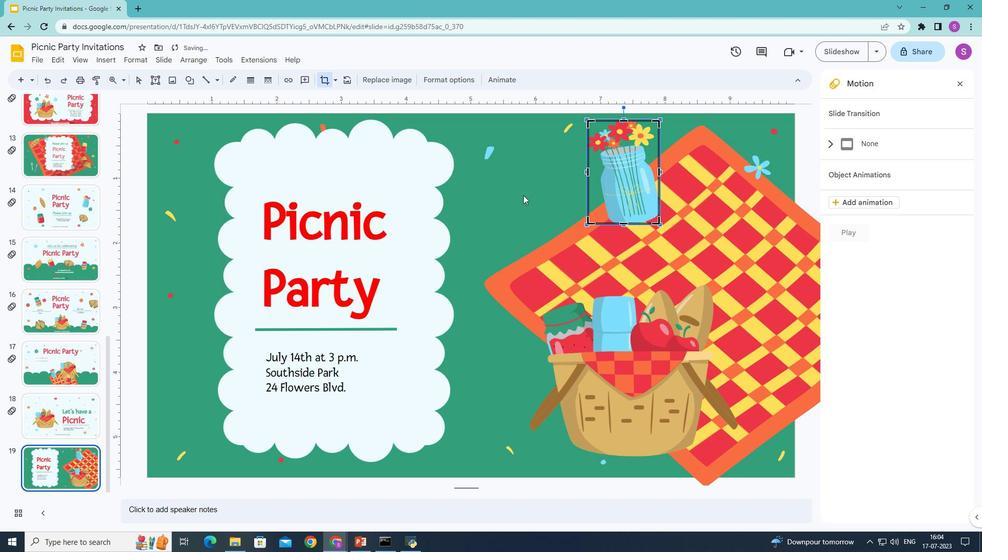 
Action: Mouse moved to (522, 195)
Screenshot: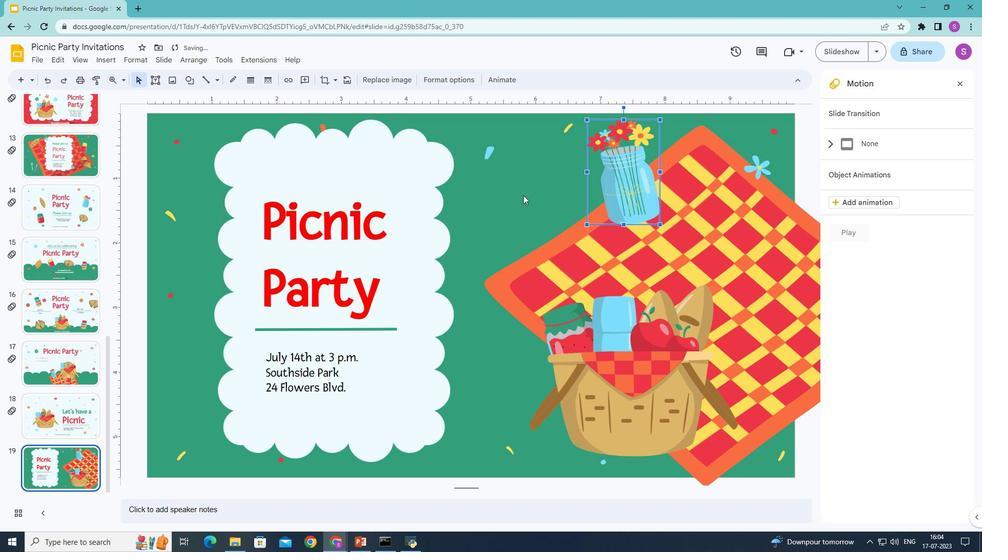 
Action: Mouse pressed left at (522, 195)
Screenshot: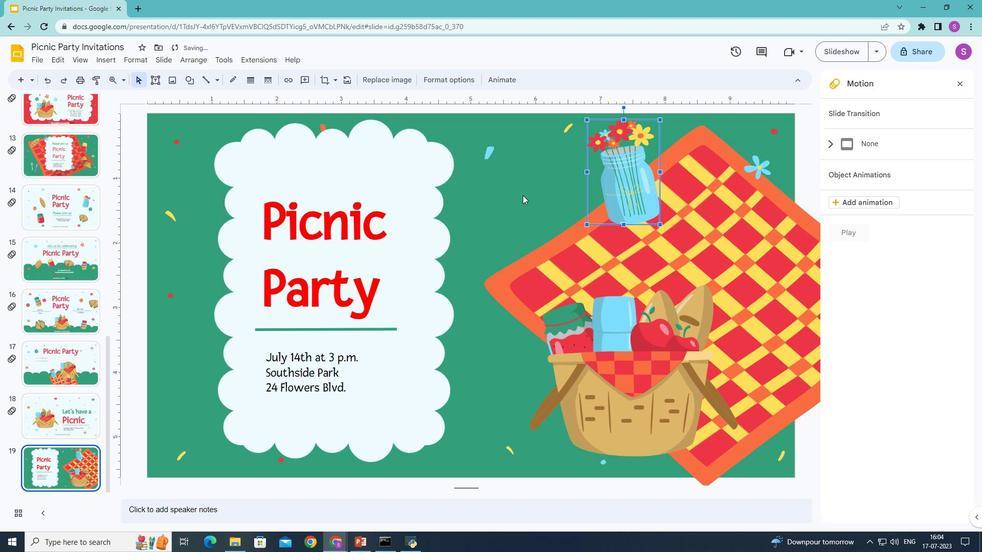 
Action: Mouse moved to (631, 186)
Screenshot: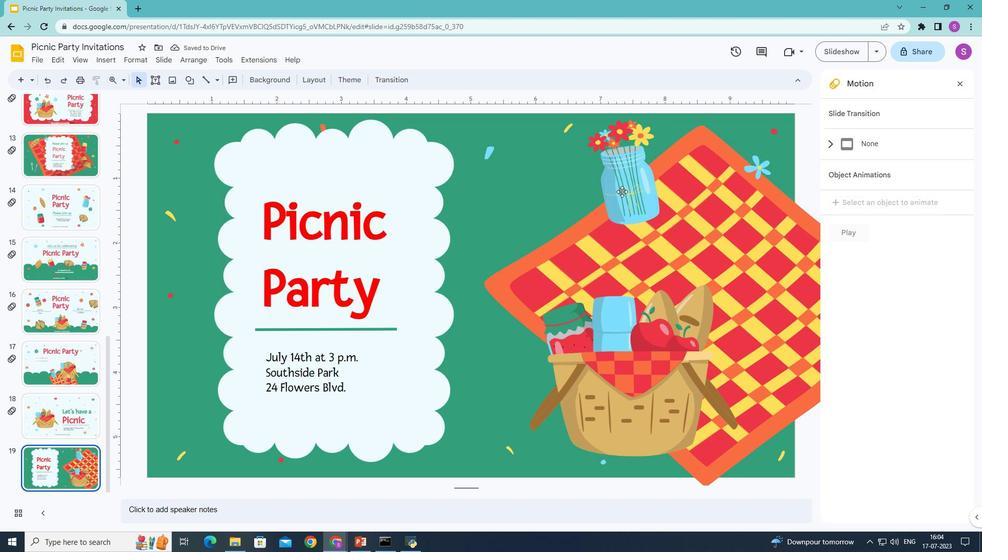 
Action: Mouse pressed left at (631, 186)
Screenshot: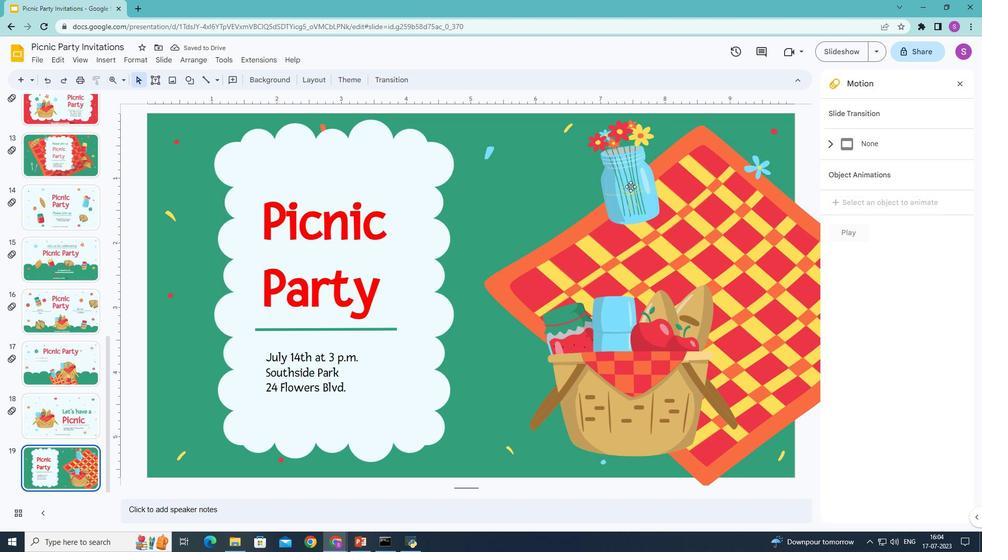 
Action: Mouse pressed left at (631, 186)
Screenshot: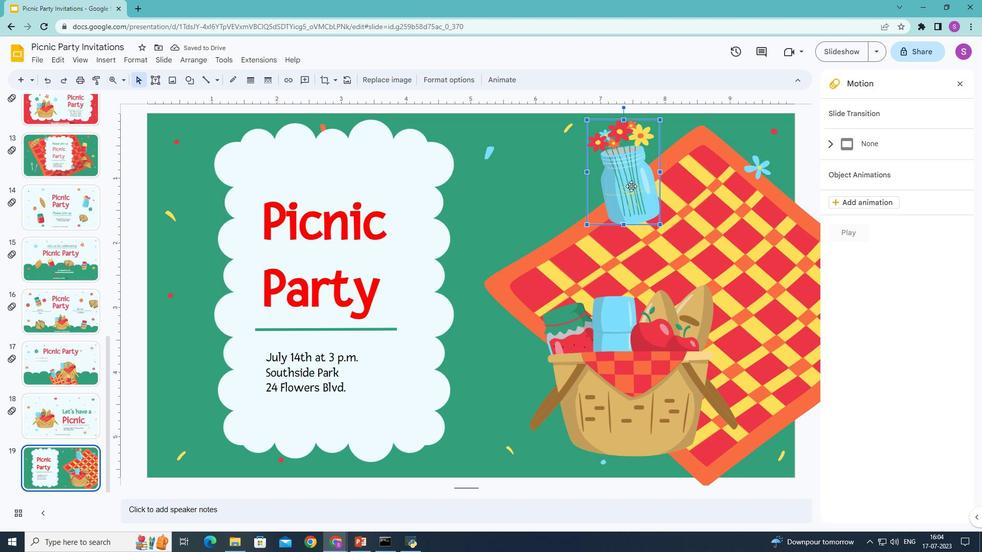 
Action: Mouse moved to (549, 192)
Screenshot: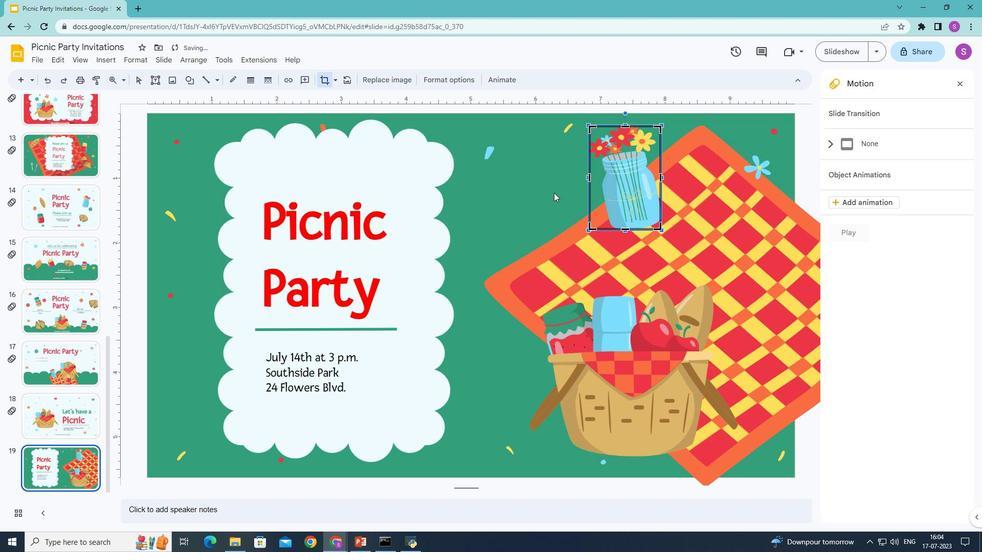 
Action: Mouse pressed left at (549, 192)
Screenshot: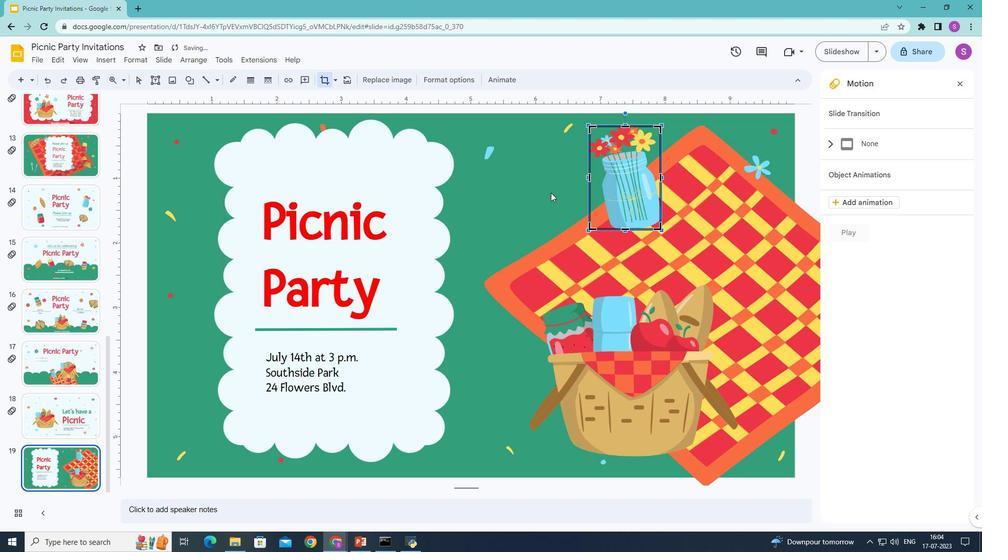 
Action: Mouse moved to (536, 191)
Screenshot: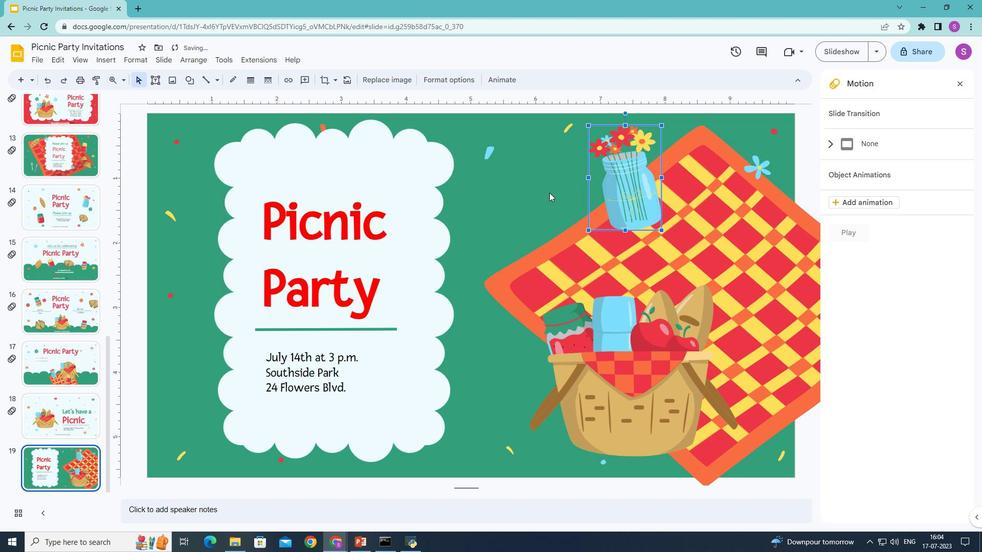 
Action: Mouse pressed left at (536, 191)
